 Task: Look for Airbnb options in Ma-an, Jordan from 12th November, 2023 to 15th November, 2023 for 2 adults.1  bedroom having 1 bed and 1 bathroom. Property type can be hotel. Amenities needed are: washing machine. Booking option can be shelf check-in. Look for 4 properties as per requirement.
Action: Mouse moved to (451, 96)
Screenshot: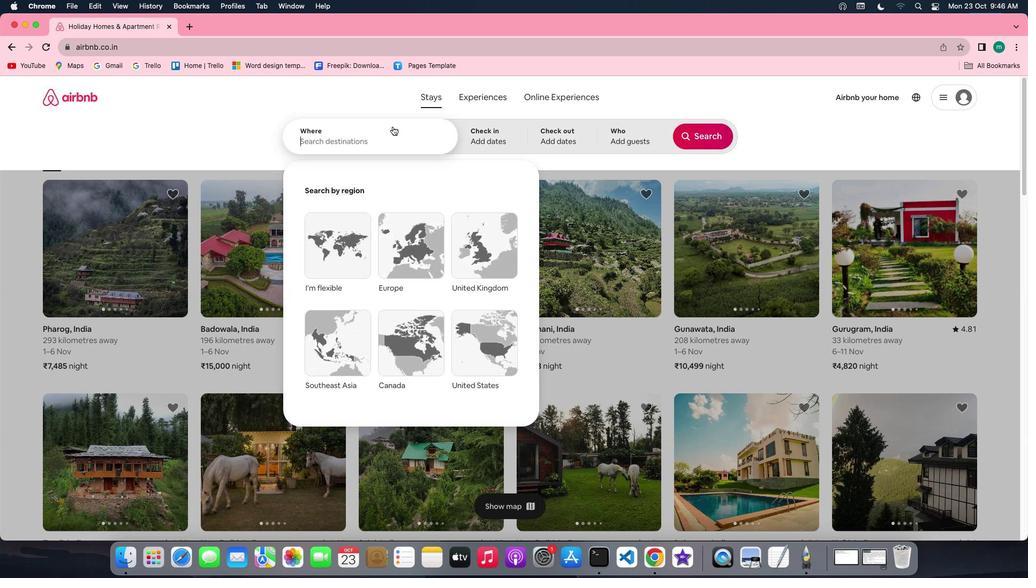 
Action: Mouse pressed left at (451, 96)
Screenshot: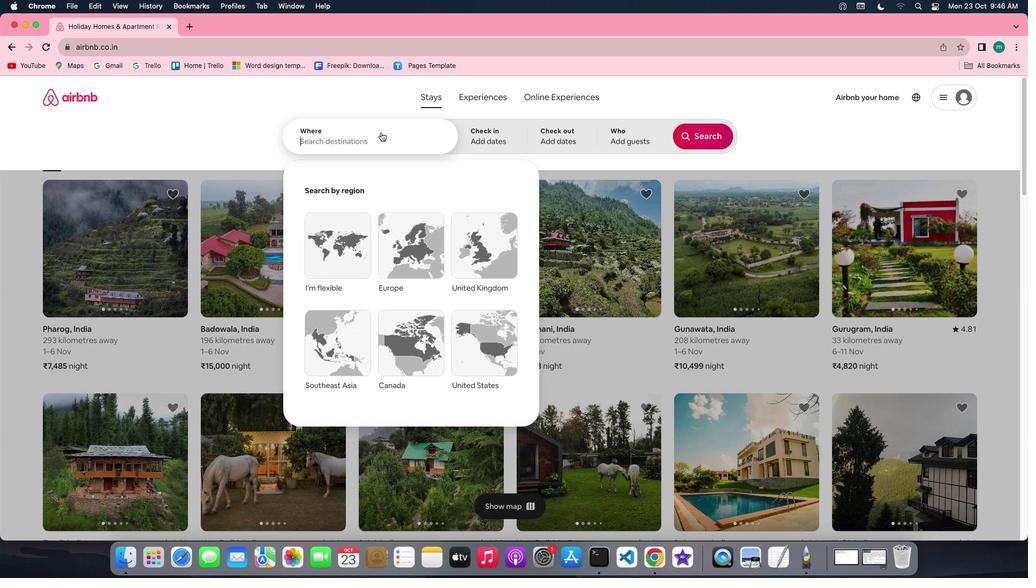 
Action: Mouse pressed left at (451, 96)
Screenshot: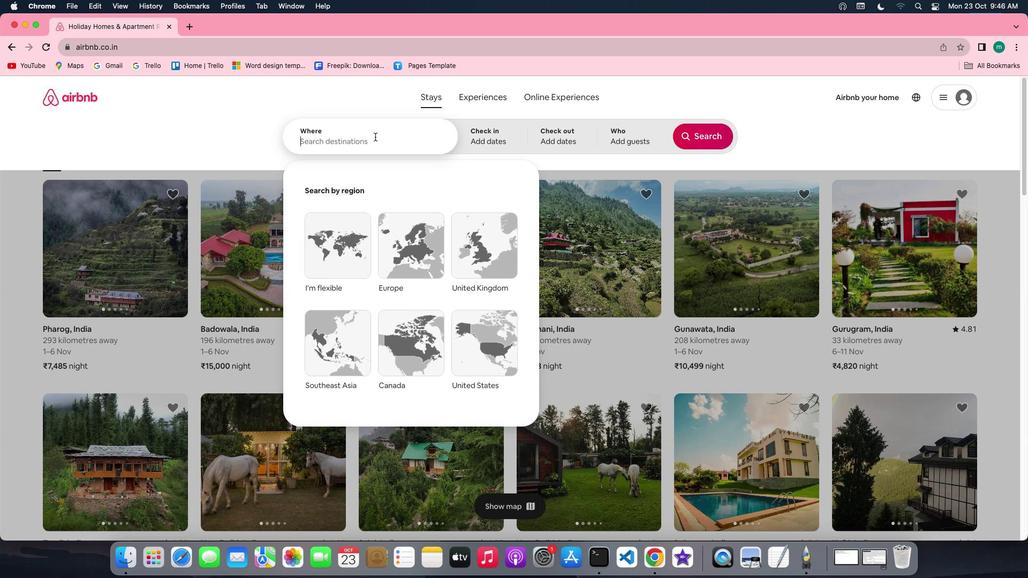 
Action: Mouse moved to (375, 136)
Screenshot: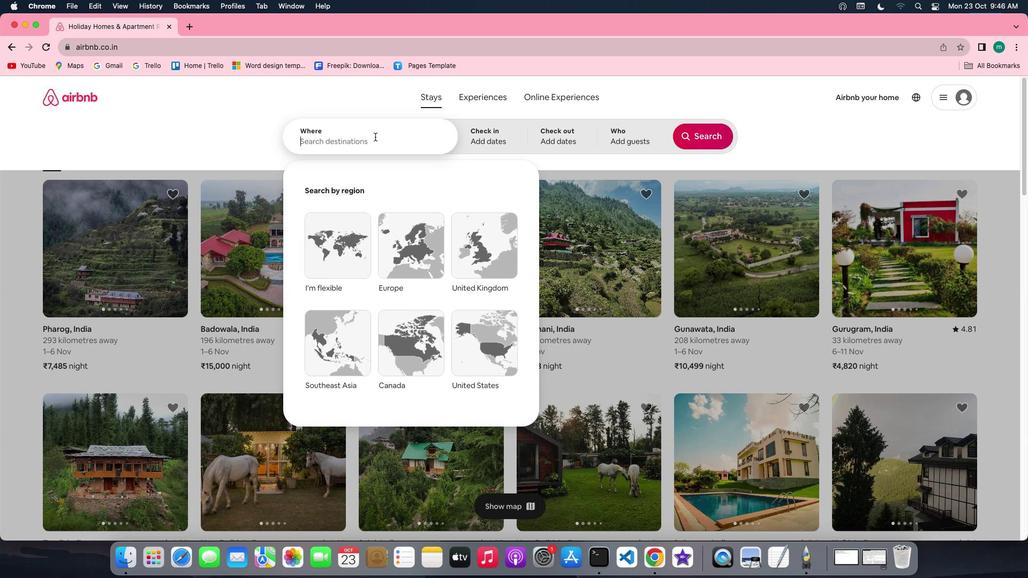 
Action: Mouse pressed left at (375, 136)
Screenshot: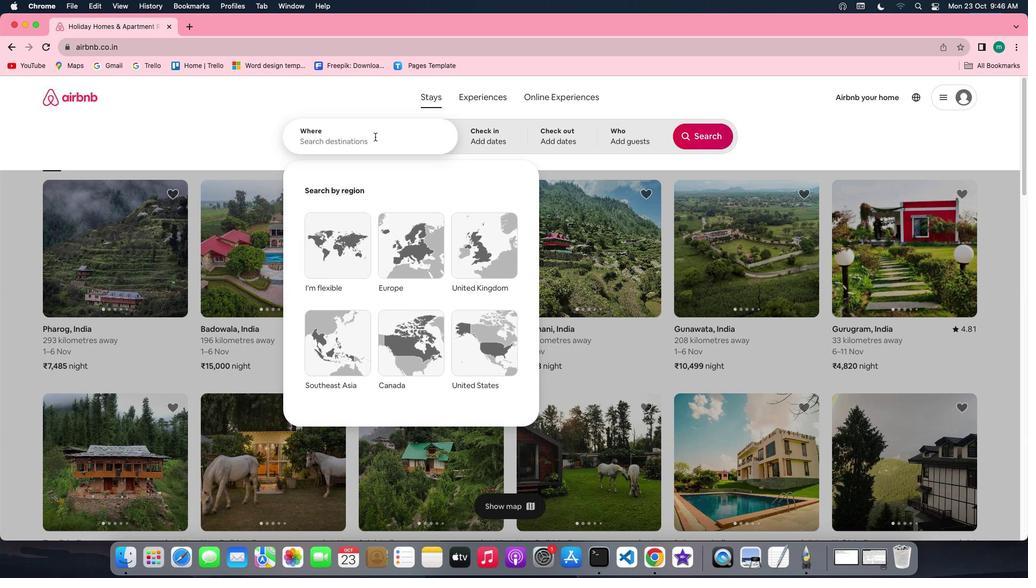 
Action: Key pressed Key.shift'M''a''-''a''n'Key.space','Key.spaceKey.shift'L''o''r''d''a''n'
Screenshot: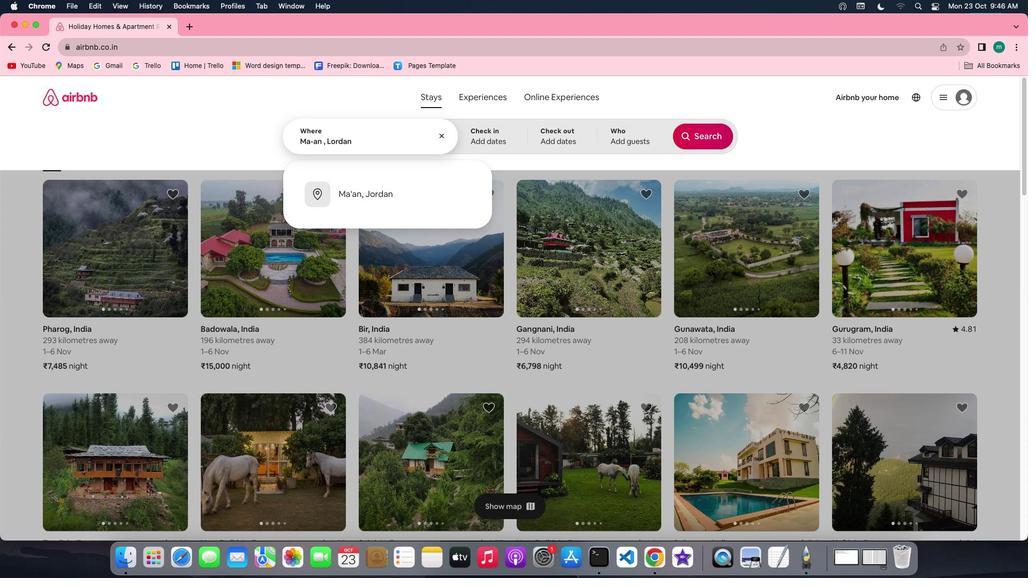 
Action: Mouse moved to (387, 191)
Screenshot: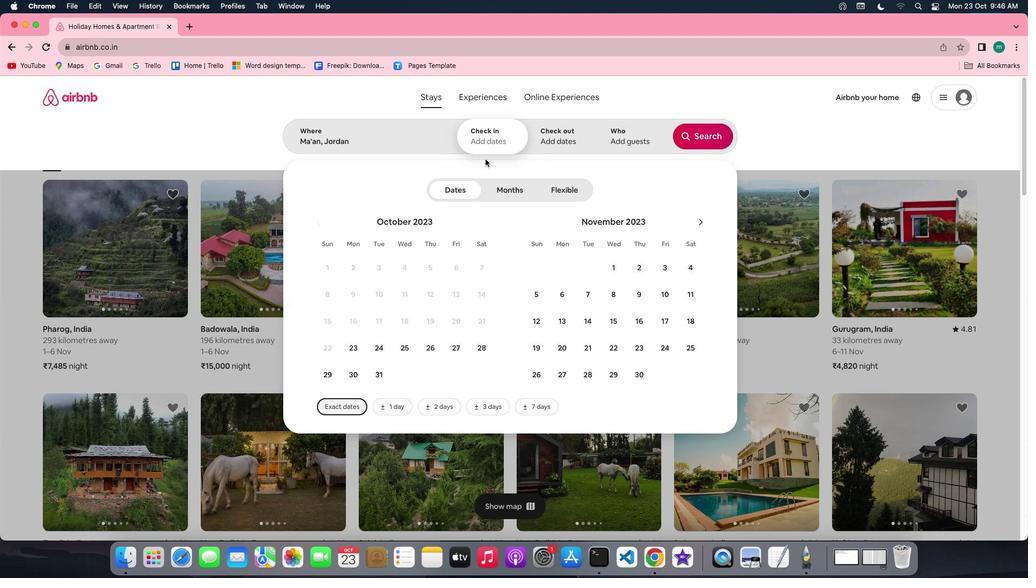 
Action: Mouse pressed left at (387, 191)
Screenshot: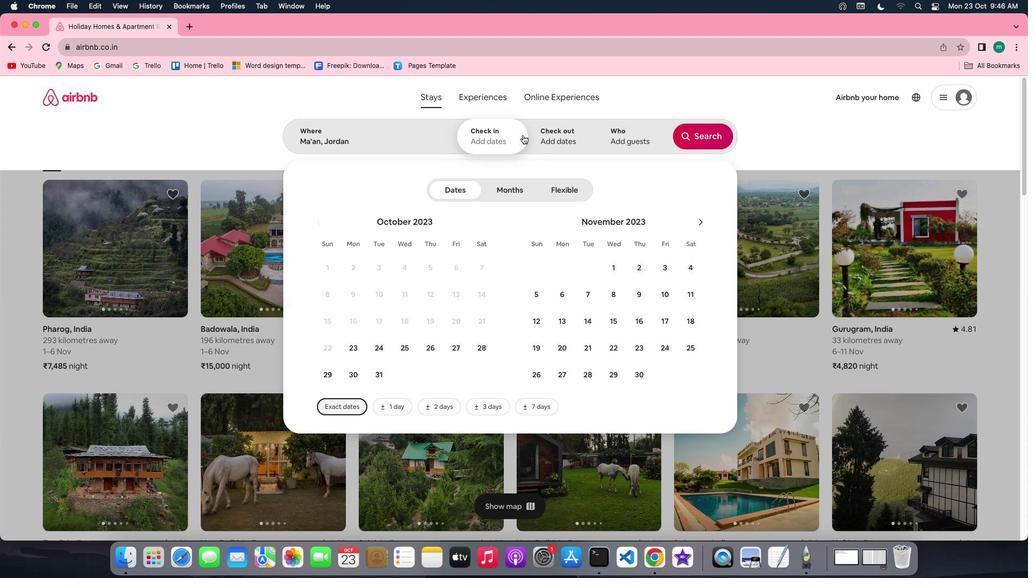 
Action: Mouse moved to (537, 324)
Screenshot: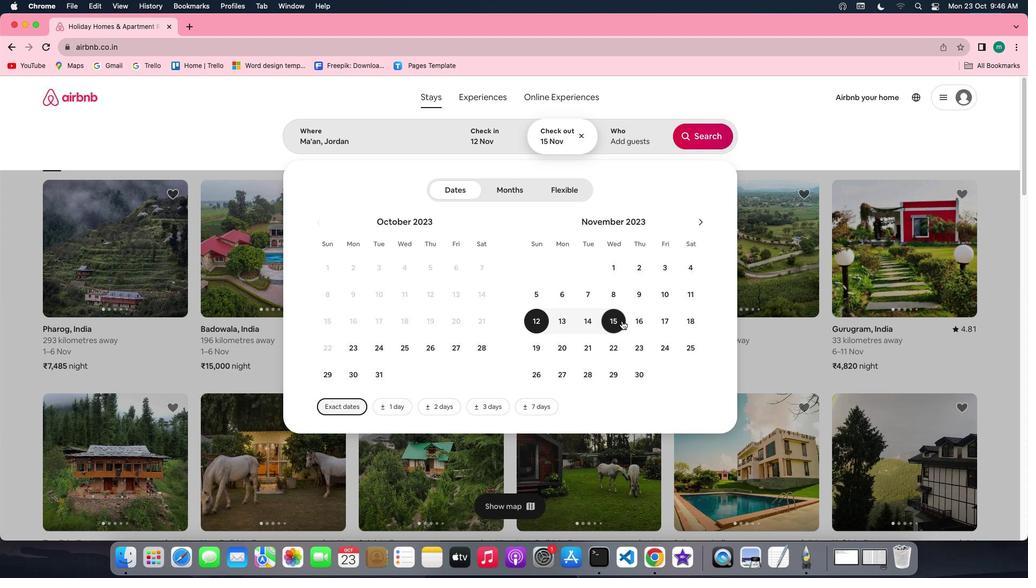 
Action: Mouse pressed left at (537, 324)
Screenshot: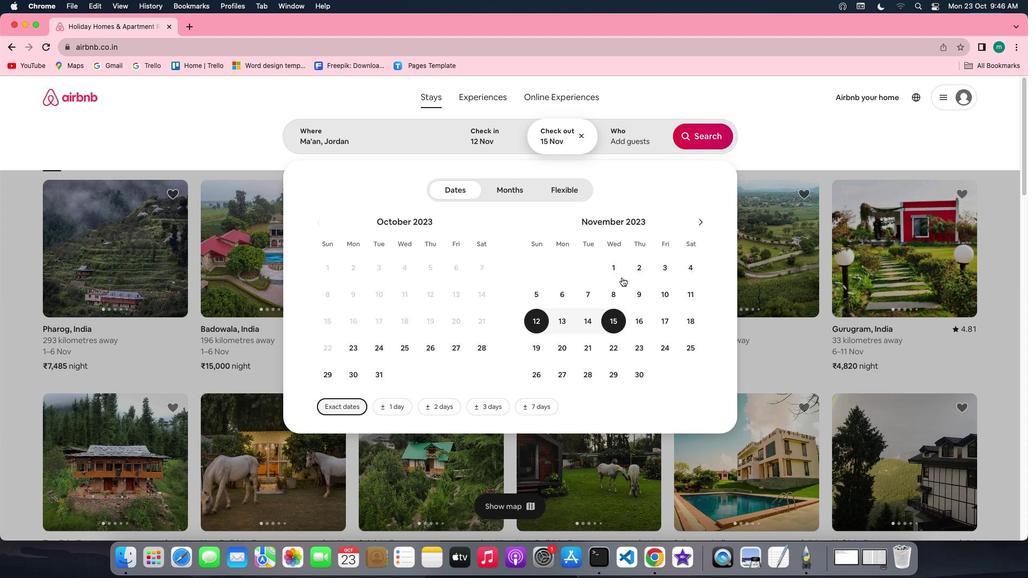 
Action: Mouse moved to (622, 320)
Screenshot: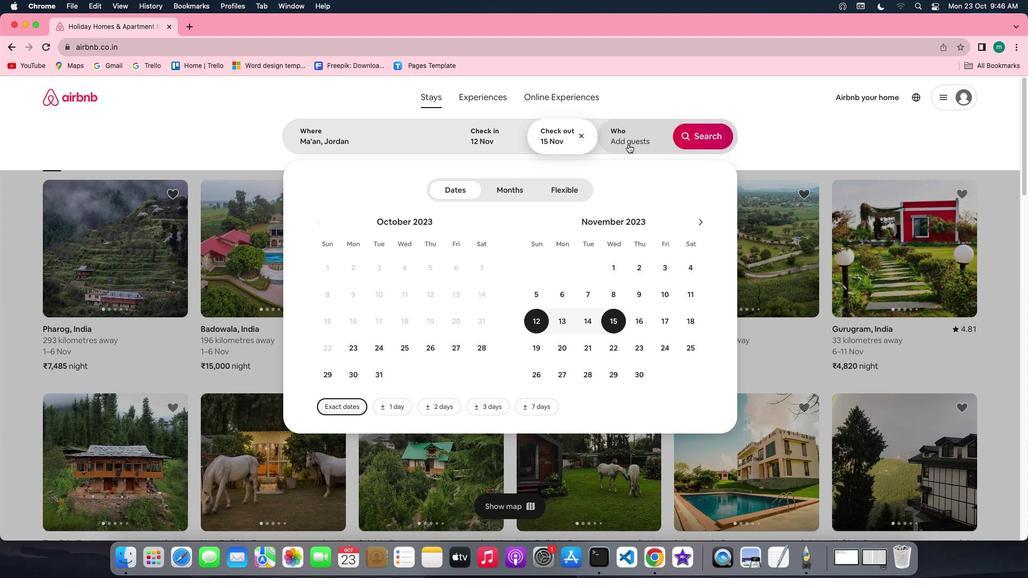 
Action: Mouse pressed left at (622, 320)
Screenshot: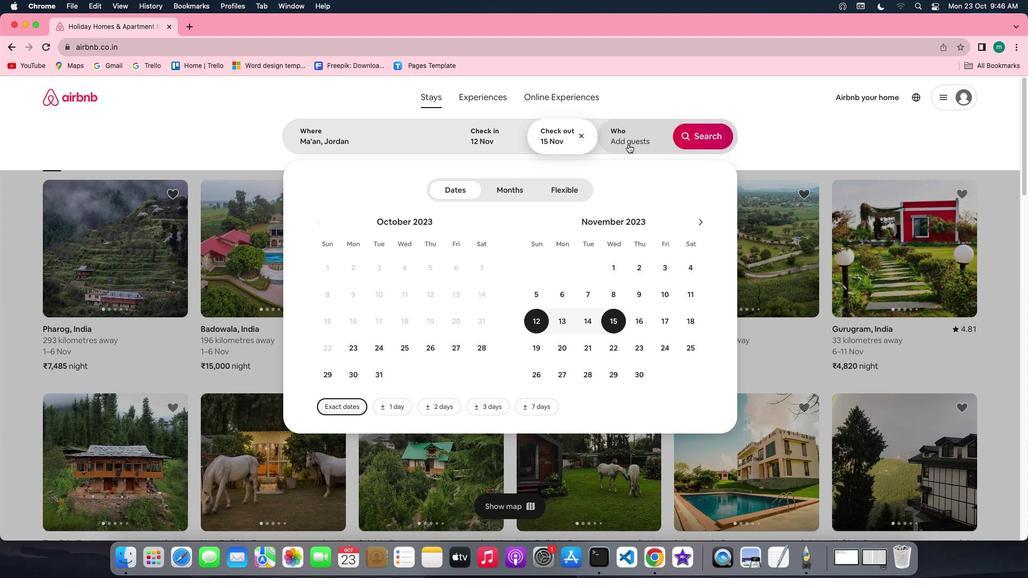 
Action: Mouse moved to (628, 144)
Screenshot: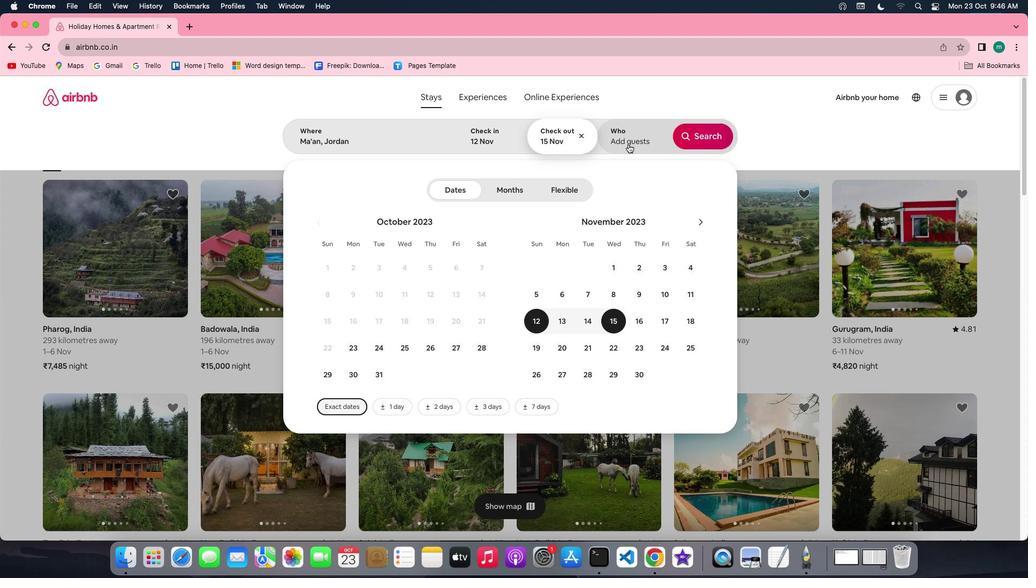 
Action: Mouse pressed left at (628, 144)
Screenshot: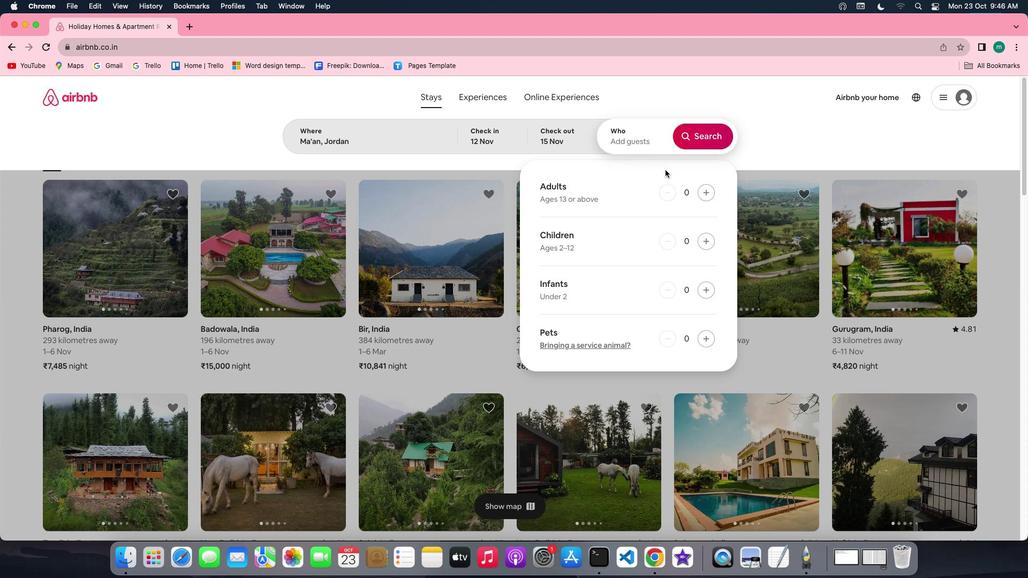 
Action: Mouse moved to (707, 198)
Screenshot: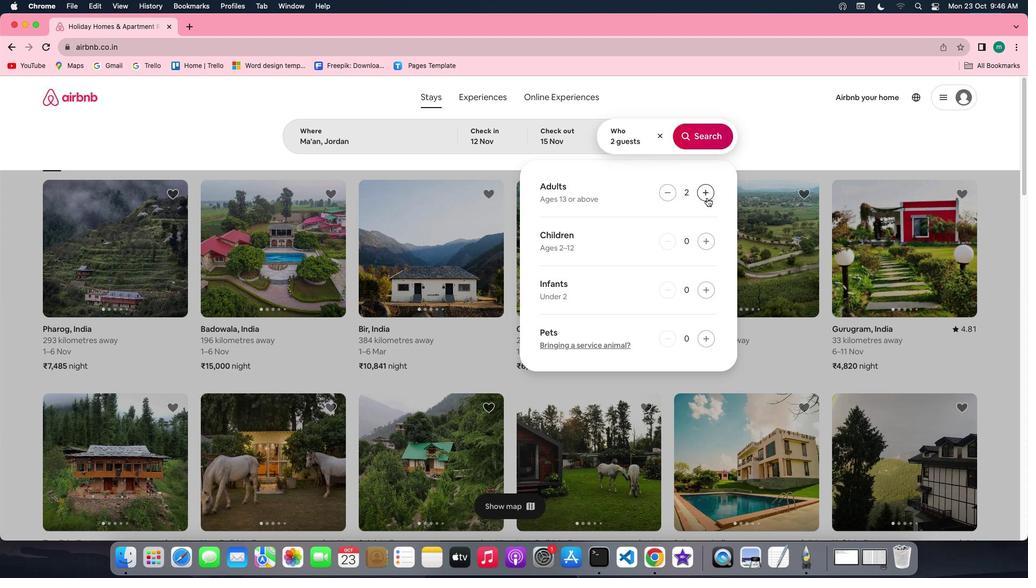 
Action: Mouse pressed left at (707, 198)
Screenshot: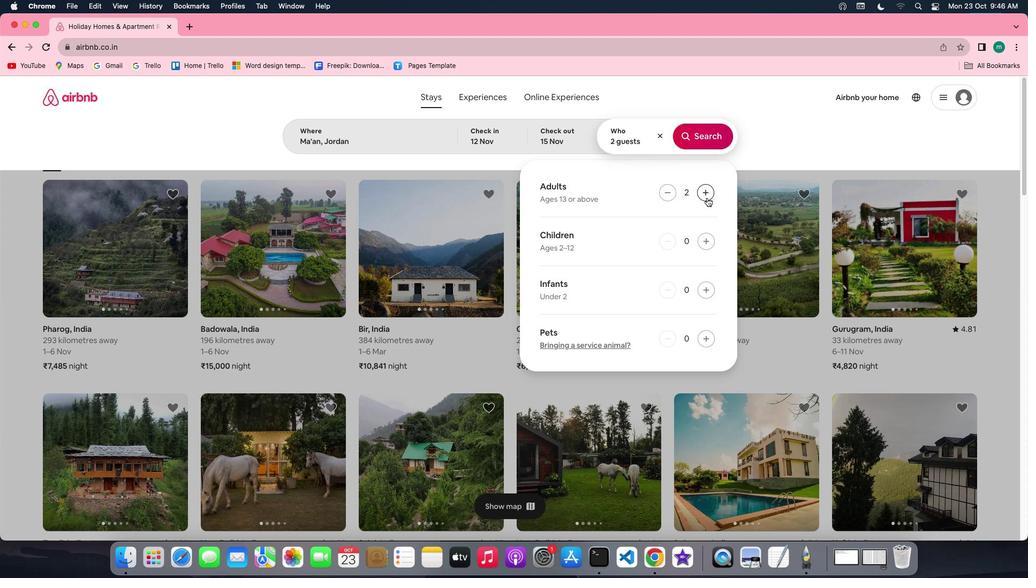 
Action: Mouse pressed left at (707, 198)
Screenshot: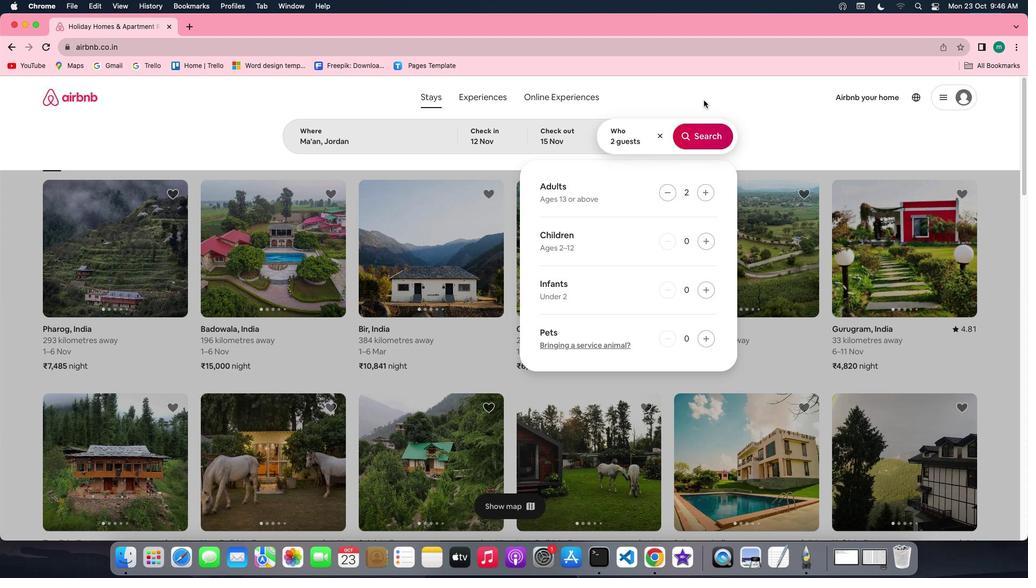 
Action: Mouse moved to (706, 132)
Screenshot: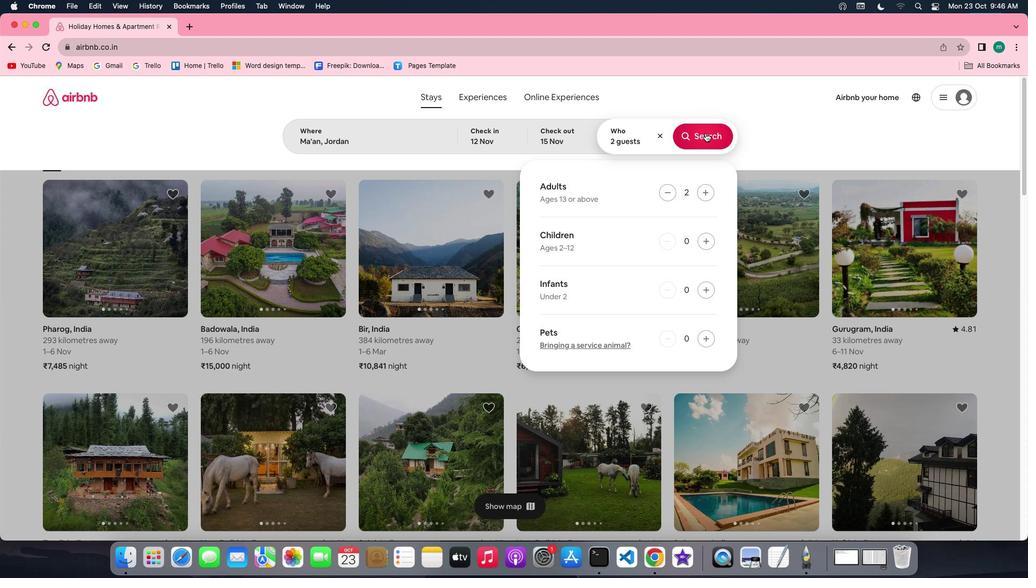 
Action: Mouse pressed left at (706, 132)
Screenshot: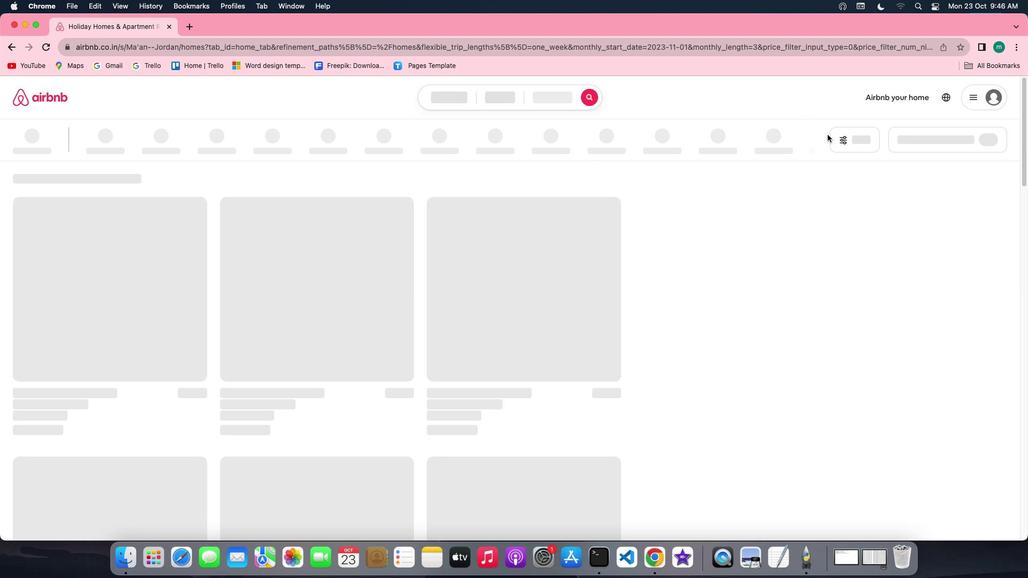
Action: Mouse moved to (858, 137)
Screenshot: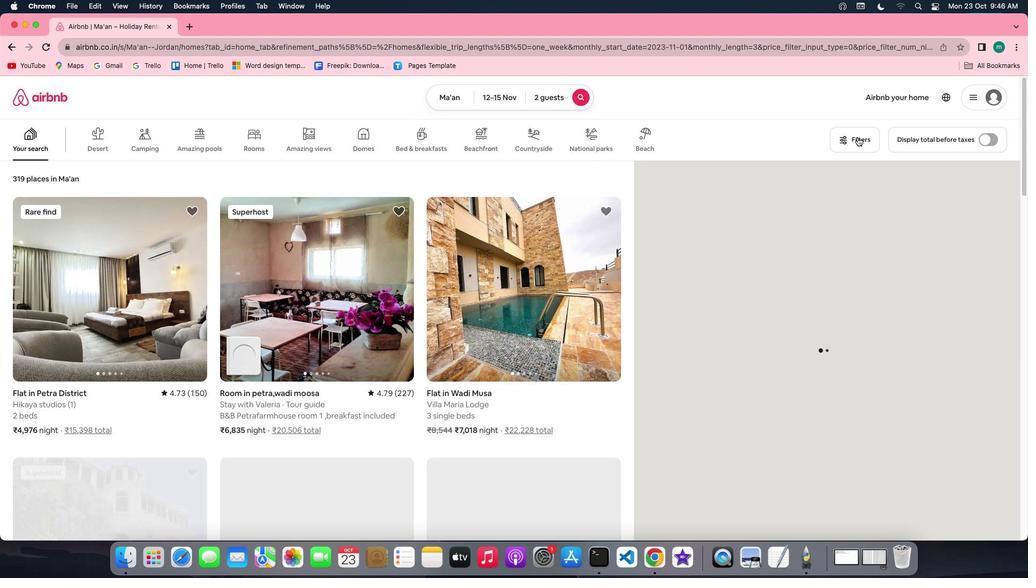 
Action: Mouse pressed left at (858, 137)
Screenshot: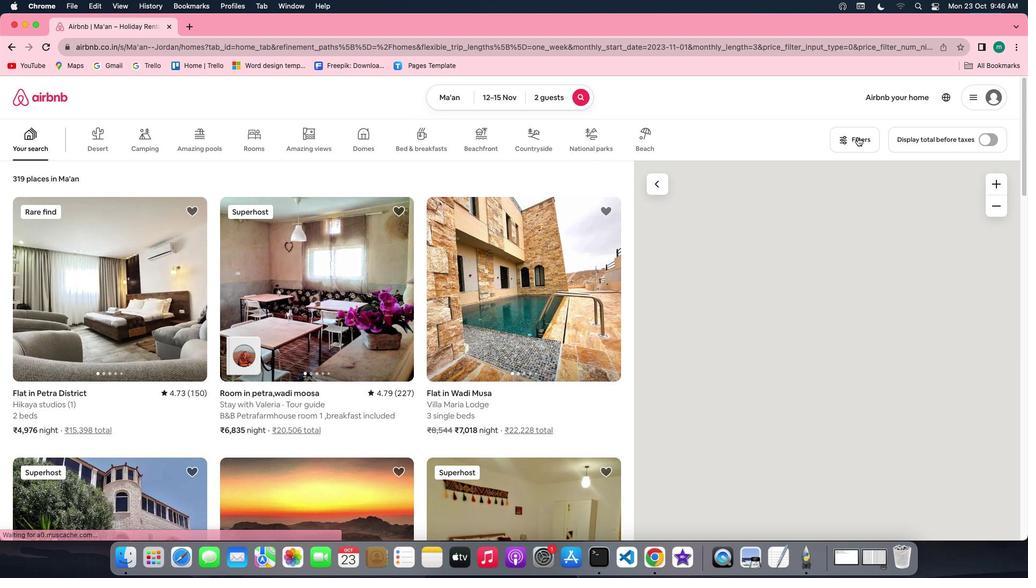 
Action: Mouse moved to (852, 140)
Screenshot: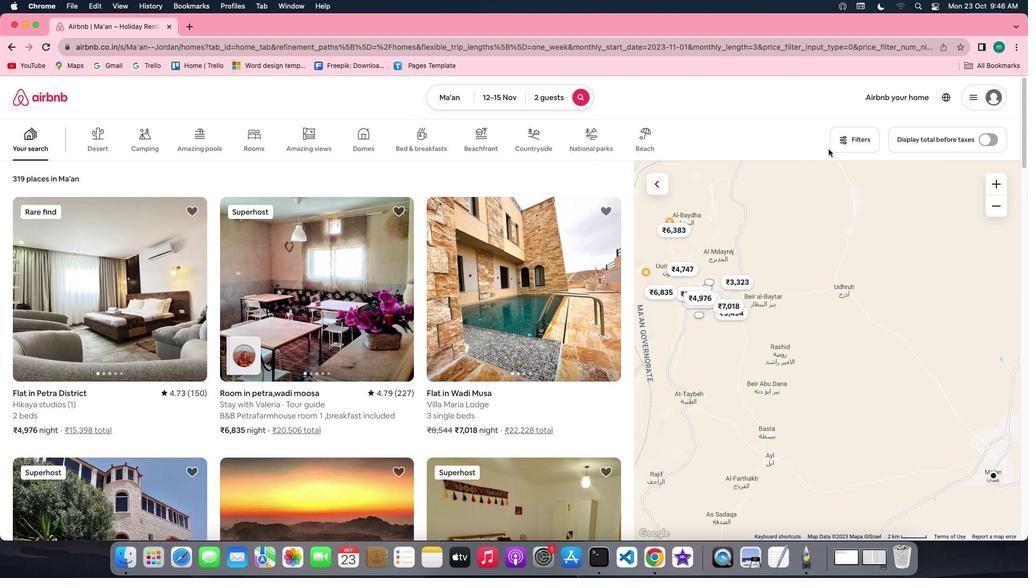 
Action: Mouse pressed left at (852, 140)
Screenshot: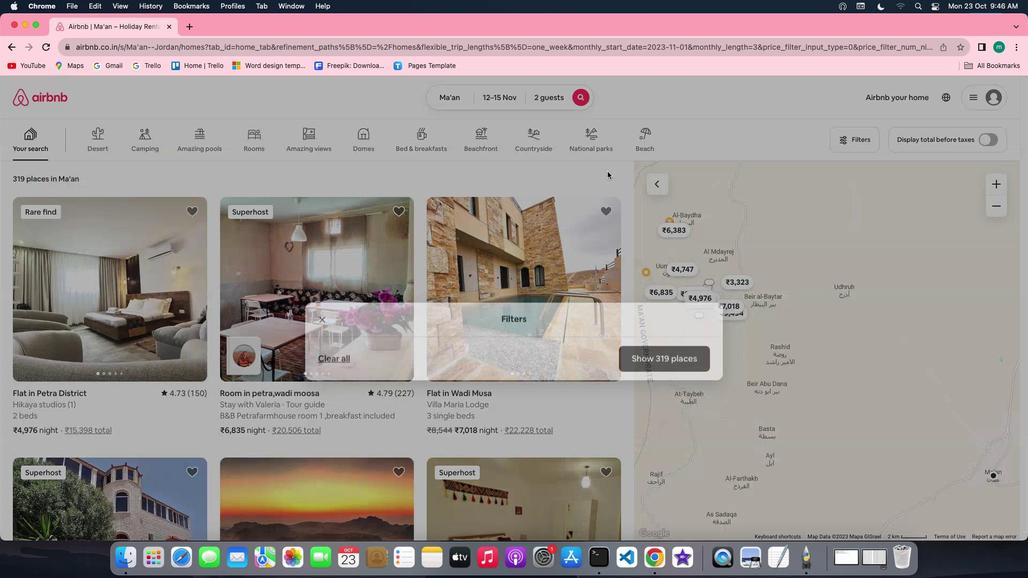
Action: Mouse moved to (465, 385)
Screenshot: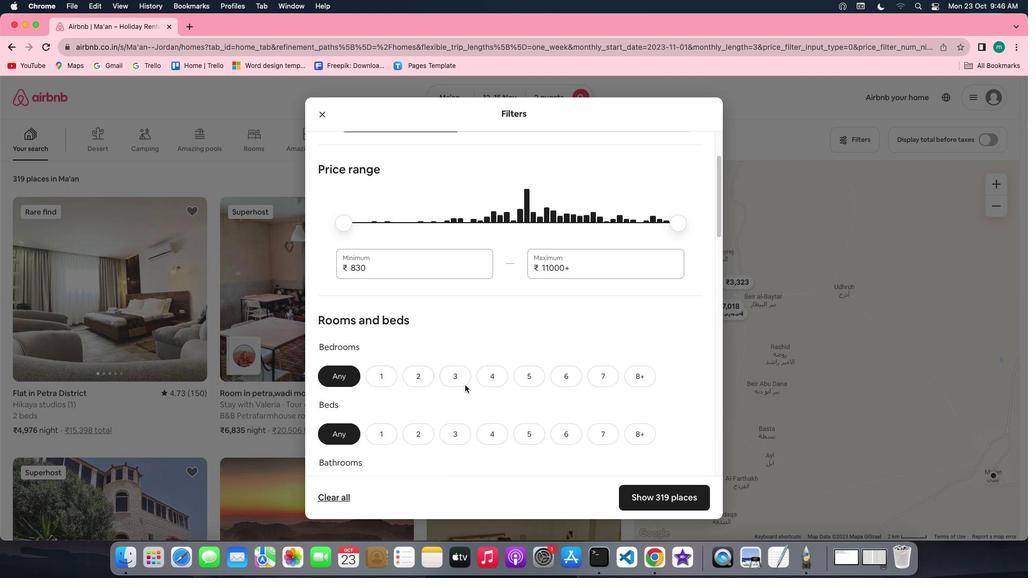 
Action: Mouse scrolled (465, 385) with delta (0, 0)
Screenshot: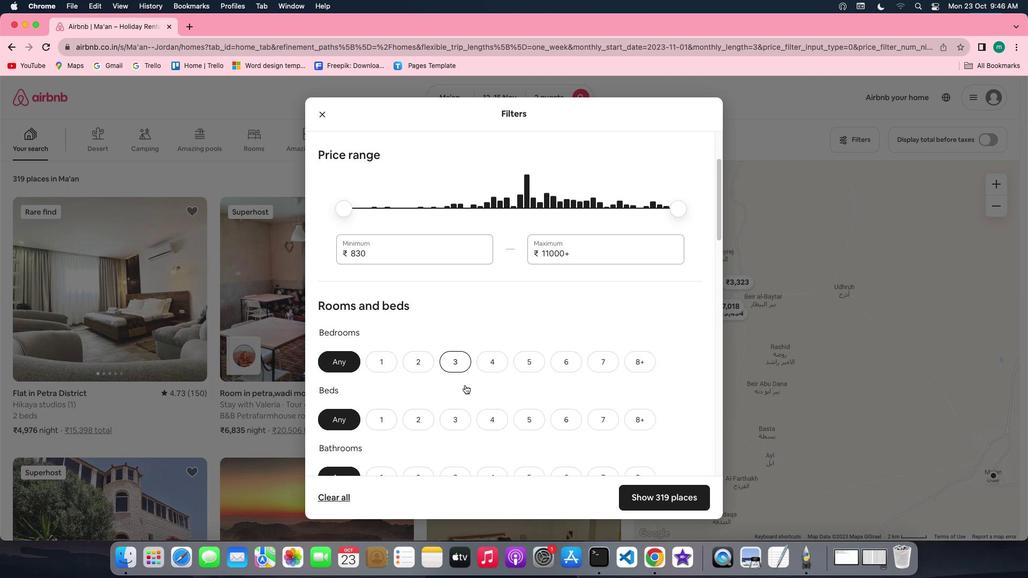 
Action: Mouse scrolled (465, 385) with delta (0, 0)
Screenshot: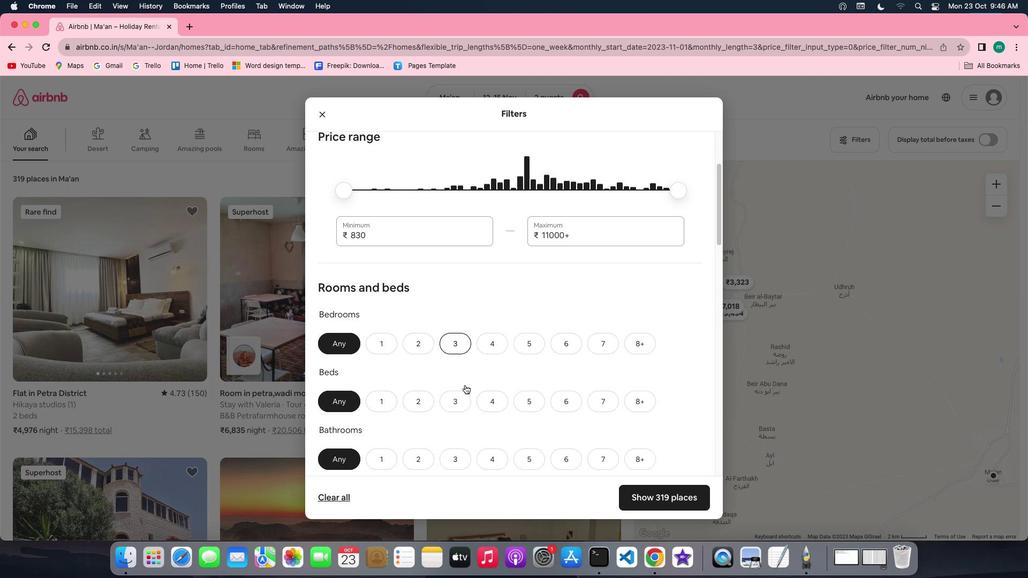 
Action: Mouse scrolled (465, 385) with delta (0, 0)
Screenshot: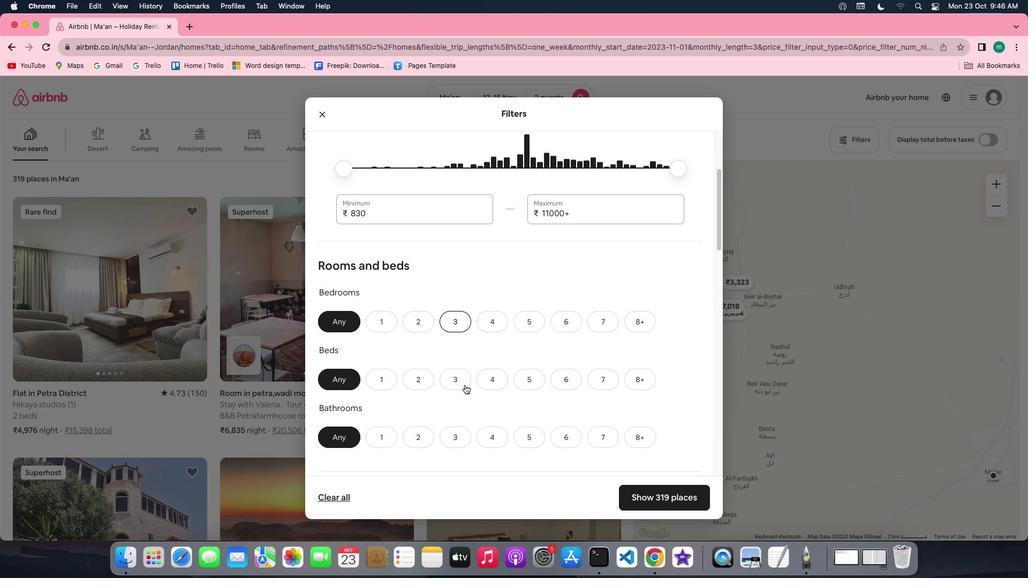 
Action: Mouse scrolled (465, 385) with delta (0, 0)
Screenshot: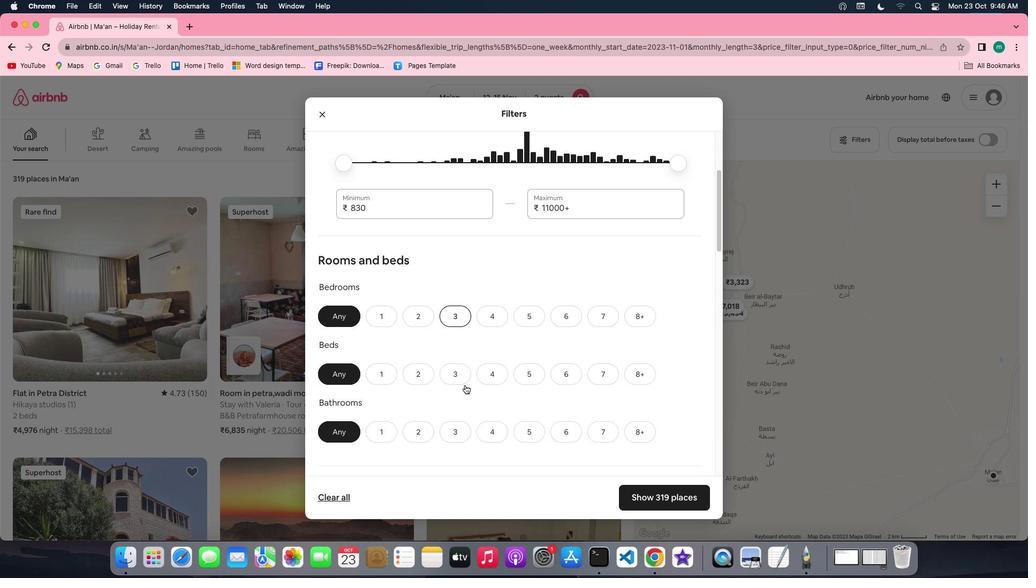 
Action: Mouse scrolled (465, 385) with delta (0, 0)
Screenshot: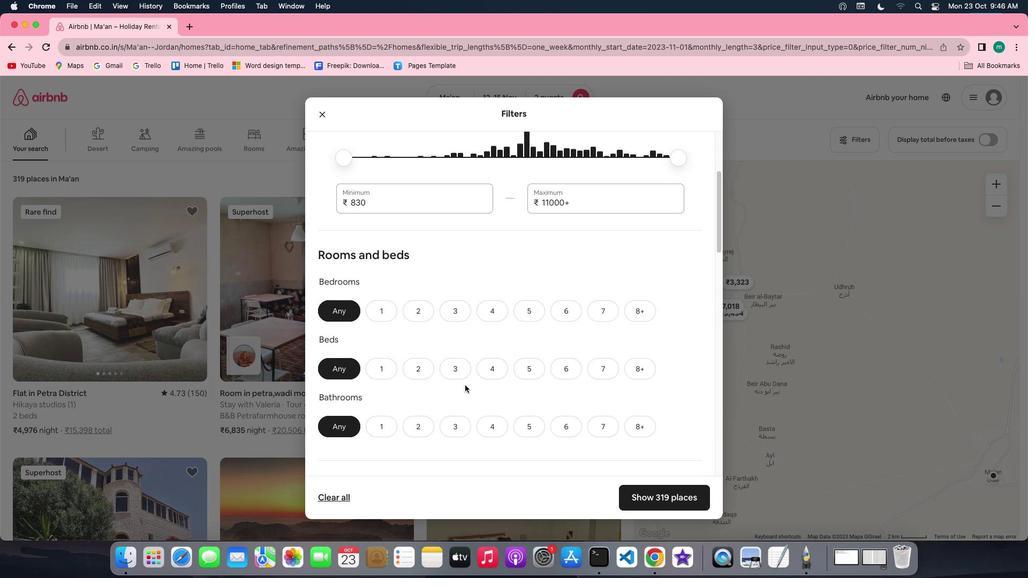 
Action: Mouse scrolled (465, 385) with delta (0, 0)
Screenshot: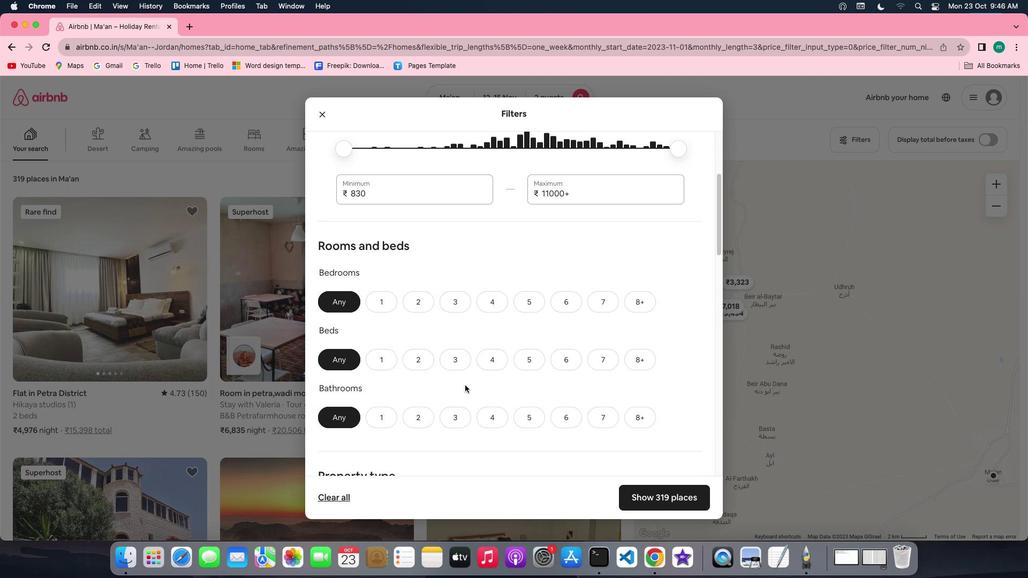 
Action: Mouse scrolled (465, 385) with delta (0, 0)
Screenshot: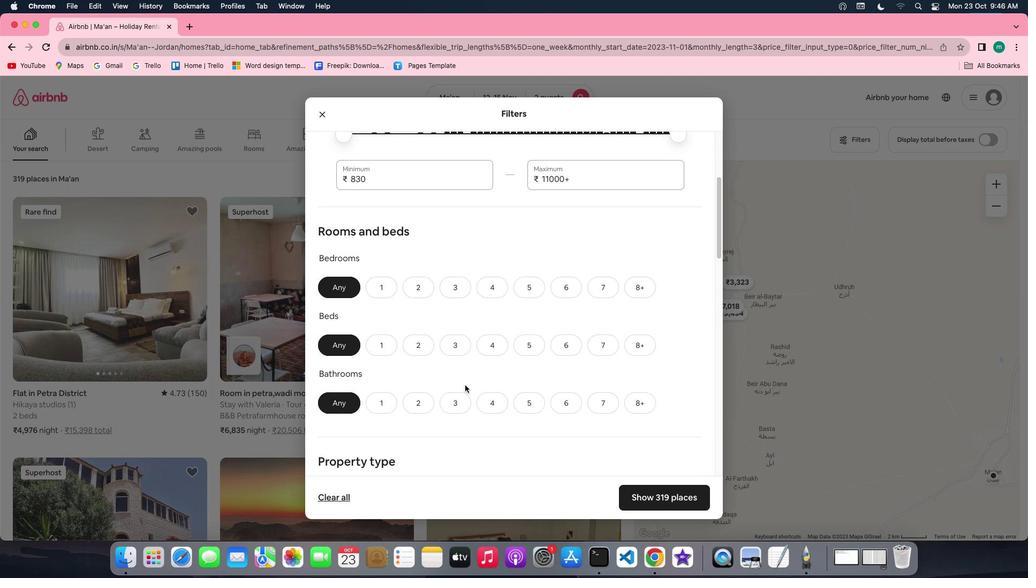 
Action: Mouse scrolled (465, 385) with delta (0, 0)
Screenshot: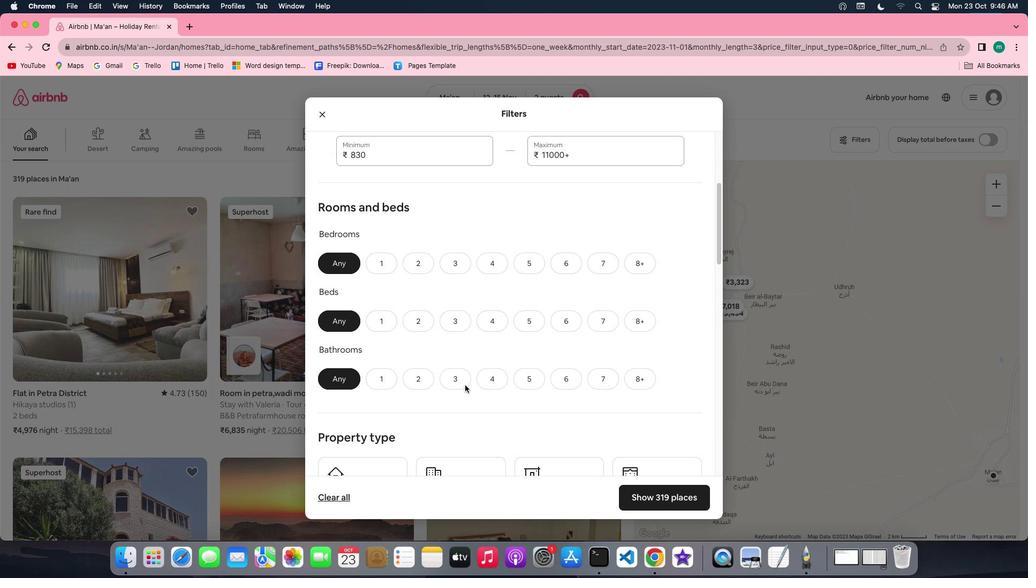 
Action: Mouse scrolled (465, 385) with delta (0, 0)
Screenshot: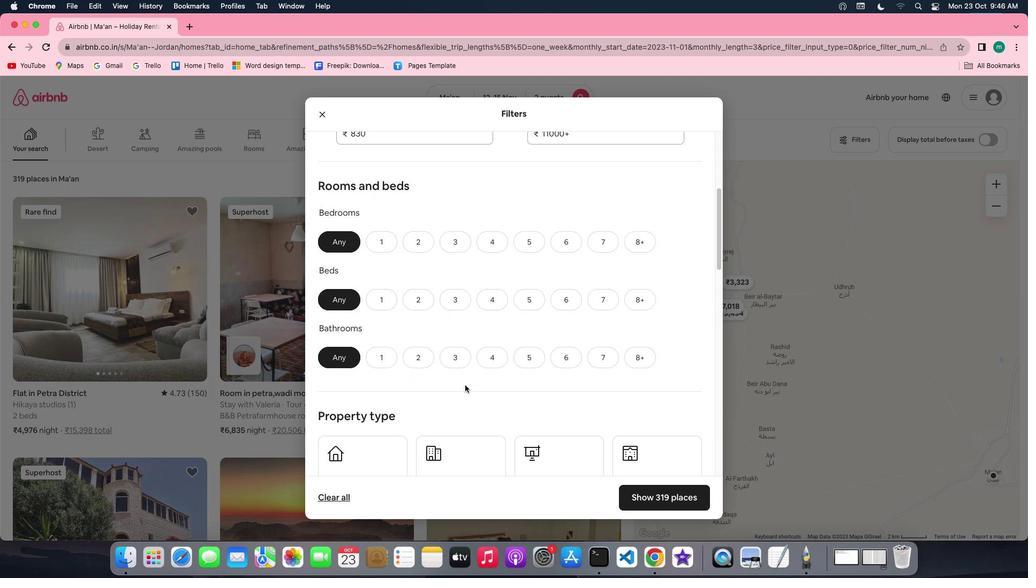 
Action: Mouse scrolled (465, 385) with delta (0, 0)
Screenshot: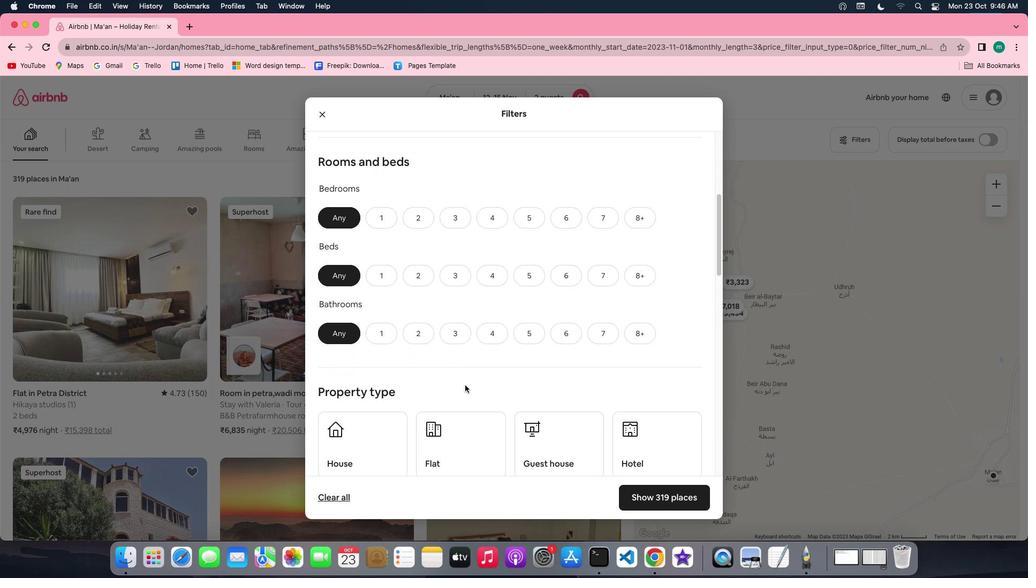 
Action: Mouse scrolled (465, 385) with delta (0, 0)
Screenshot: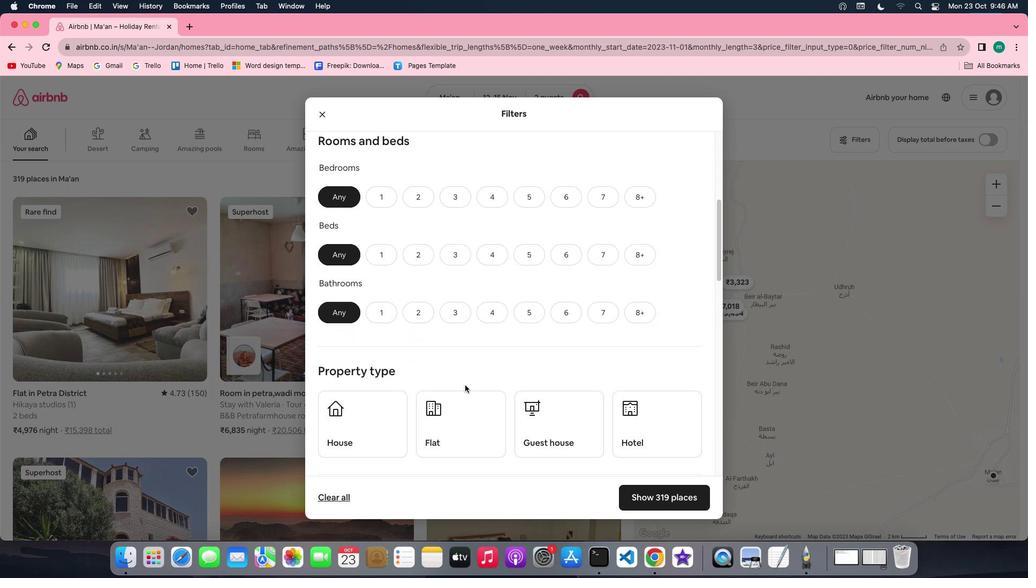 
Action: Mouse scrolled (465, 385) with delta (0, 0)
Screenshot: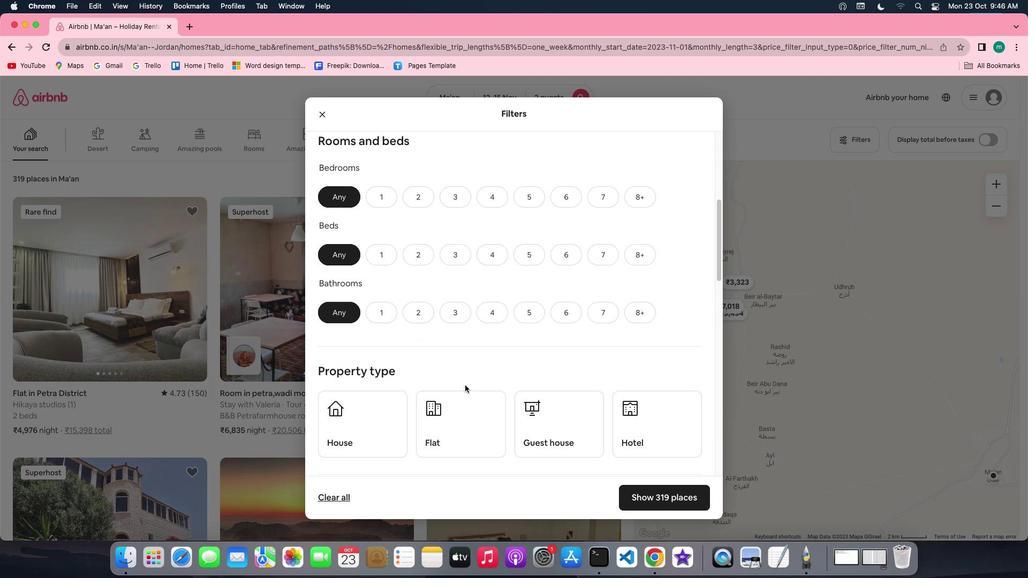 
Action: Mouse scrolled (465, 385) with delta (0, 0)
Screenshot: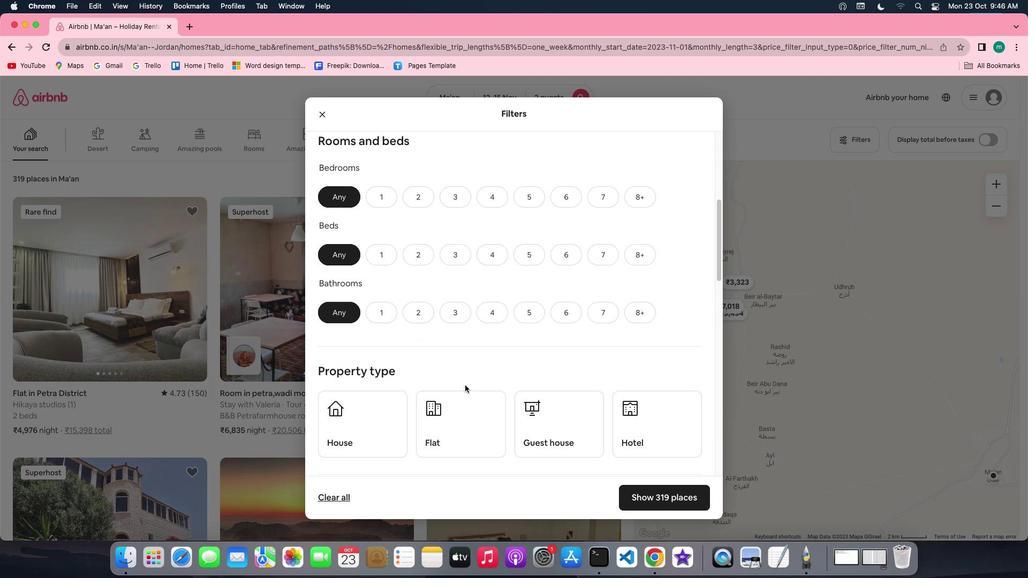 
Action: Mouse scrolled (465, 385) with delta (0, 0)
Screenshot: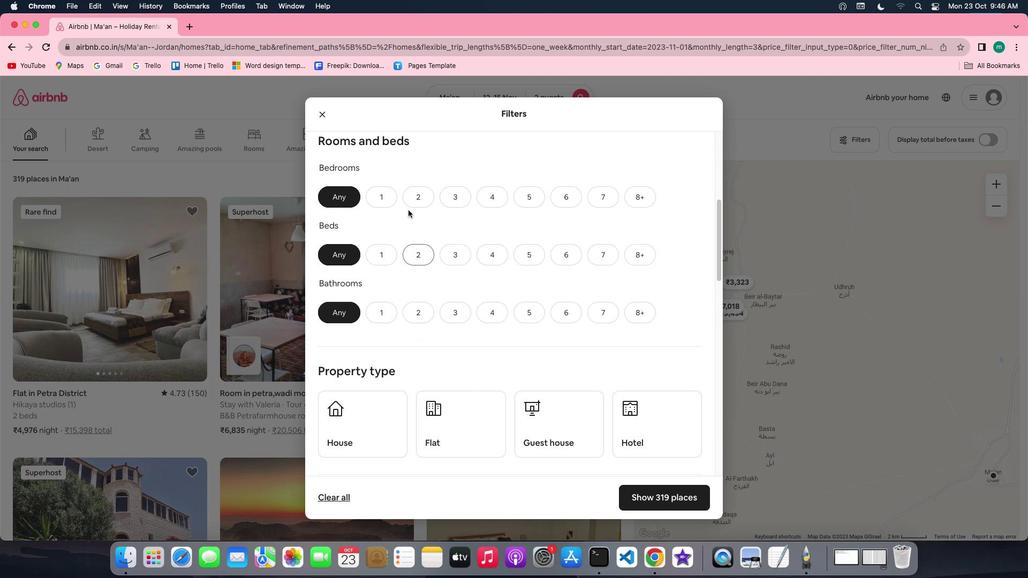 
Action: Mouse scrolled (465, 385) with delta (0, 0)
Screenshot: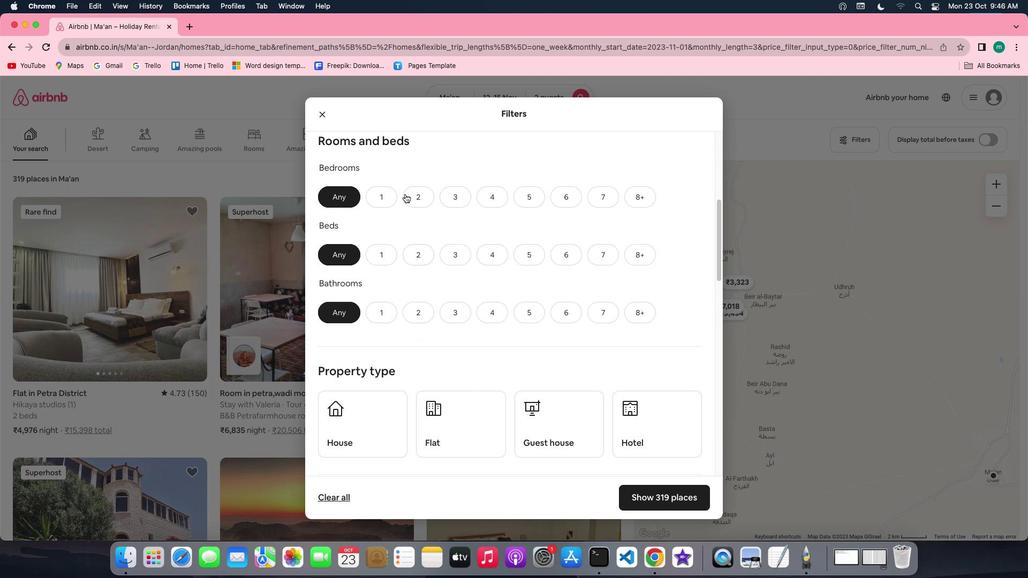
Action: Mouse scrolled (465, 385) with delta (0, 0)
Screenshot: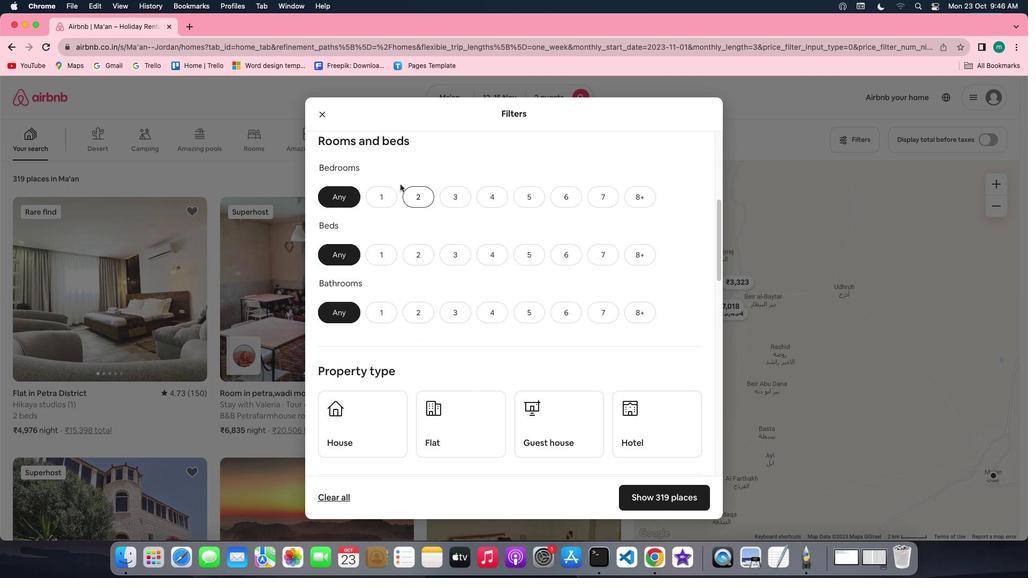 
Action: Mouse moved to (376, 201)
Screenshot: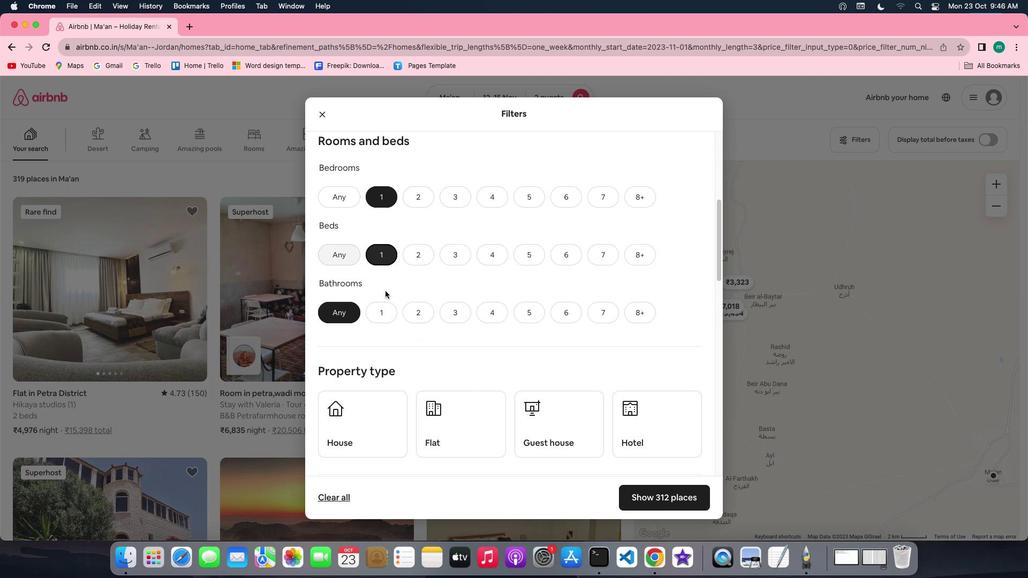 
Action: Mouse pressed left at (376, 201)
Screenshot: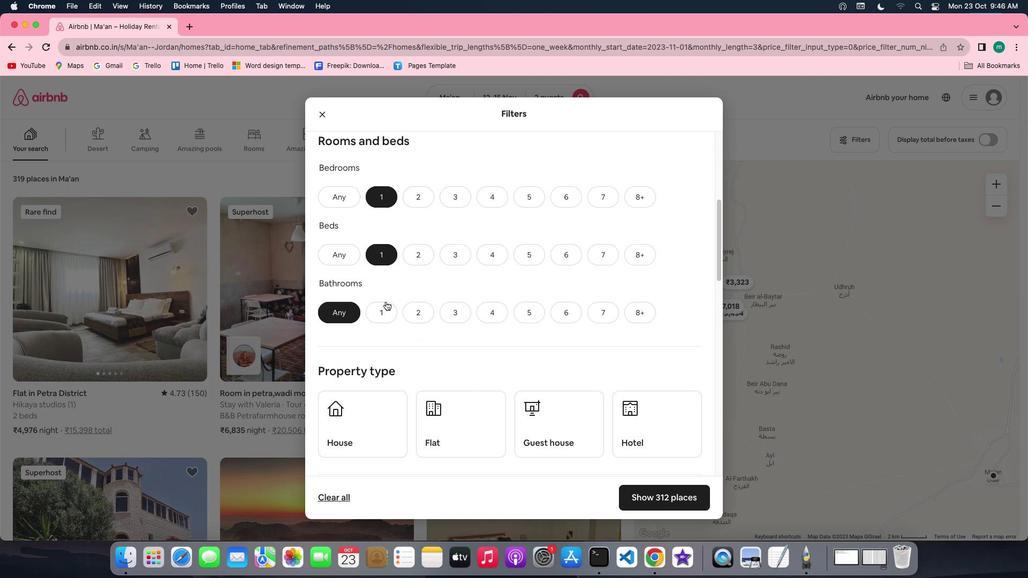 
Action: Mouse moved to (376, 252)
Screenshot: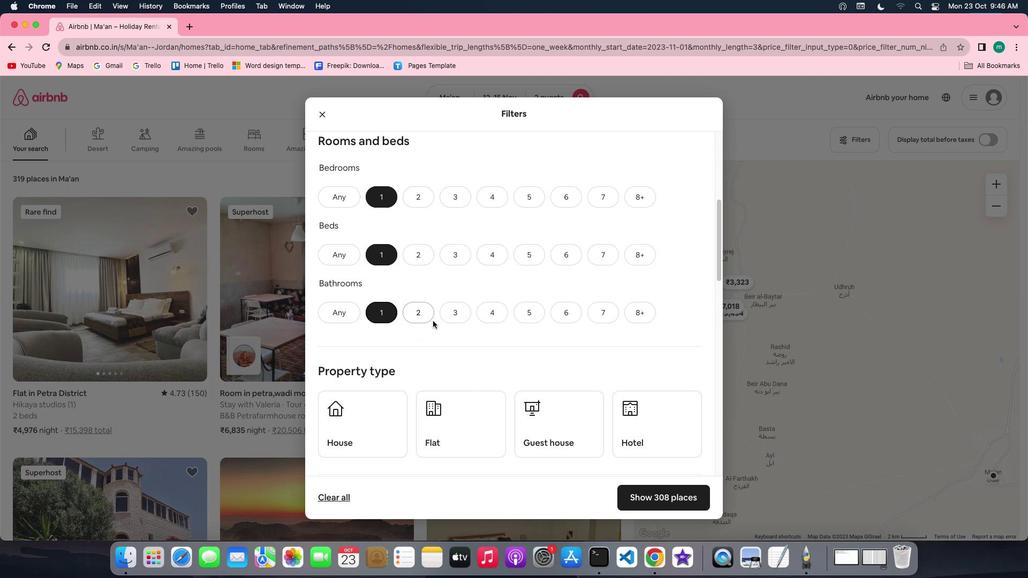 
Action: Mouse pressed left at (376, 252)
Screenshot: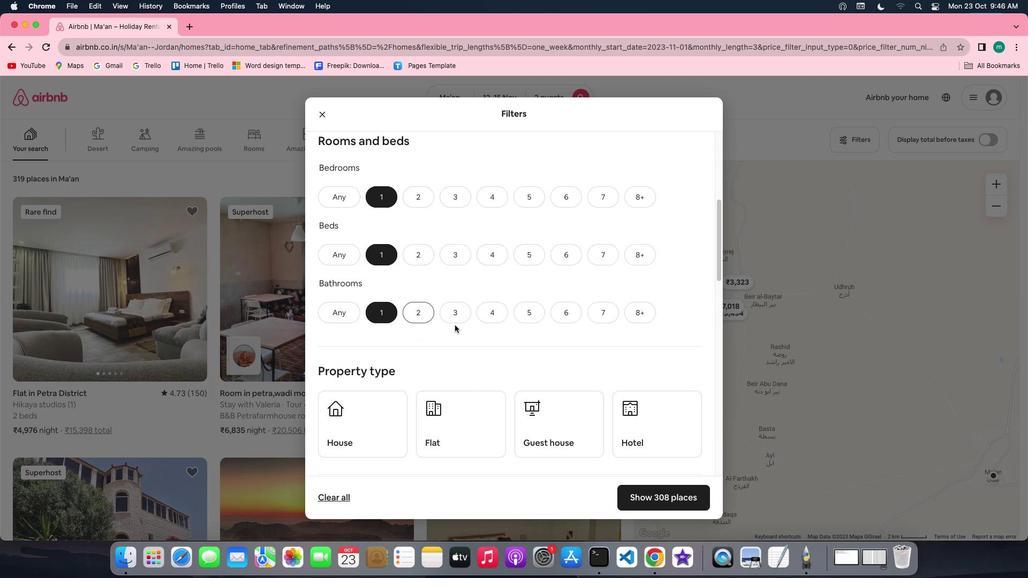 
Action: Mouse moved to (383, 318)
Screenshot: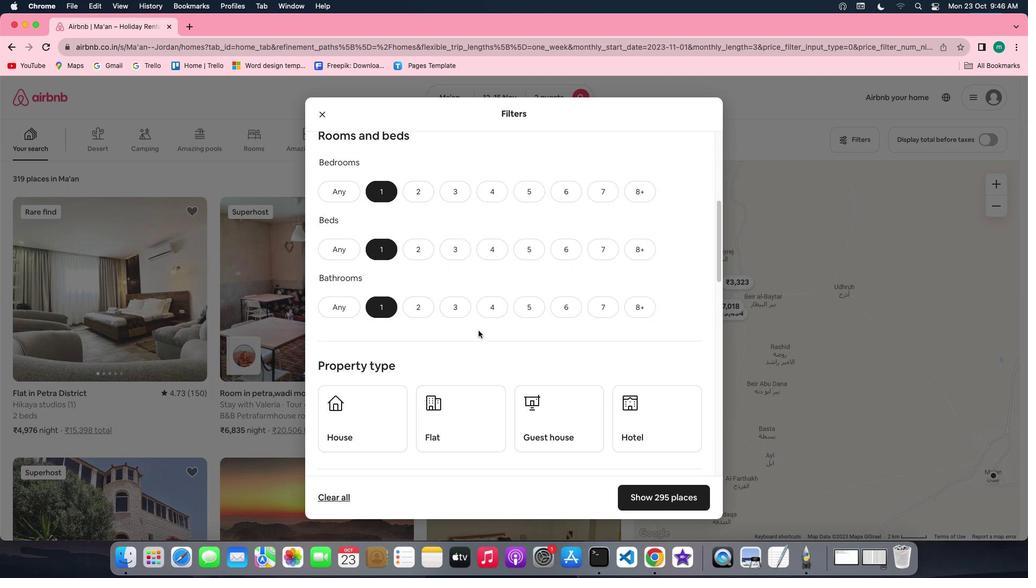 
Action: Mouse pressed left at (383, 318)
Screenshot: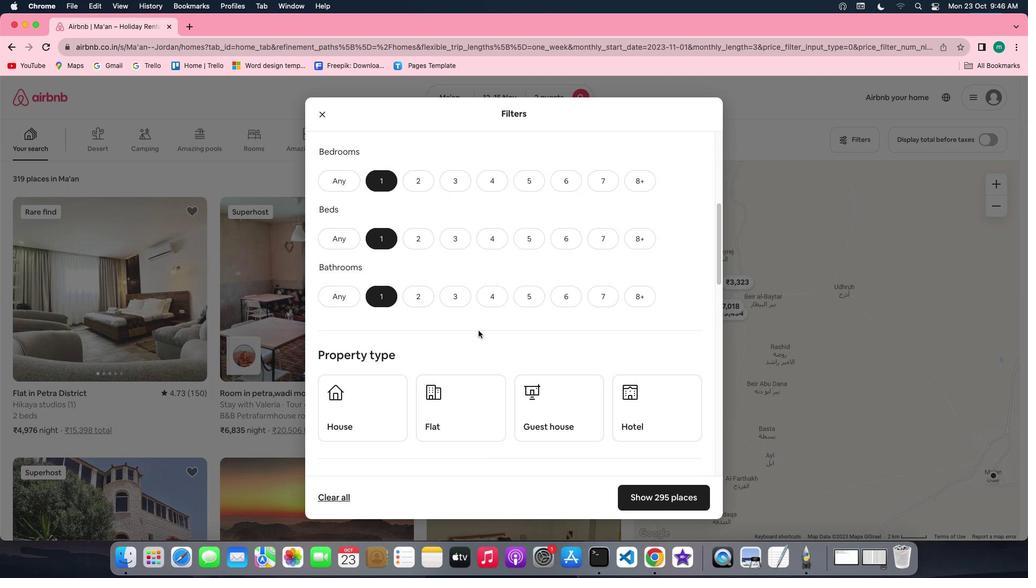 
Action: Mouse moved to (478, 330)
Screenshot: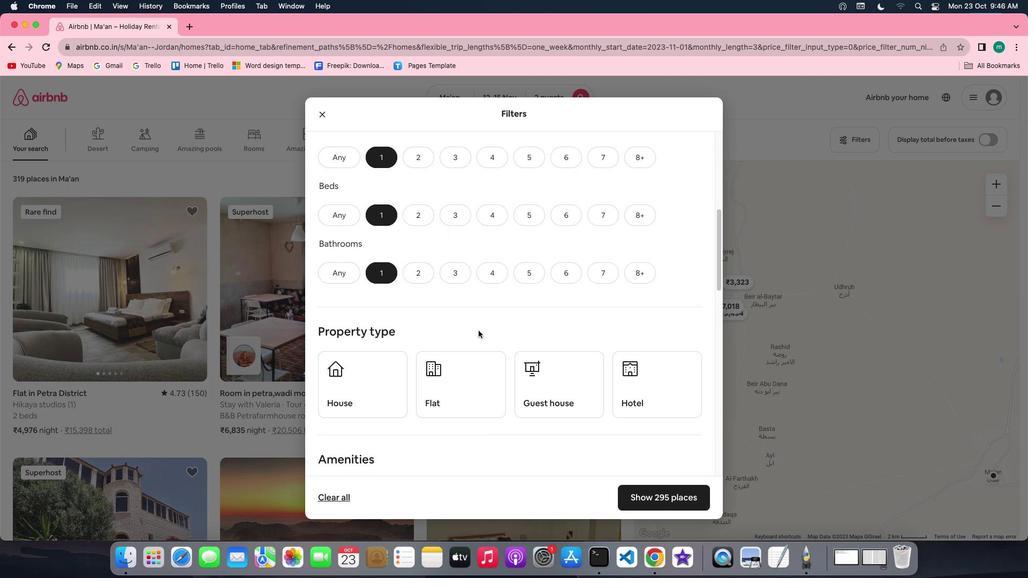 
Action: Mouse scrolled (478, 330) with delta (0, 0)
Screenshot: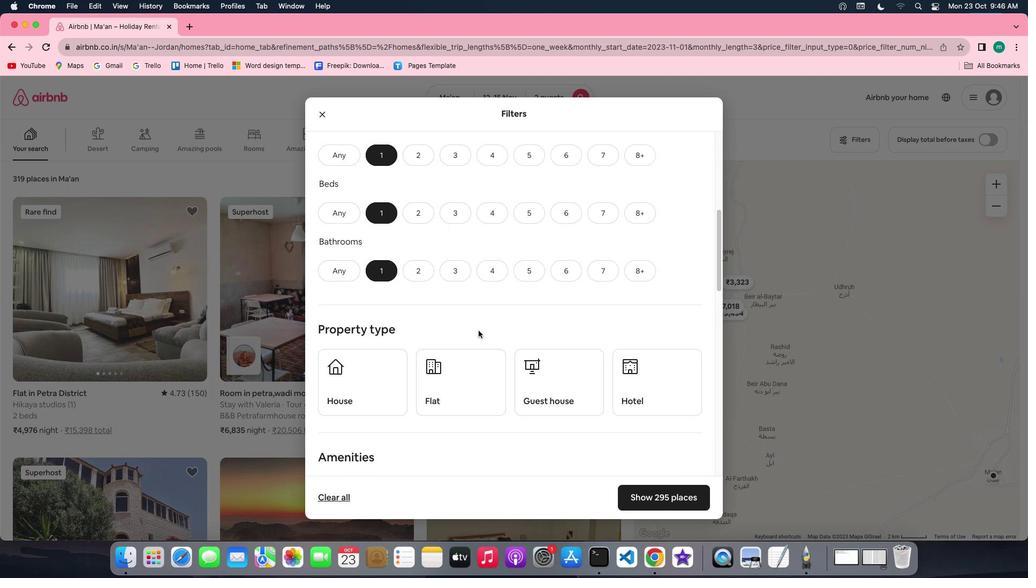 
Action: Mouse scrolled (478, 330) with delta (0, 0)
Screenshot: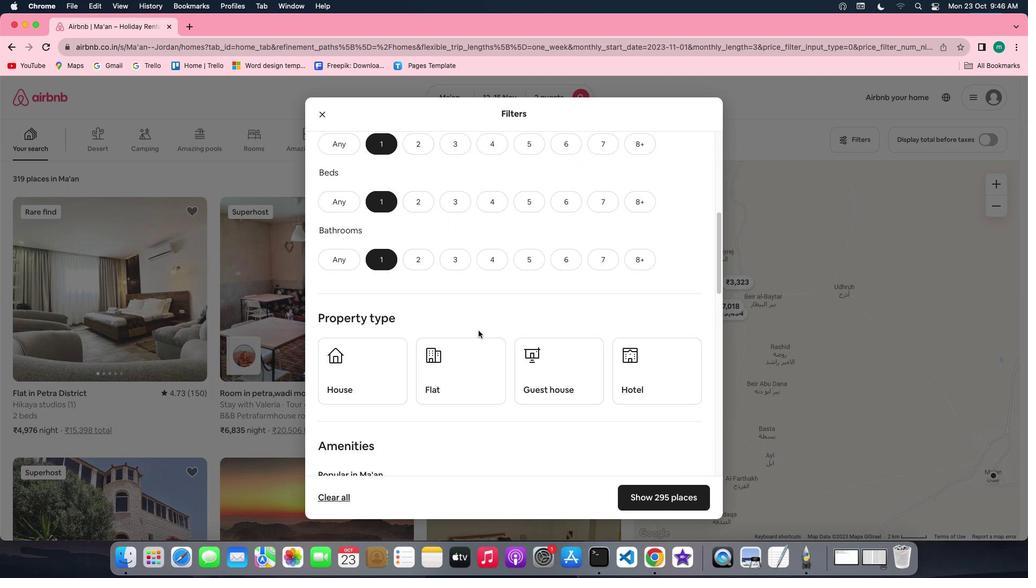 
Action: Mouse scrolled (478, 330) with delta (0, 0)
Screenshot: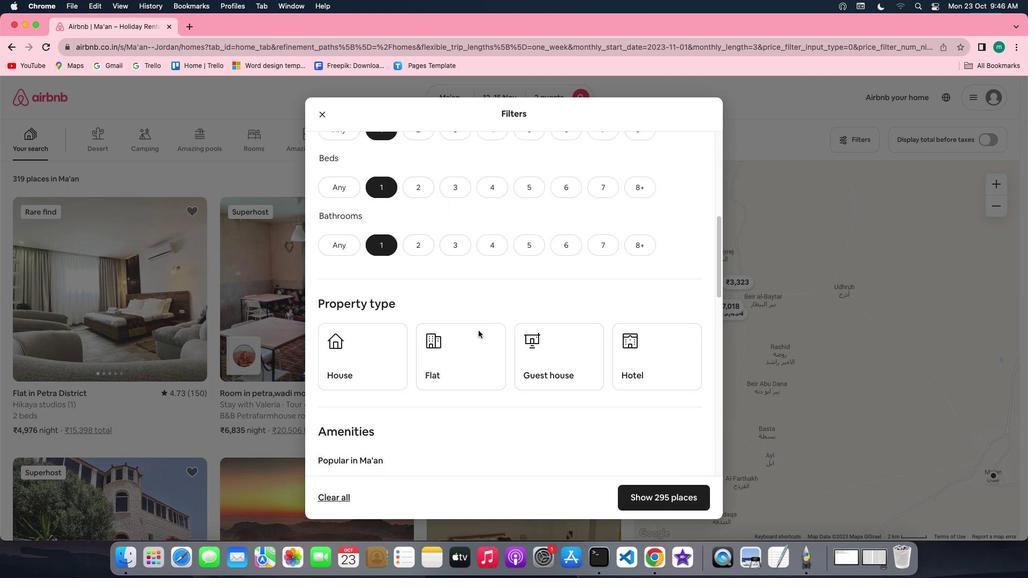 
Action: Mouse scrolled (478, 330) with delta (0, 0)
Screenshot: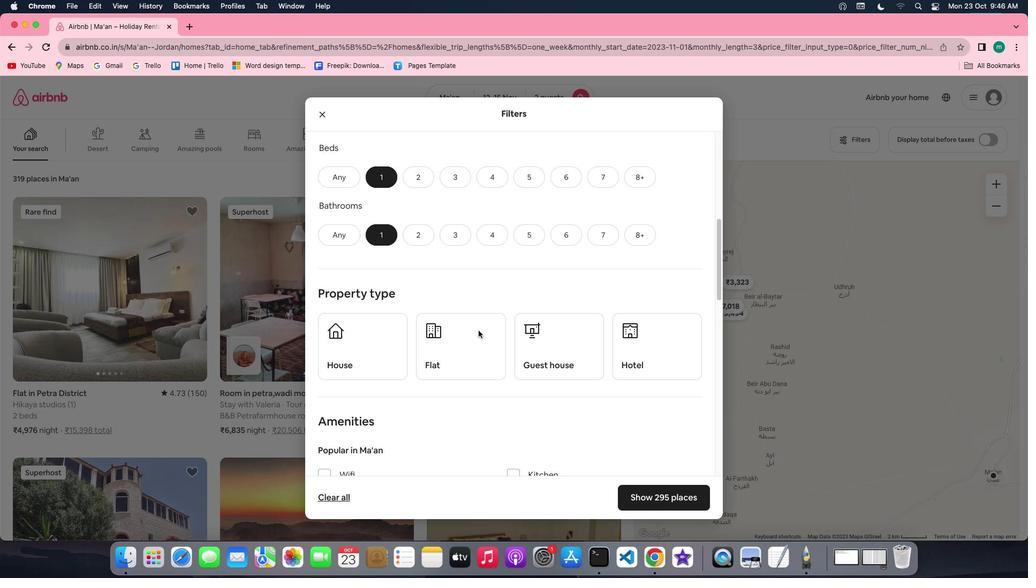 
Action: Mouse scrolled (478, 330) with delta (0, 0)
Screenshot: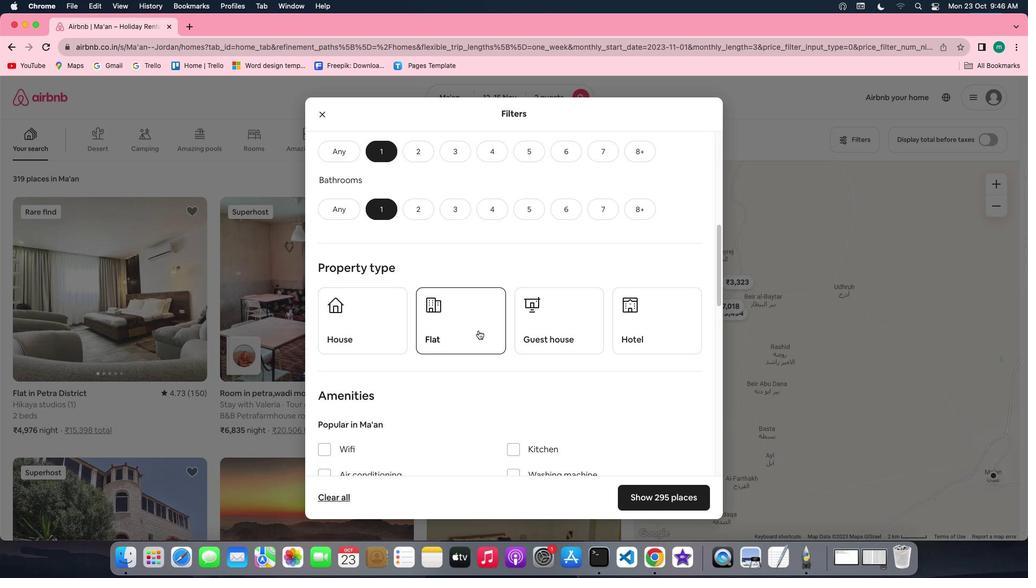 
Action: Mouse scrolled (478, 330) with delta (0, 0)
Screenshot: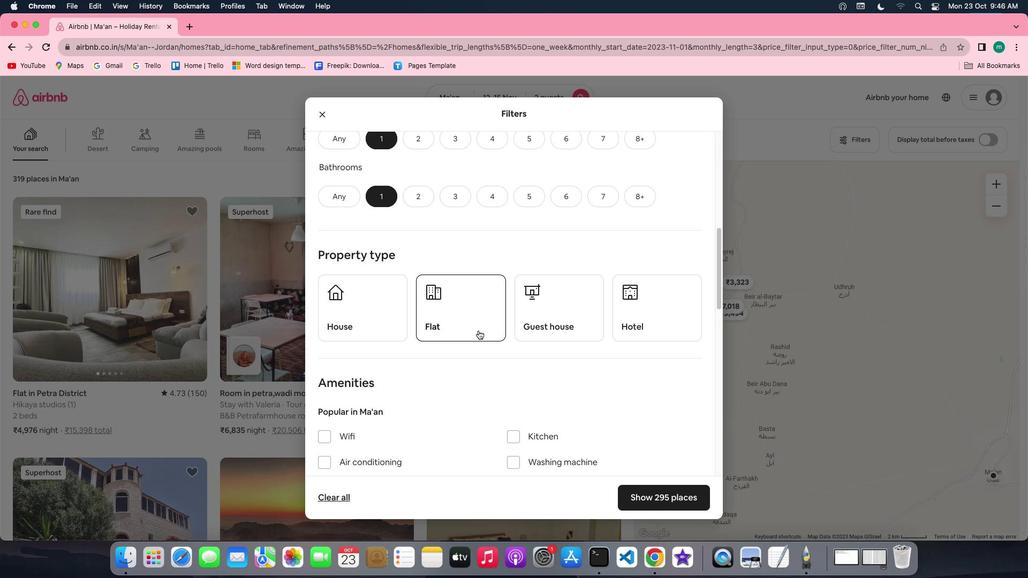
Action: Mouse scrolled (478, 330) with delta (0, 0)
Screenshot: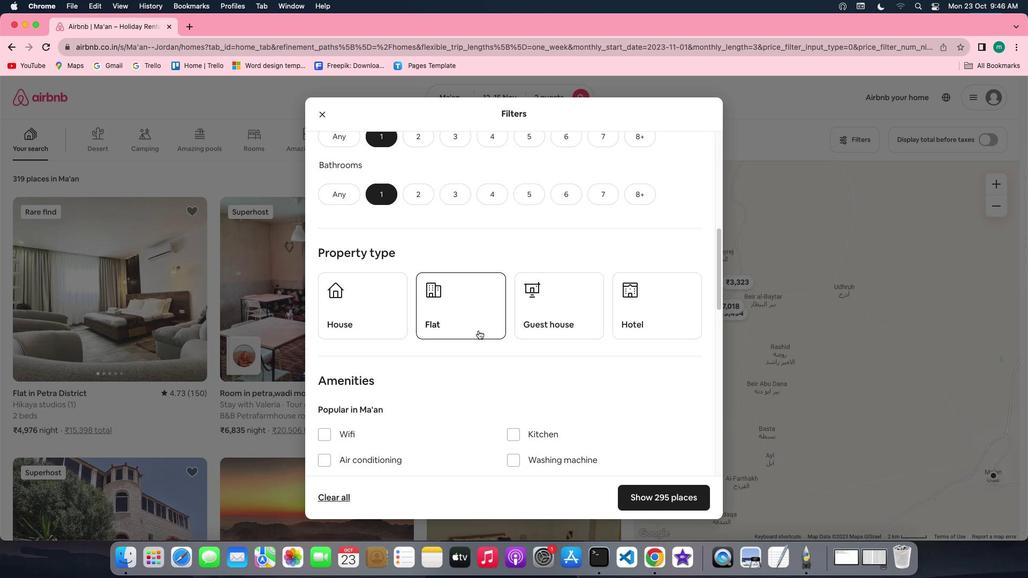 
Action: Mouse scrolled (478, 330) with delta (0, 0)
Screenshot: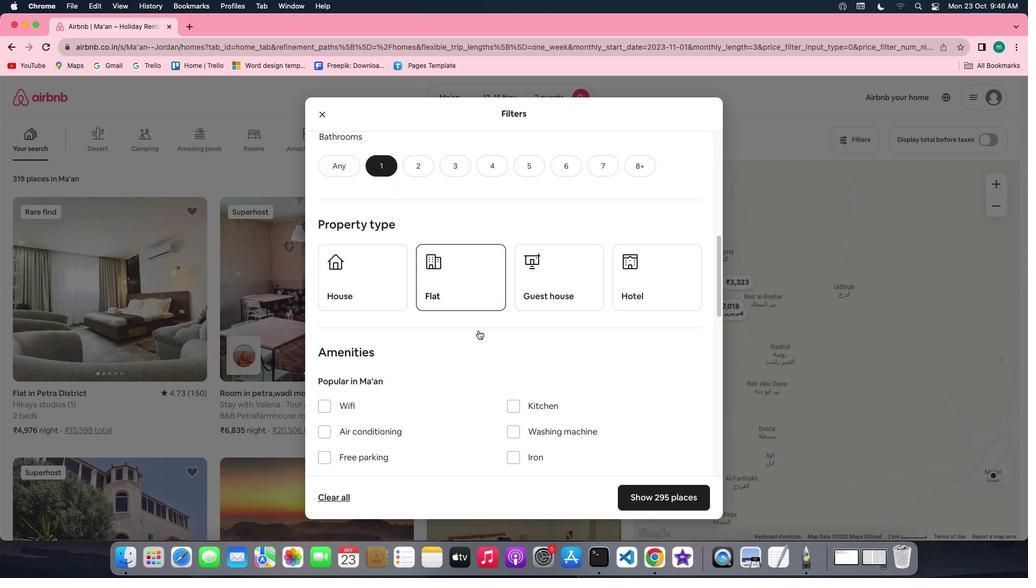 
Action: Mouse scrolled (478, 330) with delta (0, 0)
Screenshot: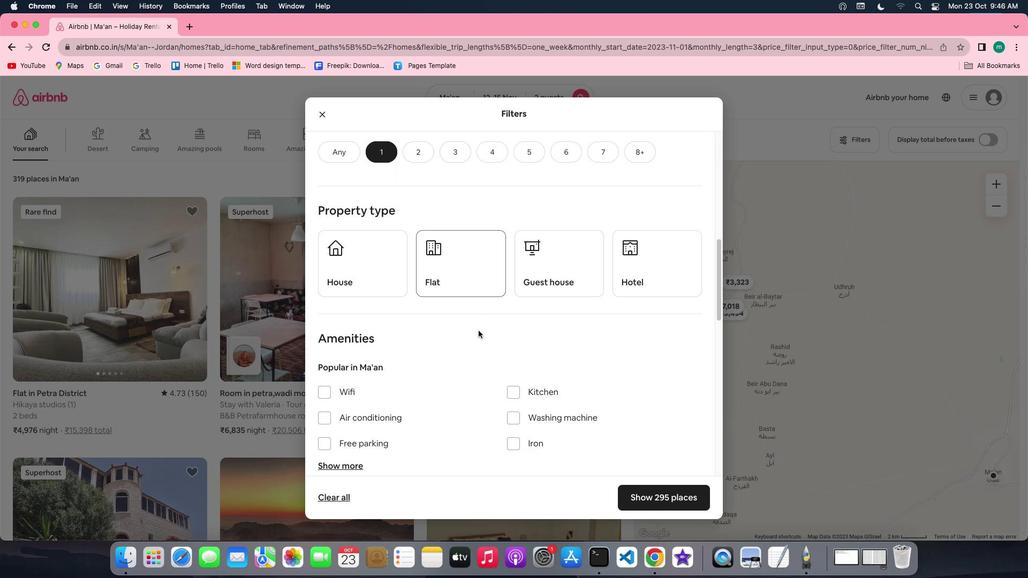 
Action: Mouse scrolled (478, 330) with delta (0, 0)
Screenshot: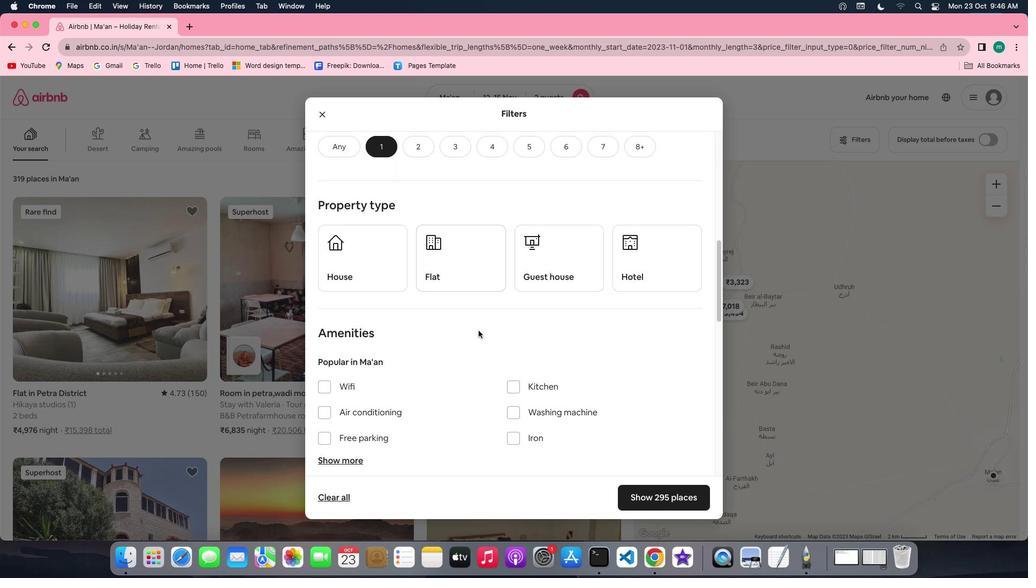 
Action: Mouse scrolled (478, 330) with delta (0, 0)
Screenshot: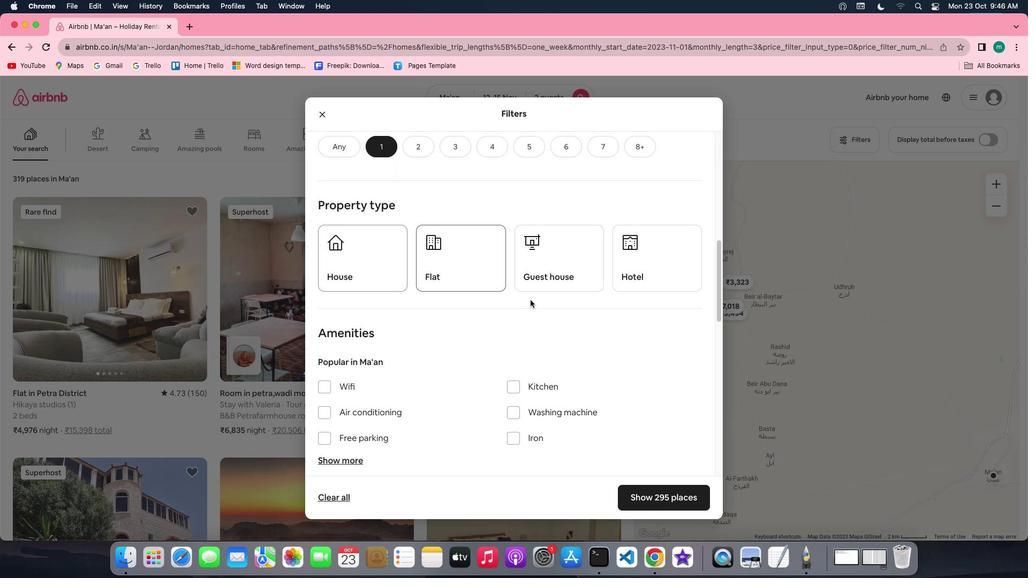 
Action: Mouse scrolled (478, 330) with delta (0, 0)
Screenshot: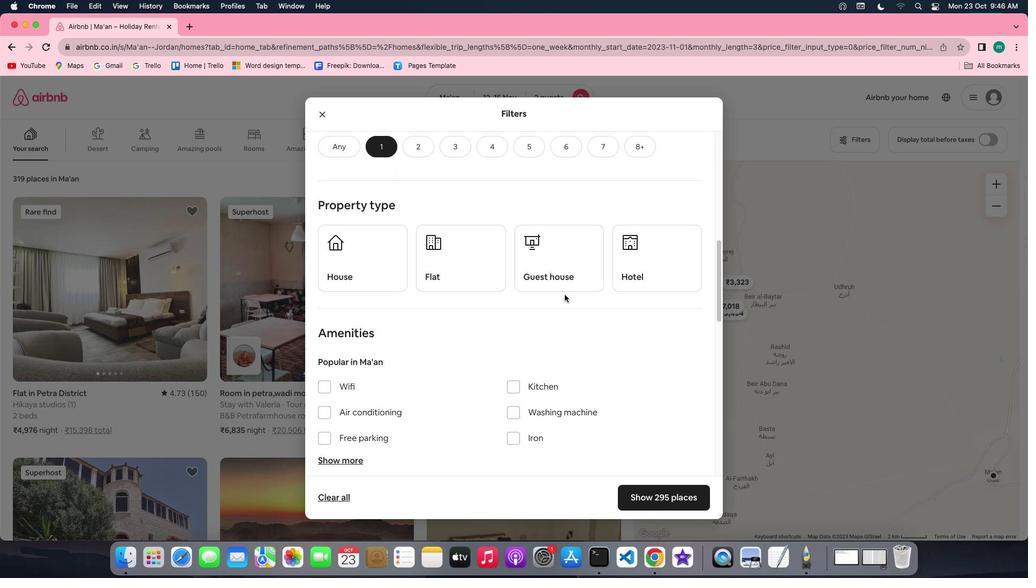 
Action: Mouse scrolled (478, 330) with delta (0, 0)
Screenshot: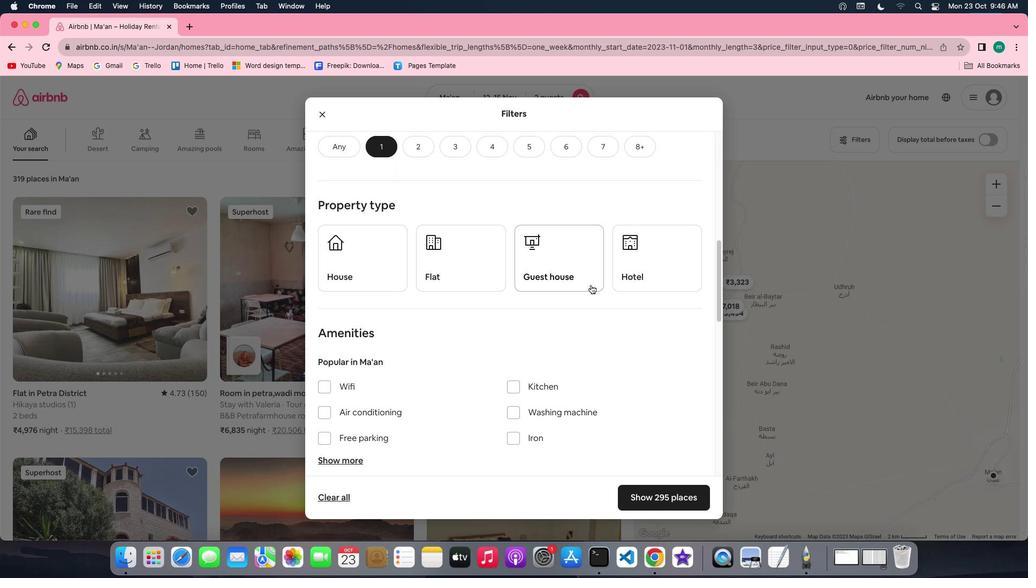 
Action: Mouse scrolled (478, 330) with delta (0, 0)
Screenshot: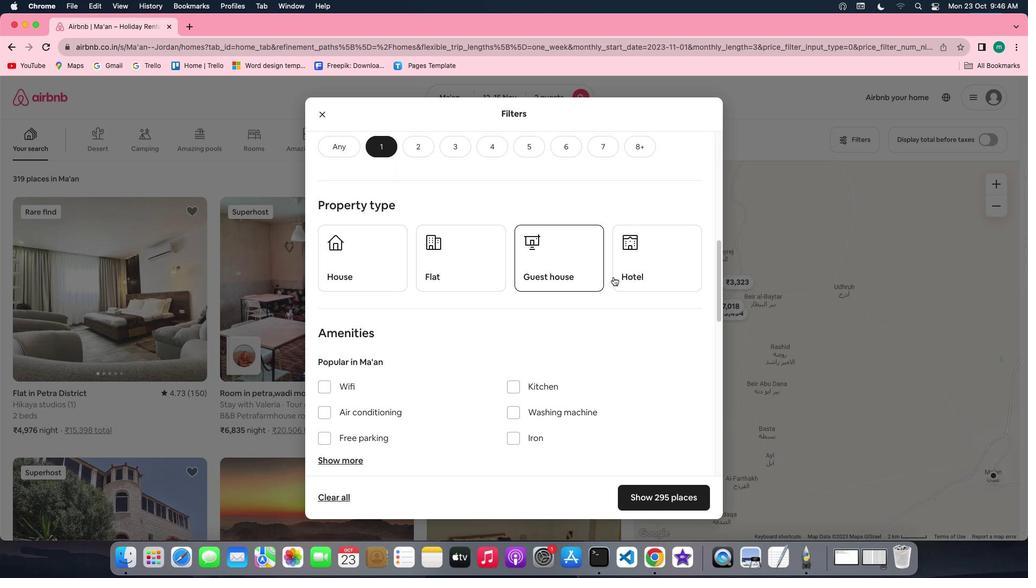 
Action: Mouse moved to (617, 275)
Screenshot: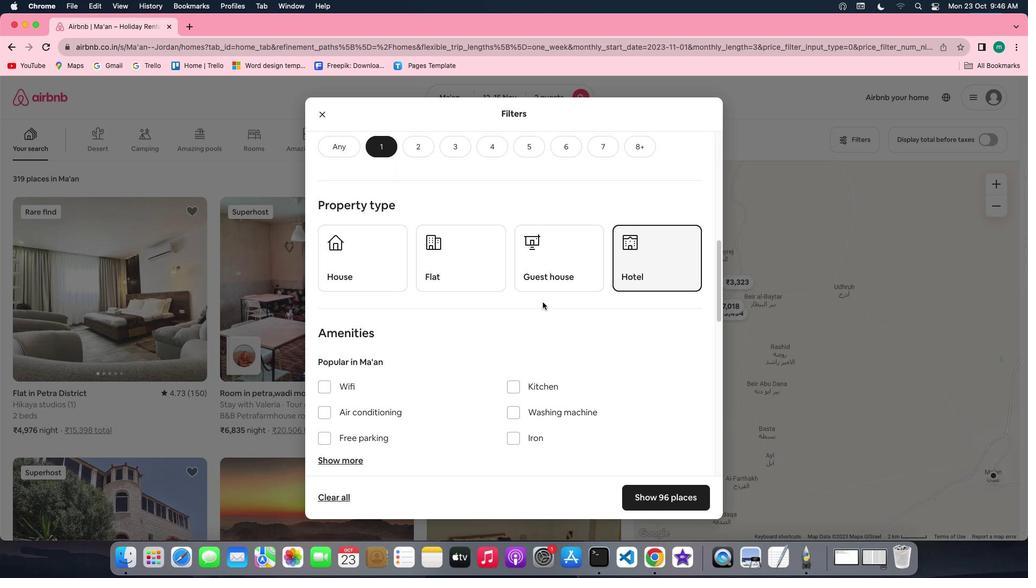 
Action: Mouse pressed left at (617, 275)
Screenshot: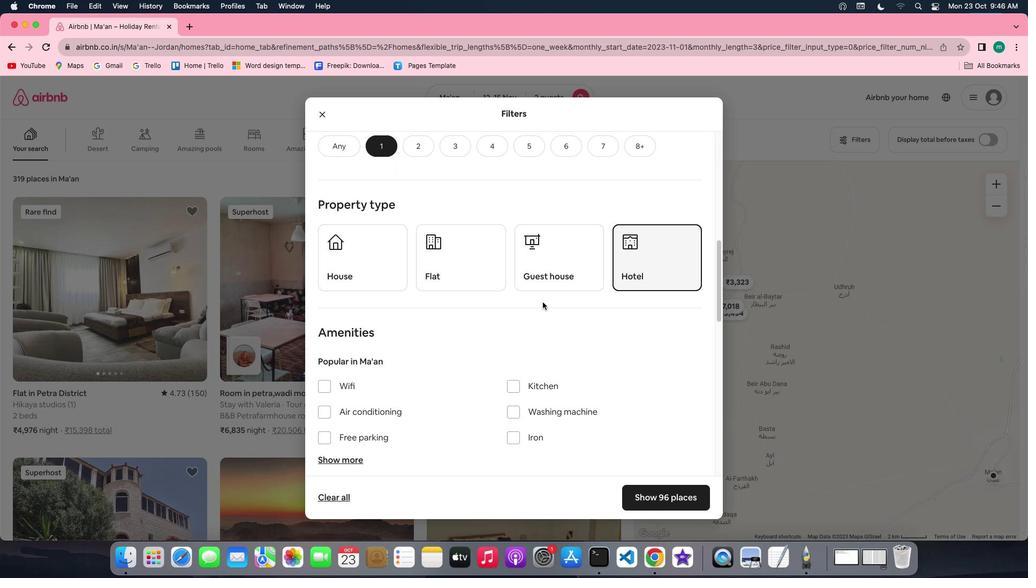 
Action: Mouse moved to (543, 302)
Screenshot: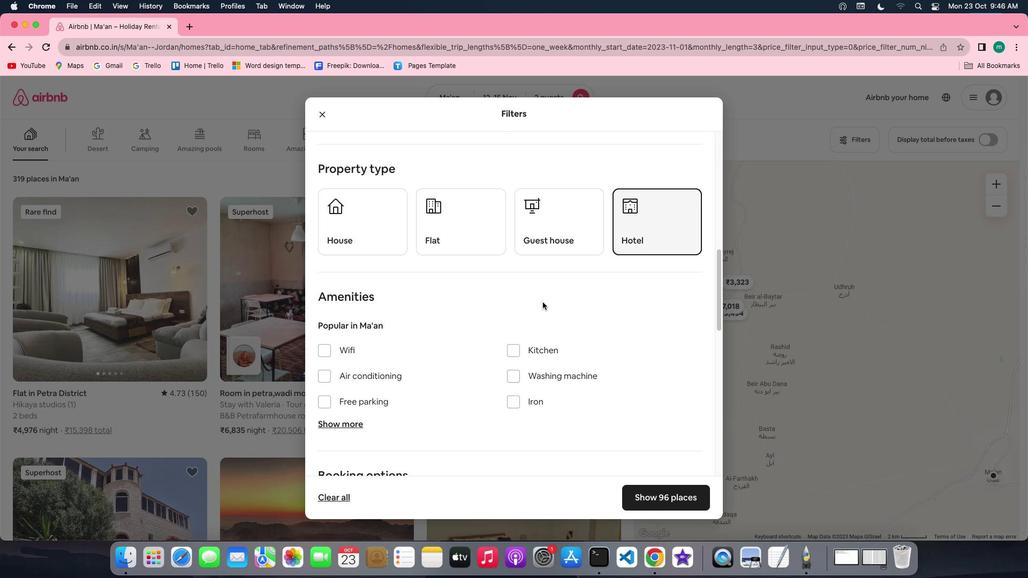 
Action: Mouse scrolled (543, 302) with delta (0, 0)
Screenshot: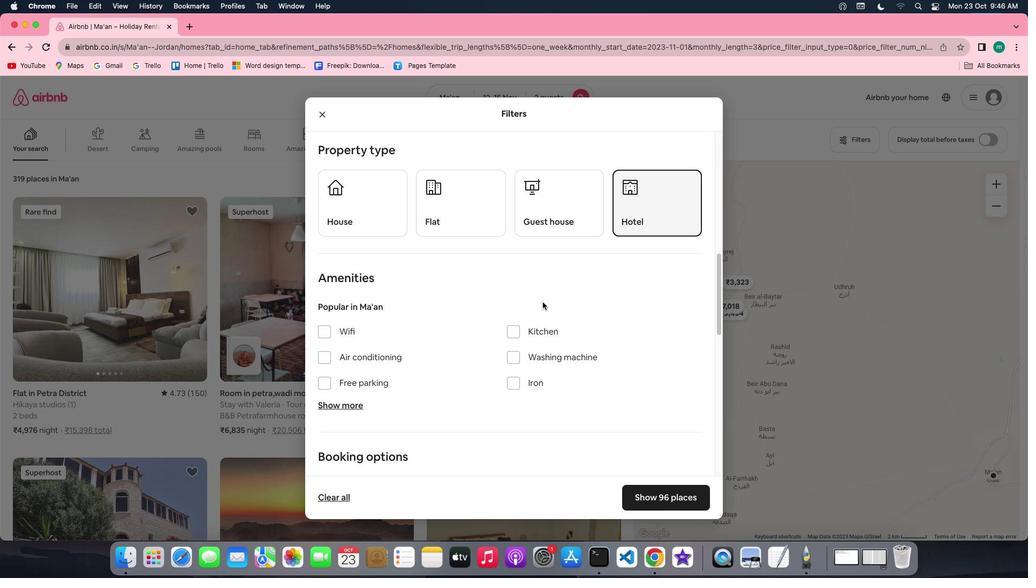 
Action: Mouse scrolled (543, 302) with delta (0, 0)
Screenshot: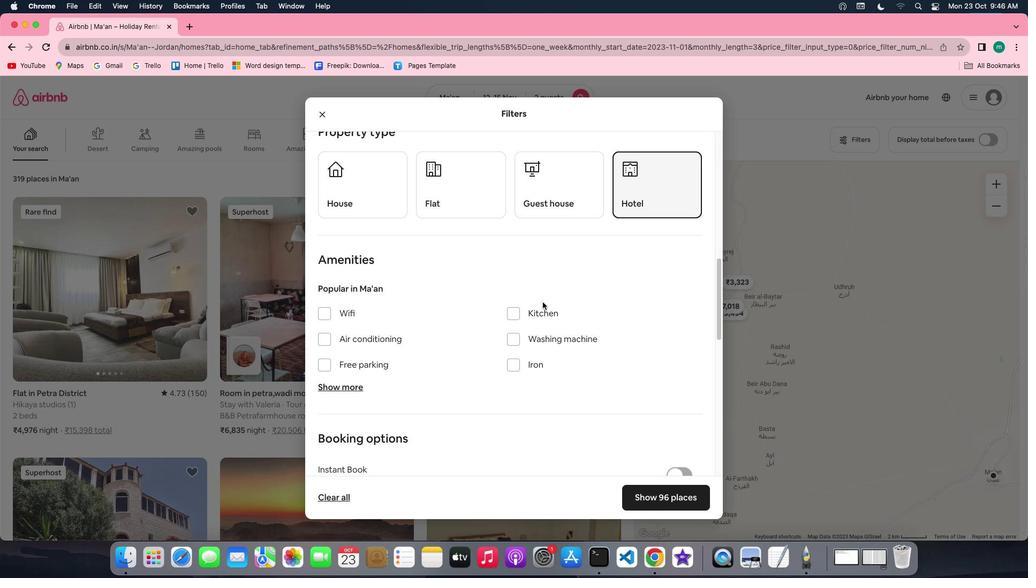 
Action: Mouse scrolled (543, 302) with delta (0, 0)
Screenshot: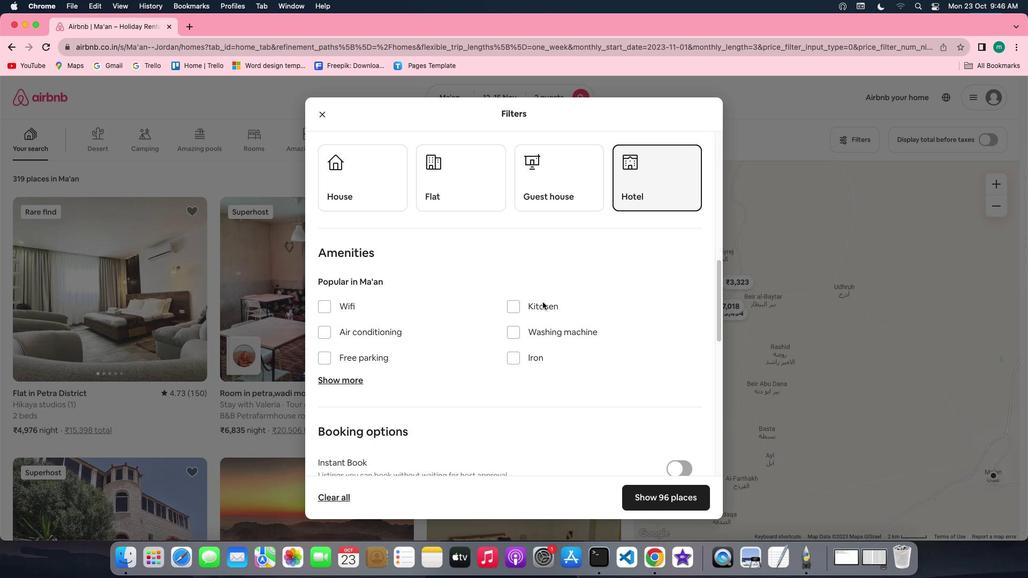 
Action: Mouse scrolled (543, 302) with delta (0, 0)
Screenshot: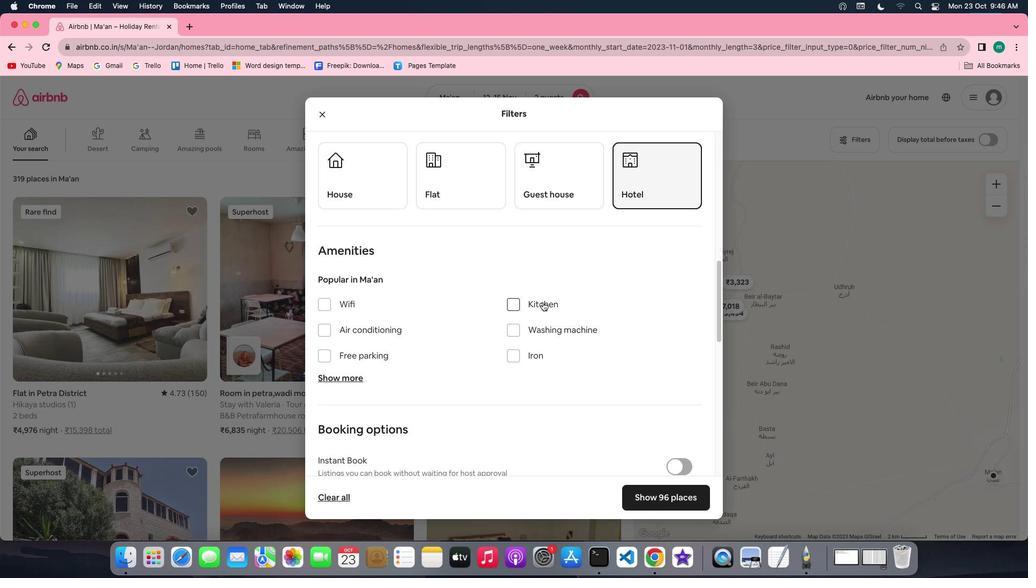 
Action: Mouse scrolled (543, 302) with delta (0, 0)
Screenshot: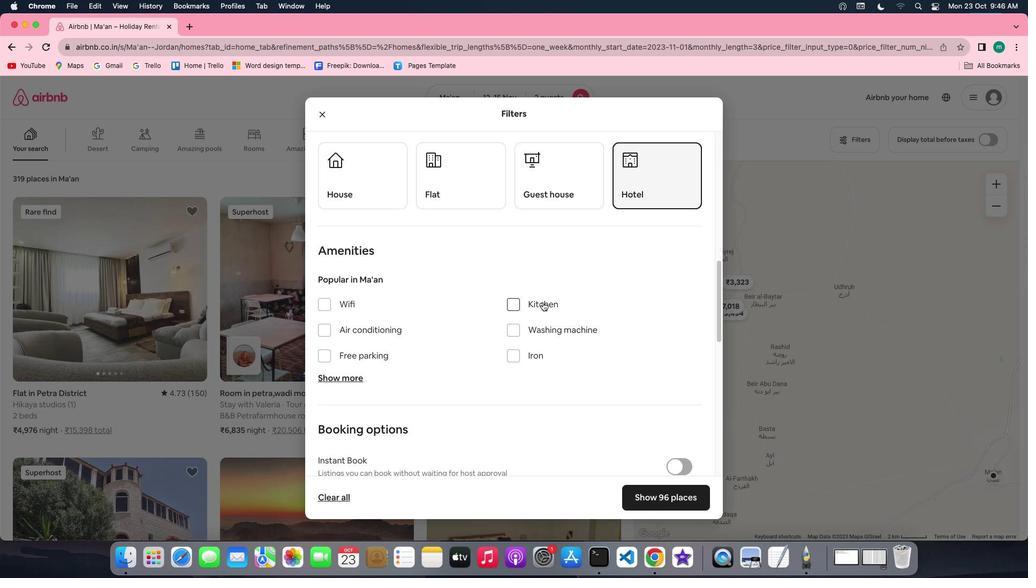 
Action: Mouse scrolled (543, 302) with delta (0, 0)
Screenshot: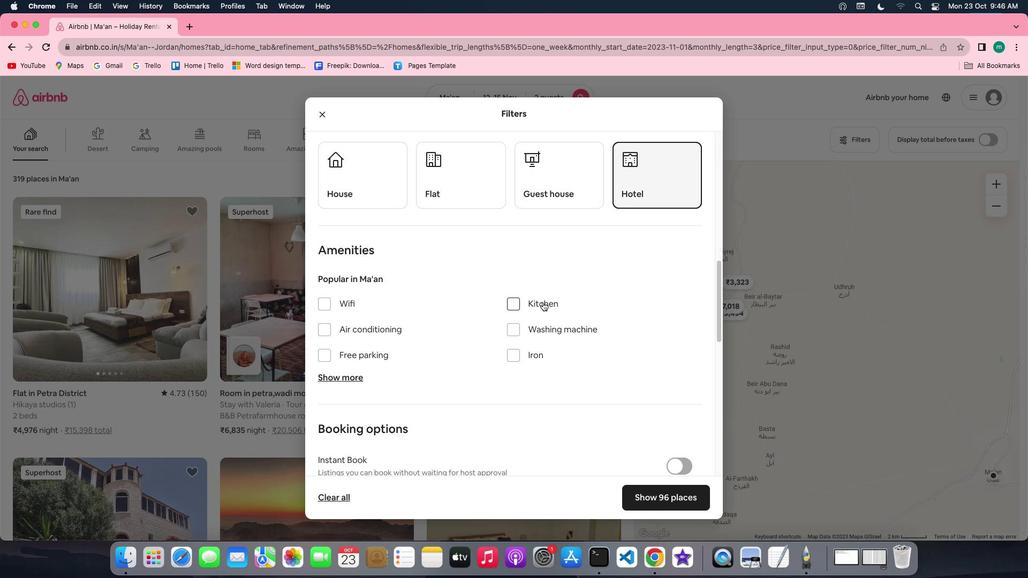 
Action: Mouse scrolled (543, 302) with delta (0, 0)
Screenshot: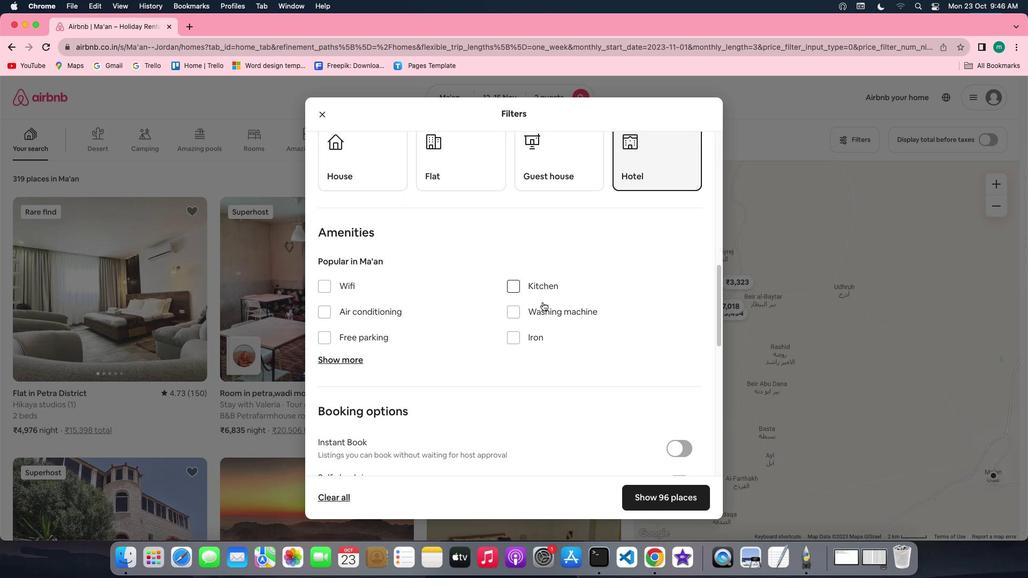 
Action: Mouse scrolled (543, 302) with delta (0, 0)
Screenshot: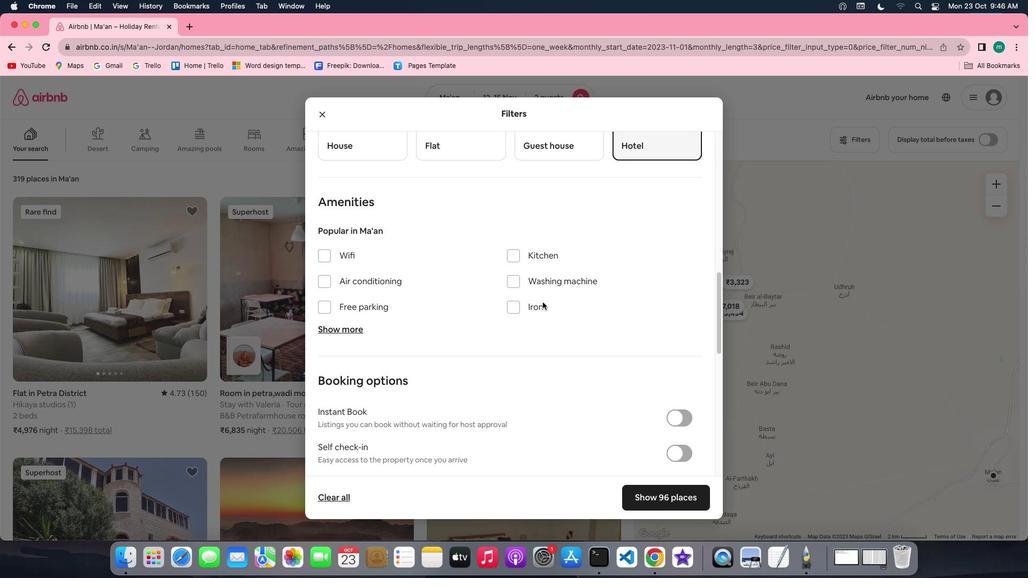 
Action: Mouse scrolled (543, 302) with delta (0, 0)
Screenshot: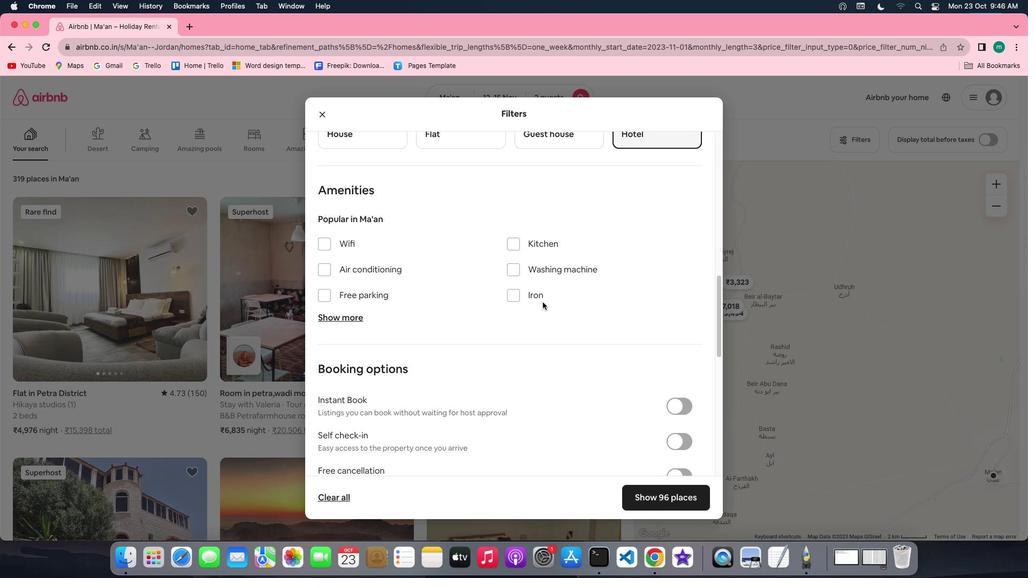 
Action: Mouse scrolled (543, 302) with delta (0, 0)
Screenshot: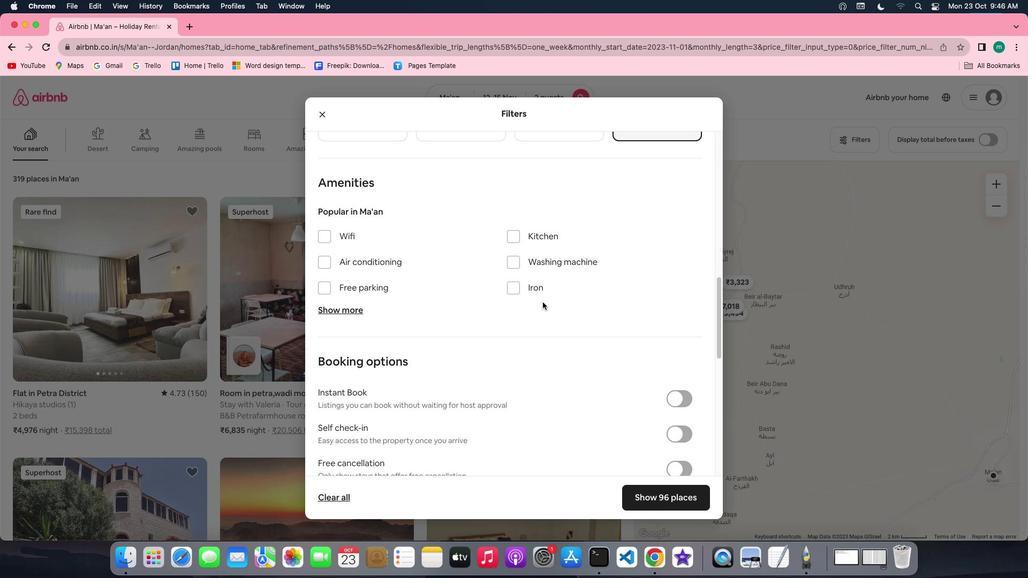 
Action: Mouse scrolled (543, 302) with delta (0, 0)
Screenshot: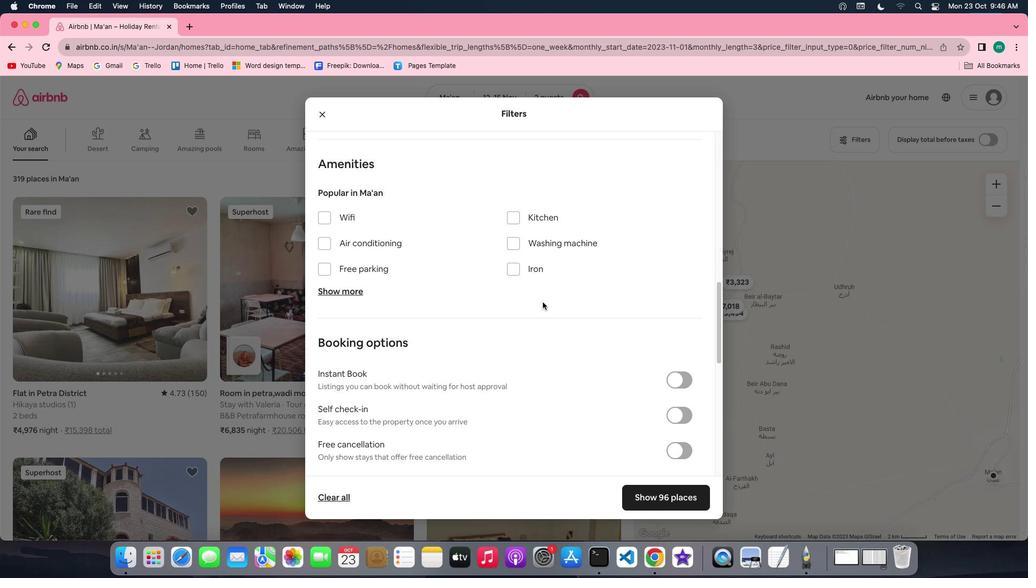 
Action: Mouse scrolled (543, 302) with delta (0, 0)
Screenshot: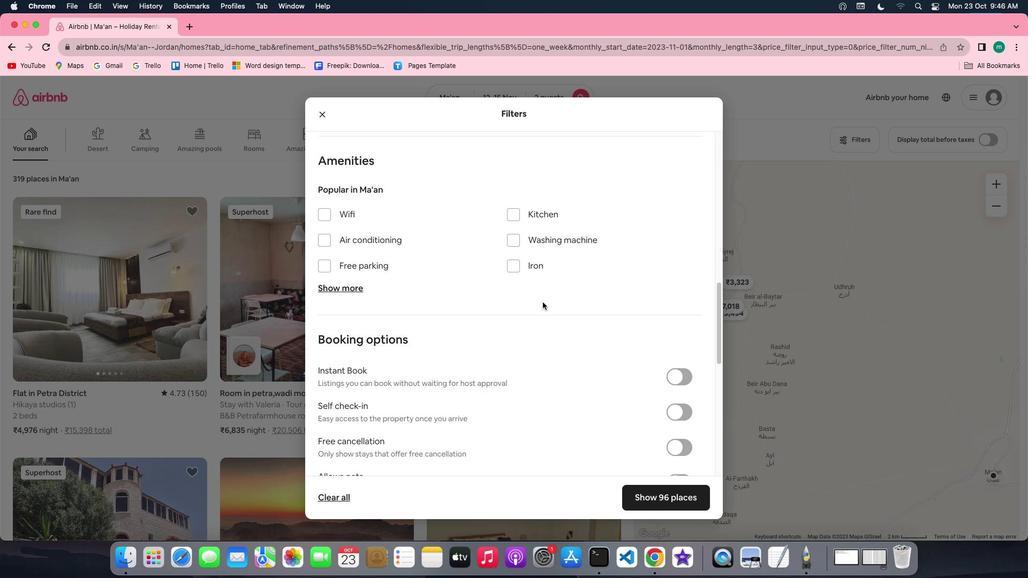 
Action: Mouse scrolled (543, 302) with delta (0, 0)
Screenshot: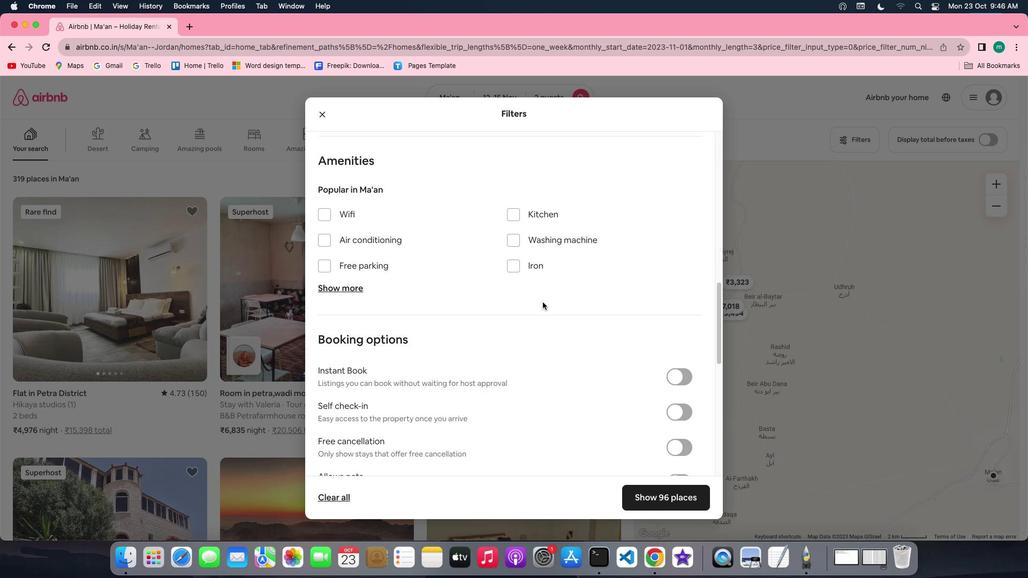 
Action: Mouse scrolled (543, 302) with delta (0, 0)
Screenshot: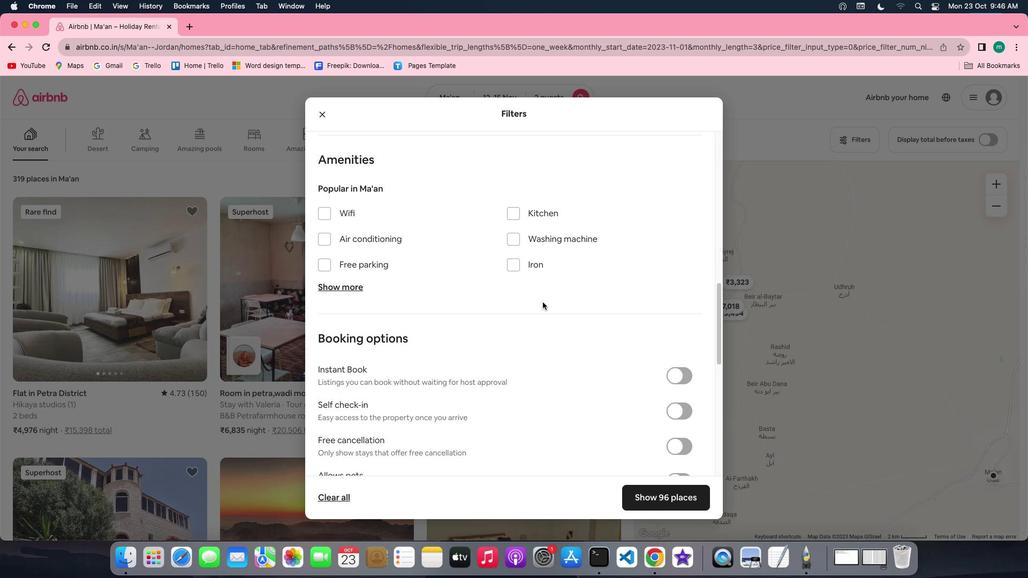 
Action: Mouse scrolled (543, 302) with delta (0, 0)
Screenshot: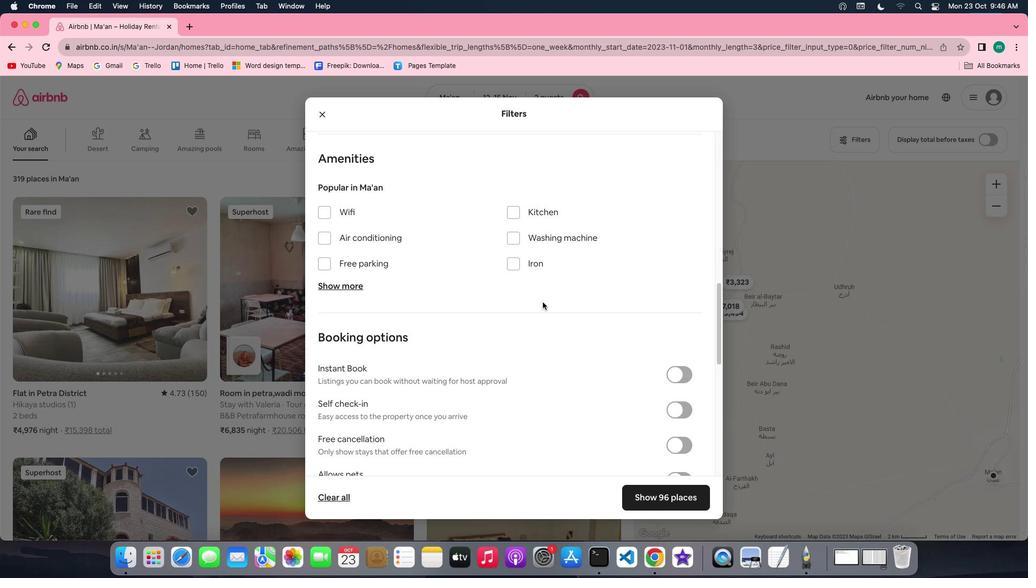 
Action: Mouse scrolled (543, 302) with delta (0, 0)
Screenshot: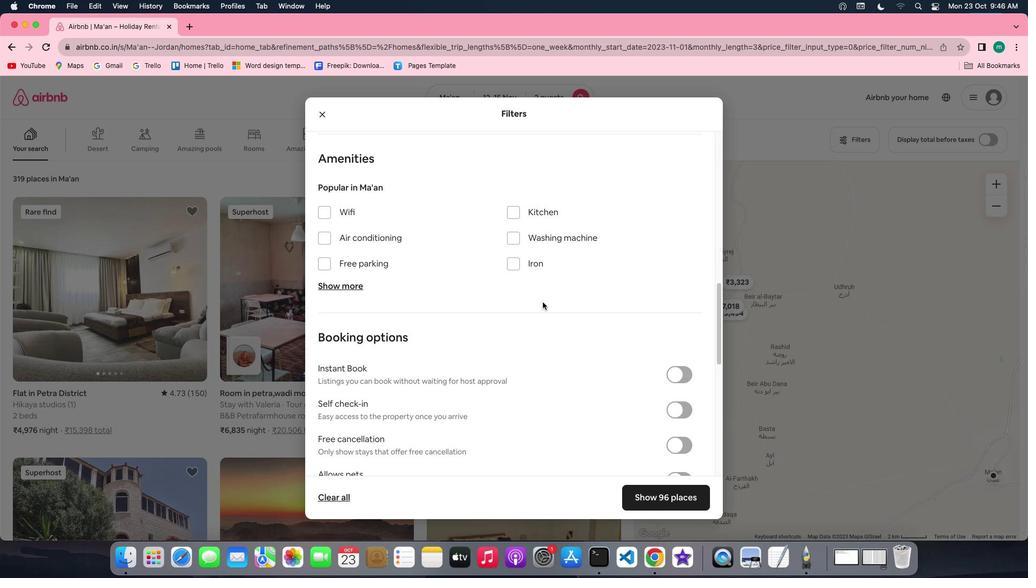 
Action: Mouse scrolled (543, 302) with delta (0, 0)
Screenshot: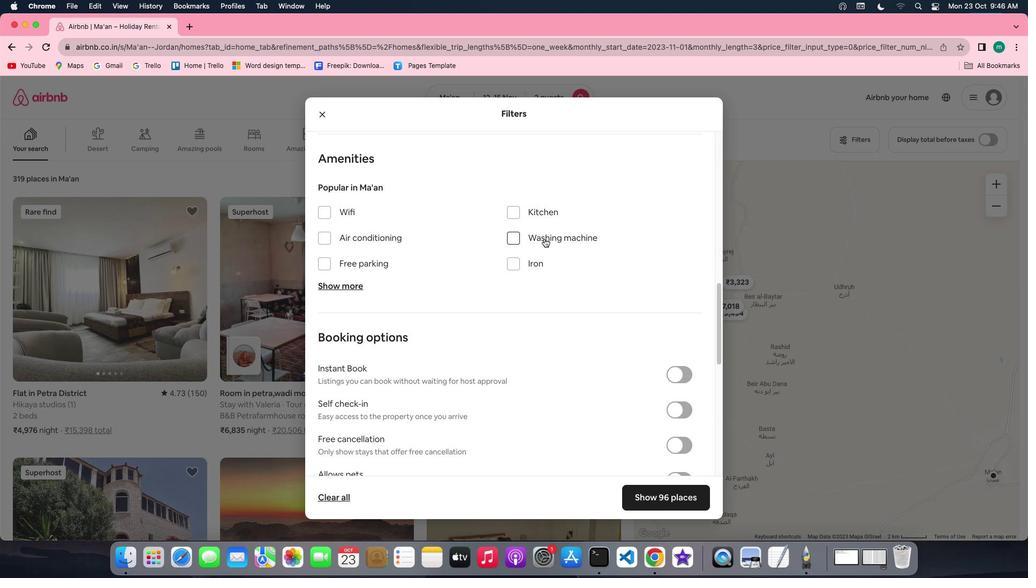 
Action: Mouse moved to (544, 238)
Screenshot: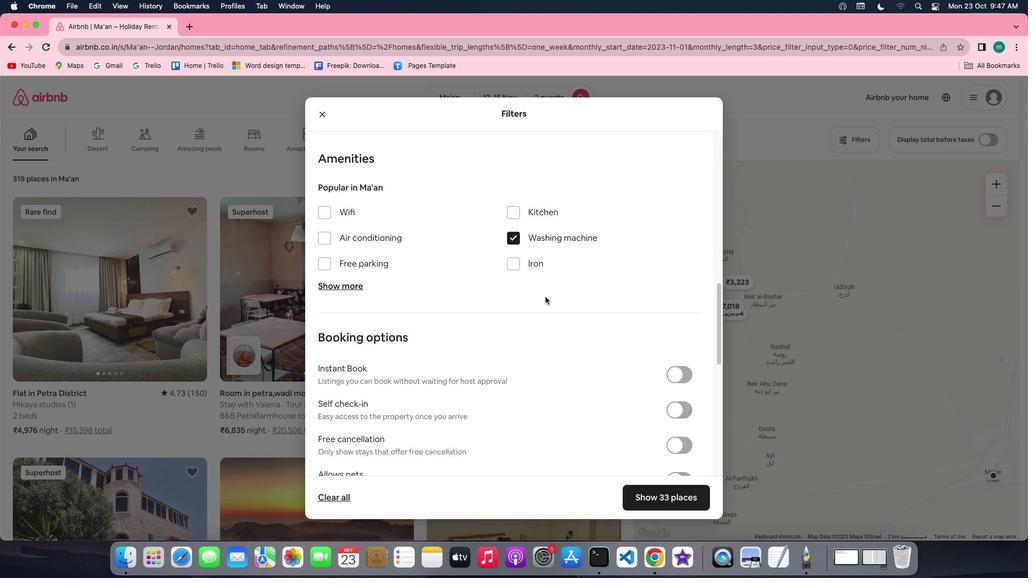 
Action: Mouse pressed left at (544, 238)
Screenshot: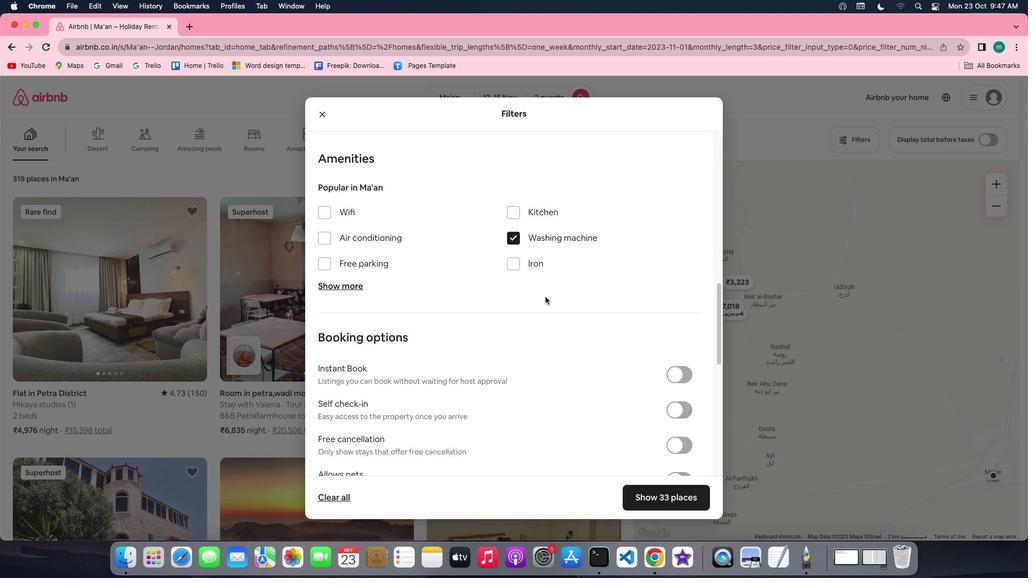
Action: Mouse moved to (545, 296)
Screenshot: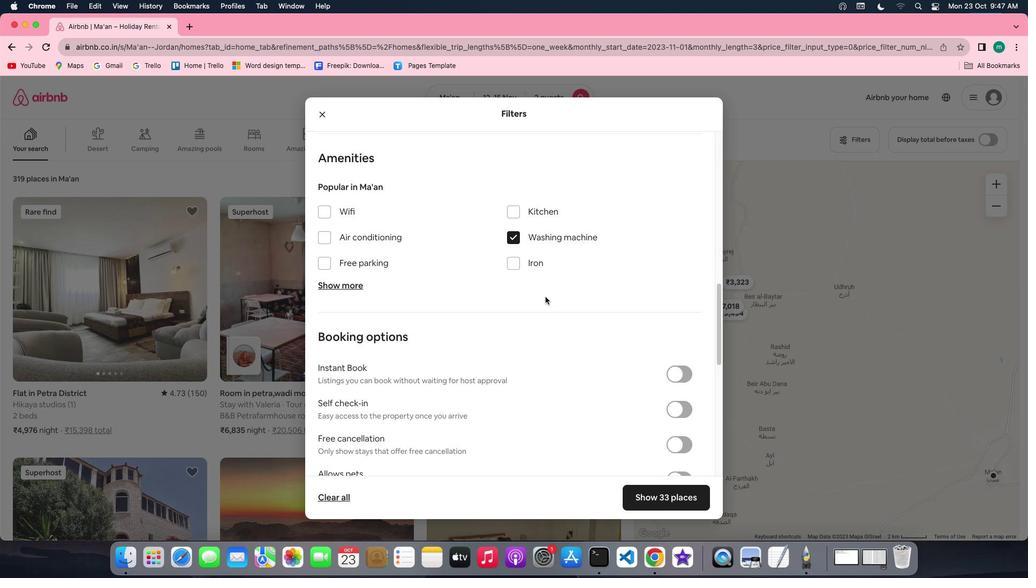 
Action: Mouse scrolled (545, 296) with delta (0, 0)
Screenshot: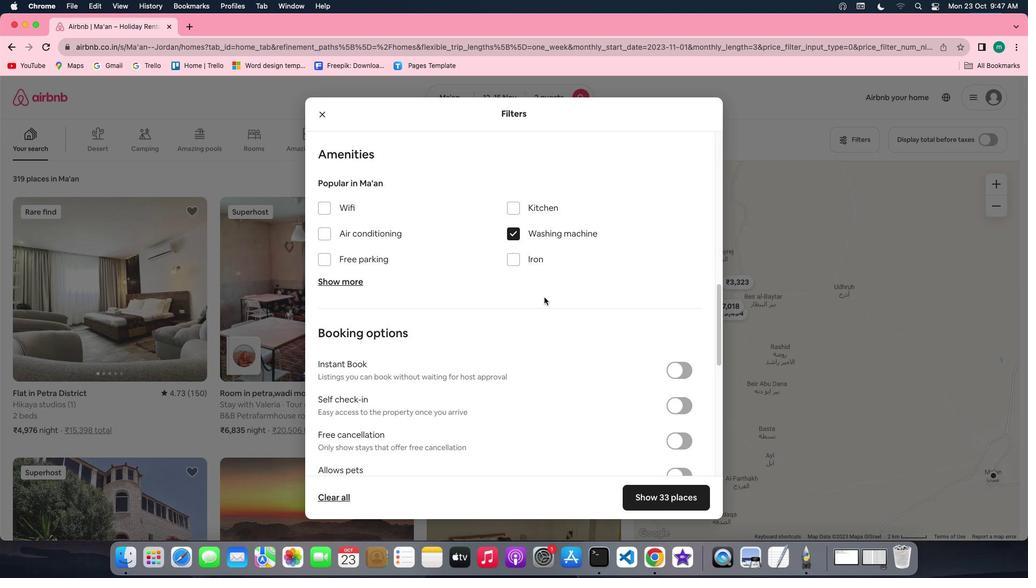 
Action: Mouse moved to (544, 297)
Screenshot: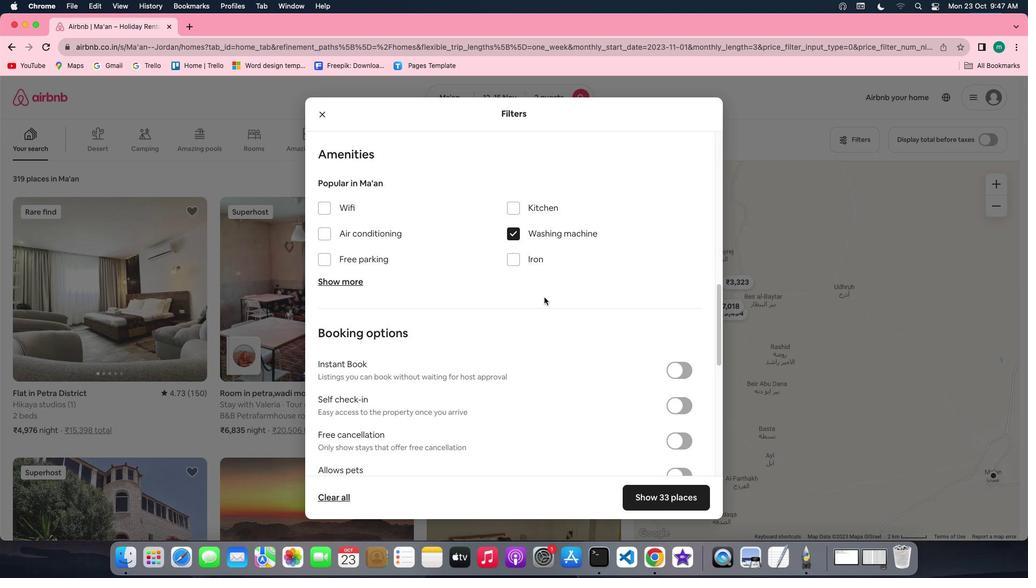 
Action: Mouse scrolled (544, 297) with delta (0, 0)
Screenshot: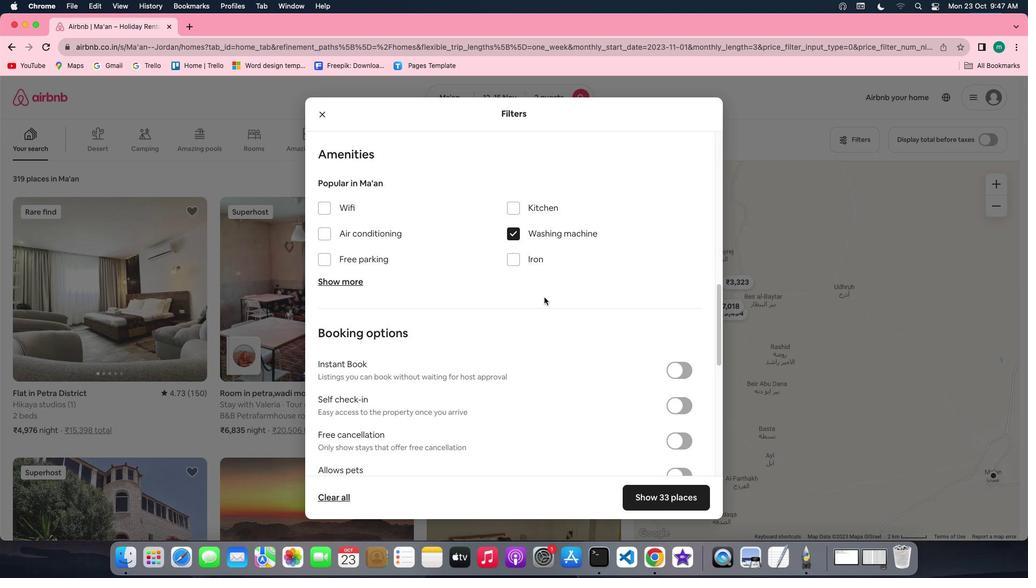 
Action: Mouse scrolled (544, 297) with delta (0, 0)
Screenshot: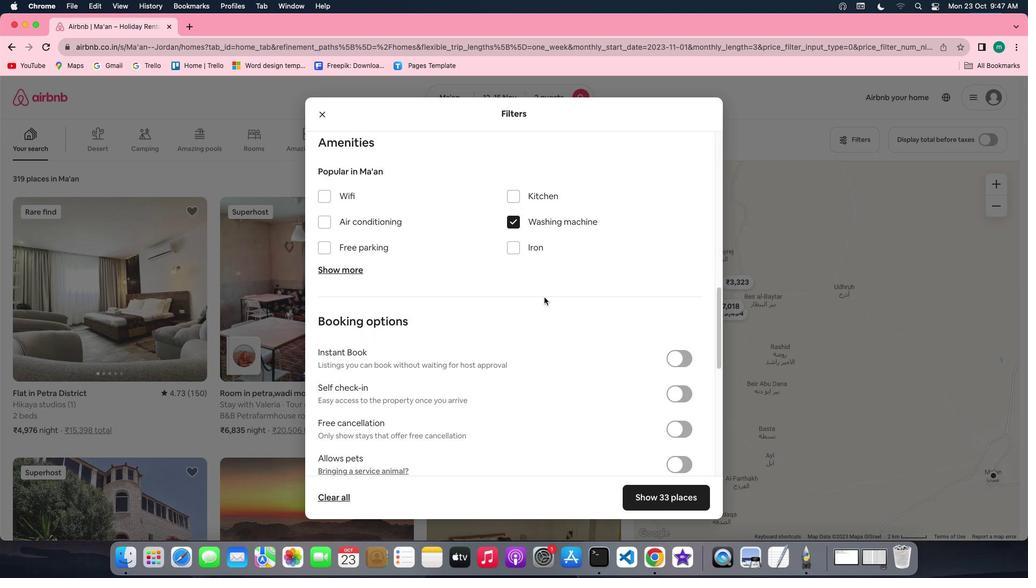 
Action: Mouse scrolled (544, 297) with delta (0, 0)
Screenshot: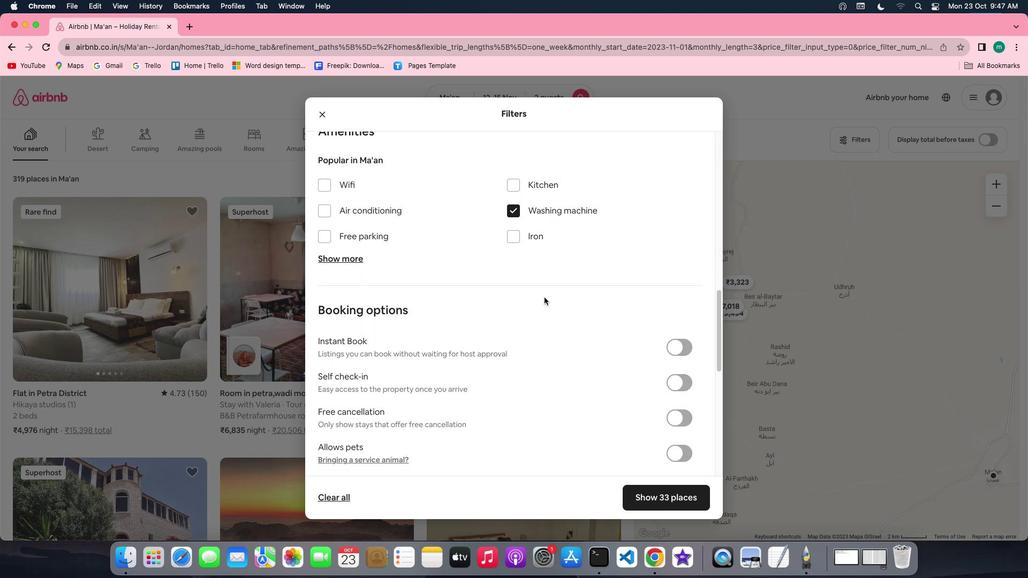 
Action: Mouse scrolled (544, 297) with delta (0, 0)
Screenshot: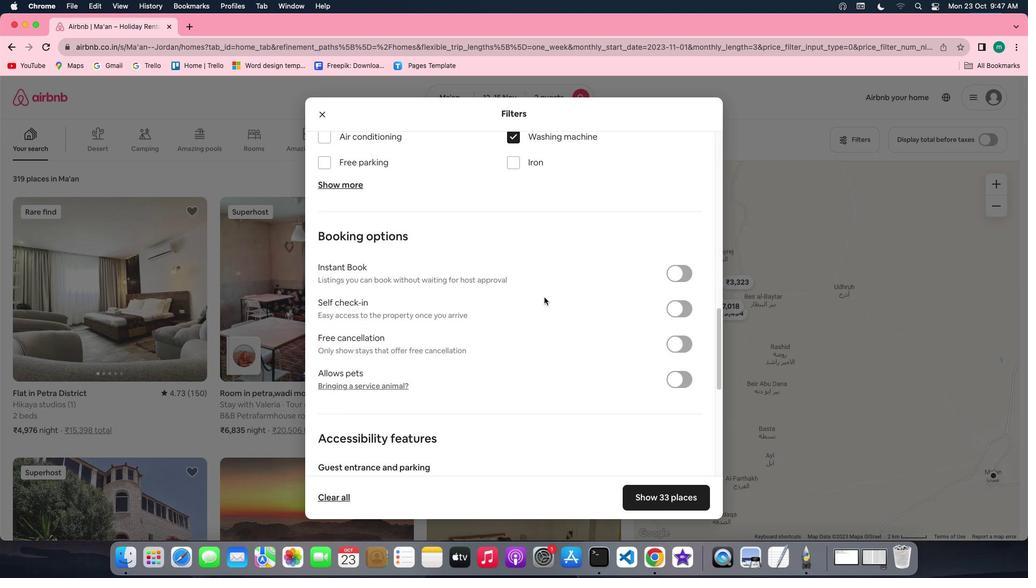 
Action: Mouse scrolled (544, 297) with delta (0, 0)
Screenshot: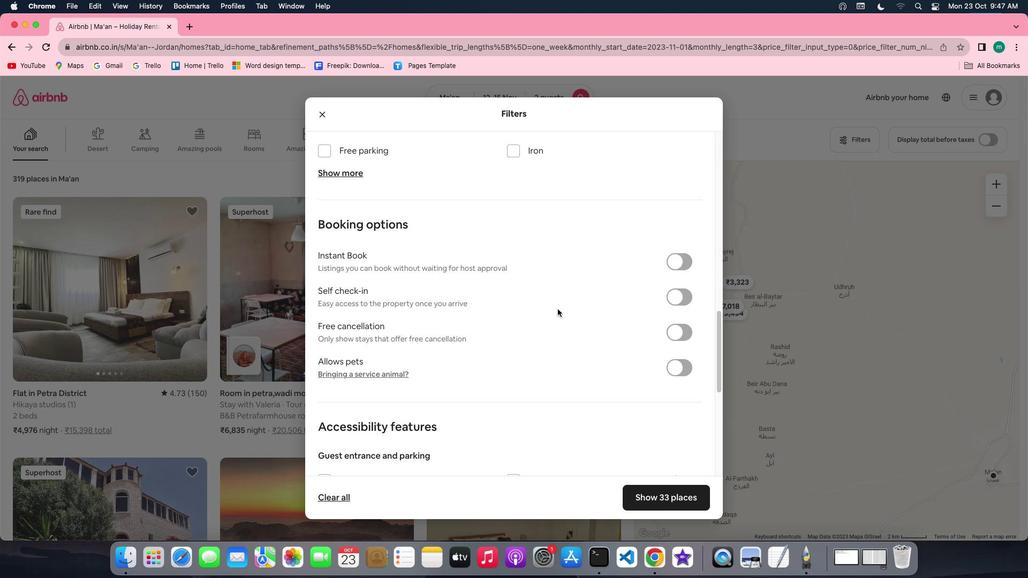 
Action: Mouse scrolled (544, 297) with delta (0, 0)
Screenshot: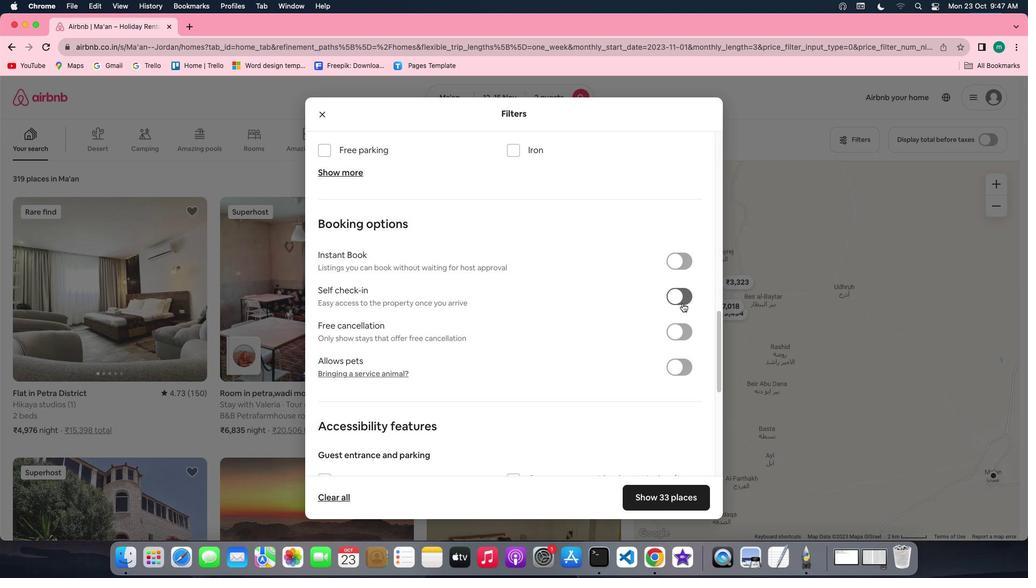 
Action: Mouse scrolled (544, 297) with delta (0, 0)
Screenshot: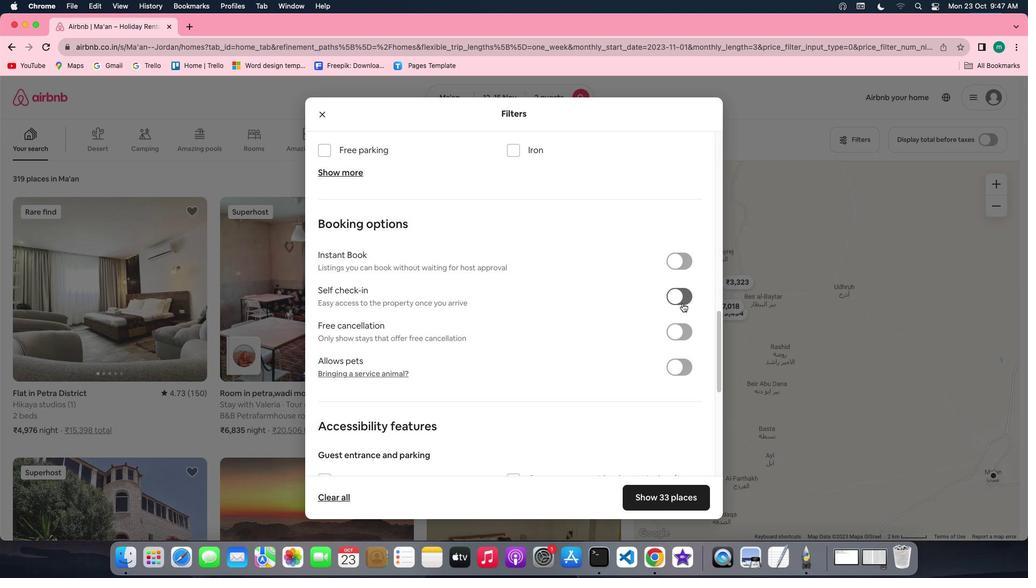
Action: Mouse scrolled (544, 297) with delta (0, 0)
Screenshot: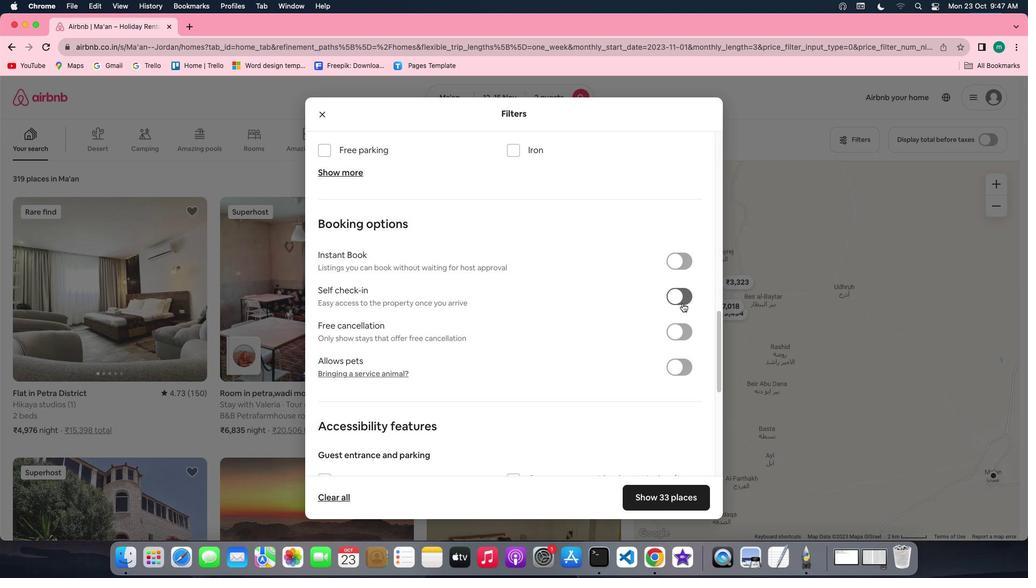 
Action: Mouse scrolled (544, 297) with delta (0, -1)
Screenshot: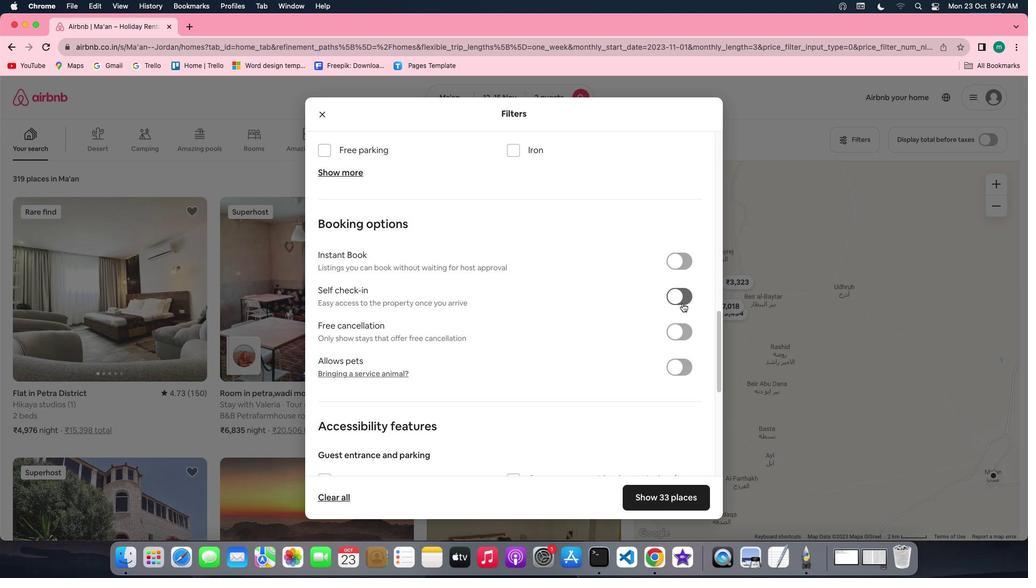 
Action: Mouse moved to (682, 303)
Screenshot: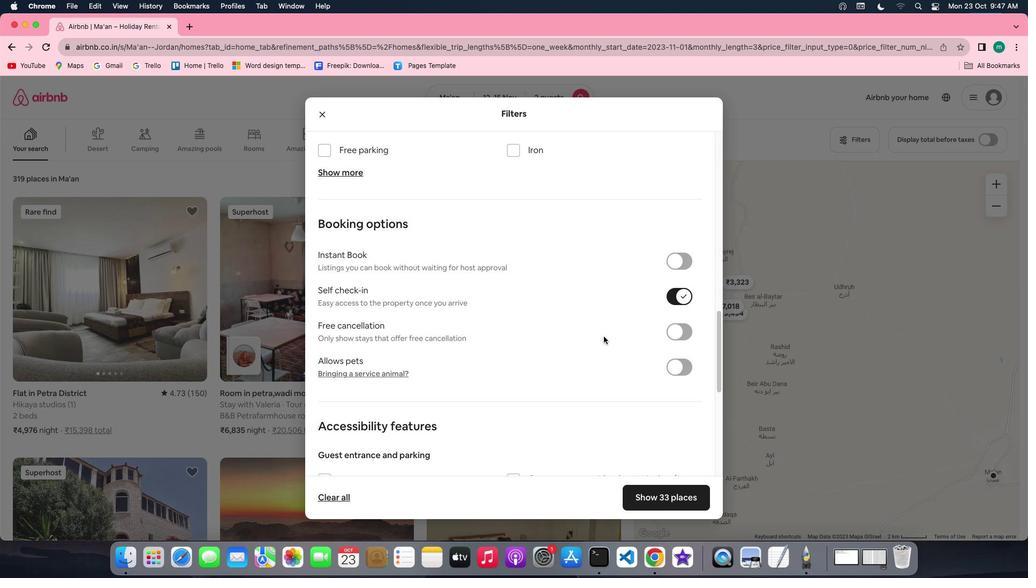 
Action: Mouse pressed left at (682, 303)
Screenshot: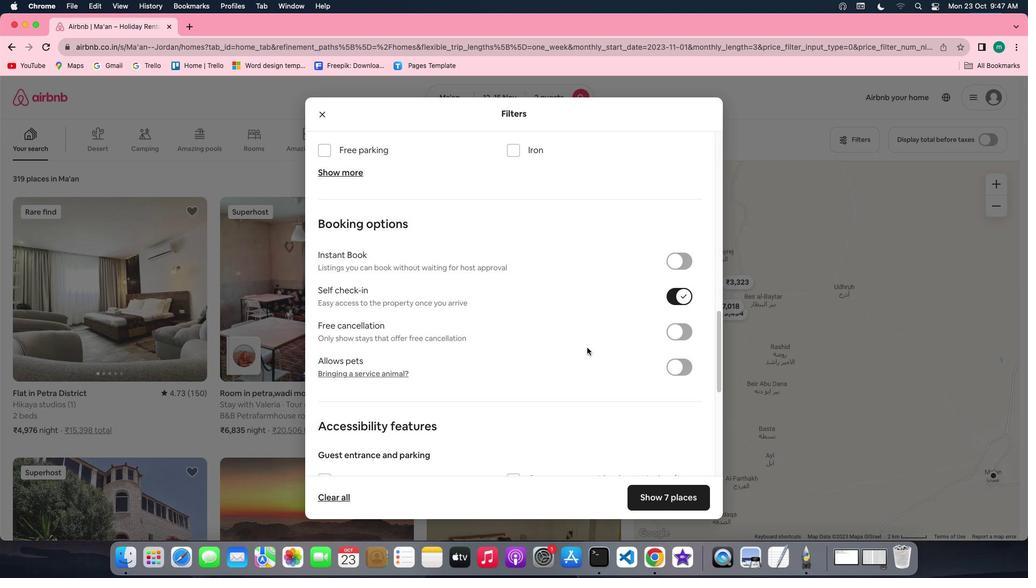
Action: Mouse moved to (587, 347)
Screenshot: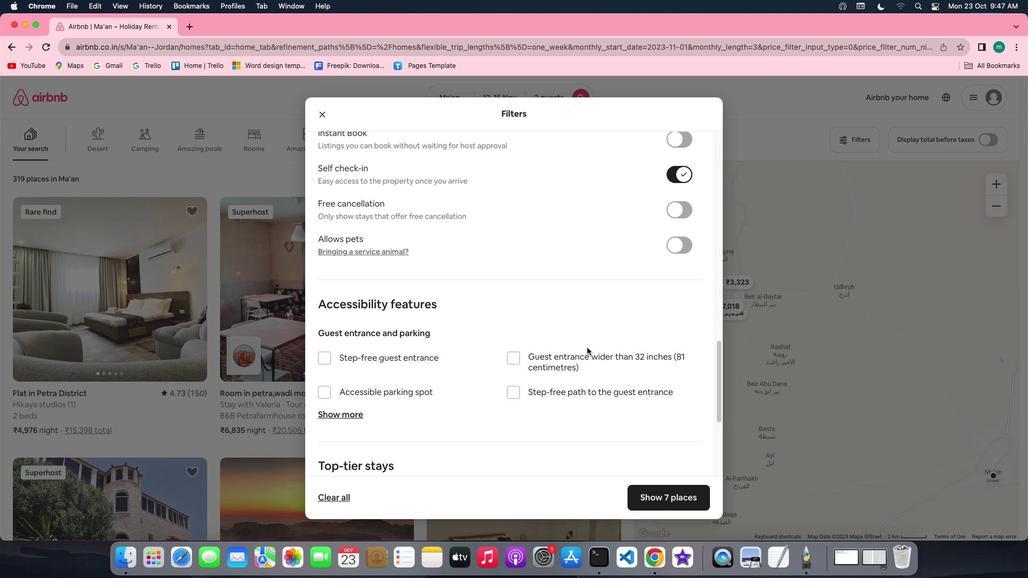 
Action: Mouse scrolled (587, 347) with delta (0, 0)
Screenshot: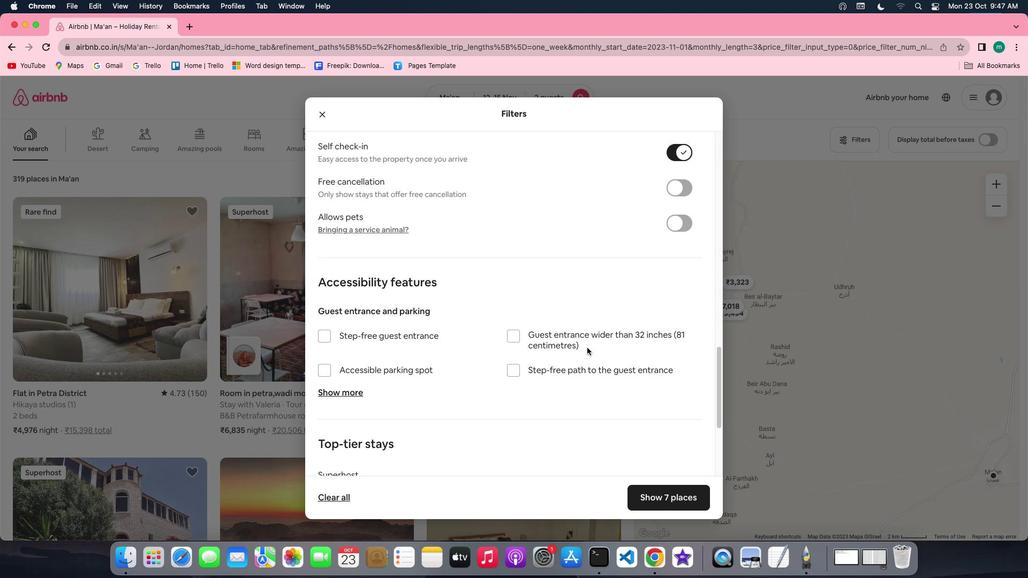
Action: Mouse scrolled (587, 347) with delta (0, 0)
Screenshot: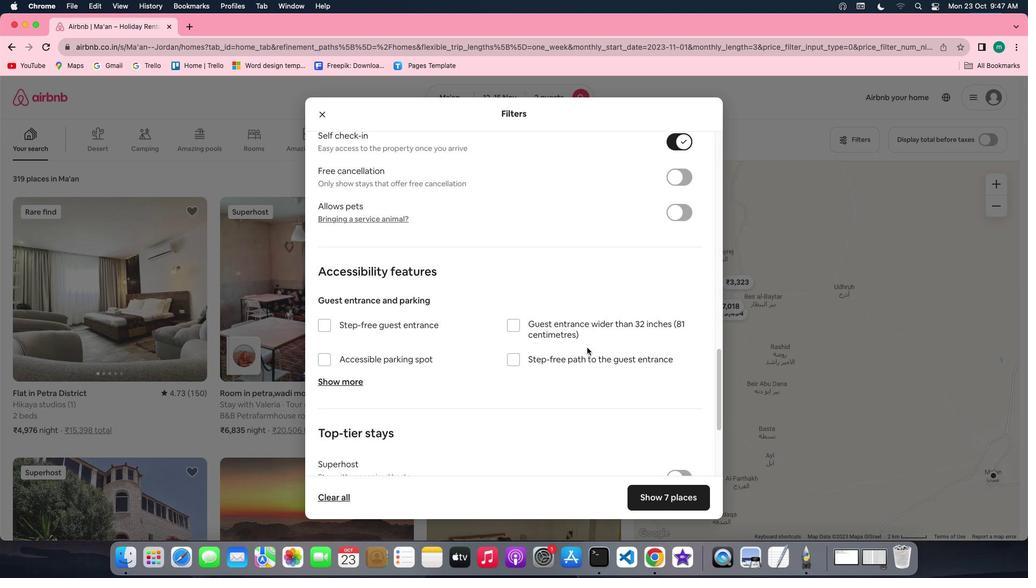
Action: Mouse scrolled (587, 347) with delta (0, -1)
Screenshot: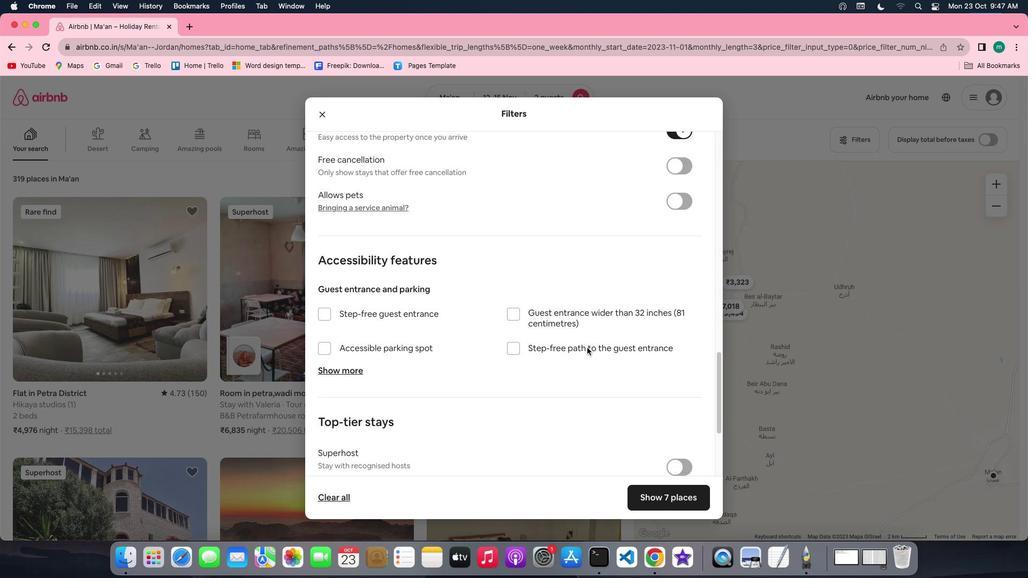 
Action: Mouse scrolled (587, 347) with delta (0, -1)
Screenshot: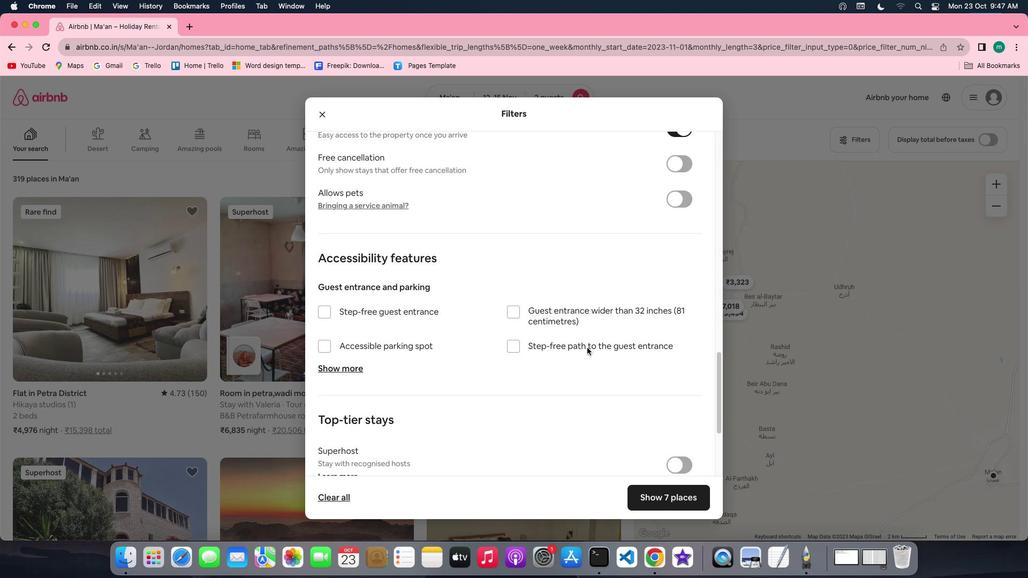 
Action: Mouse scrolled (587, 347) with delta (0, 0)
Screenshot: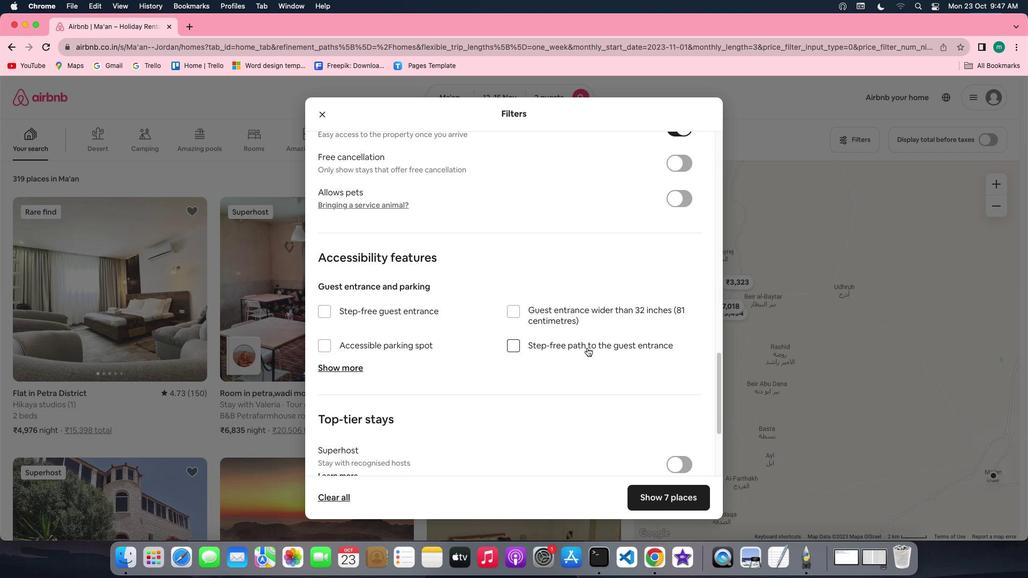 
Action: Mouse scrolled (587, 347) with delta (0, 0)
Screenshot: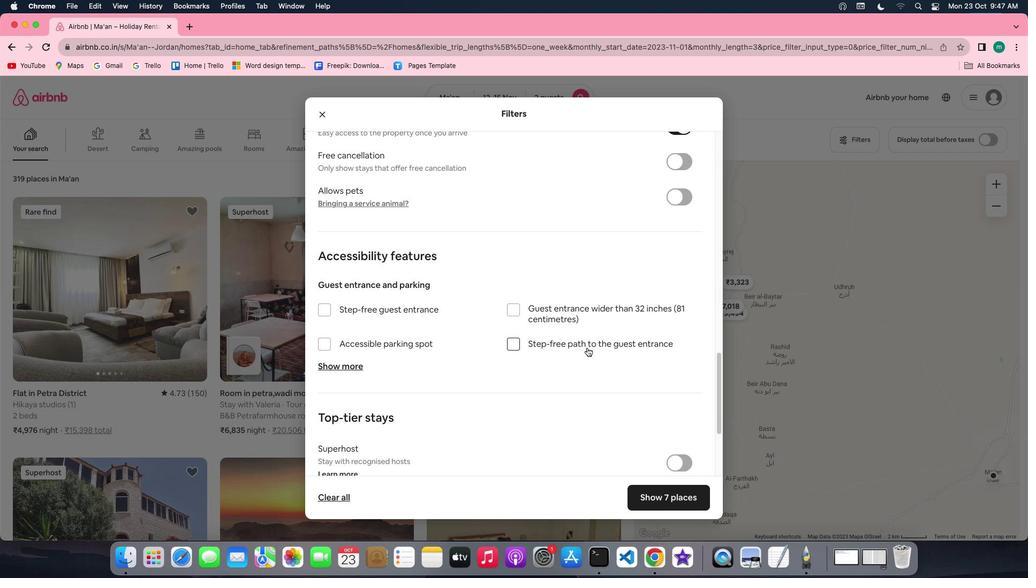 
Action: Mouse scrolled (587, 347) with delta (0, 0)
Screenshot: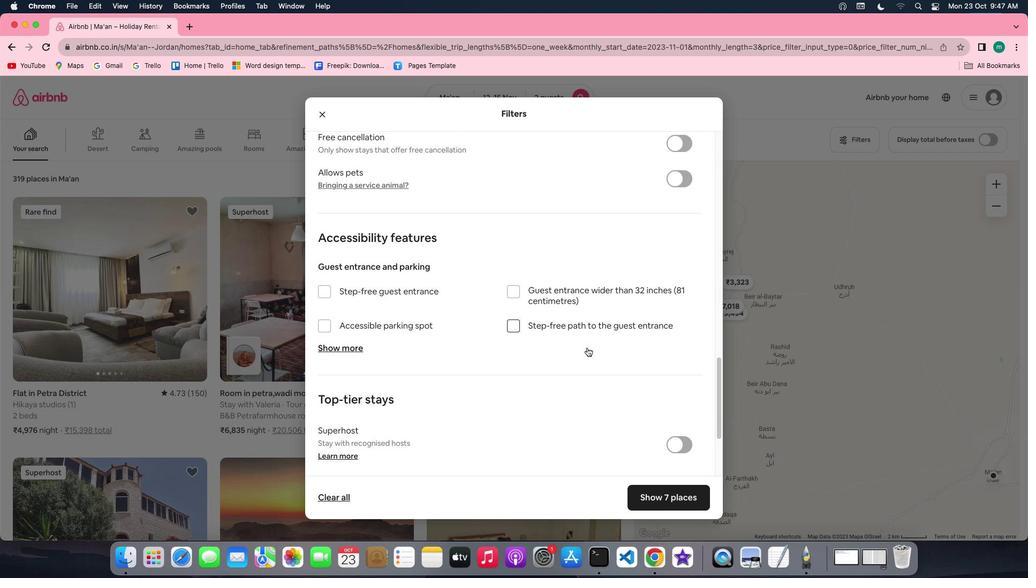 
Action: Mouse scrolled (587, 347) with delta (0, 0)
Screenshot: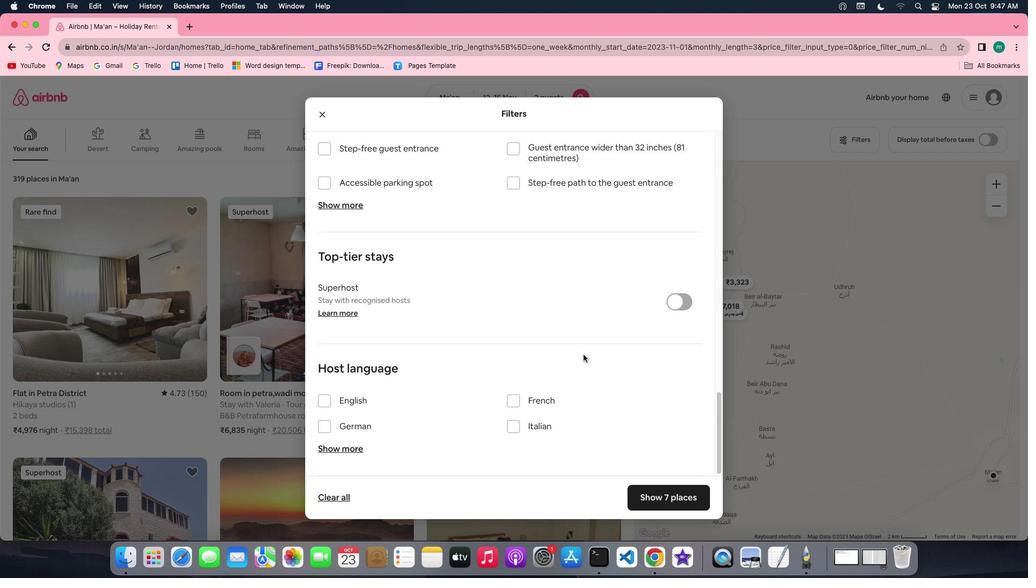 
Action: Mouse scrolled (587, 347) with delta (0, 0)
Screenshot: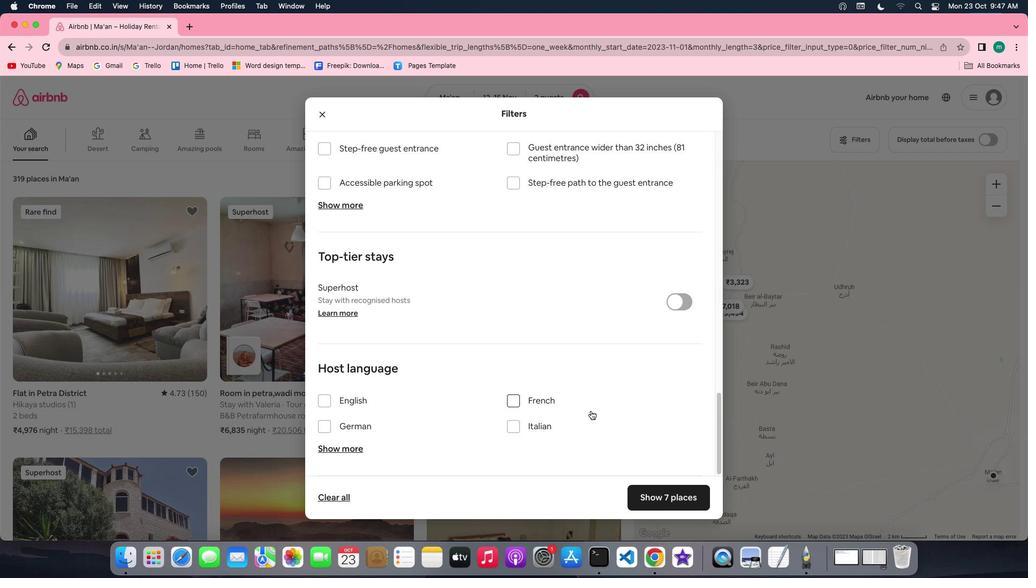 
Action: Mouse scrolled (587, 347) with delta (0, 0)
Screenshot: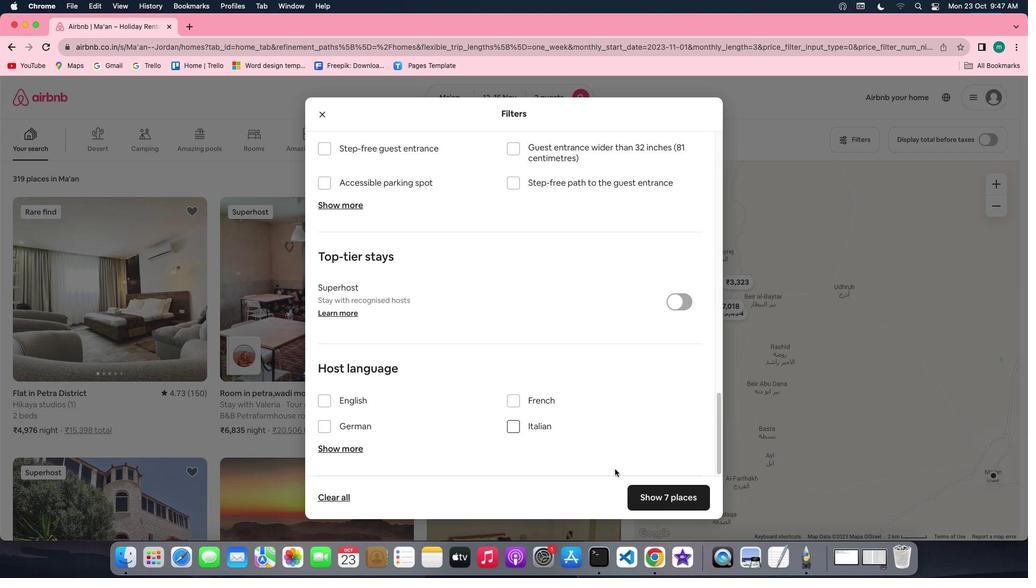 
Action: Mouse scrolled (587, 347) with delta (0, -1)
Screenshot: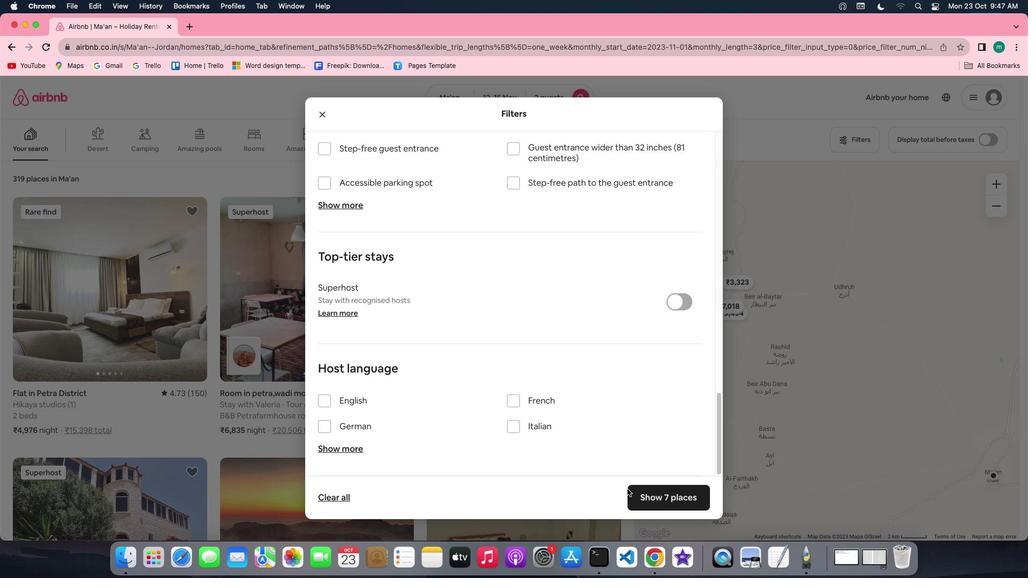 
Action: Mouse scrolled (587, 347) with delta (0, -2)
Screenshot: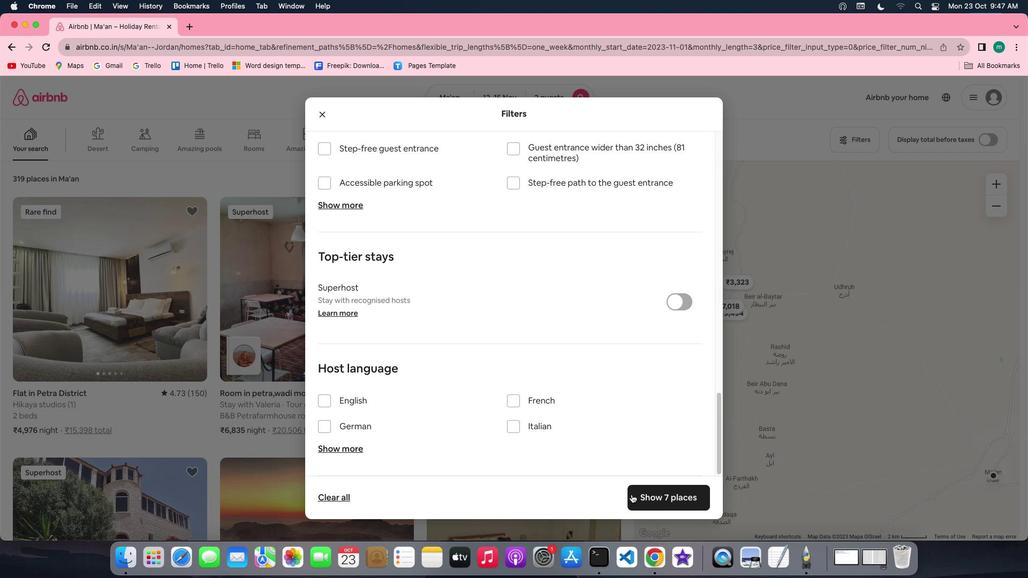 
Action: Mouse scrolled (587, 347) with delta (0, -2)
Screenshot: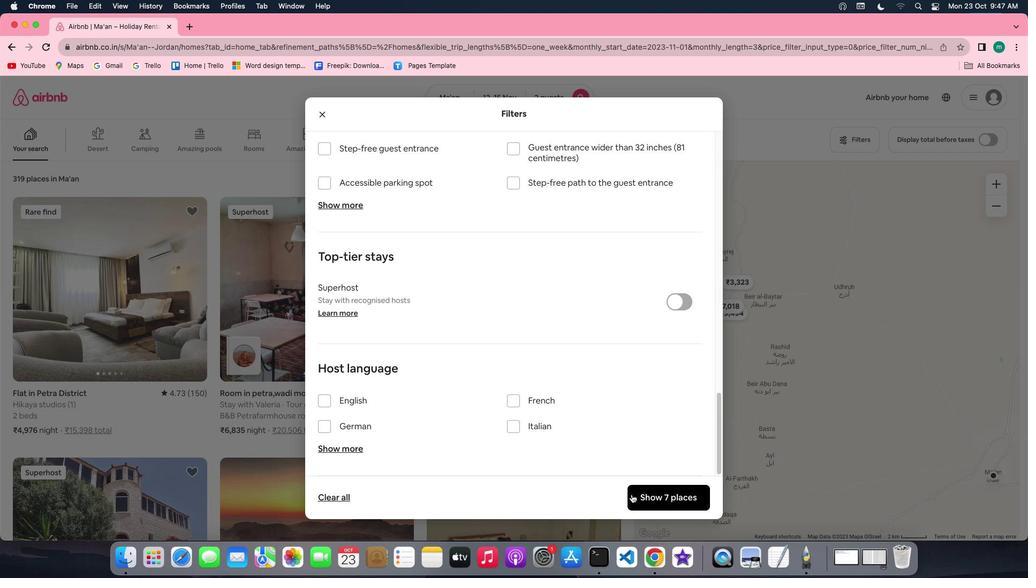 
Action: Mouse moved to (584, 355)
Screenshot: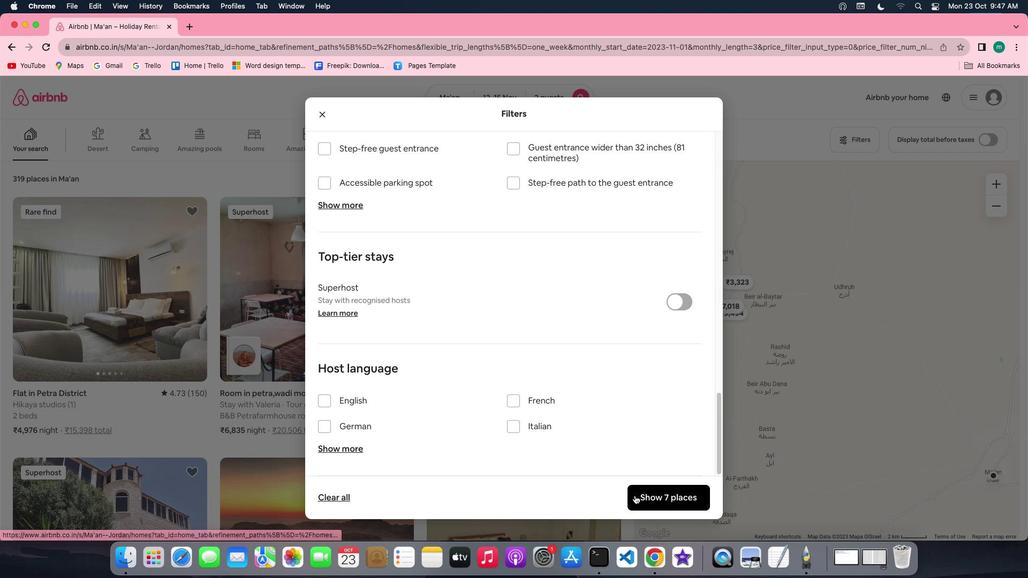 
Action: Mouse scrolled (584, 355) with delta (0, 0)
Screenshot: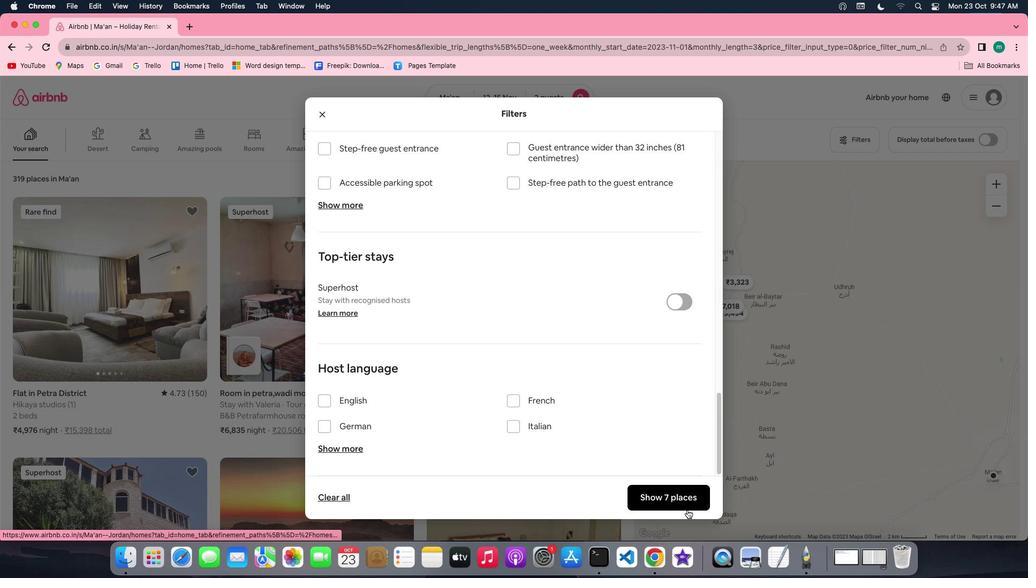 
Action: Mouse scrolled (584, 355) with delta (0, 0)
Screenshot: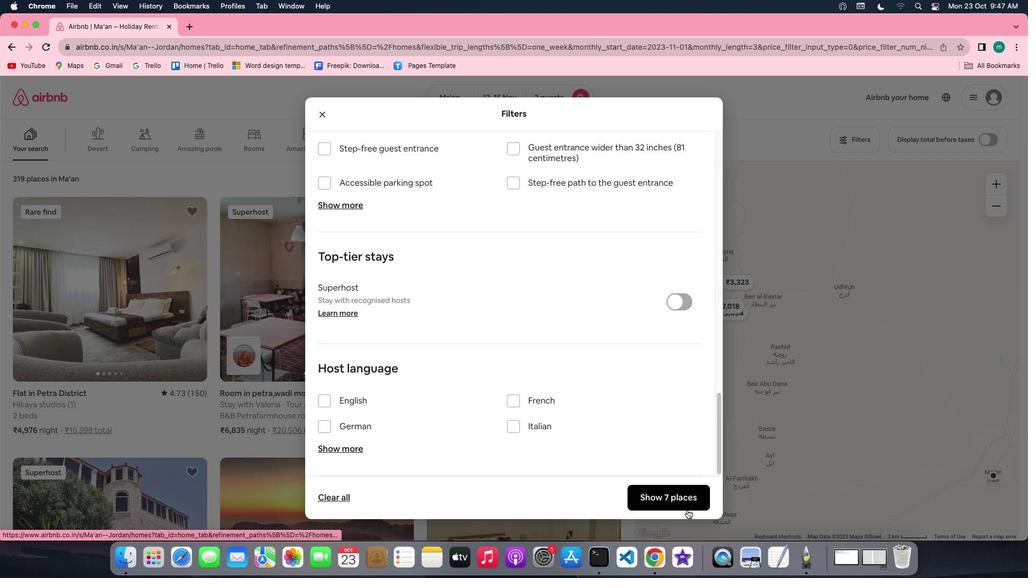 
Action: Mouse scrolled (584, 355) with delta (0, -1)
Screenshot: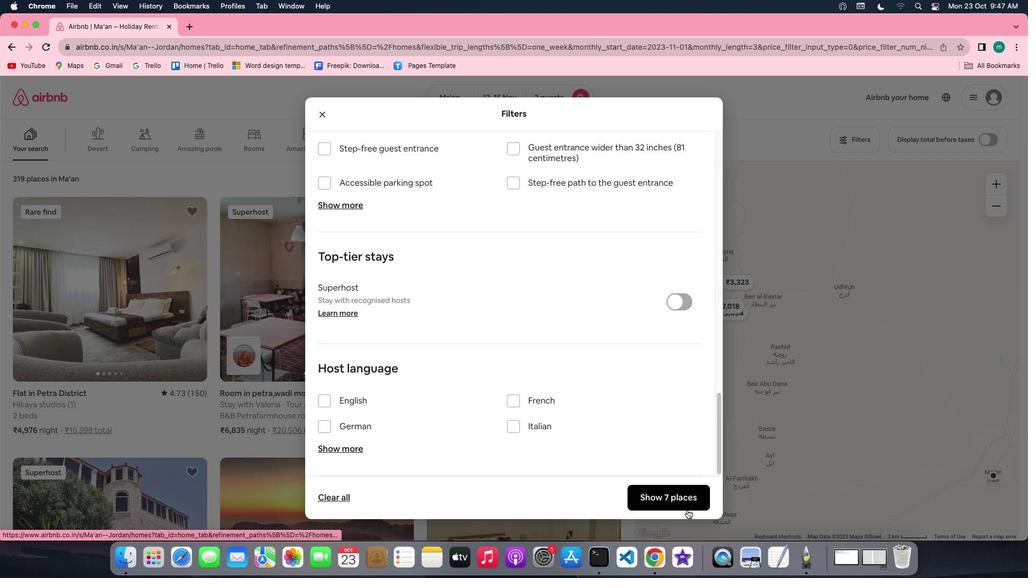 
Action: Mouse scrolled (584, 355) with delta (0, -2)
Screenshot: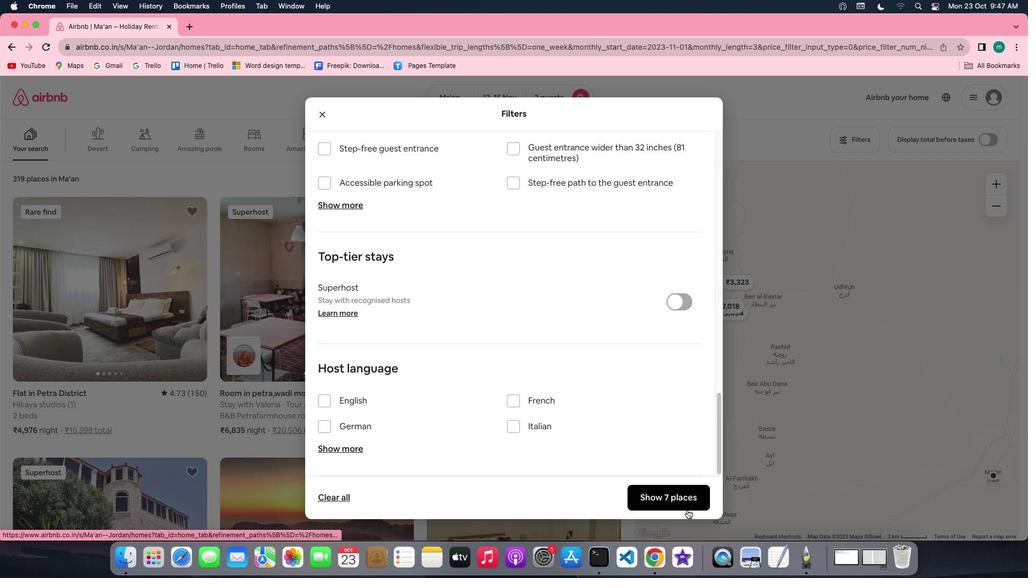 
Action: Mouse scrolled (584, 355) with delta (0, -3)
Screenshot: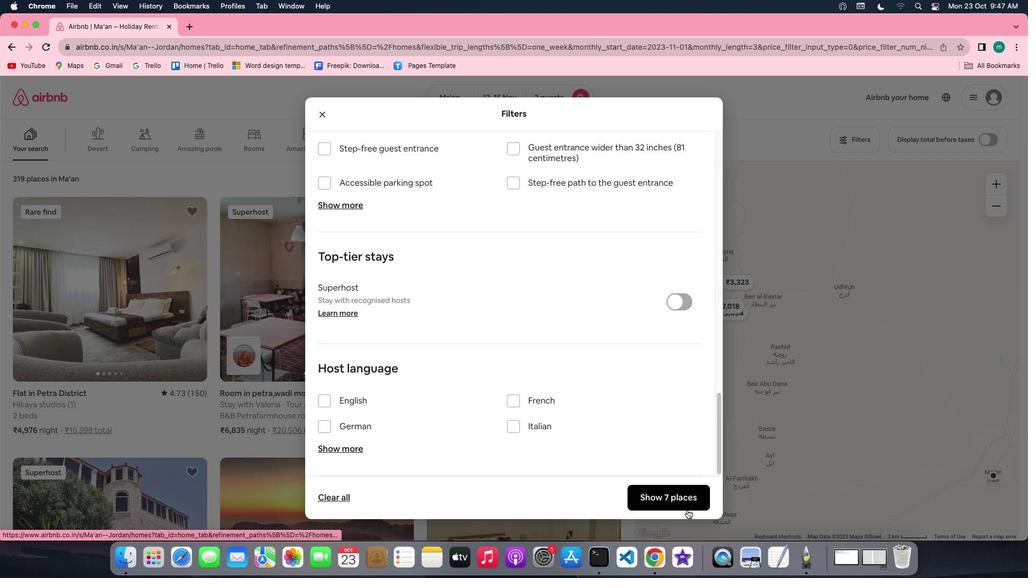 
Action: Mouse scrolled (584, 355) with delta (0, -3)
Screenshot: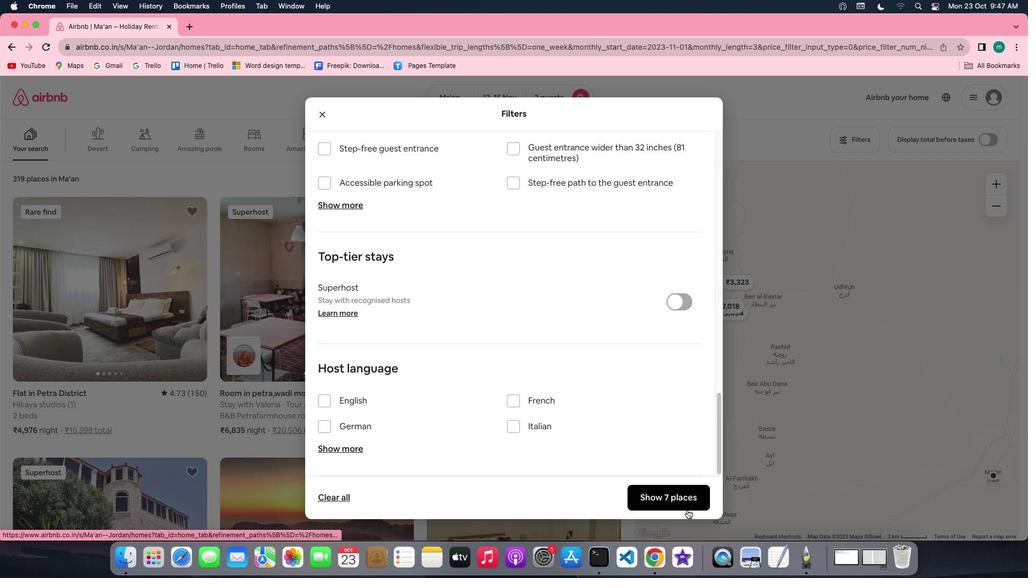 
Action: Mouse moved to (688, 504)
Screenshot: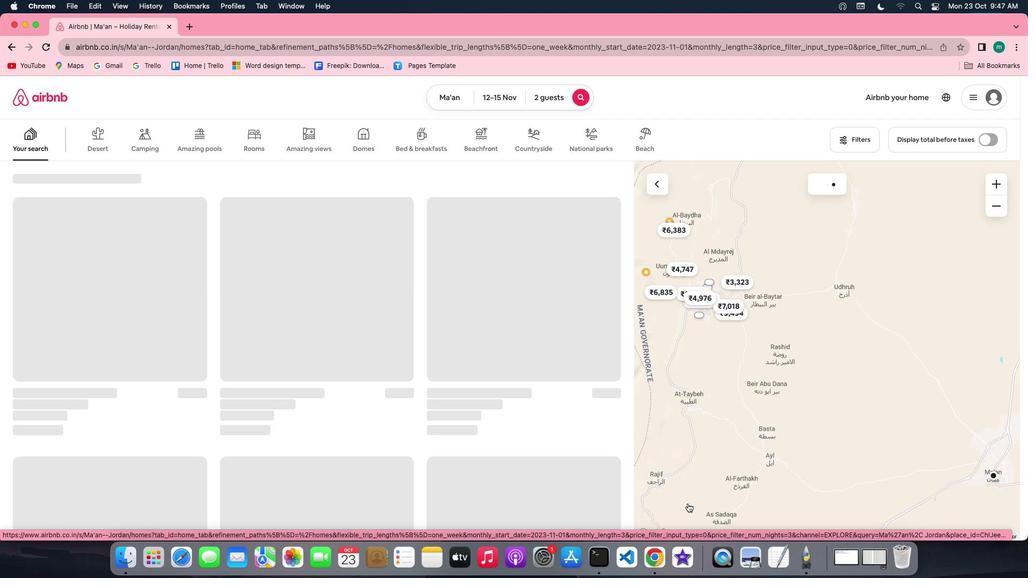 
Action: Mouse pressed left at (688, 504)
Screenshot: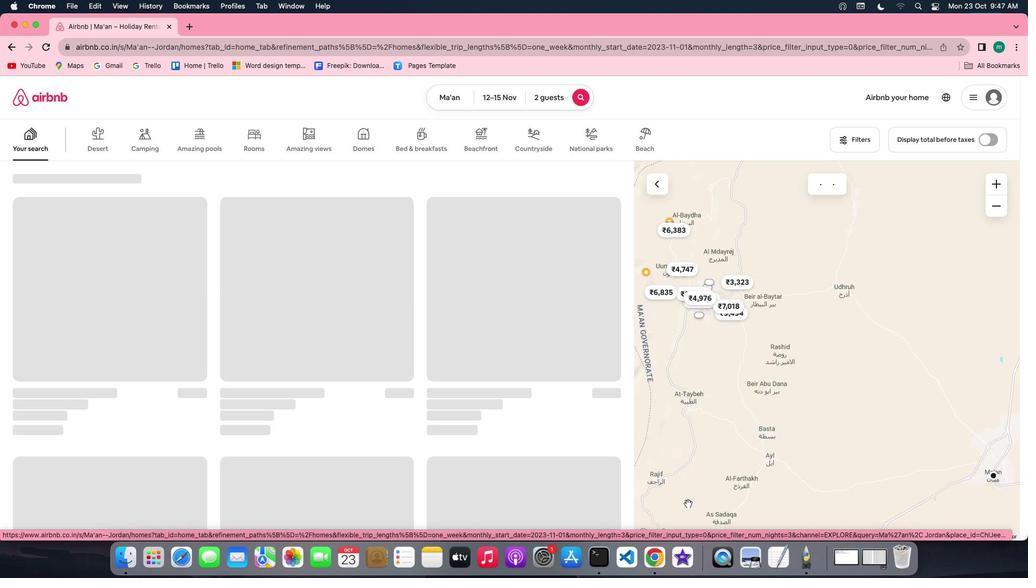 
Action: Mouse moved to (133, 302)
Screenshot: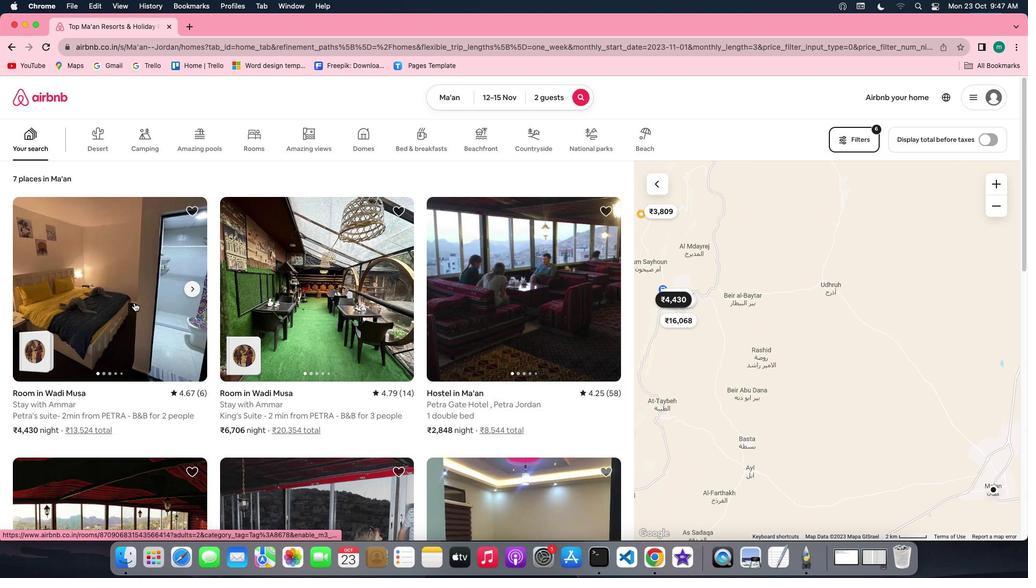
Action: Mouse pressed left at (133, 302)
Screenshot: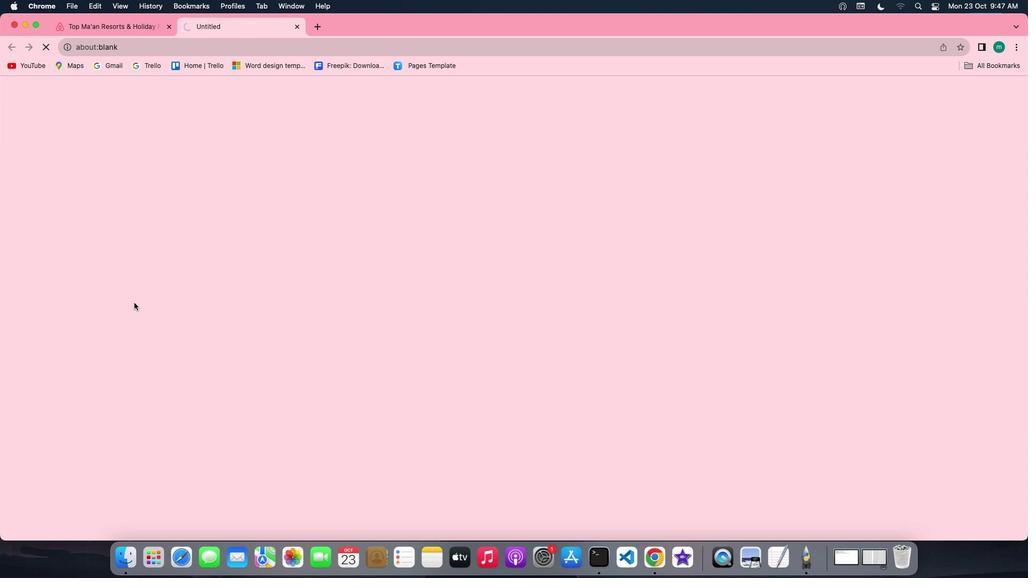 
Action: Mouse moved to (779, 380)
Screenshot: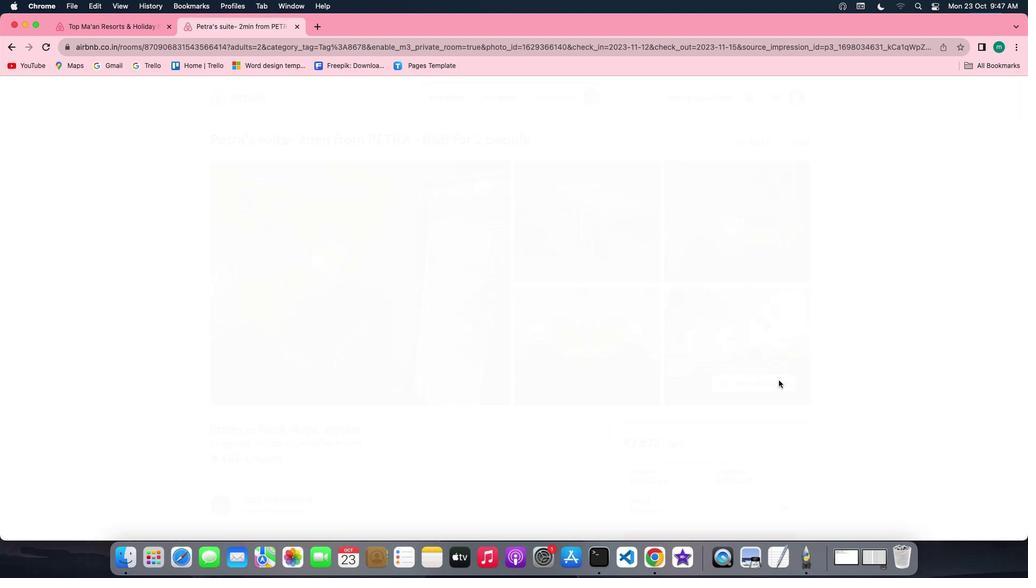 
Action: Mouse pressed left at (779, 380)
Screenshot: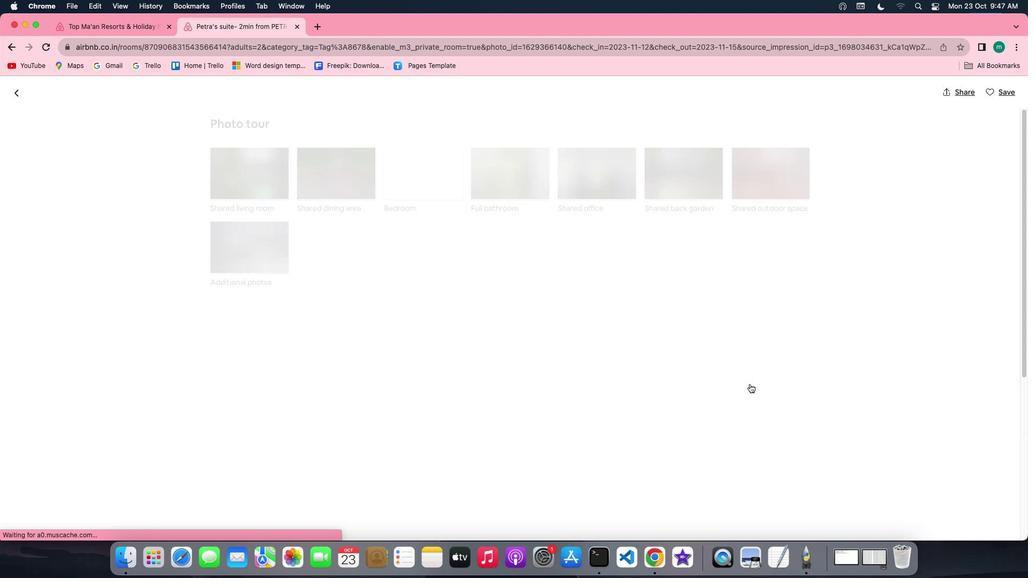 
Action: Mouse moved to (551, 441)
Screenshot: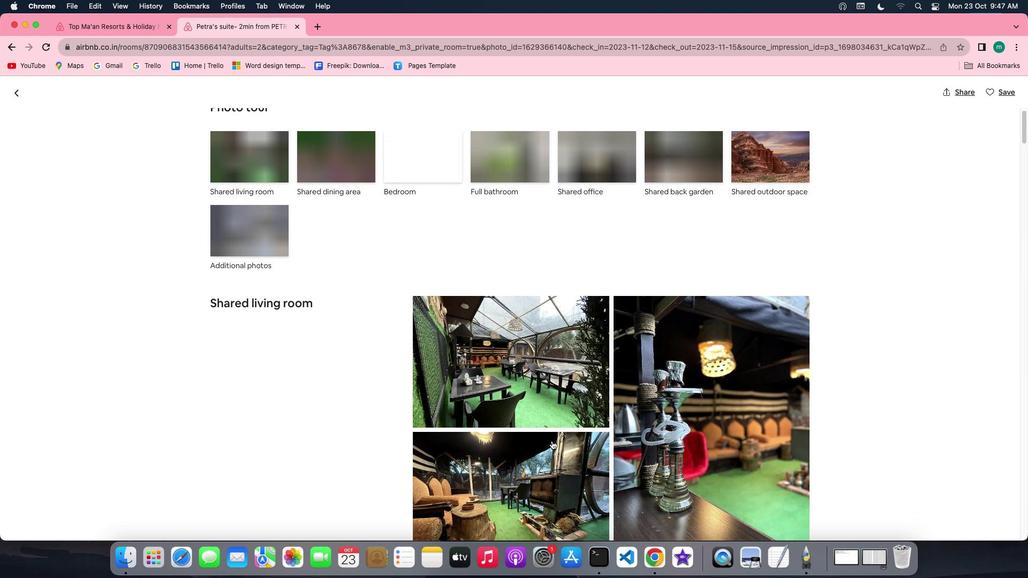 
Action: Mouse scrolled (551, 441) with delta (0, 0)
Screenshot: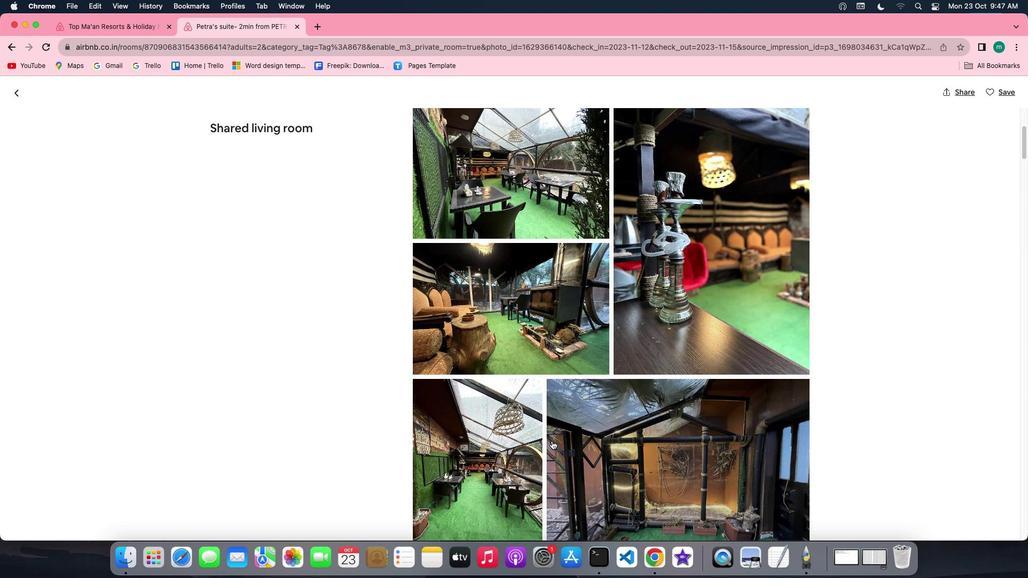 
Action: Mouse scrolled (551, 441) with delta (0, 0)
Screenshot: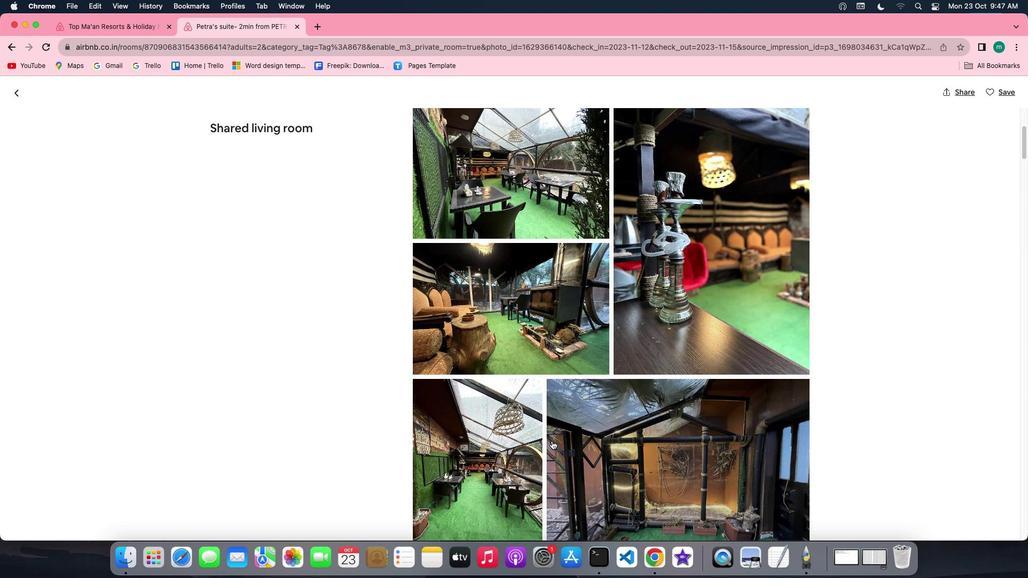 
Action: Mouse scrolled (551, 441) with delta (0, -1)
Screenshot: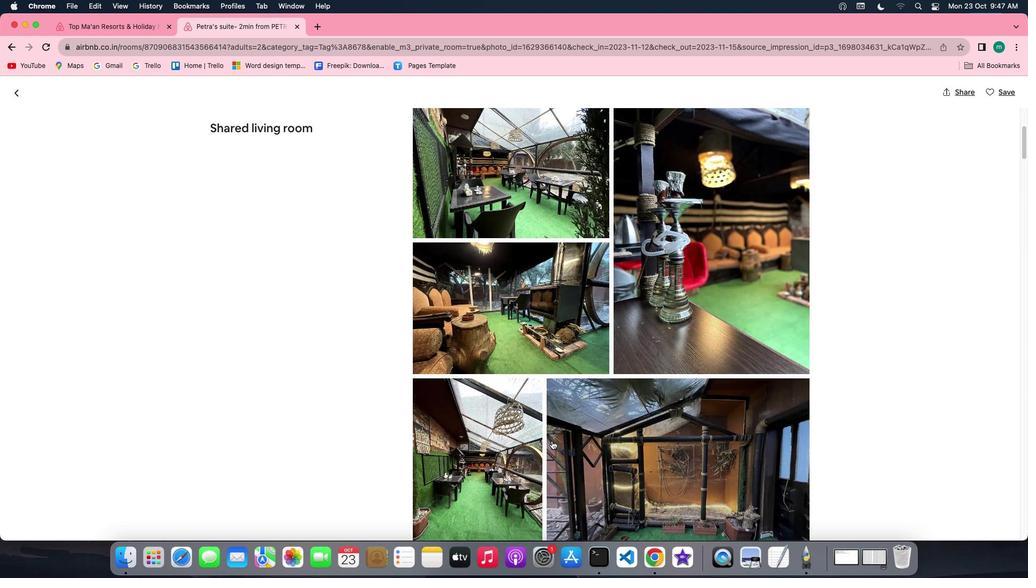 
Action: Mouse scrolled (551, 441) with delta (0, -1)
Screenshot: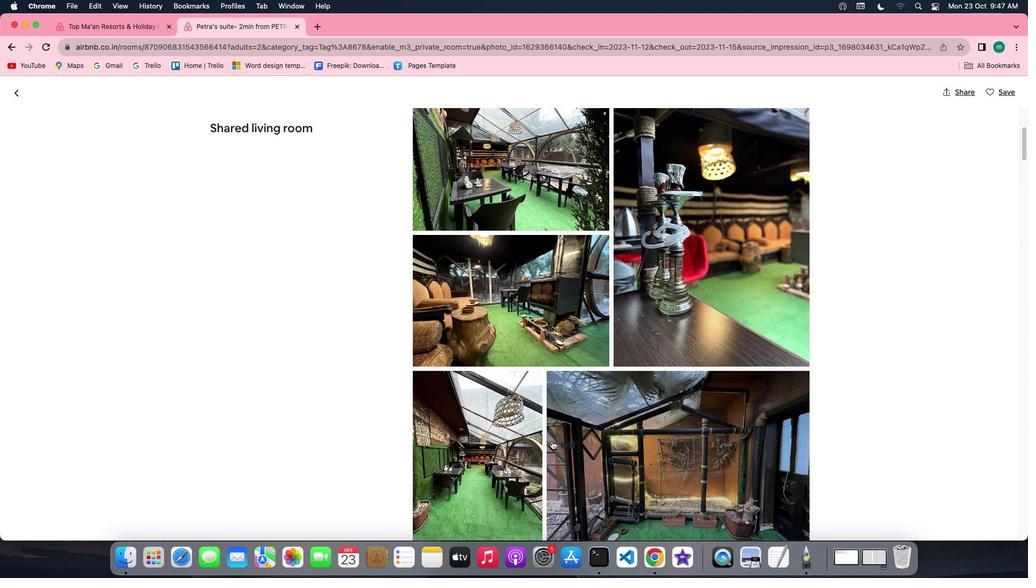 
Action: Mouse scrolled (551, 441) with delta (0, -1)
Screenshot: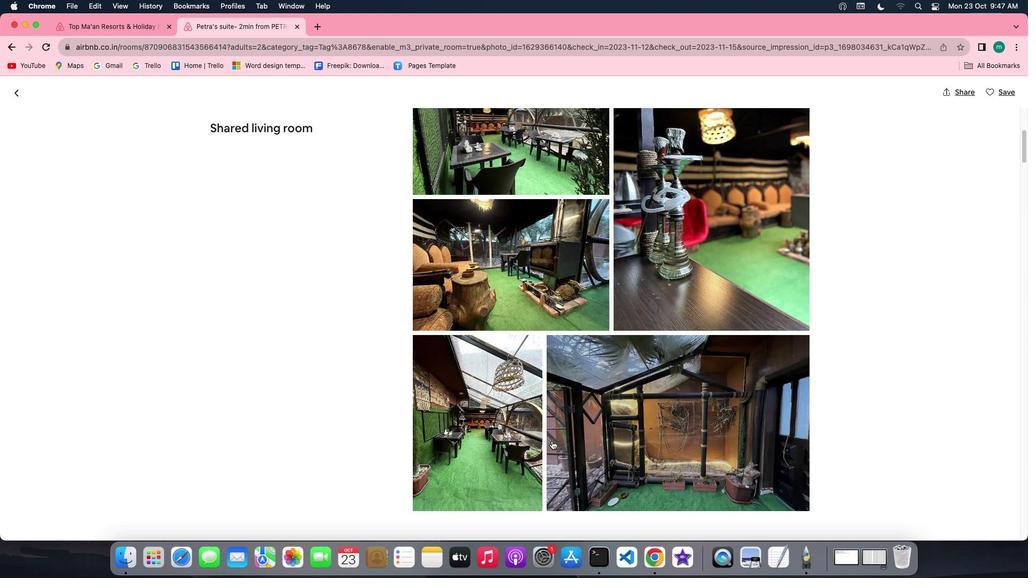 
Action: Mouse scrolled (551, 441) with delta (0, 0)
Screenshot: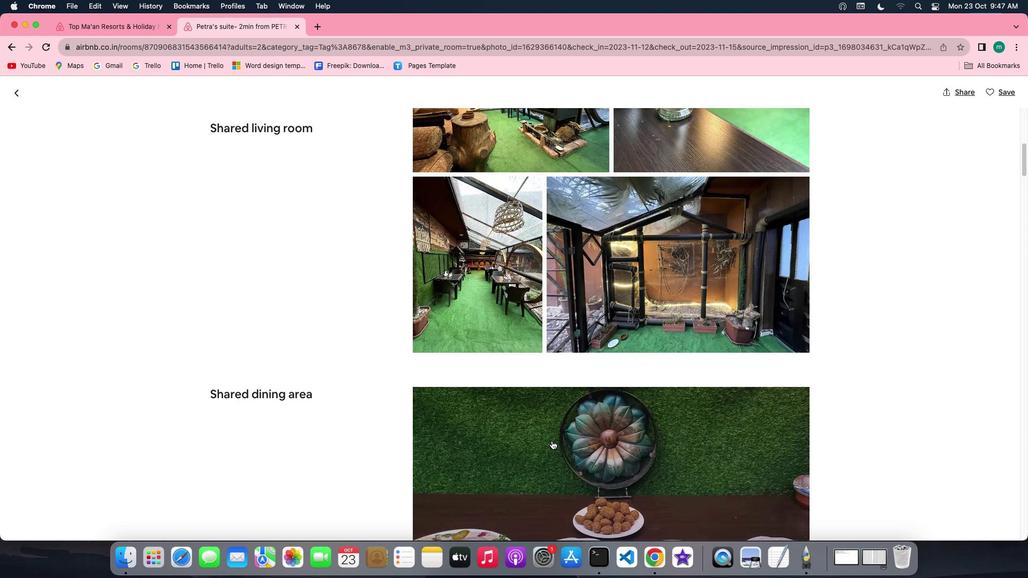 
Action: Mouse scrolled (551, 441) with delta (0, 0)
Screenshot: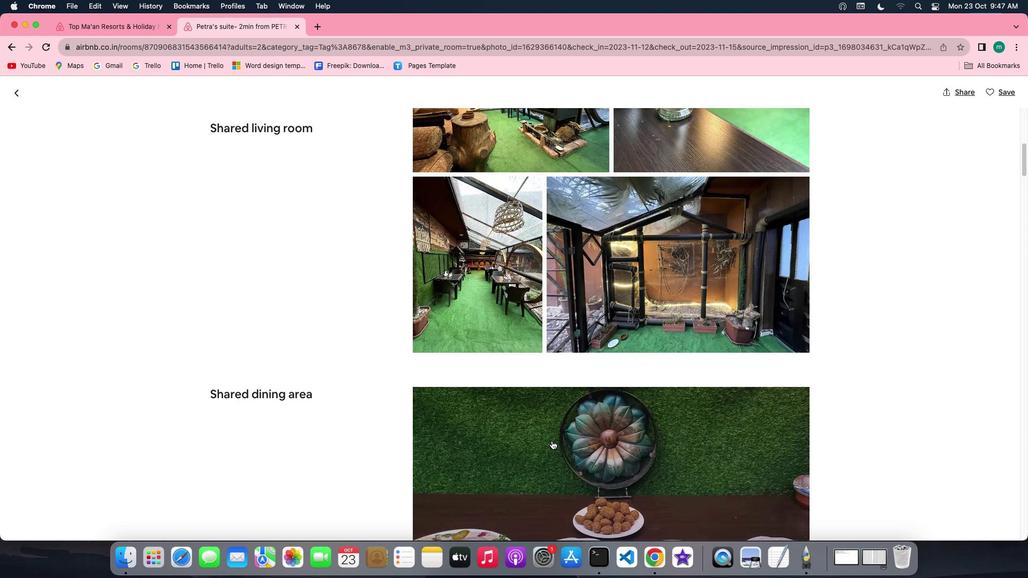 
Action: Mouse scrolled (551, 441) with delta (0, -1)
Screenshot: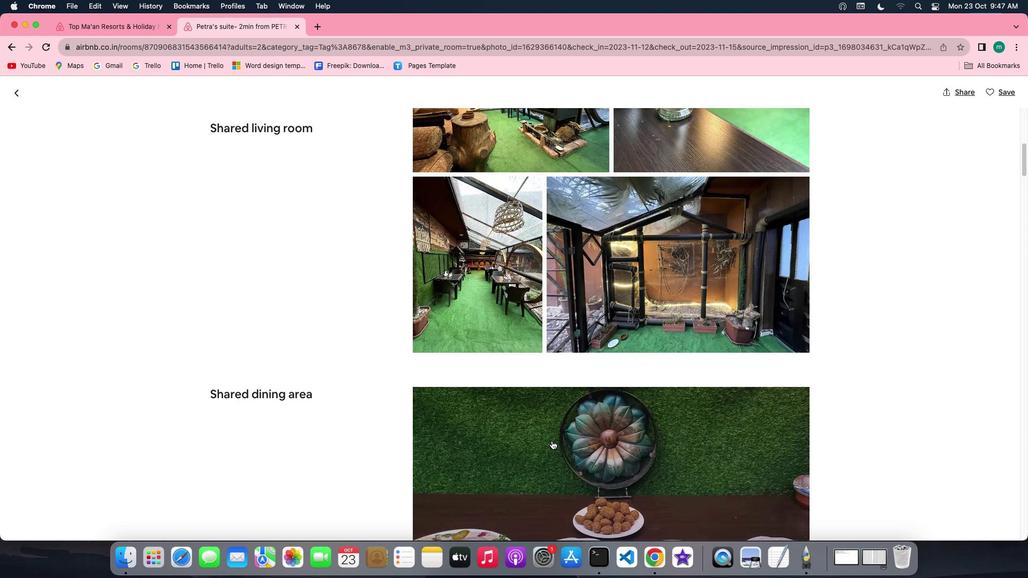 
Action: Mouse scrolled (551, 441) with delta (0, -1)
Screenshot: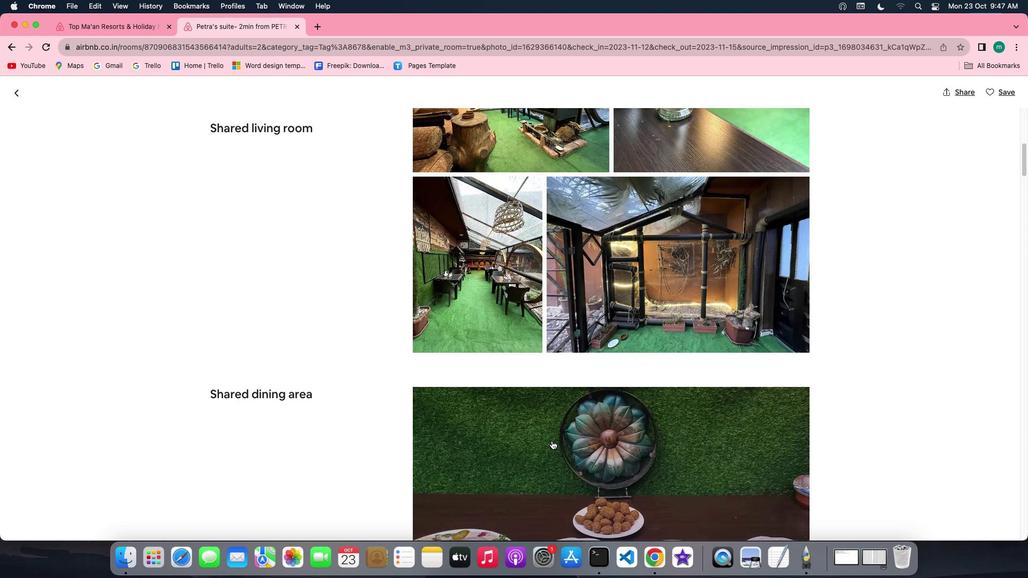 
Action: Mouse scrolled (551, 441) with delta (0, -1)
Screenshot: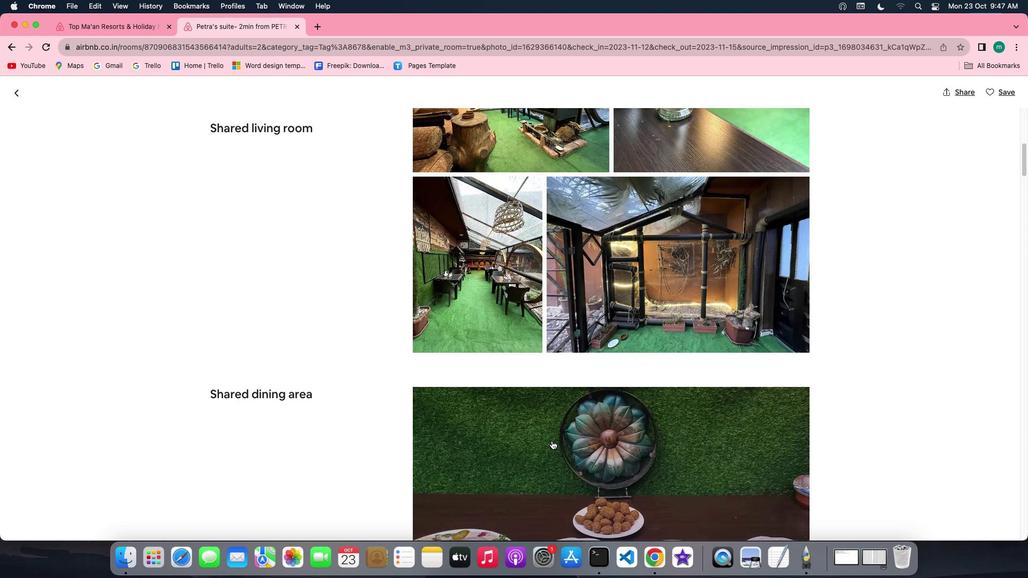 
Action: Mouse scrolled (551, 441) with delta (0, 0)
Screenshot: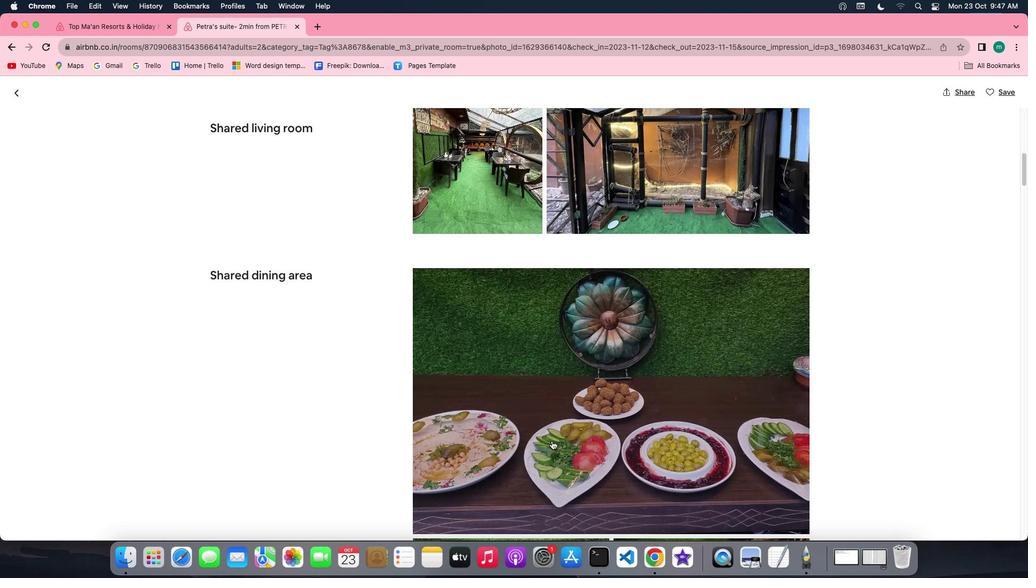 
Action: Mouse scrolled (551, 441) with delta (0, 0)
Screenshot: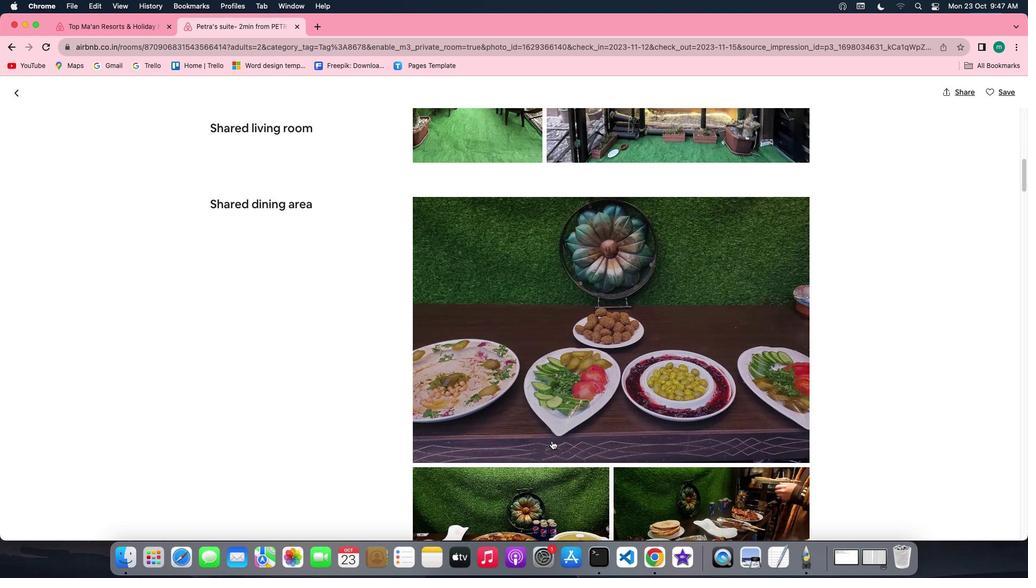 
Action: Mouse scrolled (551, 441) with delta (0, 0)
Screenshot: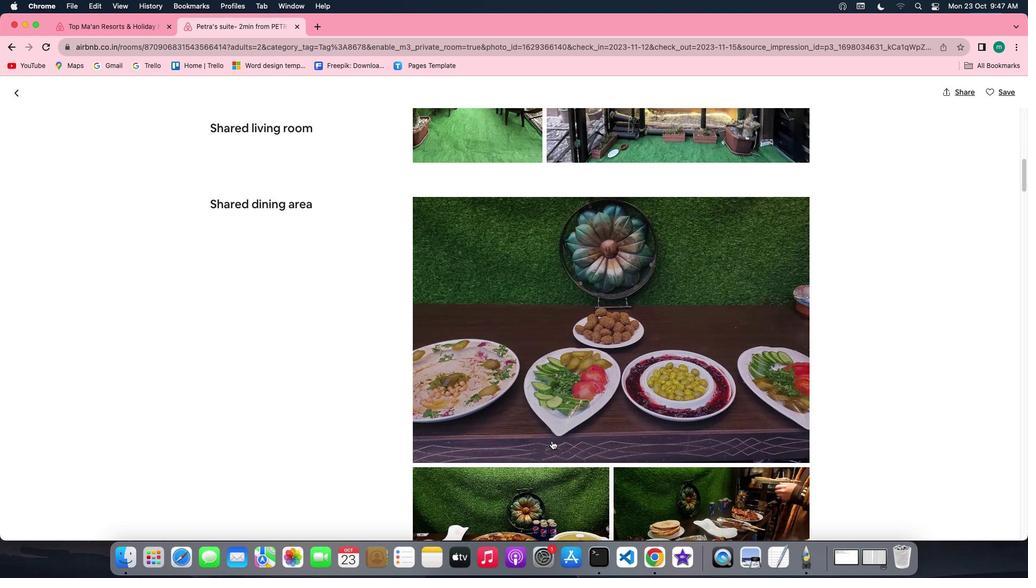 
Action: Mouse scrolled (551, 441) with delta (0, -1)
Screenshot: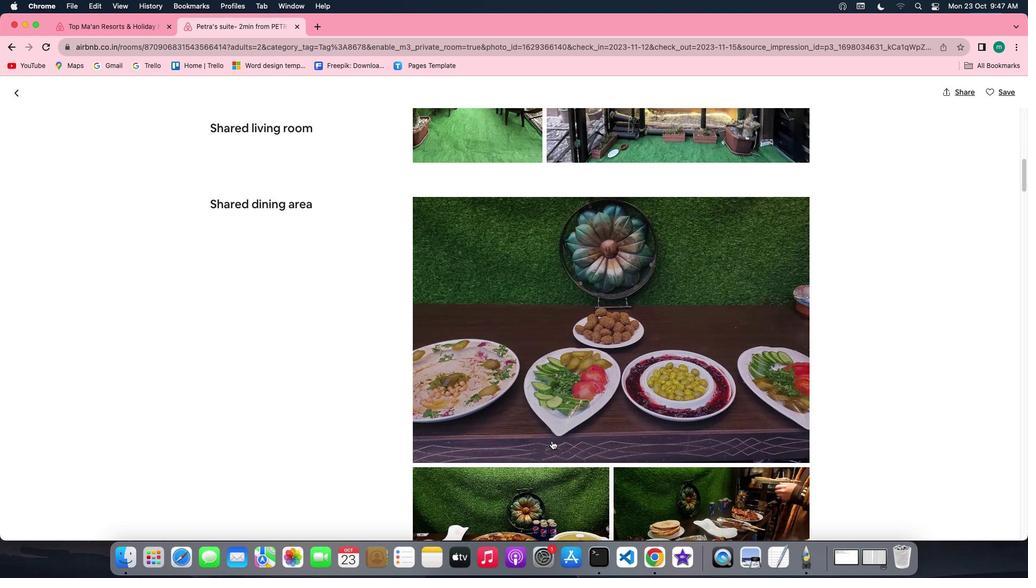 
Action: Mouse scrolled (551, 441) with delta (0, -1)
Screenshot: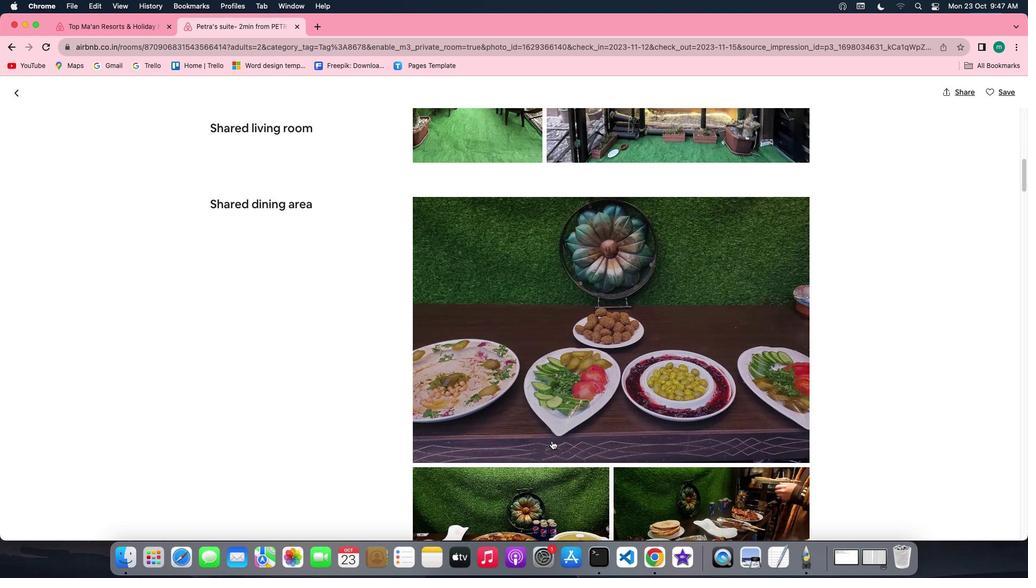 
Action: Mouse scrolled (551, 441) with delta (0, -1)
Screenshot: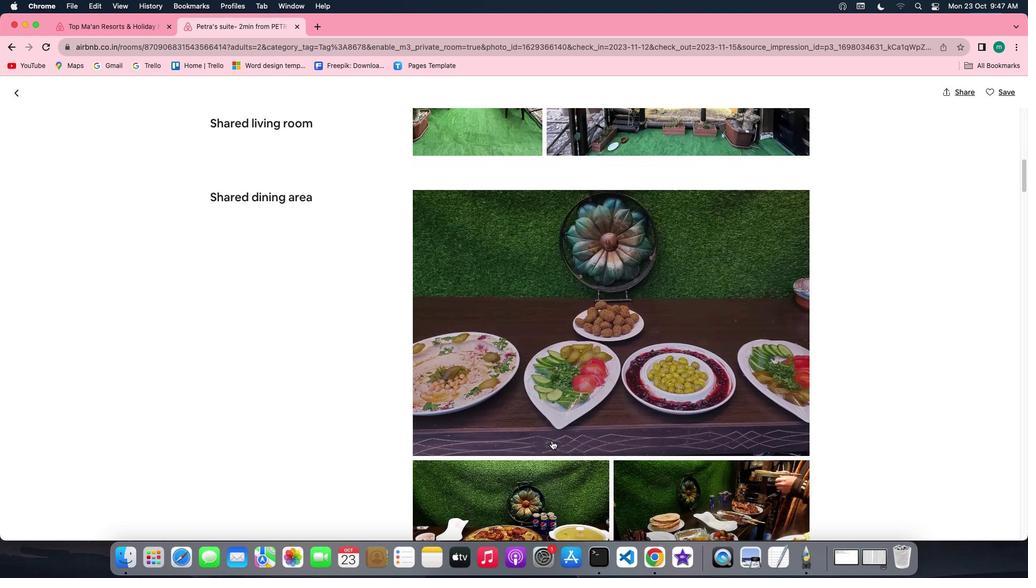 
Action: Mouse scrolled (551, 441) with delta (0, 0)
Screenshot: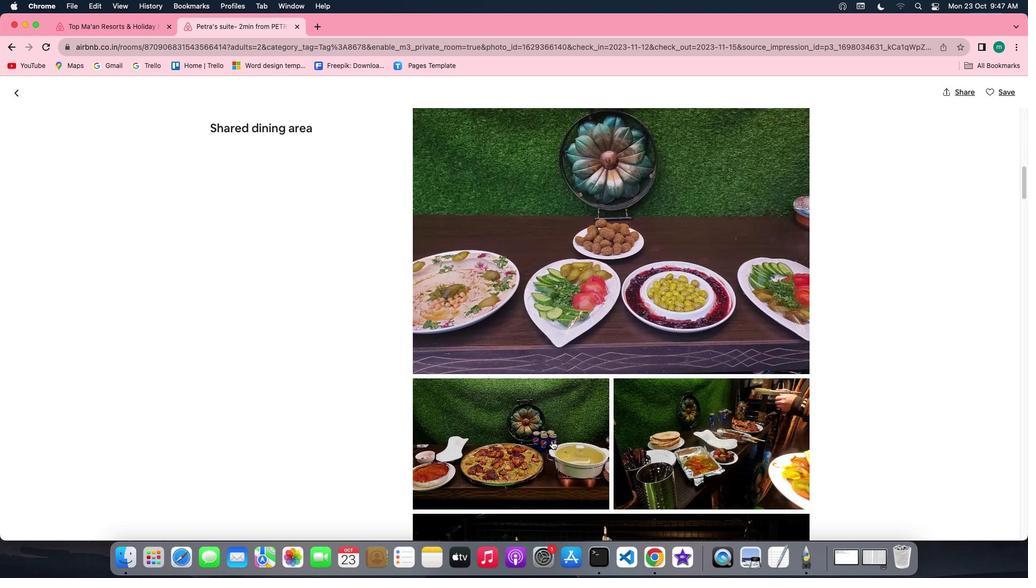 
Action: Mouse scrolled (551, 441) with delta (0, 0)
Screenshot: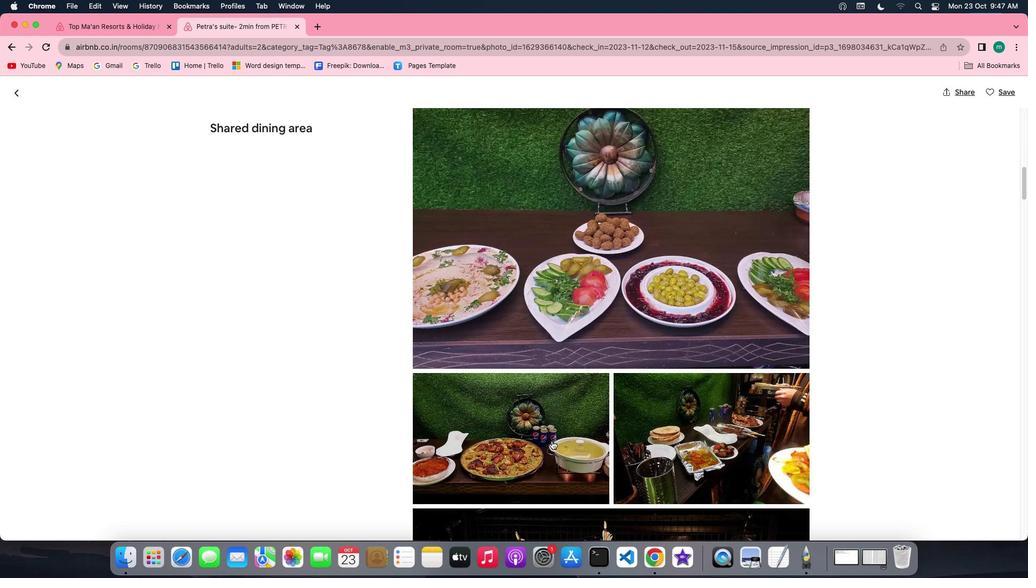 
Action: Mouse scrolled (551, 441) with delta (0, 0)
Screenshot: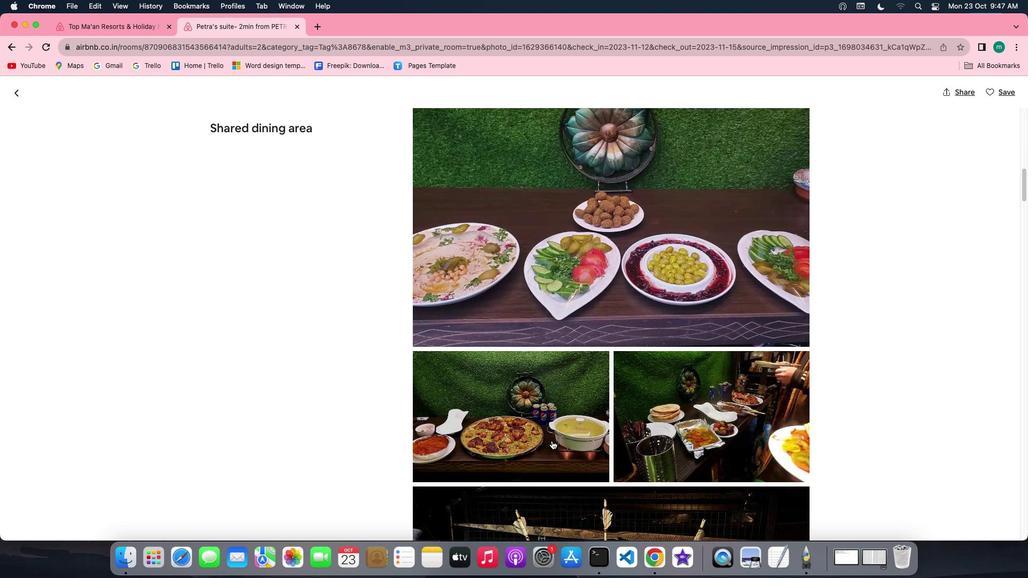 
Action: Mouse scrolled (551, 441) with delta (0, 0)
Screenshot: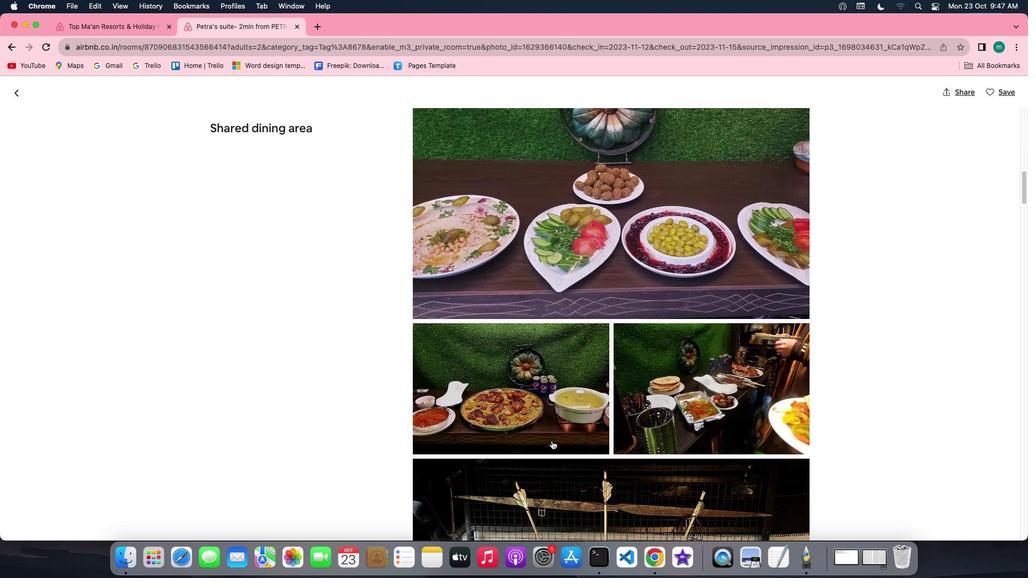 
Action: Mouse scrolled (551, 441) with delta (0, 0)
Screenshot: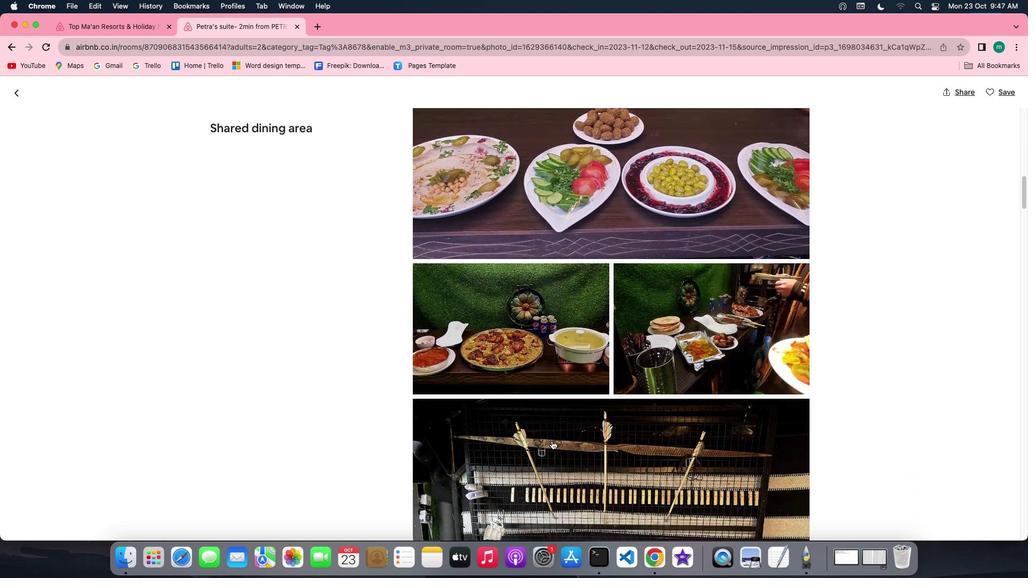 
Action: Mouse scrolled (551, 441) with delta (0, 0)
Screenshot: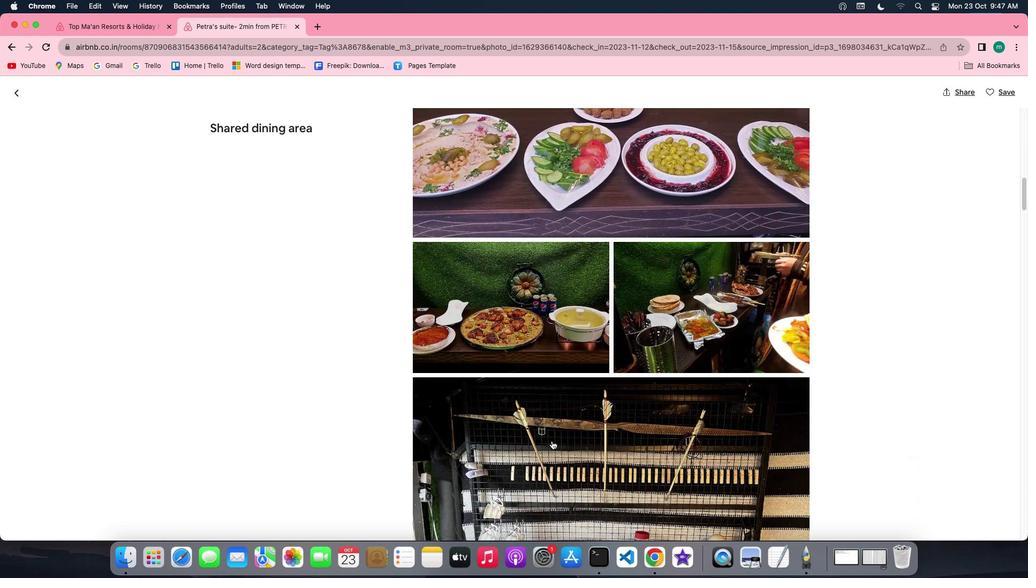 
Action: Mouse scrolled (551, 441) with delta (0, 0)
Screenshot: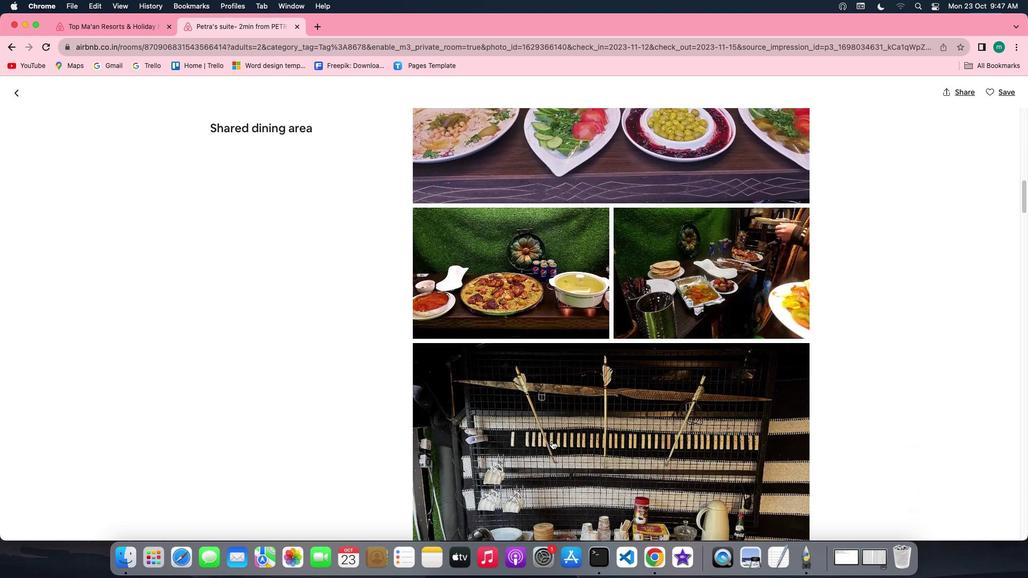 
Action: Mouse scrolled (551, 441) with delta (0, 0)
Screenshot: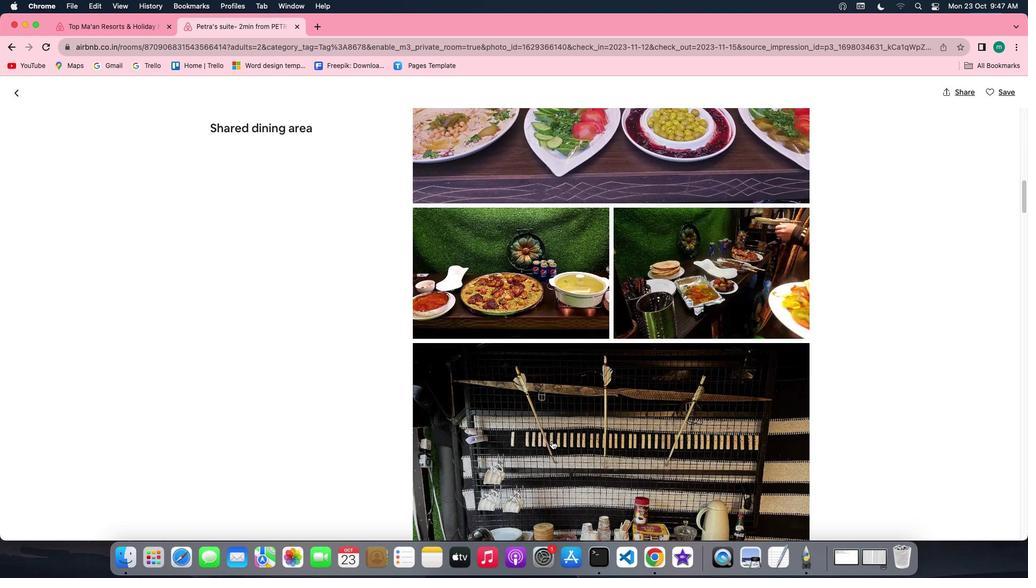 
Action: Mouse scrolled (551, 441) with delta (0, 0)
Screenshot: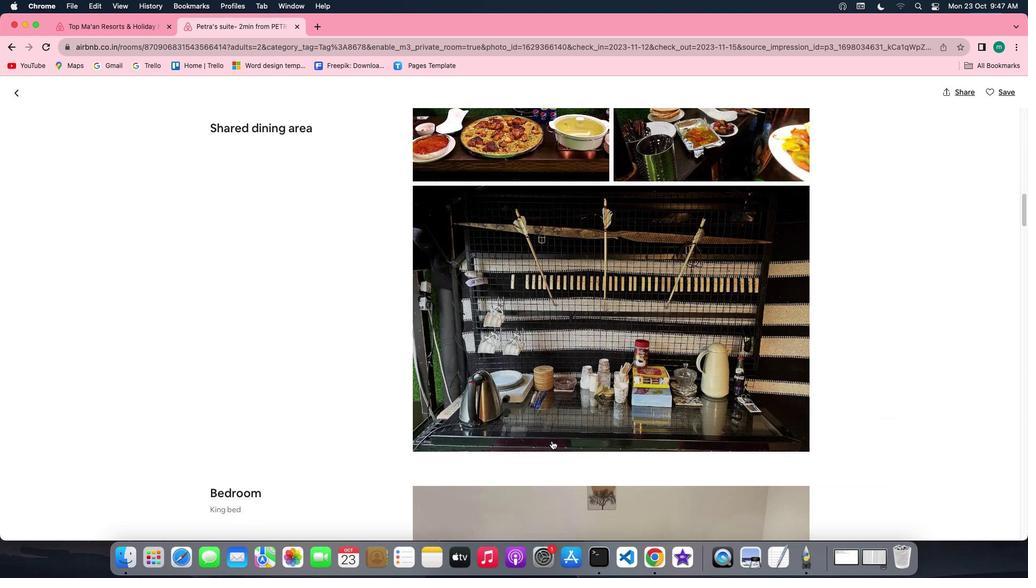 
Action: Mouse scrolled (551, 441) with delta (0, 0)
Screenshot: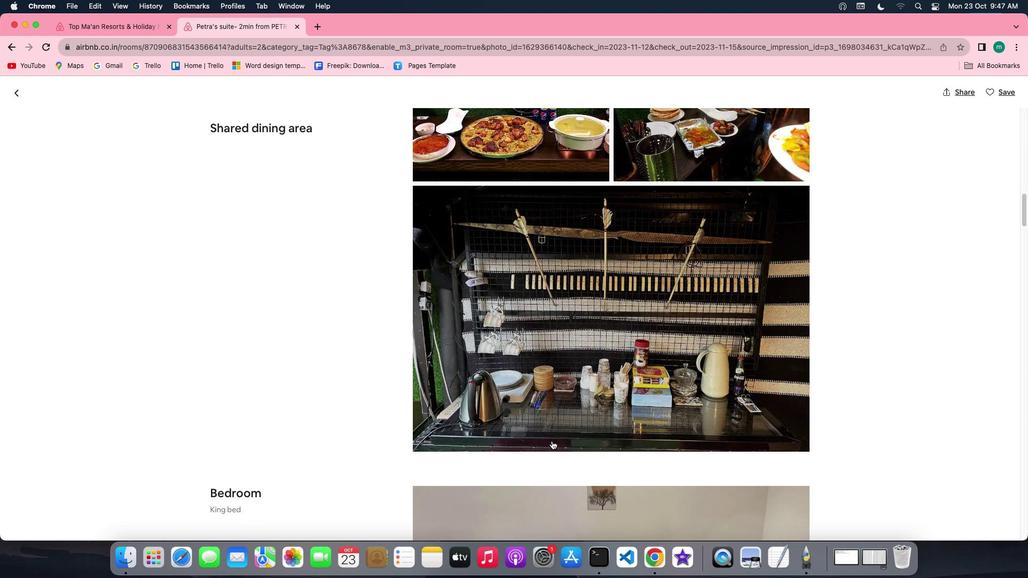 
Action: Mouse scrolled (551, 441) with delta (0, -1)
Screenshot: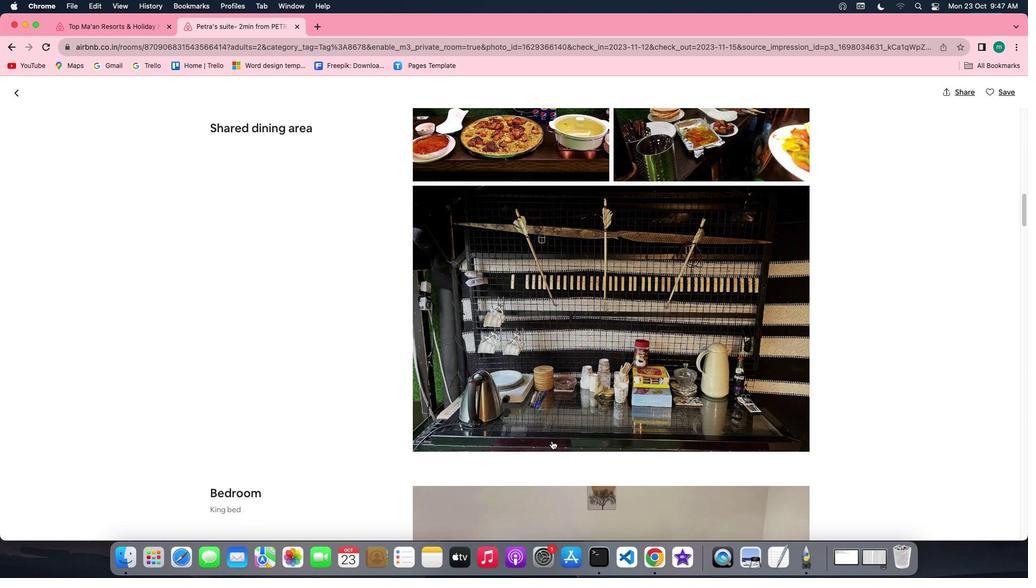 
Action: Mouse scrolled (551, 441) with delta (0, -1)
Screenshot: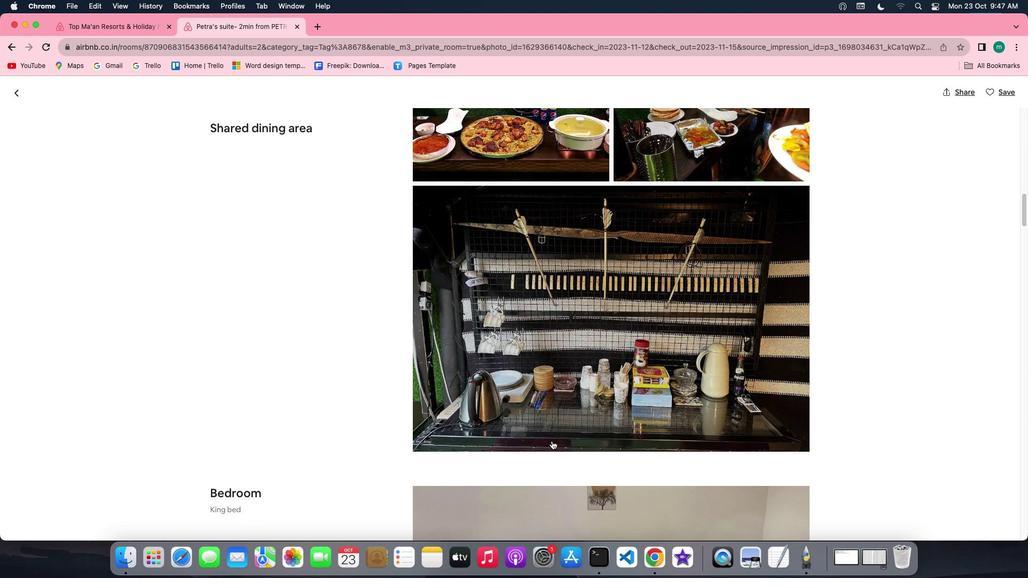 
Action: Mouse scrolled (551, 441) with delta (0, 0)
Screenshot: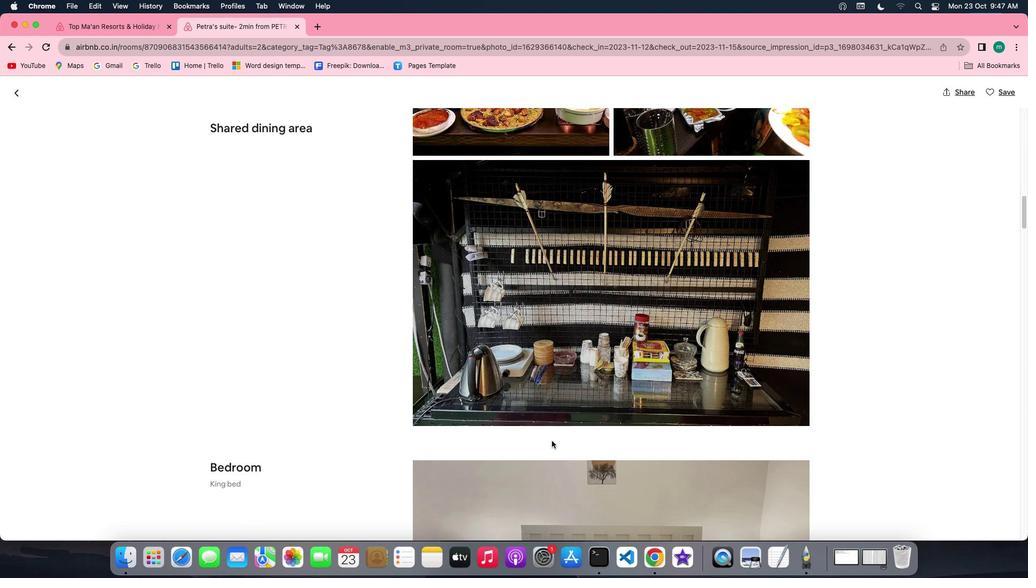 
Action: Mouse scrolled (551, 441) with delta (0, 0)
Screenshot: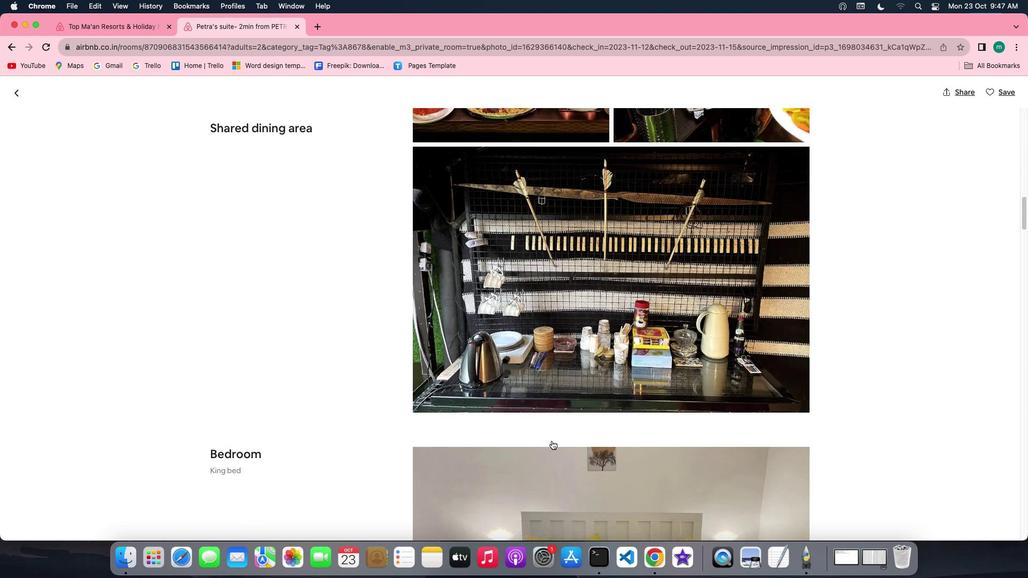 
Action: Mouse scrolled (551, 441) with delta (0, -1)
Screenshot: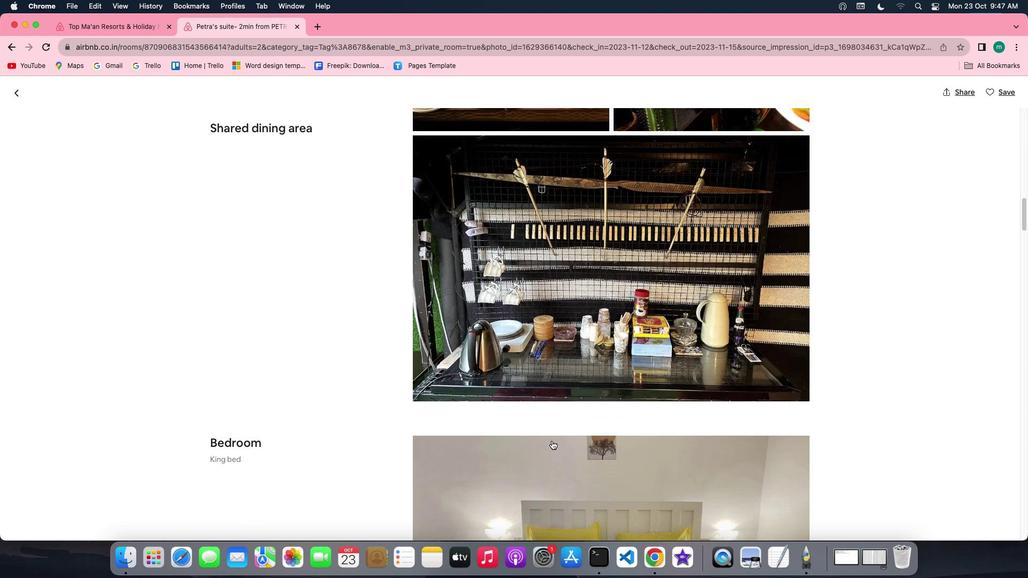 
Action: Mouse scrolled (551, 441) with delta (0, -1)
Screenshot: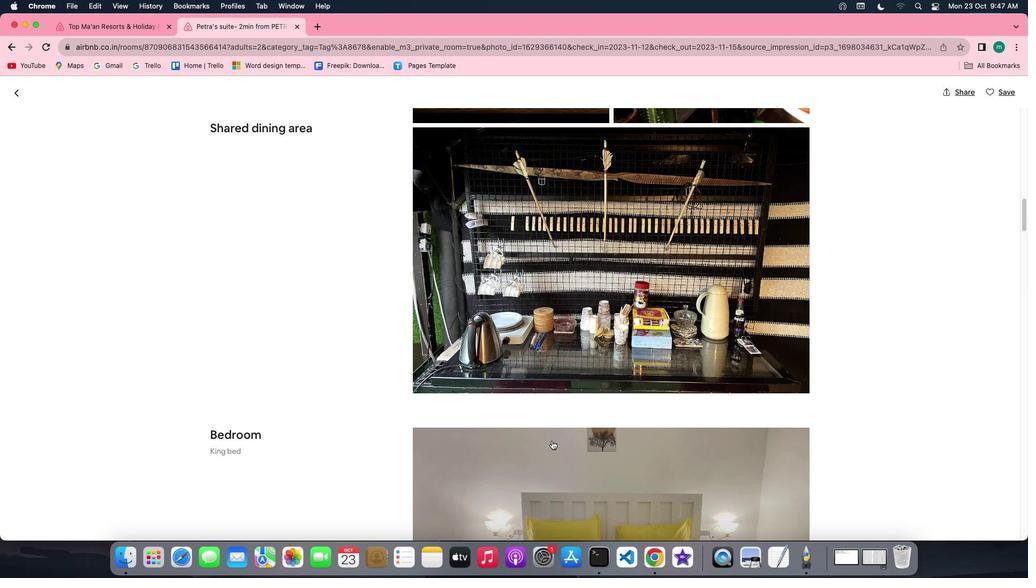 
Action: Mouse scrolled (551, 441) with delta (0, 0)
Screenshot: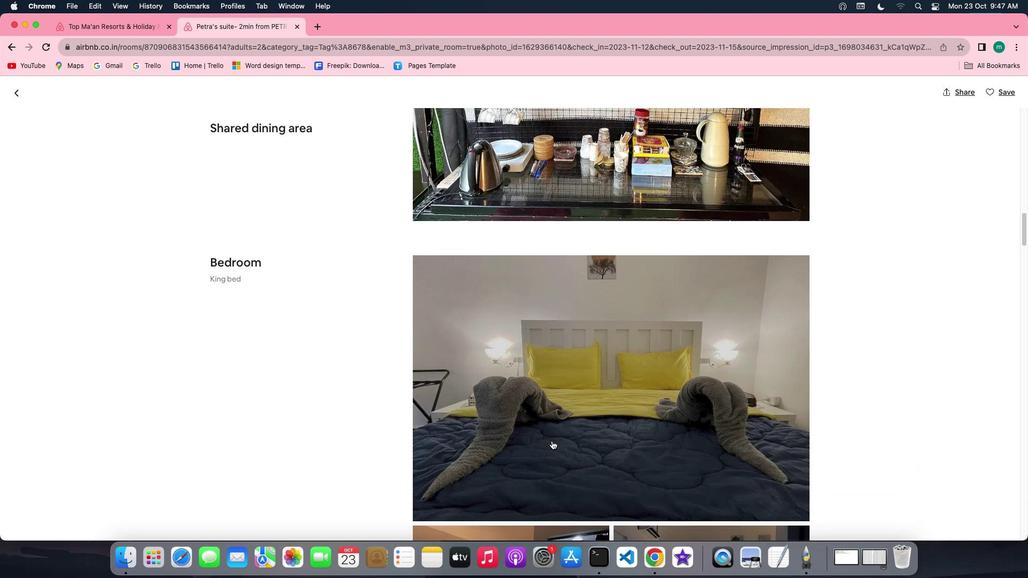 
Action: Mouse scrolled (551, 441) with delta (0, 0)
Screenshot: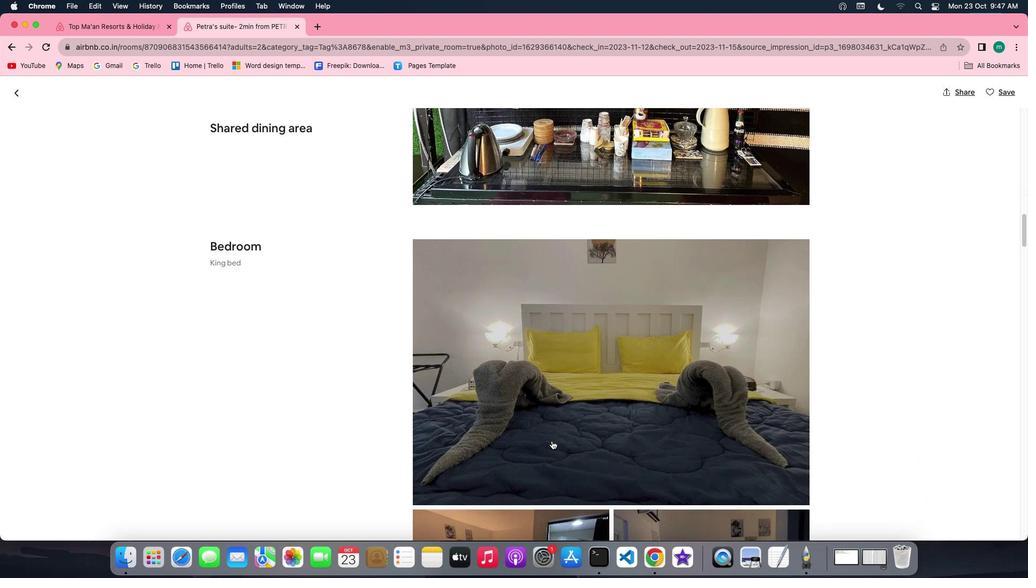 
Action: Mouse scrolled (551, 441) with delta (0, 0)
Screenshot: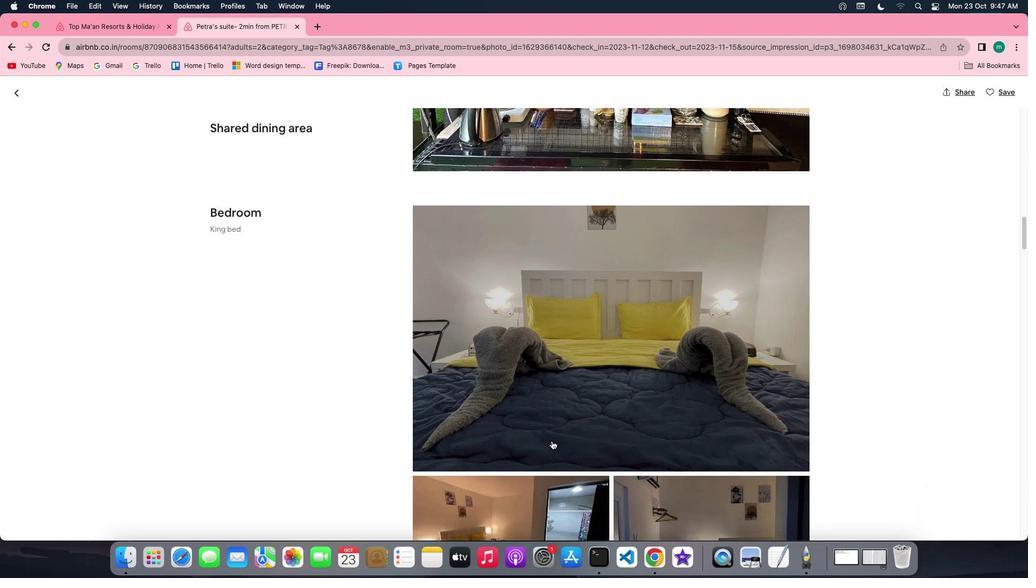 
Action: Mouse scrolled (551, 441) with delta (0, 0)
Screenshot: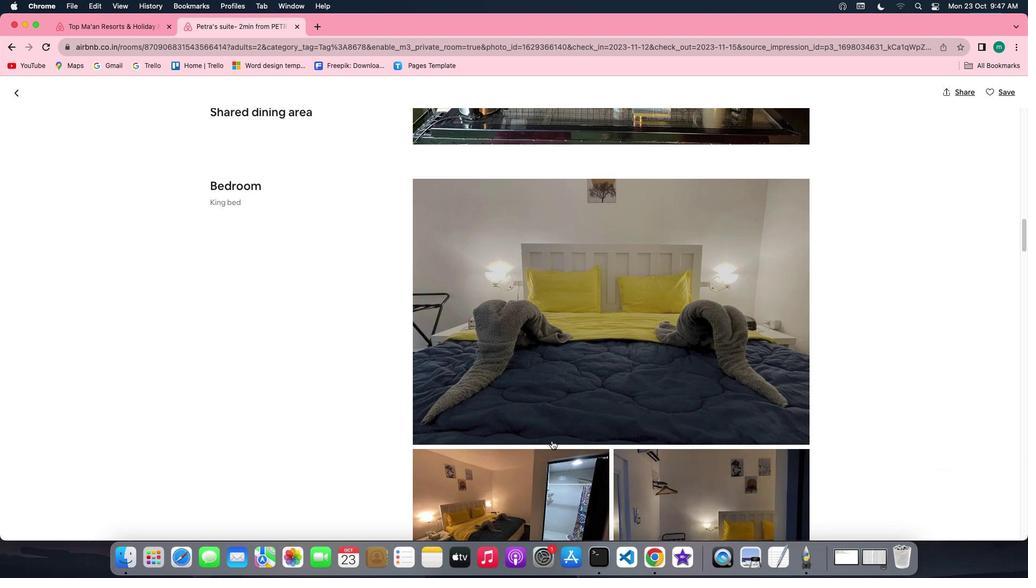 
Action: Mouse scrolled (551, 441) with delta (0, 0)
Screenshot: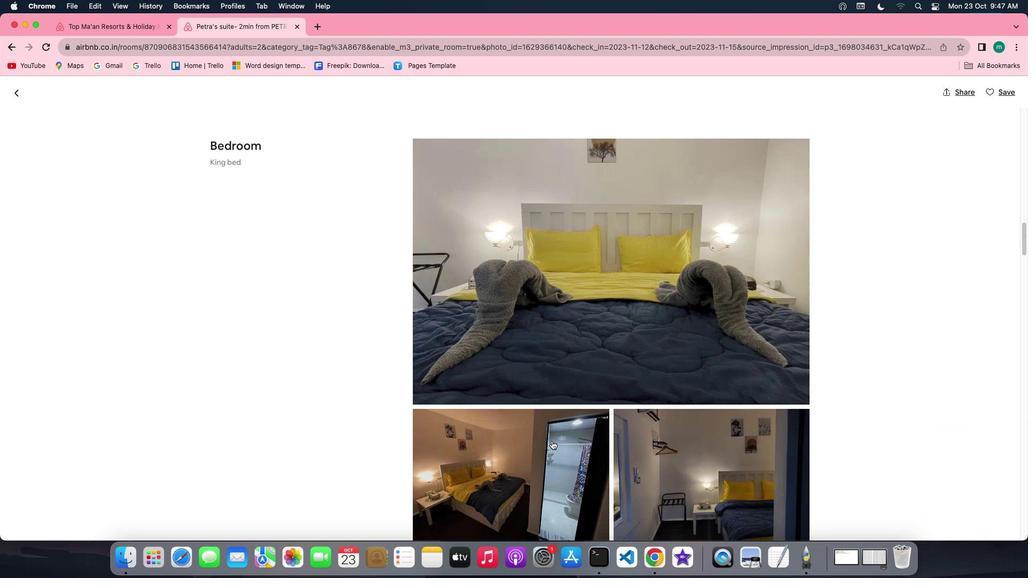 
Action: Mouse scrolled (551, 441) with delta (0, 0)
Screenshot: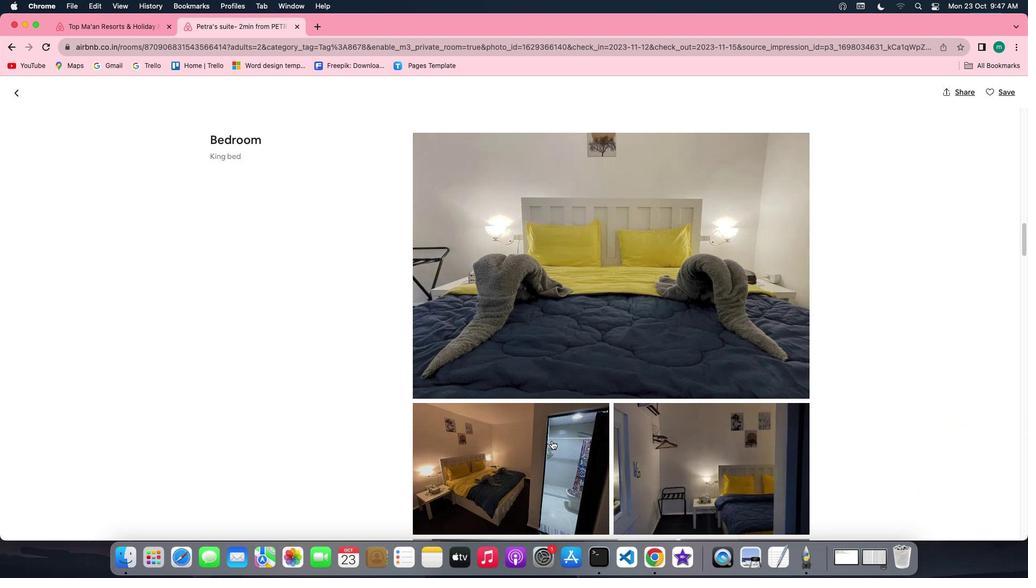 
Action: Mouse scrolled (551, 441) with delta (0, -1)
Screenshot: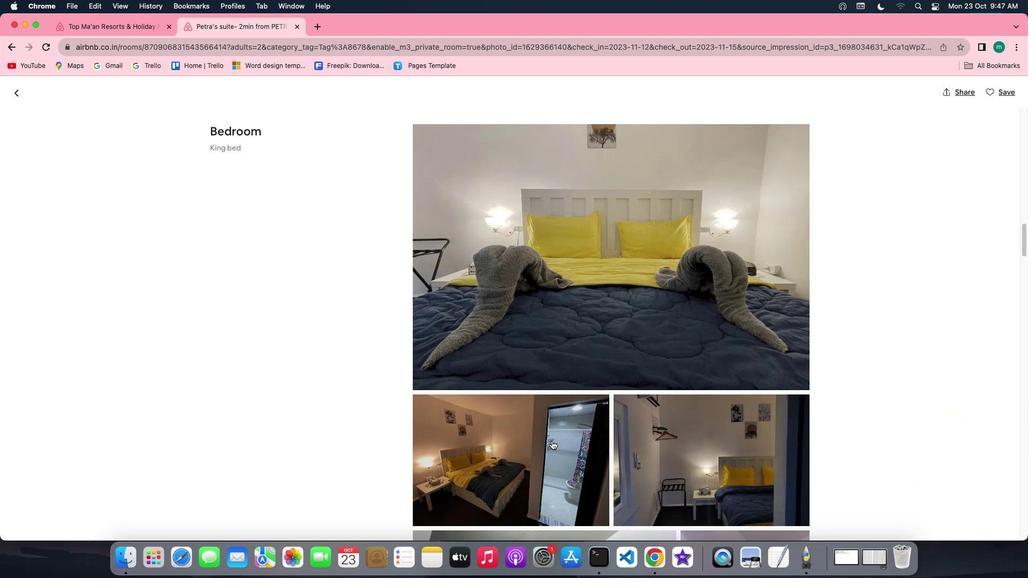 
Action: Mouse scrolled (551, 441) with delta (0, -2)
Screenshot: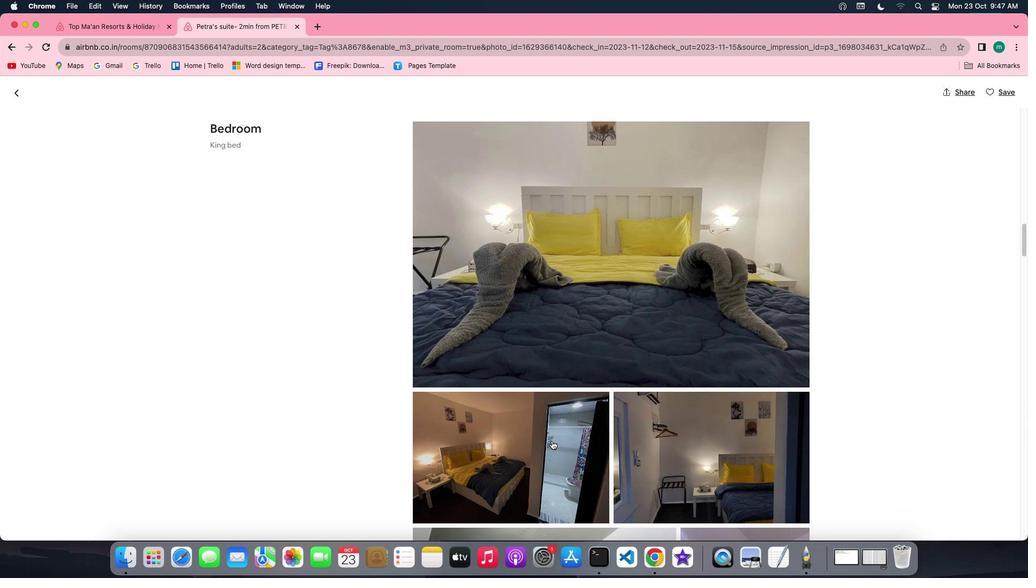 
Action: Mouse scrolled (551, 441) with delta (0, -1)
Screenshot: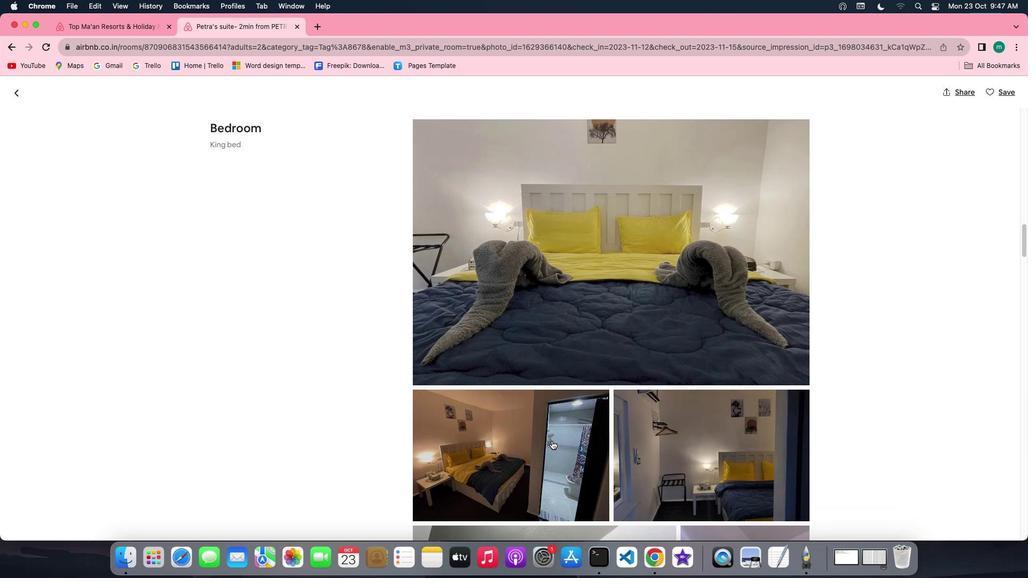 
Action: Mouse scrolled (551, 441) with delta (0, 0)
Screenshot: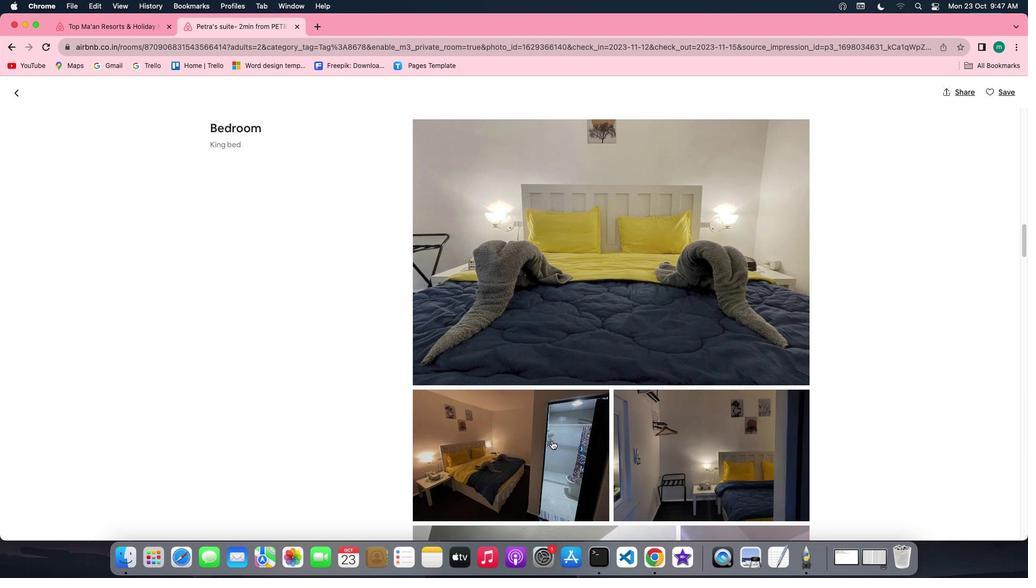 
Action: Mouse scrolled (551, 441) with delta (0, 0)
Screenshot: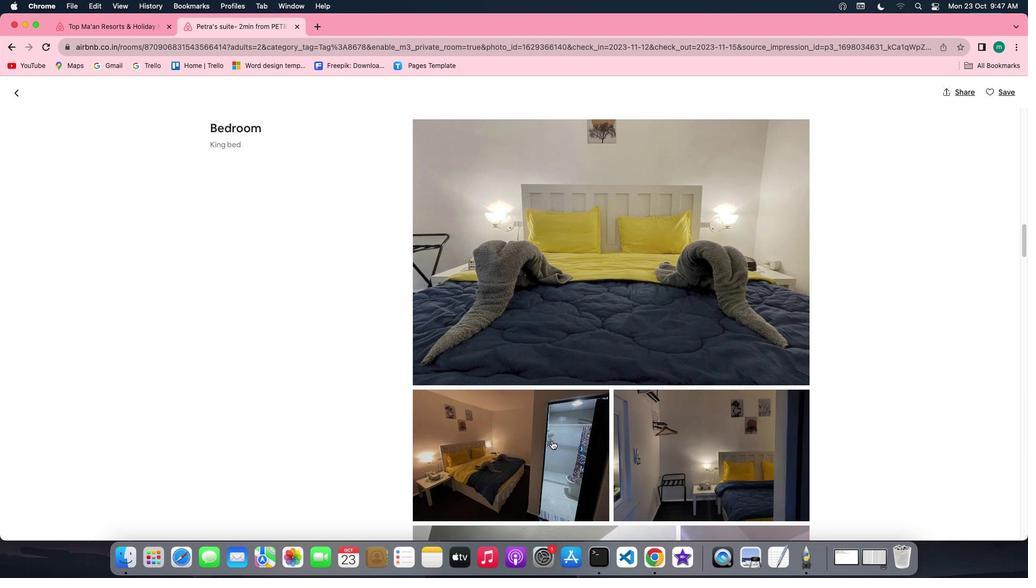 
Action: Mouse scrolled (551, 441) with delta (0, 0)
Screenshot: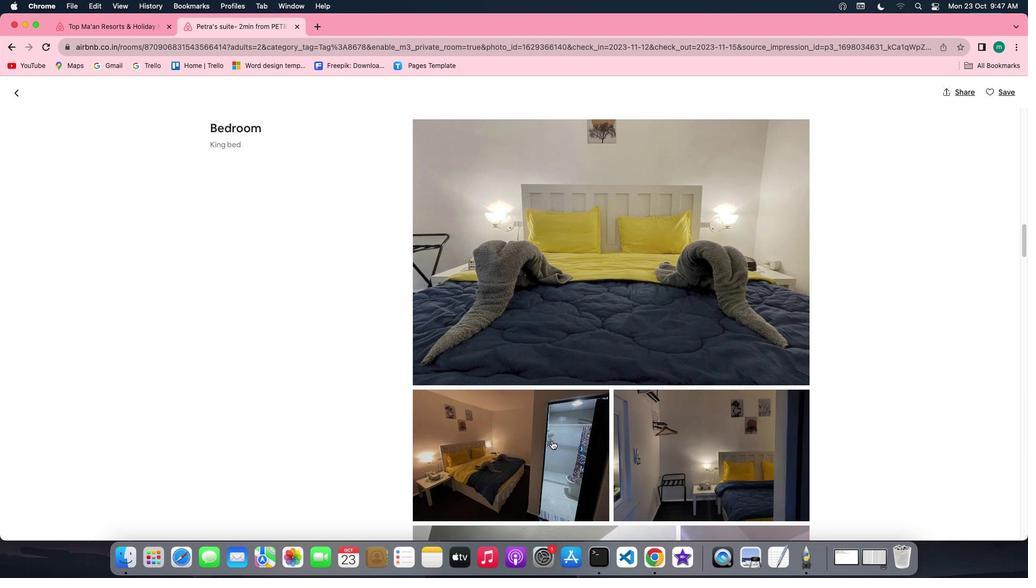 
Action: Mouse moved to (551, 441)
Screenshot: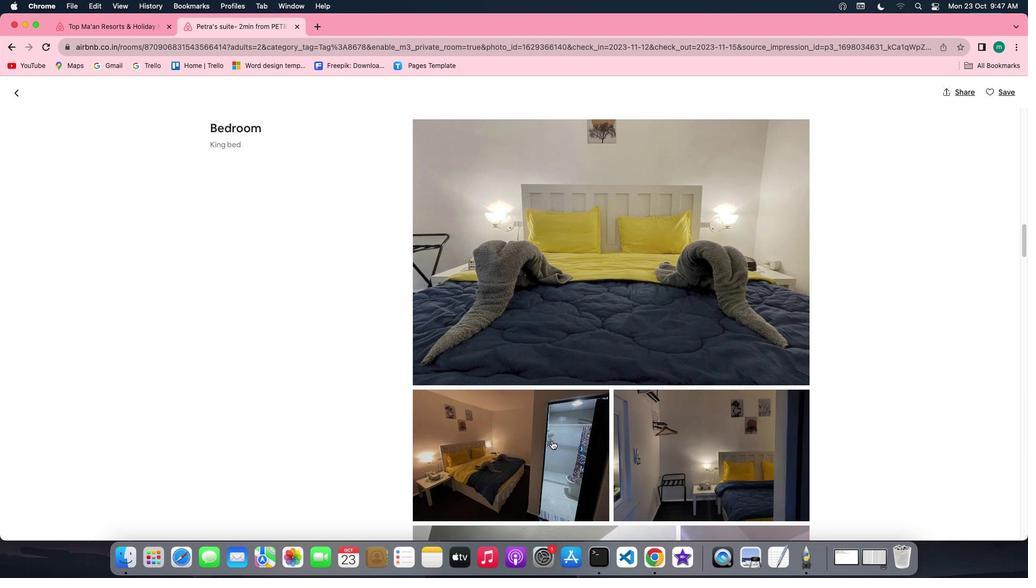 
Action: Mouse scrolled (551, 441) with delta (0, 0)
Screenshot: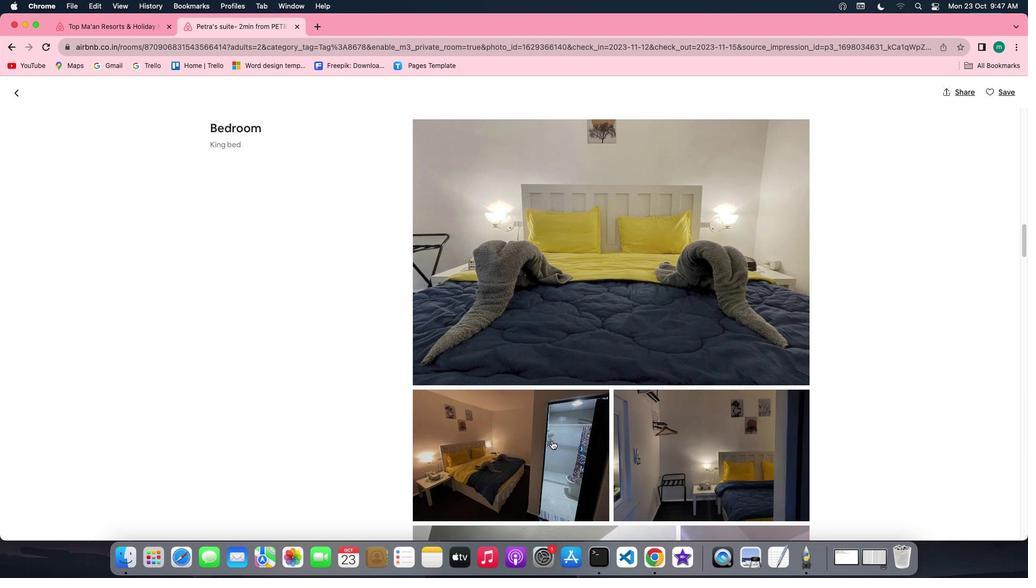 
Action: Mouse scrolled (551, 441) with delta (0, 0)
Screenshot: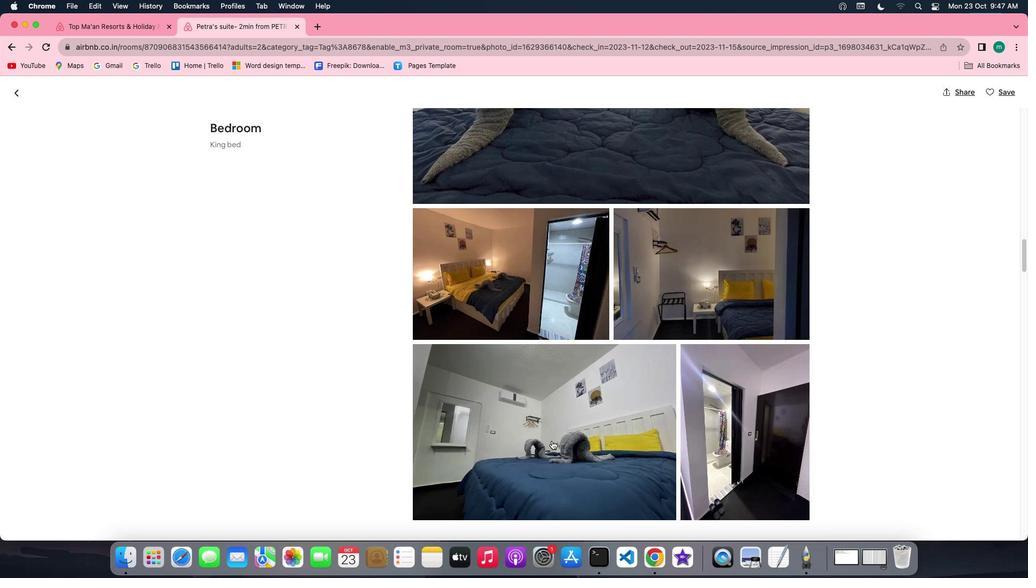 
Action: Mouse scrolled (551, 441) with delta (0, 0)
Screenshot: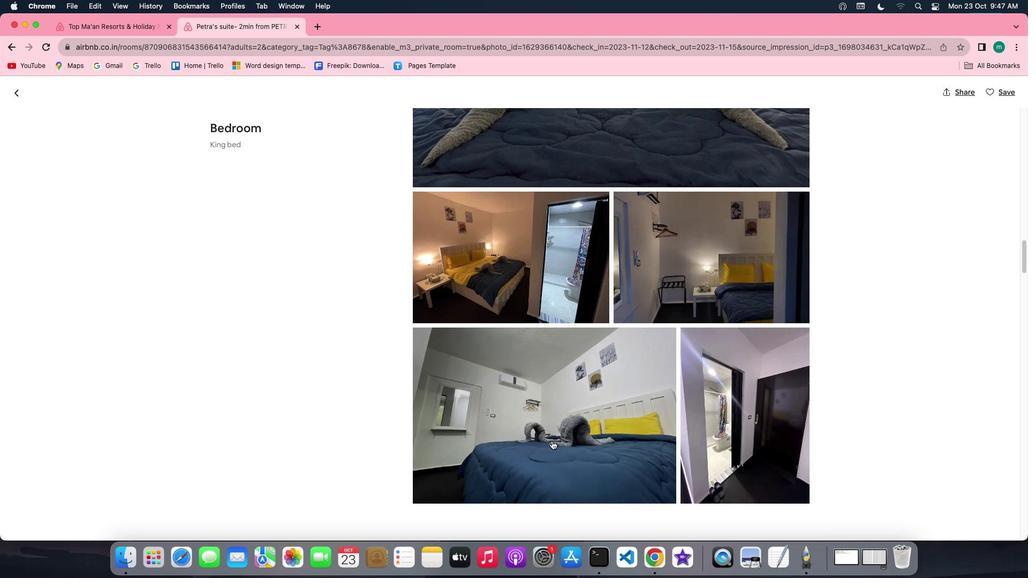 
Action: Mouse scrolled (551, 441) with delta (0, 0)
Screenshot: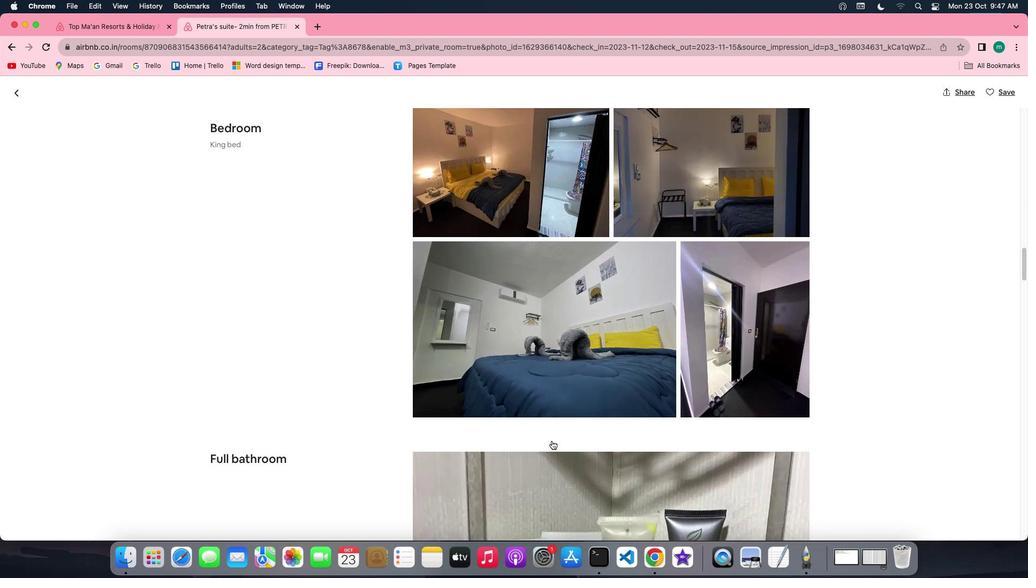 
Action: Mouse scrolled (551, 441) with delta (0, -1)
Screenshot: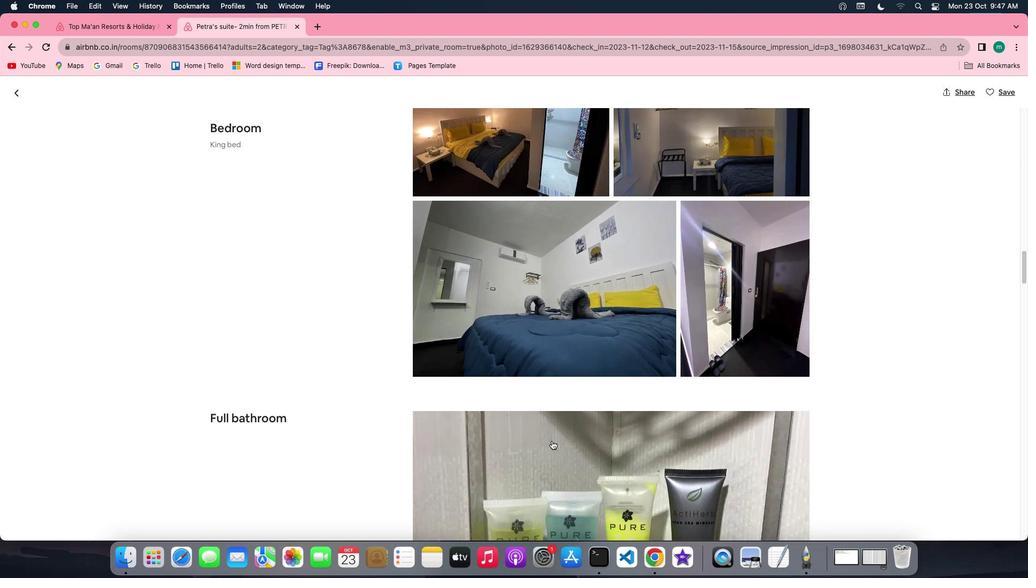 
Action: Mouse scrolled (551, 441) with delta (0, -1)
Screenshot: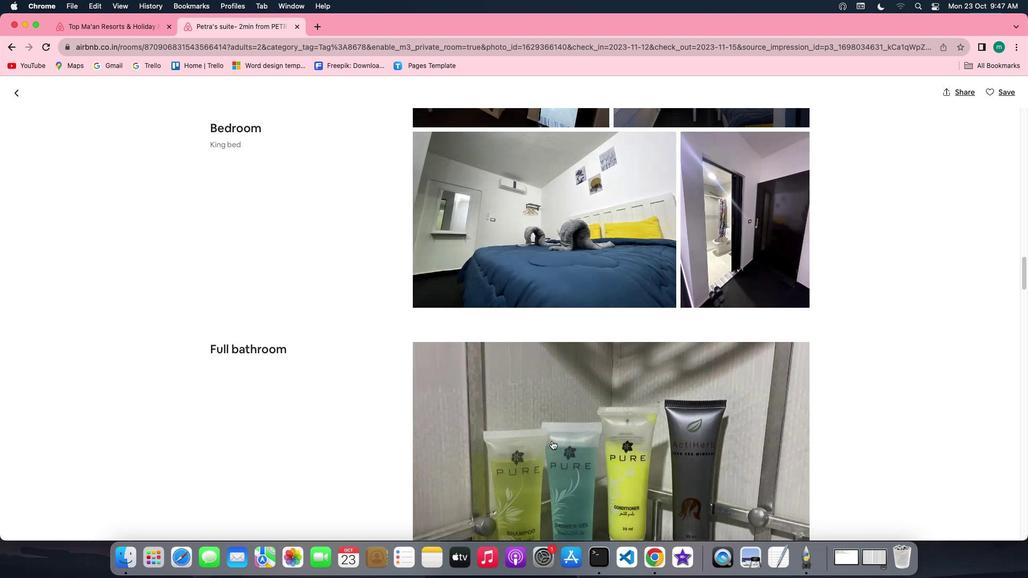
Action: Mouse scrolled (551, 441) with delta (0, 0)
Screenshot: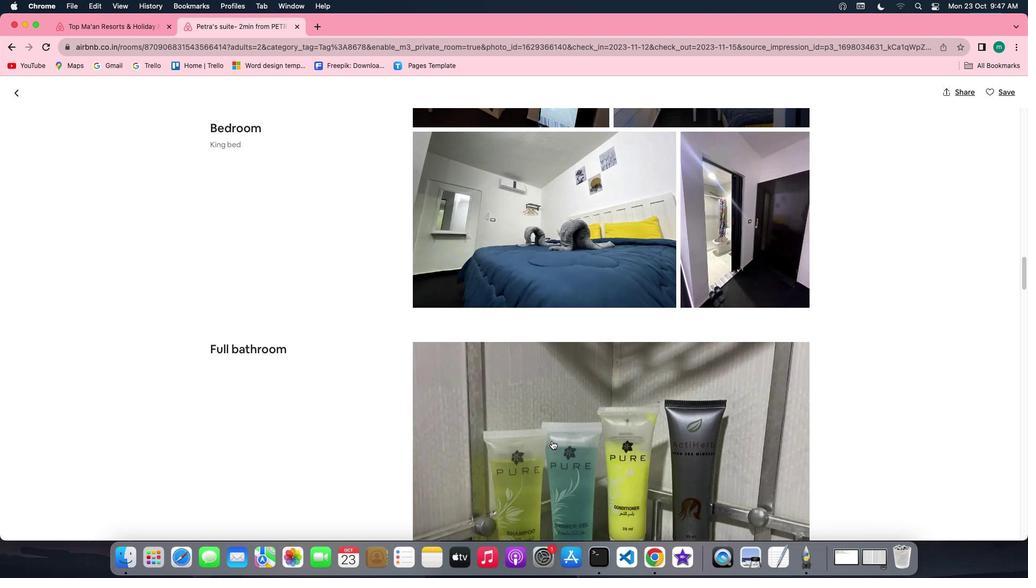 
Action: Mouse scrolled (551, 441) with delta (0, 0)
Screenshot: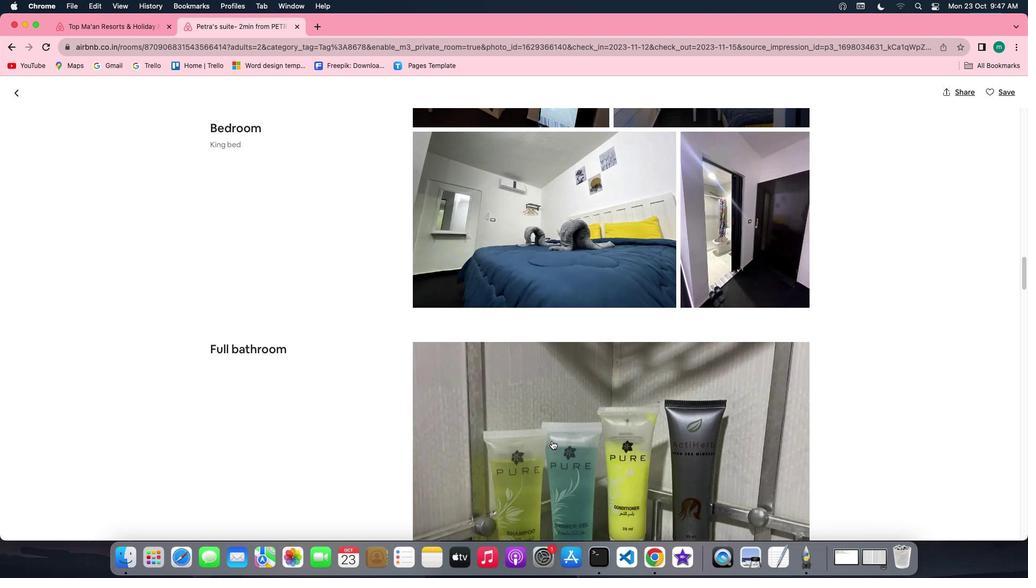 
Action: Mouse scrolled (551, 441) with delta (0, -1)
Screenshot: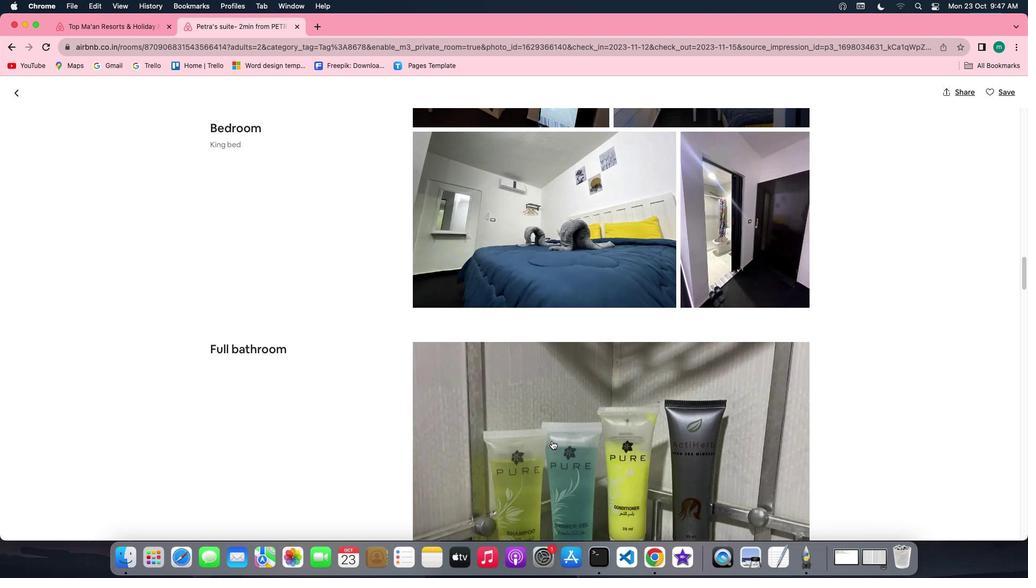 
Action: Mouse scrolled (551, 441) with delta (0, -2)
Screenshot: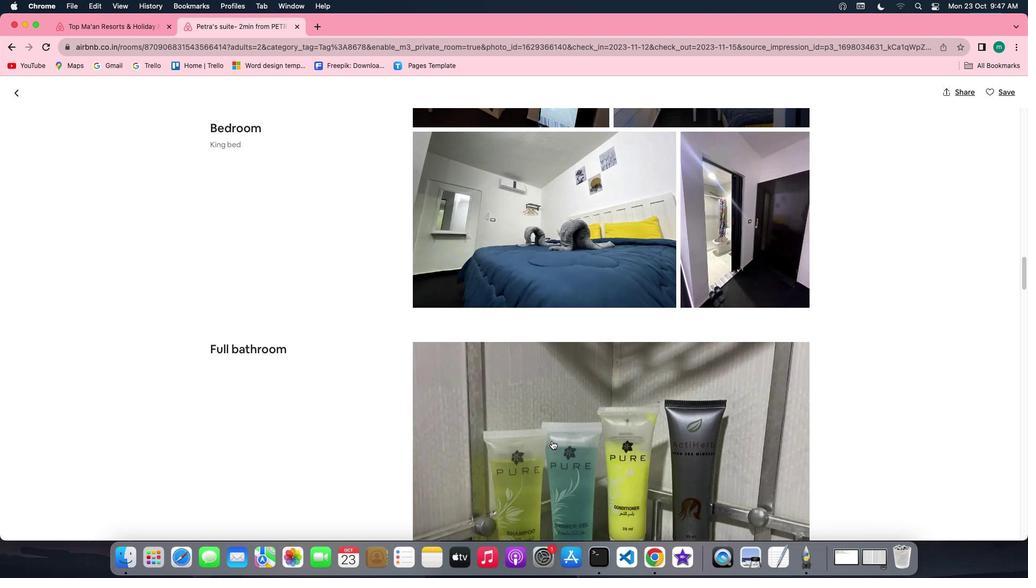 
Action: Mouse scrolled (551, 441) with delta (0, 0)
Screenshot: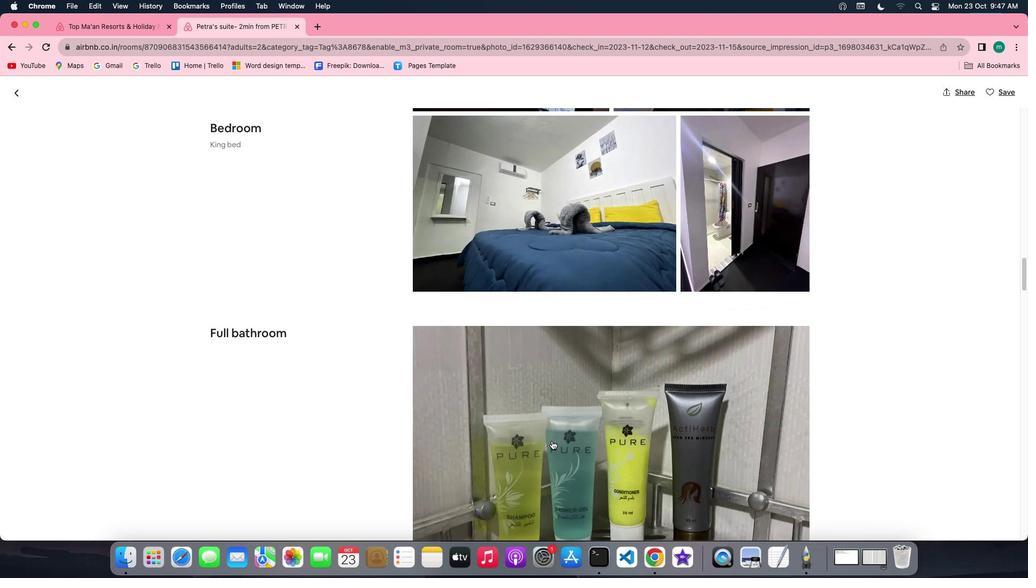 
Action: Mouse scrolled (551, 441) with delta (0, 0)
Screenshot: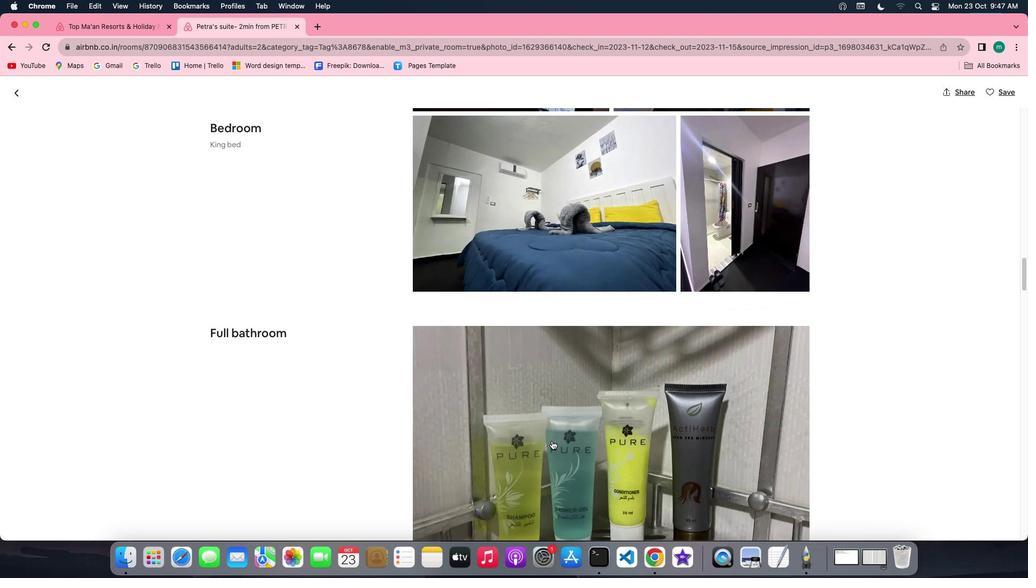 
Action: Mouse scrolled (551, 441) with delta (0, 0)
Screenshot: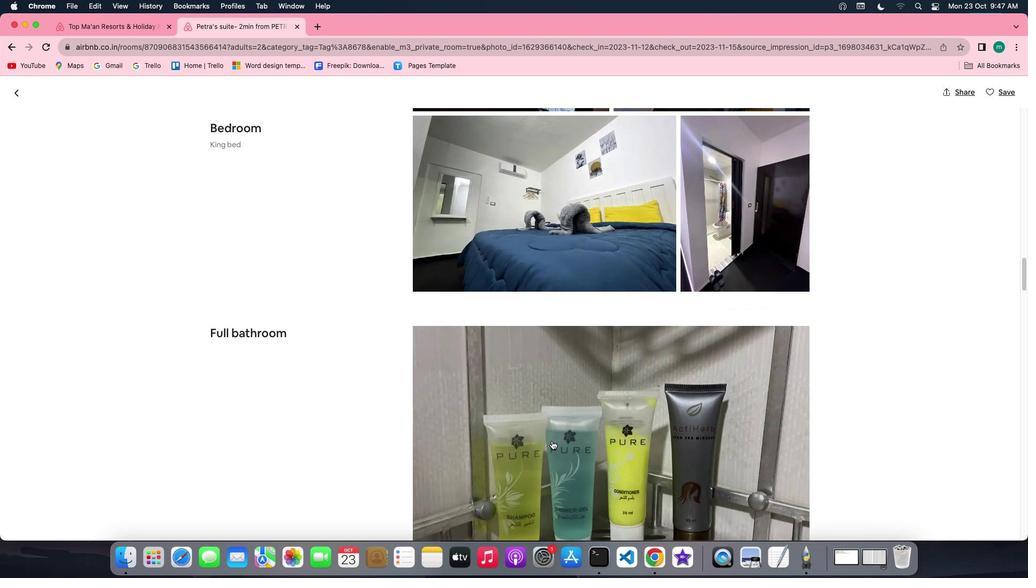 
Action: Mouse scrolled (551, 441) with delta (0, 0)
Screenshot: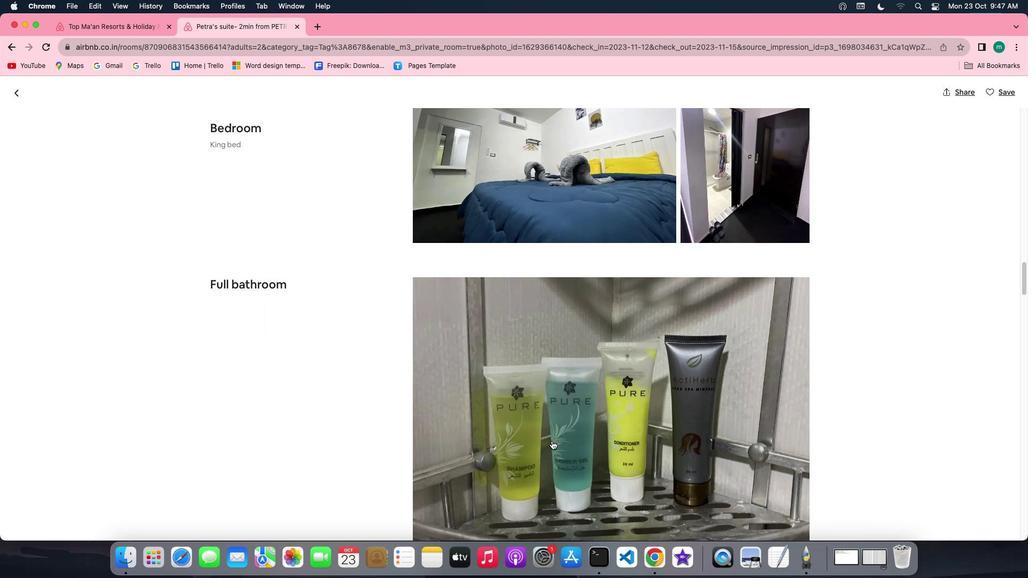 
Action: Mouse scrolled (551, 441) with delta (0, 0)
Screenshot: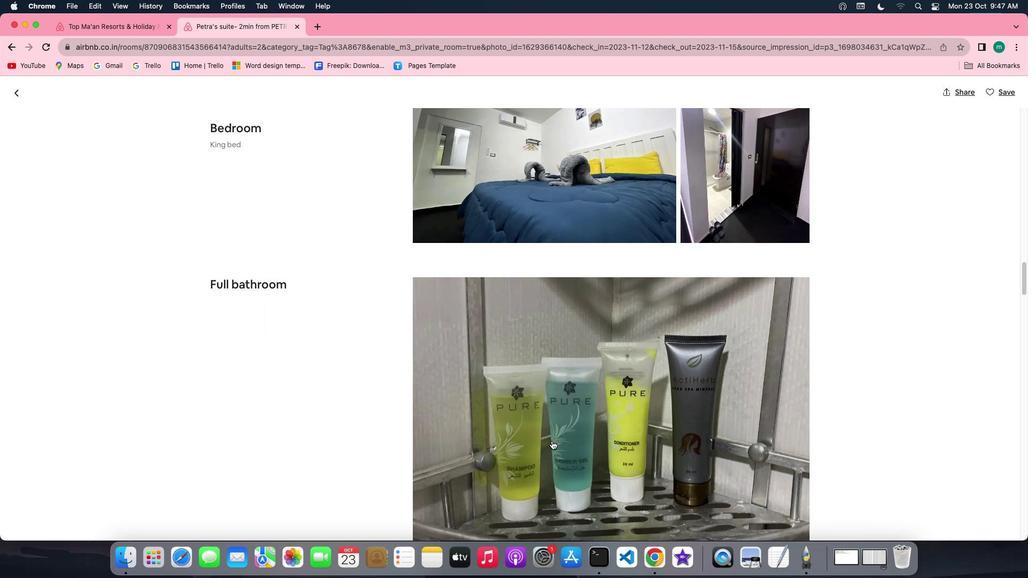 
Action: Mouse scrolled (551, 441) with delta (0, 0)
Screenshot: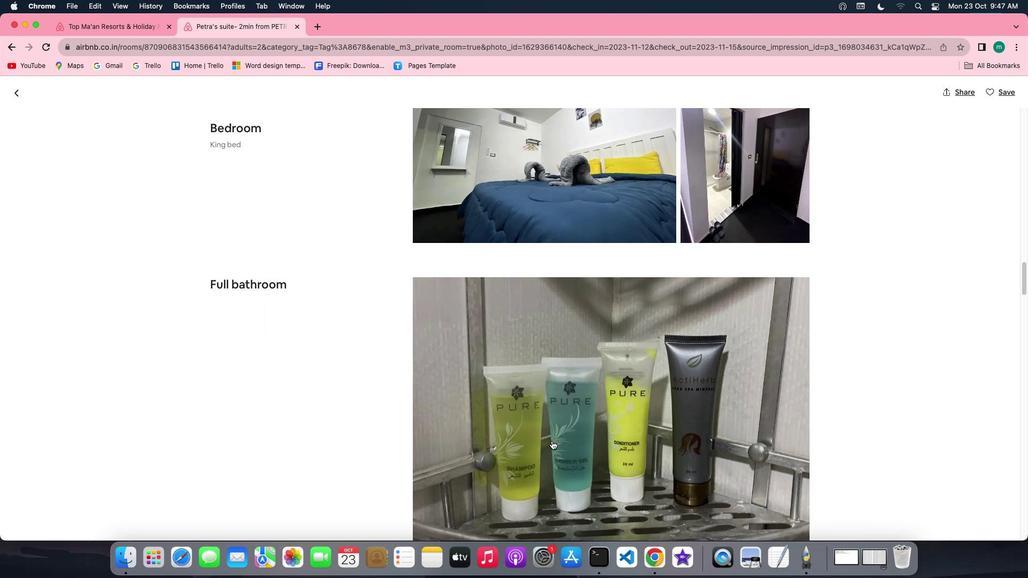
Action: Mouse scrolled (551, 441) with delta (0, 0)
Screenshot: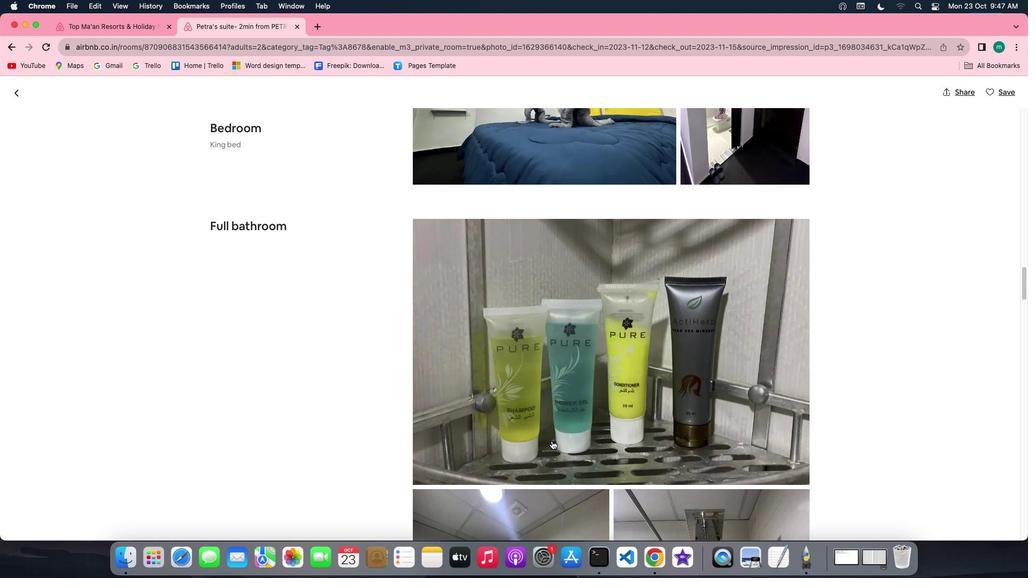
Action: Mouse scrolled (551, 441) with delta (0, 0)
Screenshot: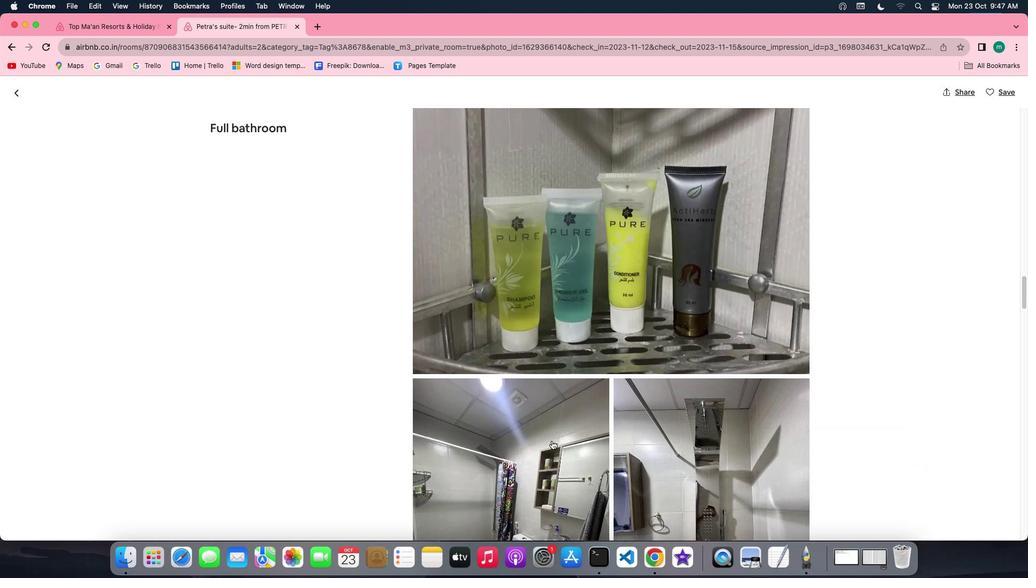 
Action: Mouse scrolled (551, 441) with delta (0, 0)
Screenshot: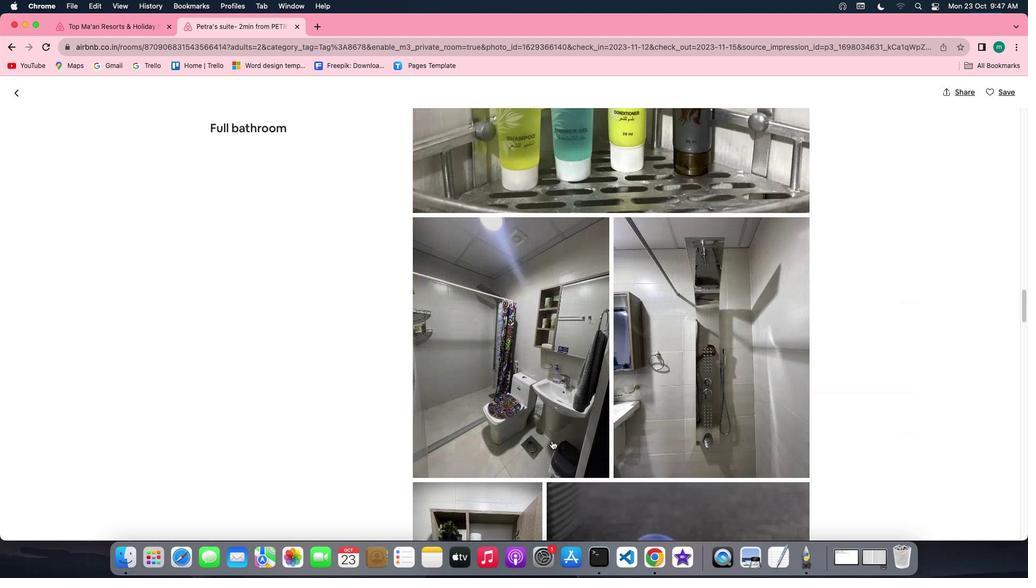 
Action: Mouse scrolled (551, 441) with delta (0, 0)
Screenshot: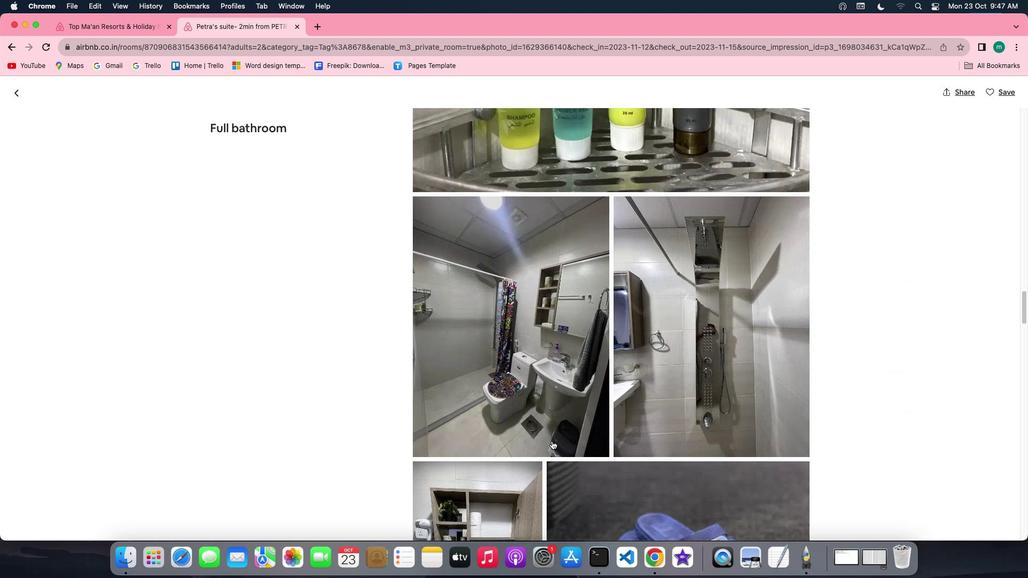
Action: Mouse scrolled (551, 441) with delta (0, 0)
Screenshot: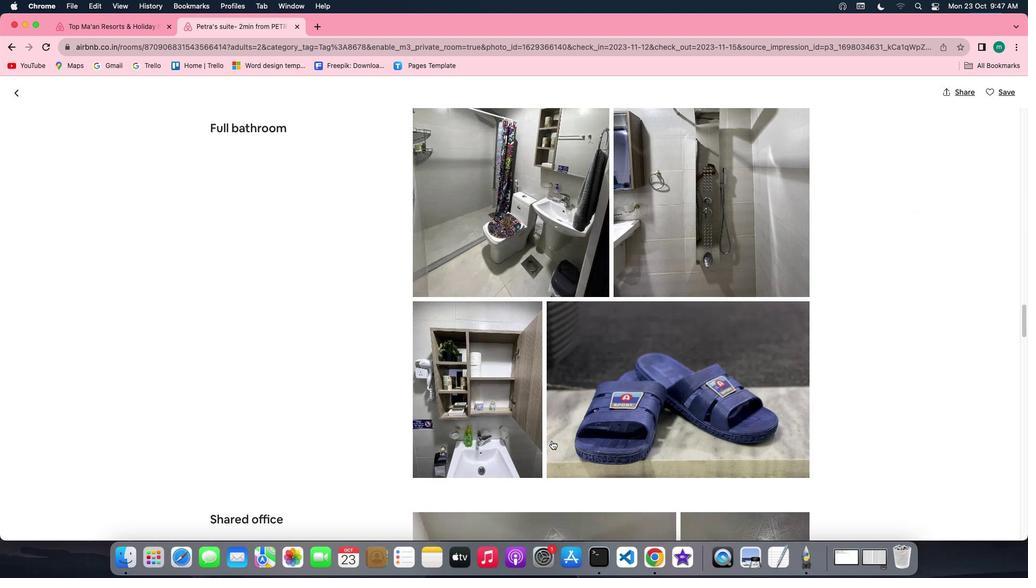 
Action: Mouse scrolled (551, 441) with delta (0, 0)
Screenshot: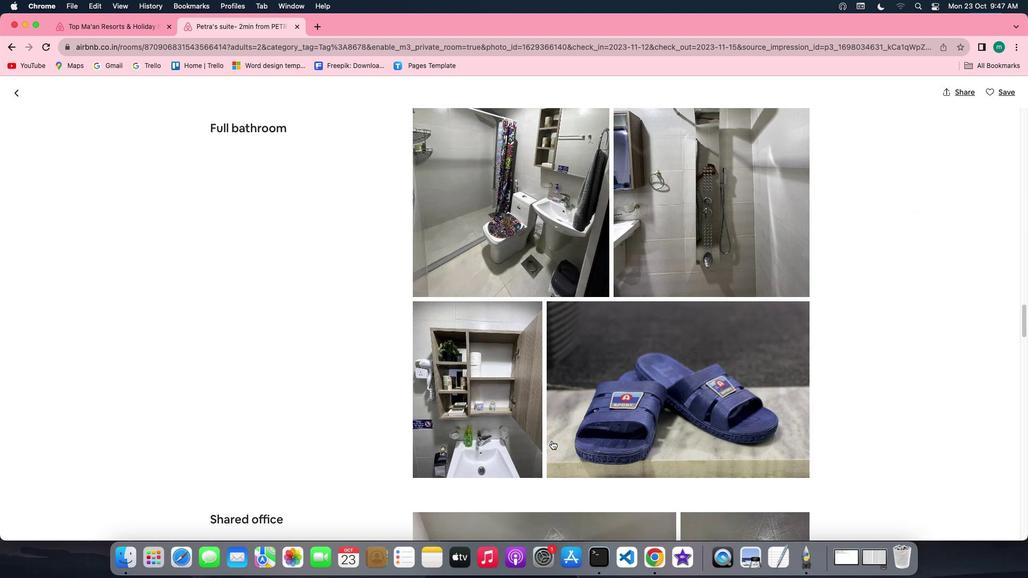 
Action: Mouse scrolled (551, 441) with delta (0, -1)
Screenshot: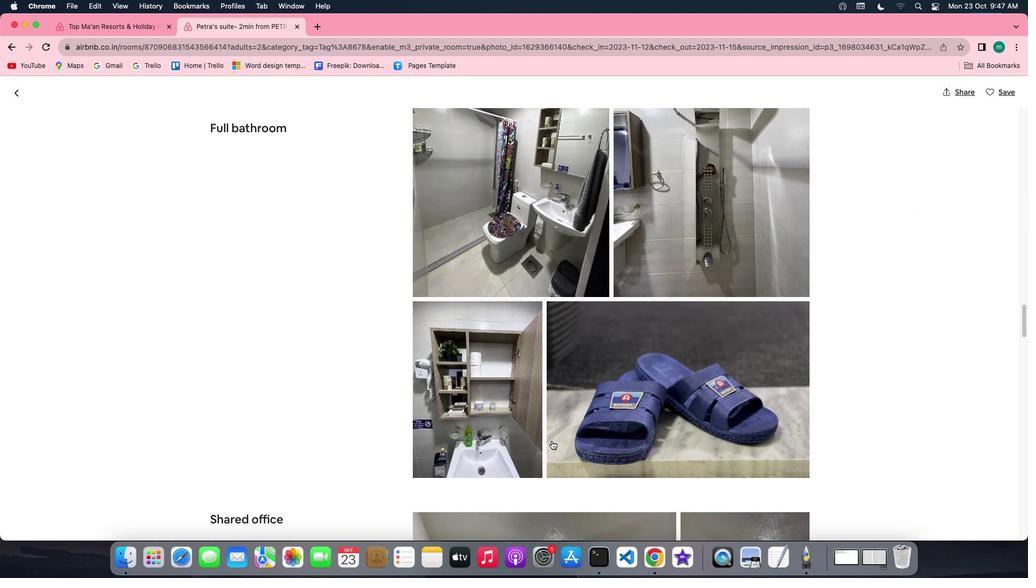 
Action: Mouse scrolled (551, 441) with delta (0, -2)
Screenshot: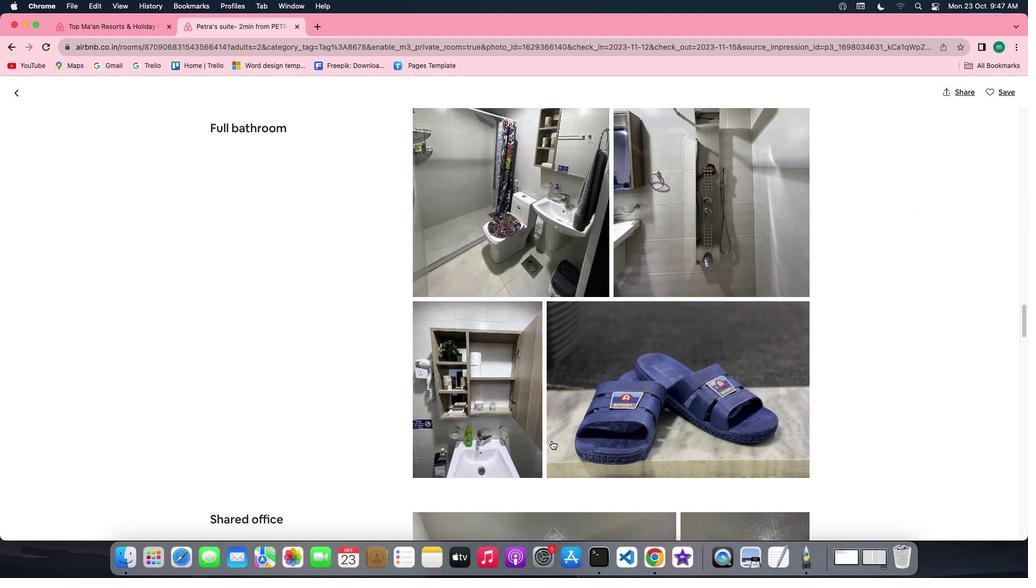
Action: Mouse scrolled (551, 441) with delta (0, -2)
Screenshot: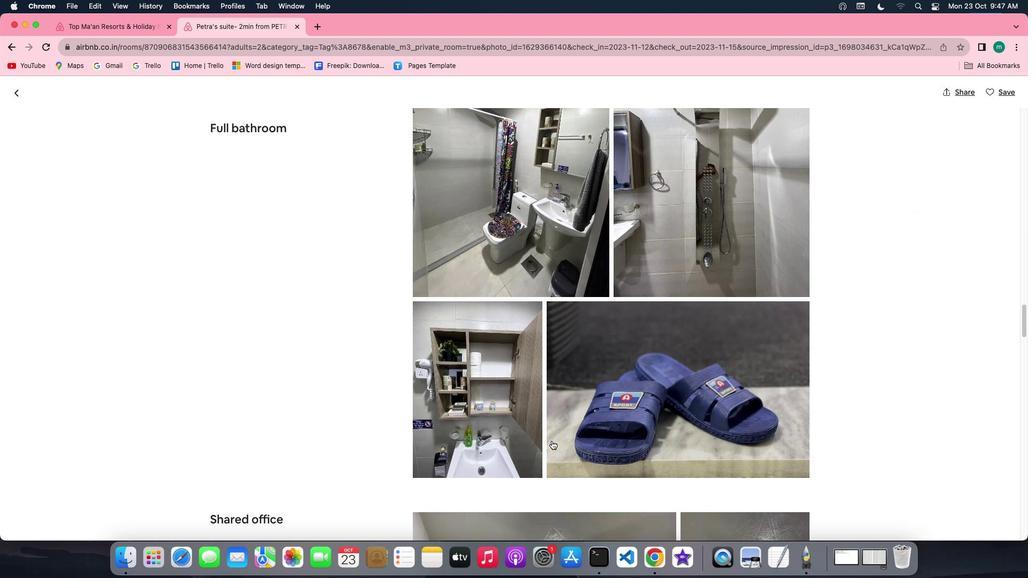 
Action: Mouse scrolled (551, 441) with delta (0, 0)
Screenshot: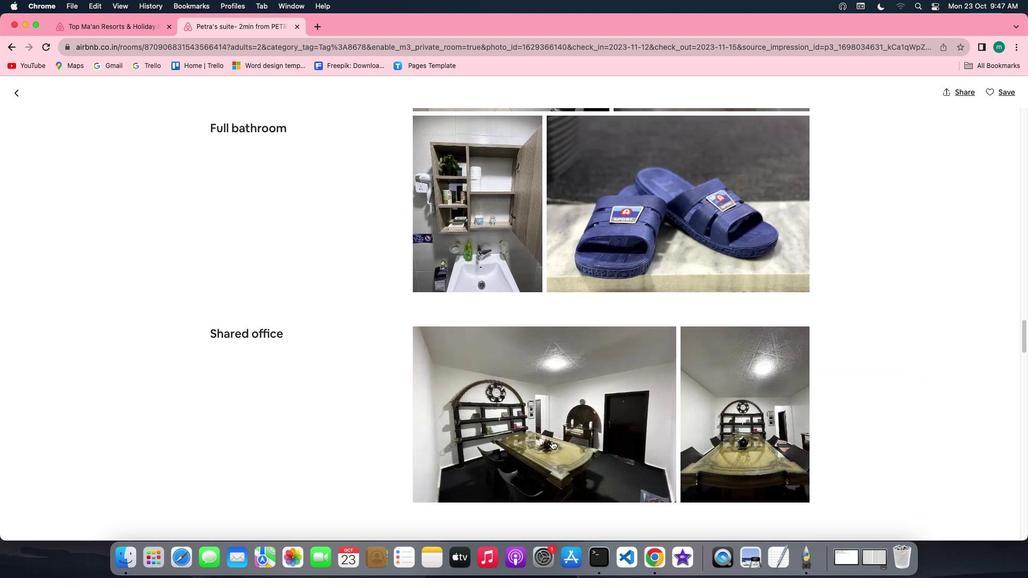 
Action: Mouse scrolled (551, 441) with delta (0, 0)
Screenshot: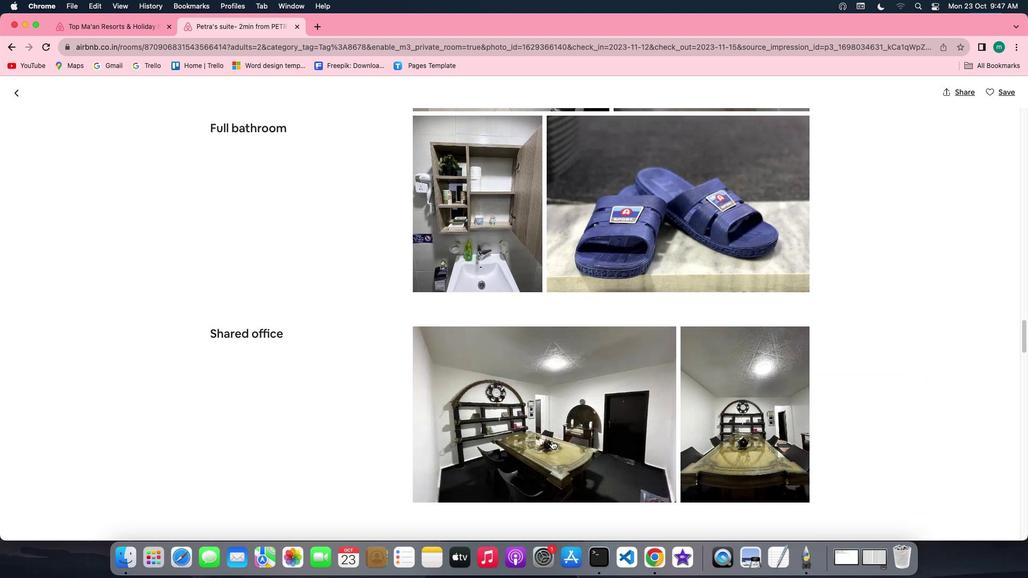 
Action: Mouse scrolled (551, 441) with delta (0, -1)
Screenshot: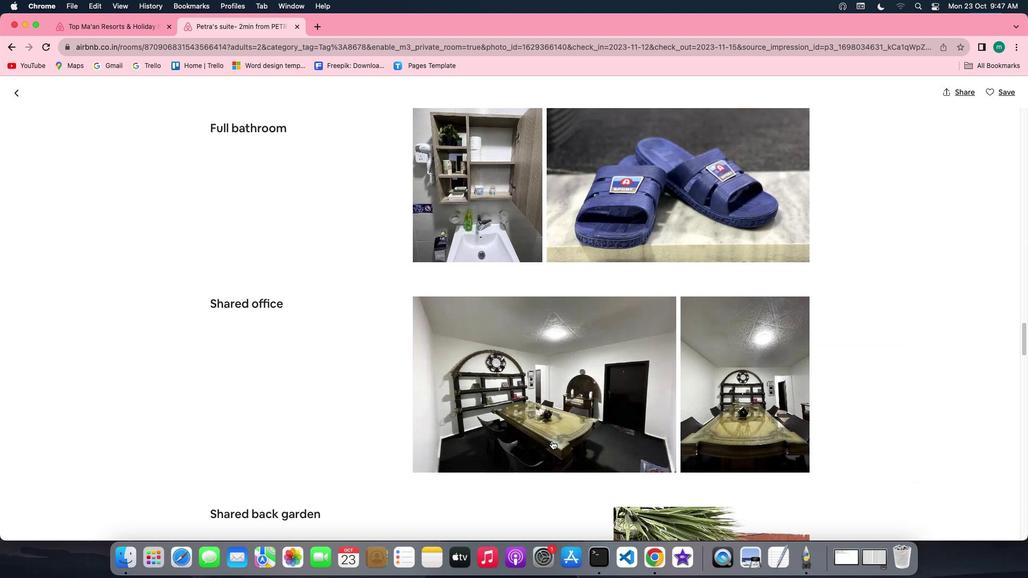 
Action: Mouse scrolled (551, 441) with delta (0, -1)
Screenshot: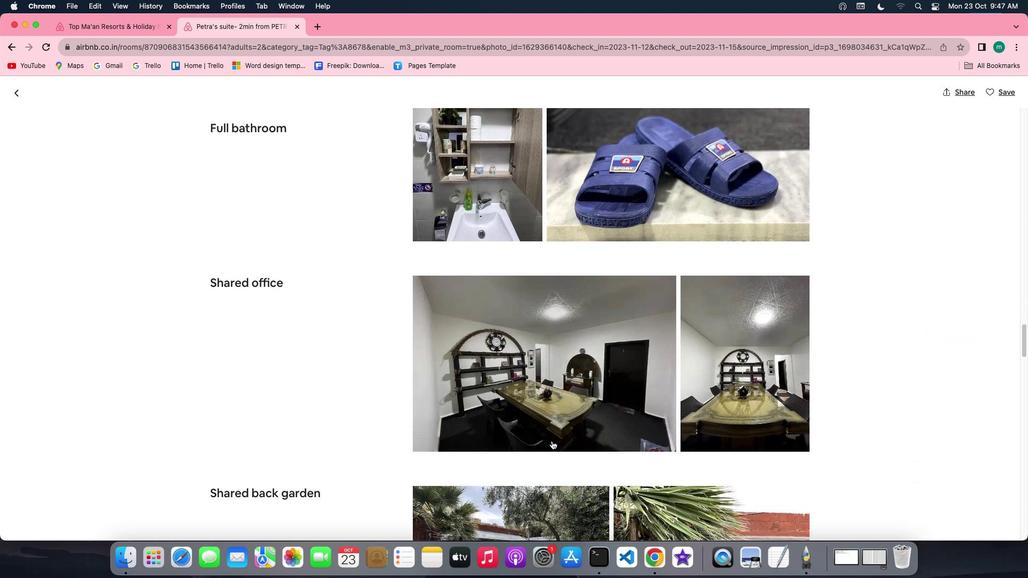 
Action: Mouse scrolled (551, 441) with delta (0, 0)
Screenshot: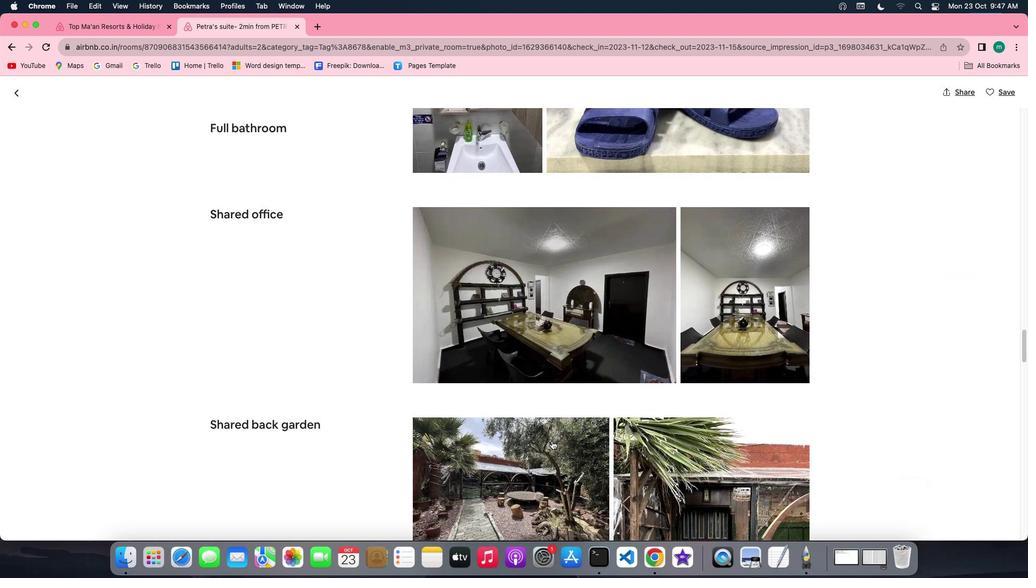 
Action: Mouse scrolled (551, 441) with delta (0, 0)
Screenshot: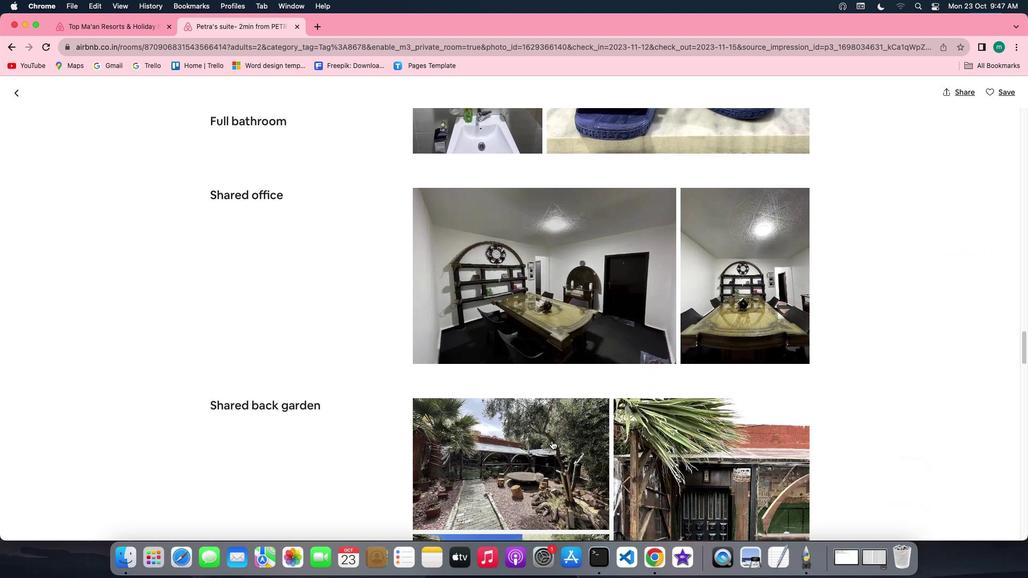 
Action: Mouse scrolled (551, 441) with delta (0, -1)
Screenshot: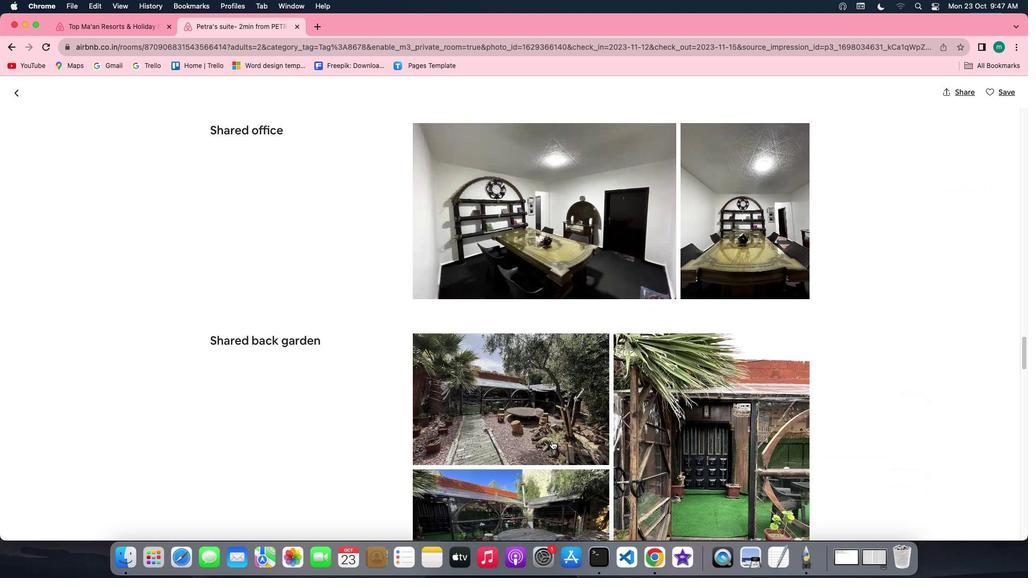 
Action: Mouse scrolled (551, 441) with delta (0, -1)
Screenshot: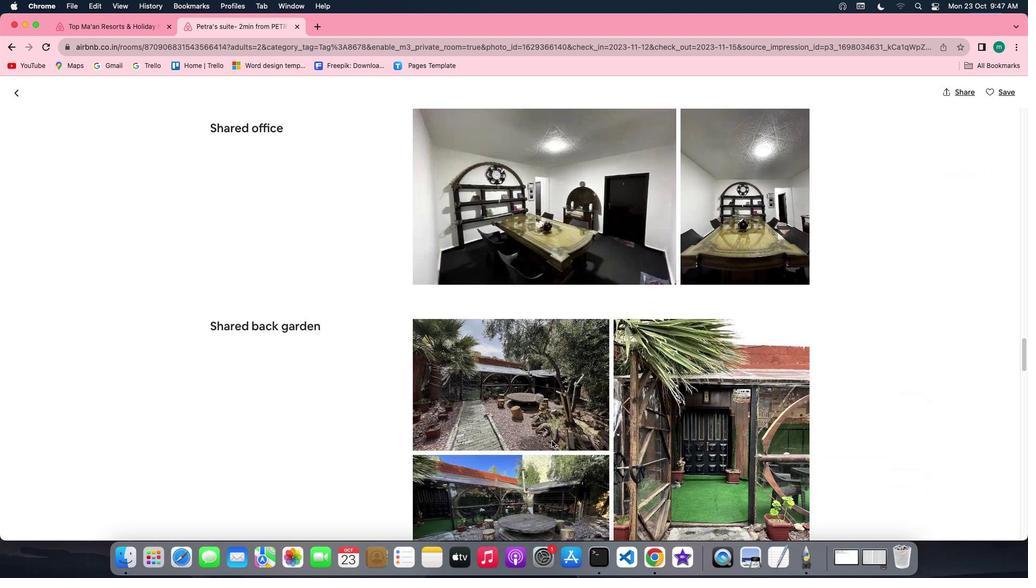 
Action: Mouse scrolled (551, 441) with delta (0, -1)
Screenshot: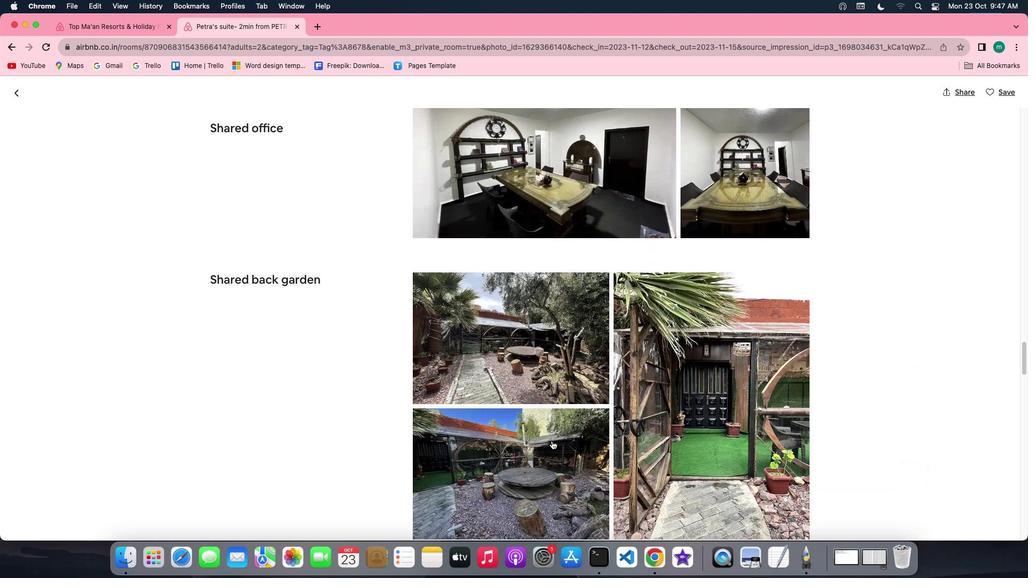 
Action: Mouse scrolled (551, 441) with delta (0, 0)
Screenshot: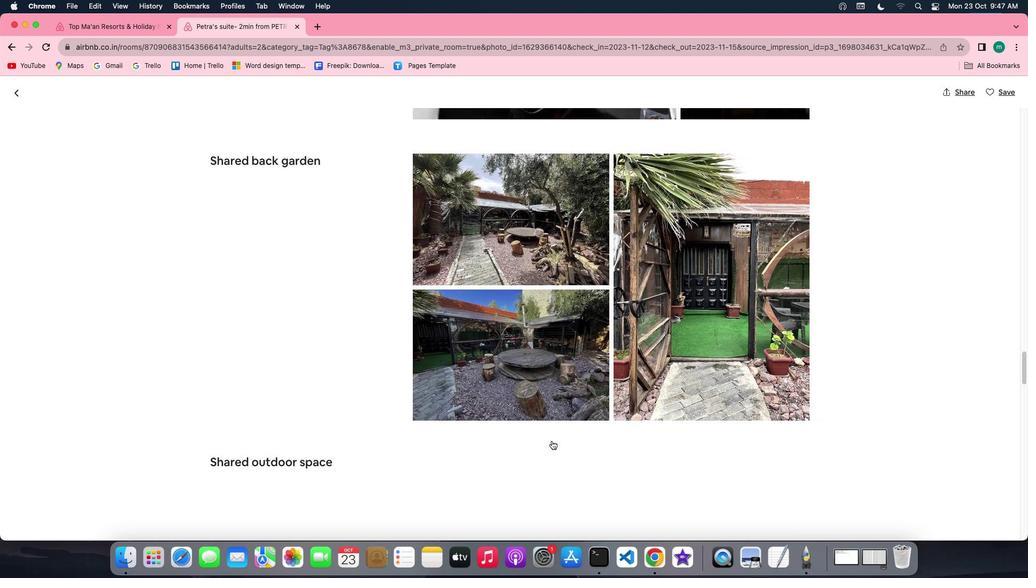 
Action: Mouse scrolled (551, 441) with delta (0, 0)
Screenshot: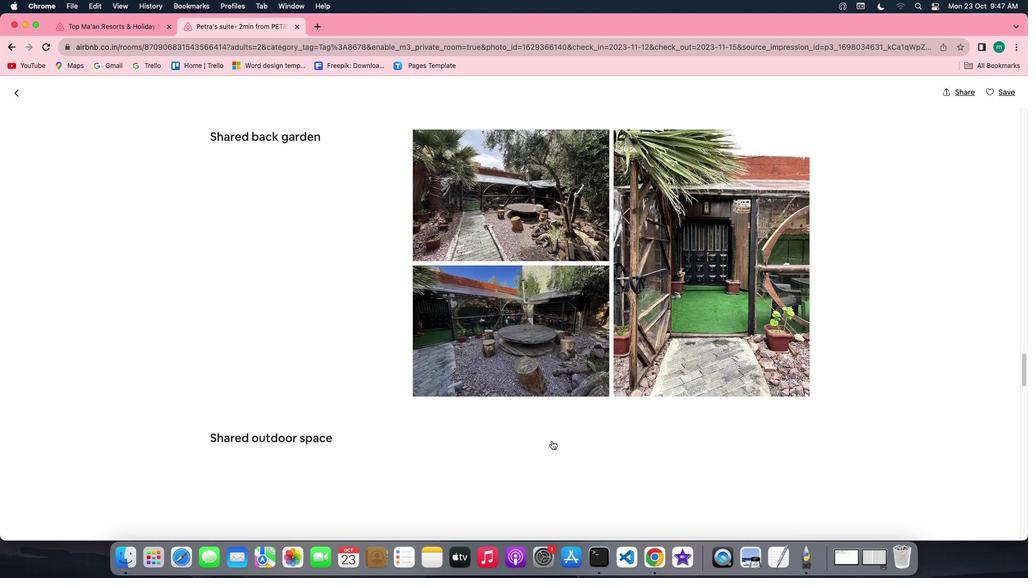 
Action: Mouse scrolled (551, 441) with delta (0, -1)
Screenshot: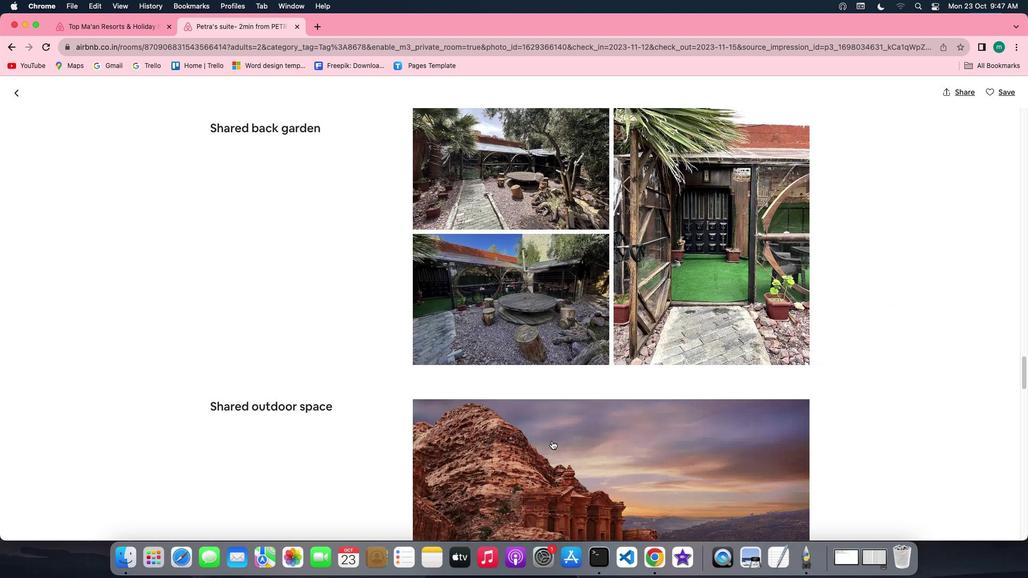 
Action: Mouse scrolled (551, 441) with delta (0, -1)
Screenshot: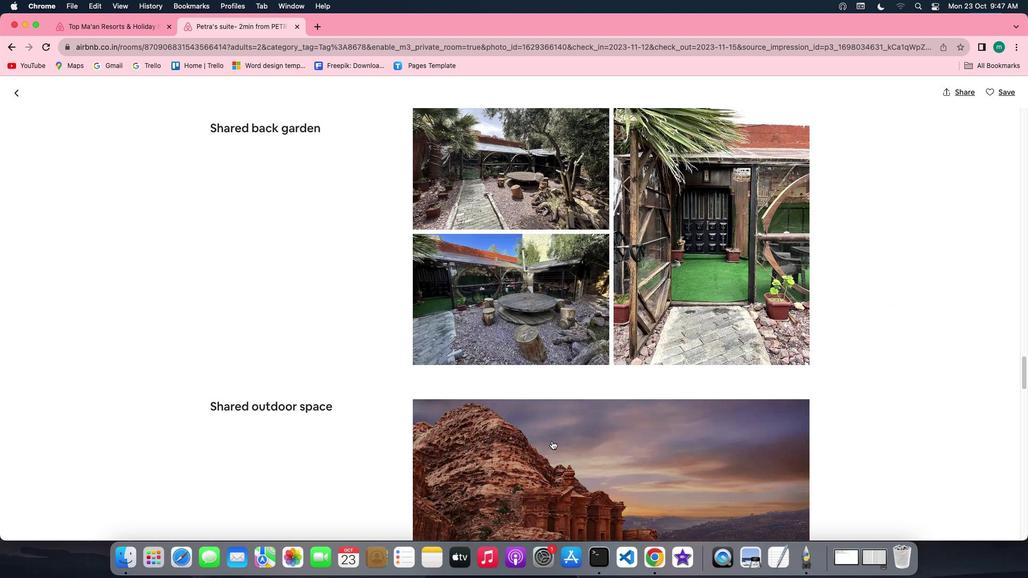 
Action: Mouse scrolled (551, 441) with delta (0, -1)
Screenshot: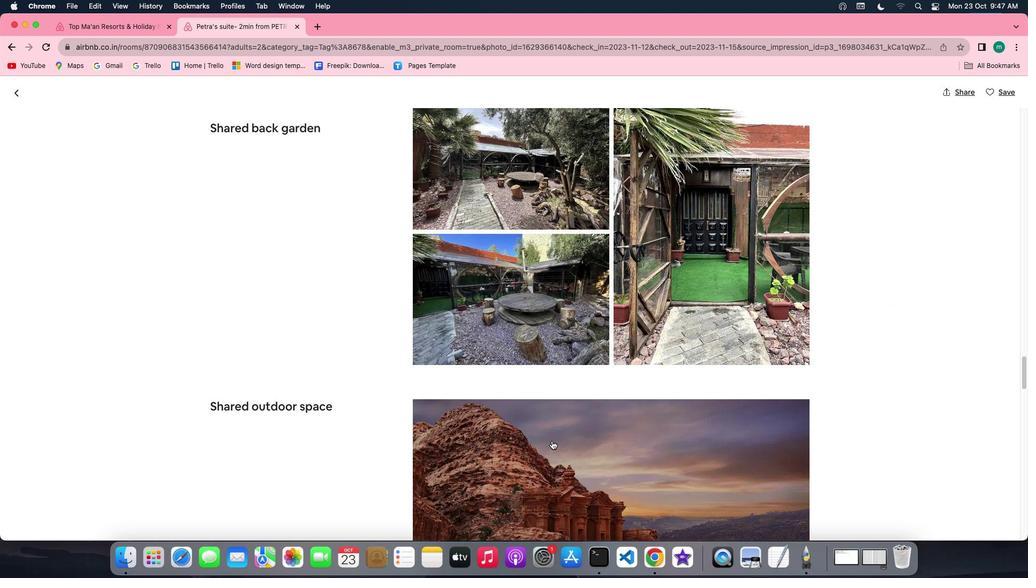 
Action: Mouse scrolled (551, 441) with delta (0, 0)
Screenshot: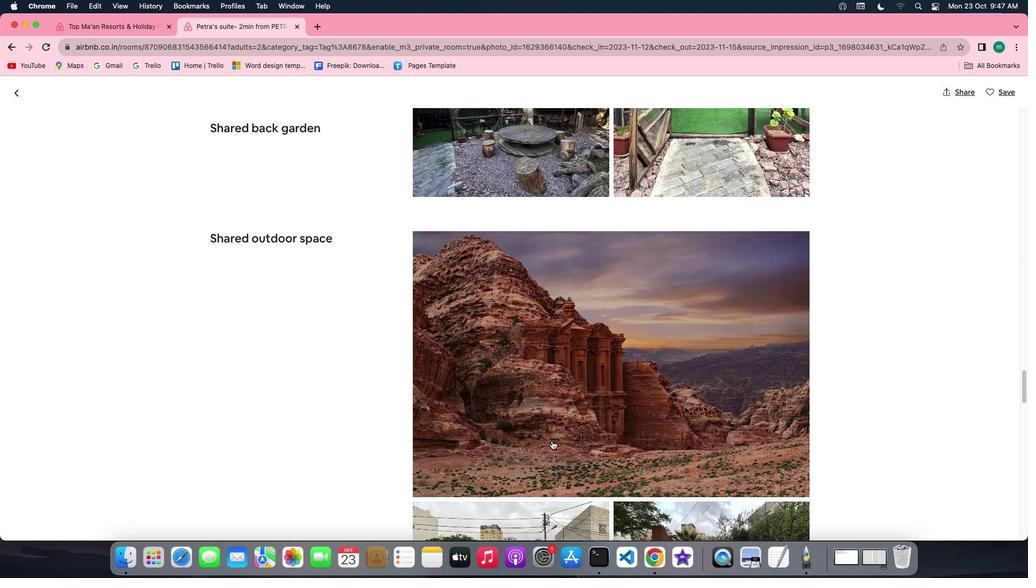 
Action: Mouse scrolled (551, 441) with delta (0, 0)
Screenshot: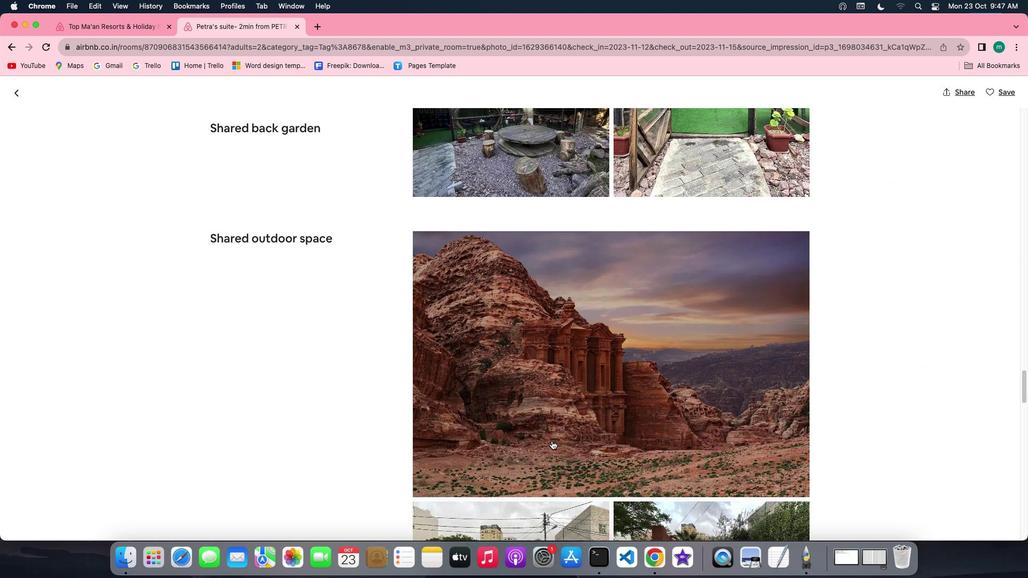 
Action: Mouse scrolled (551, 441) with delta (0, -1)
Screenshot: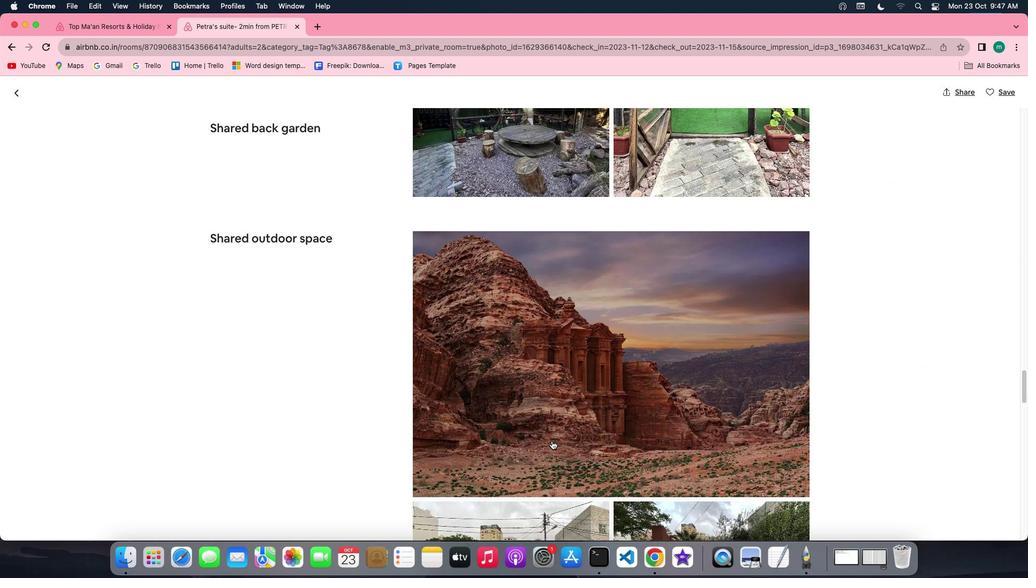
Action: Mouse scrolled (551, 441) with delta (0, -2)
Screenshot: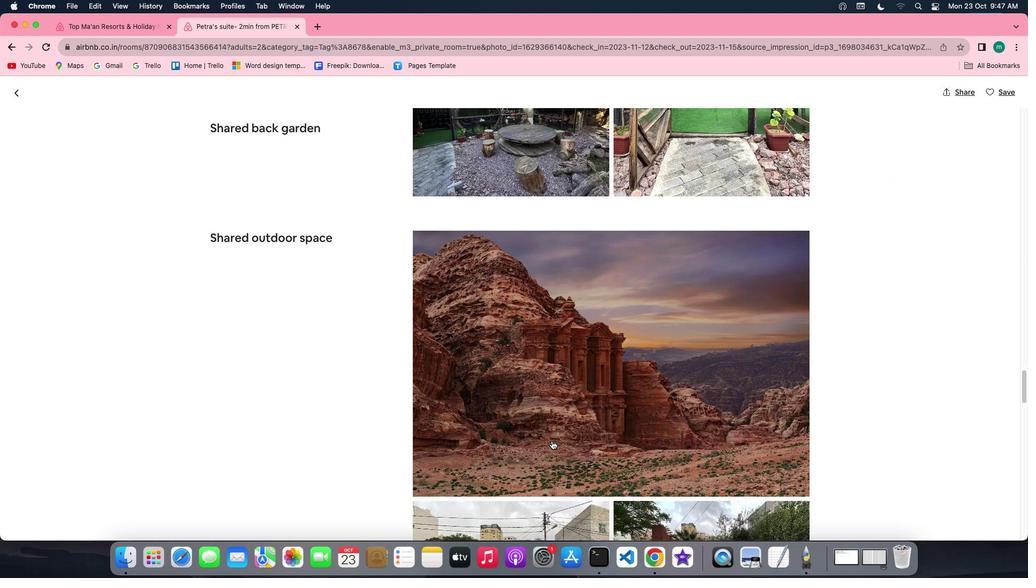 
Action: Mouse scrolled (551, 441) with delta (0, 0)
Screenshot: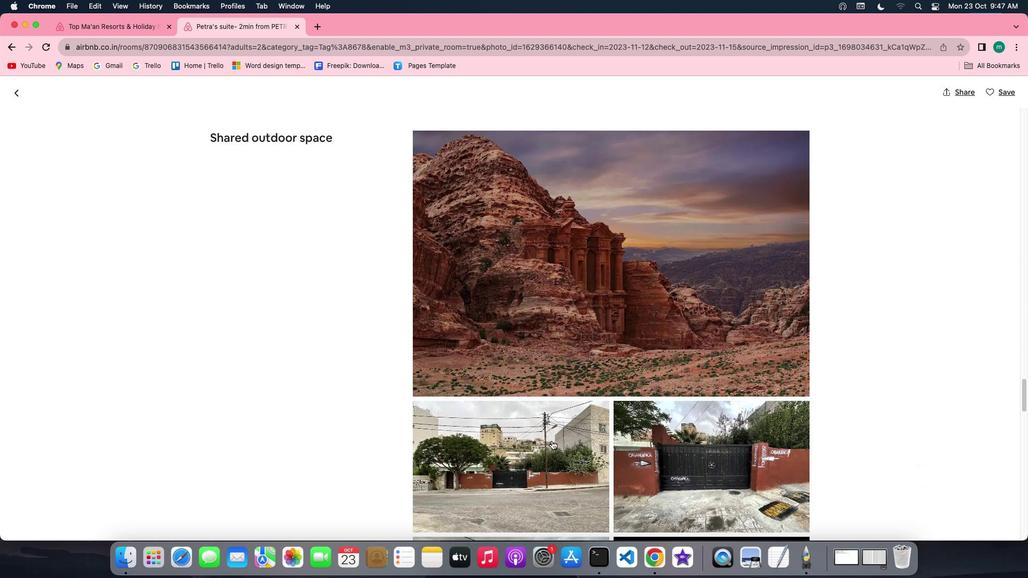 
Action: Mouse scrolled (551, 441) with delta (0, 0)
Screenshot: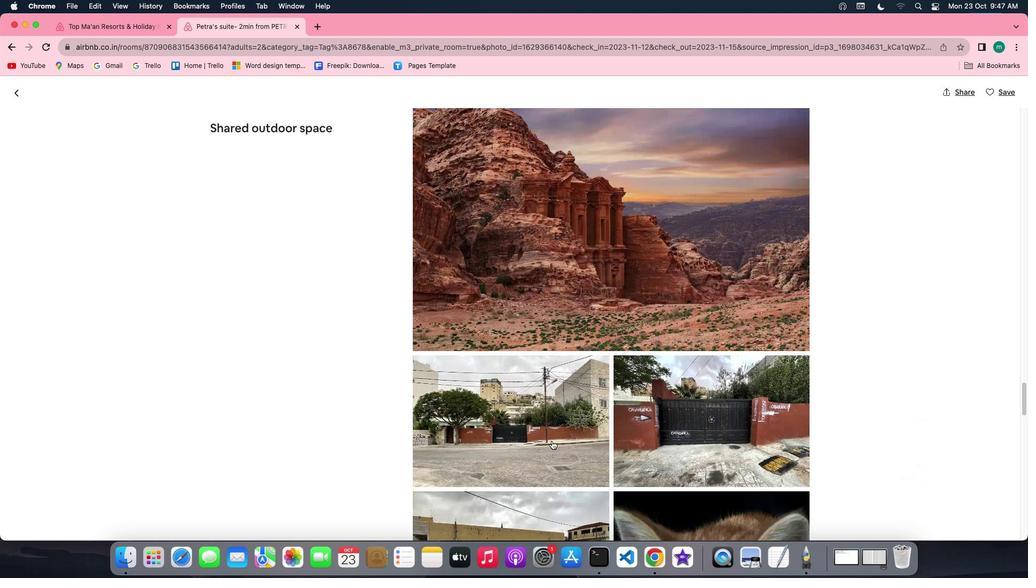 
Action: Mouse scrolled (551, 441) with delta (0, -1)
Screenshot: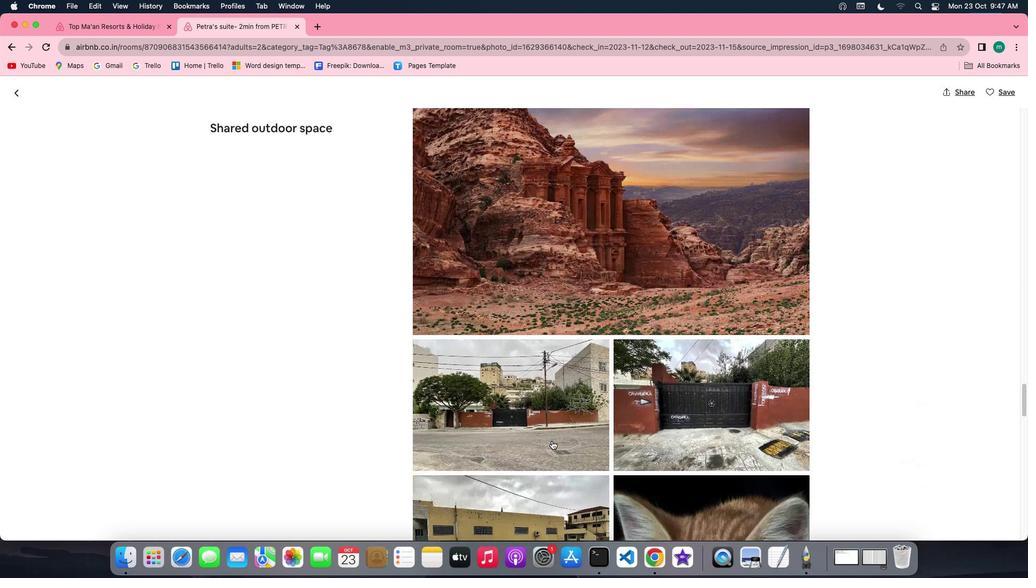 
Action: Mouse scrolled (551, 441) with delta (0, -2)
Screenshot: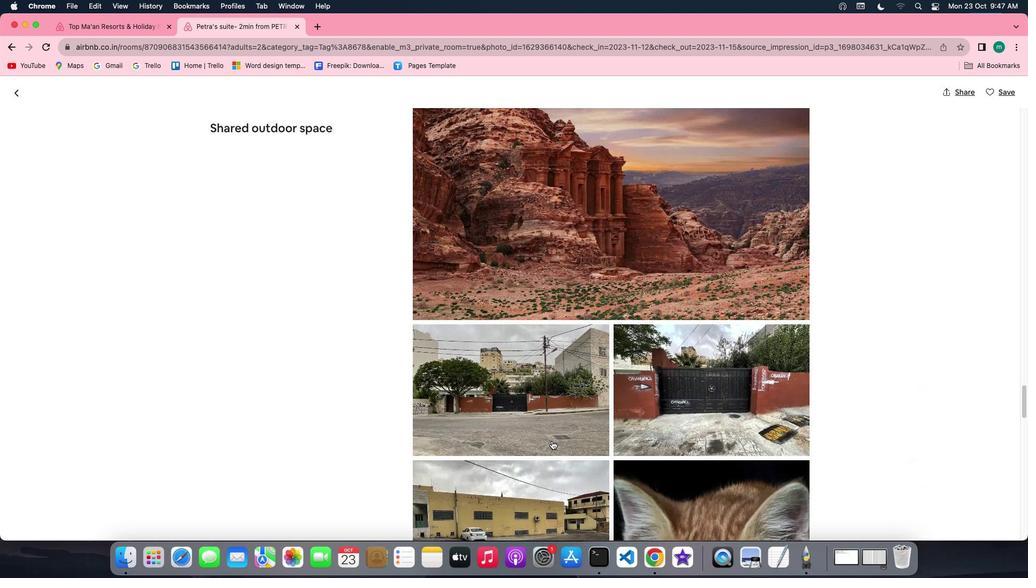 
Action: Mouse scrolled (551, 441) with delta (0, 0)
Screenshot: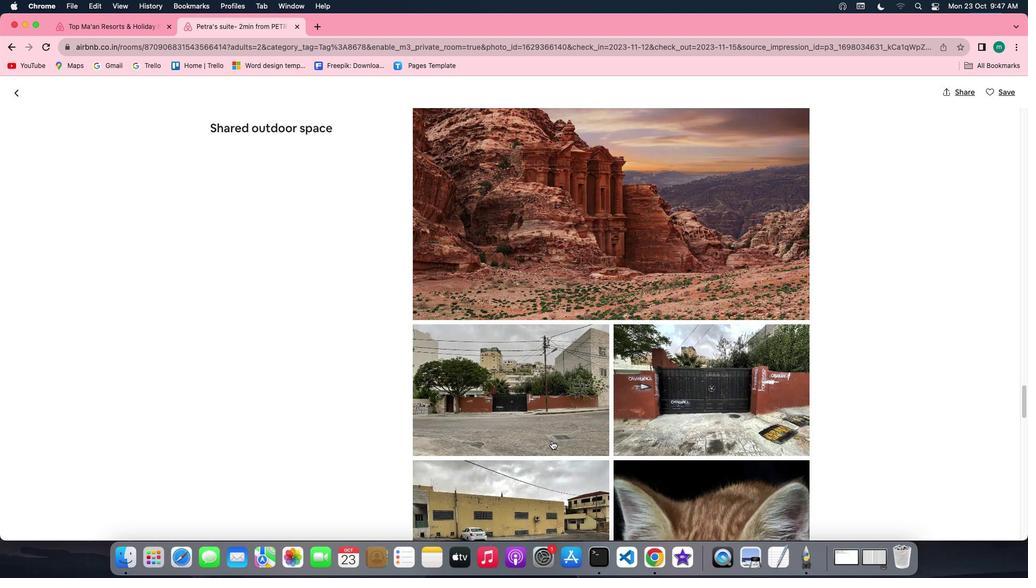 
Action: Mouse scrolled (551, 441) with delta (0, 0)
Screenshot: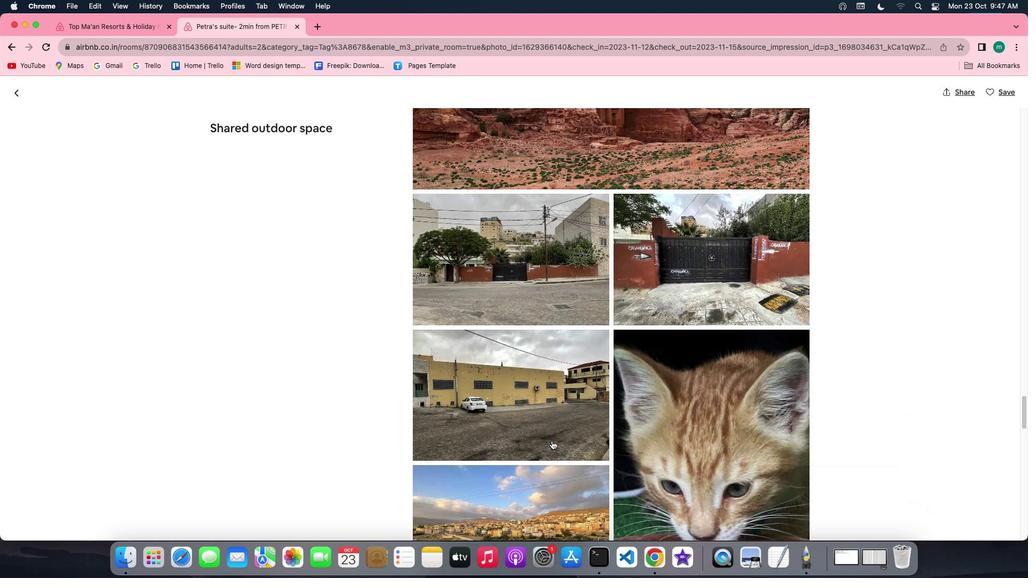 
Action: Mouse scrolled (551, 441) with delta (0, 0)
Screenshot: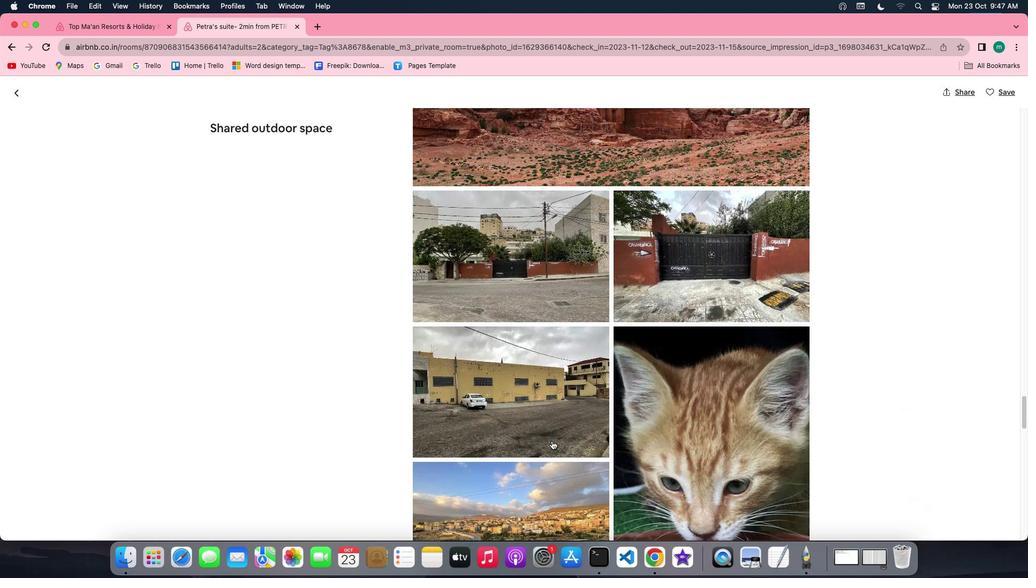 
Action: Mouse scrolled (551, 441) with delta (0, -1)
Screenshot: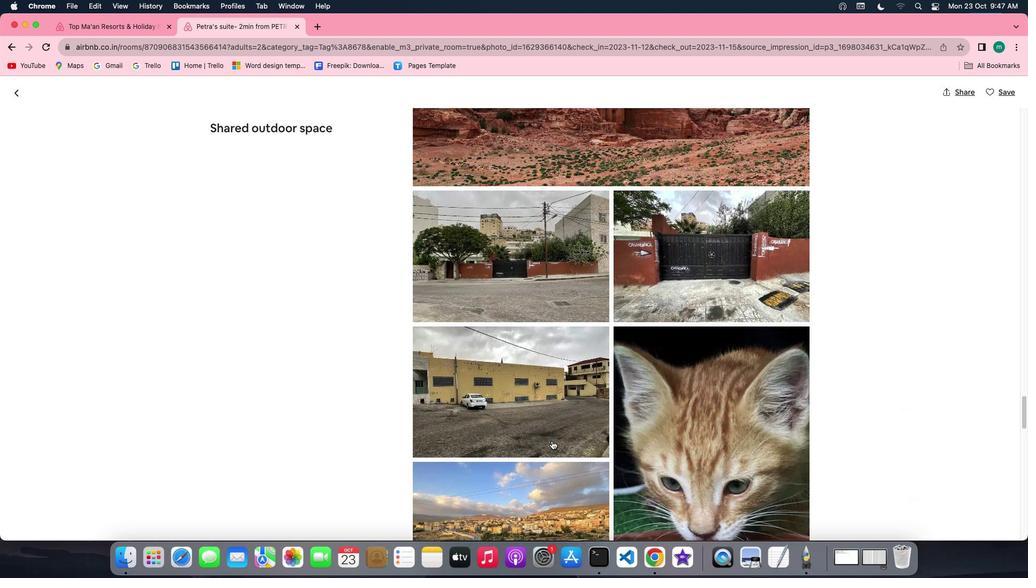 
Action: Mouse scrolled (551, 441) with delta (0, -2)
Screenshot: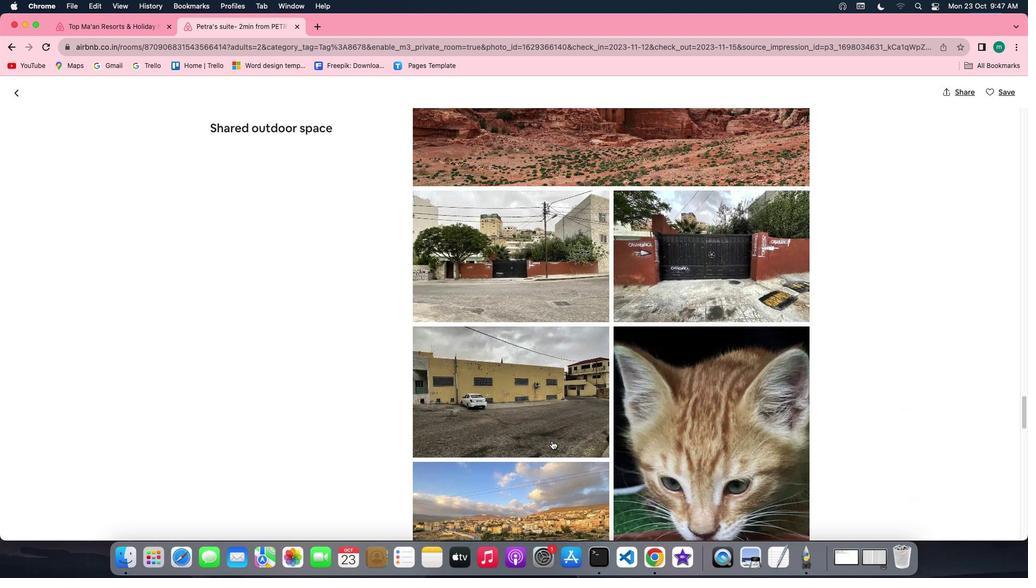 
Action: Mouse scrolled (551, 441) with delta (0, 0)
Screenshot: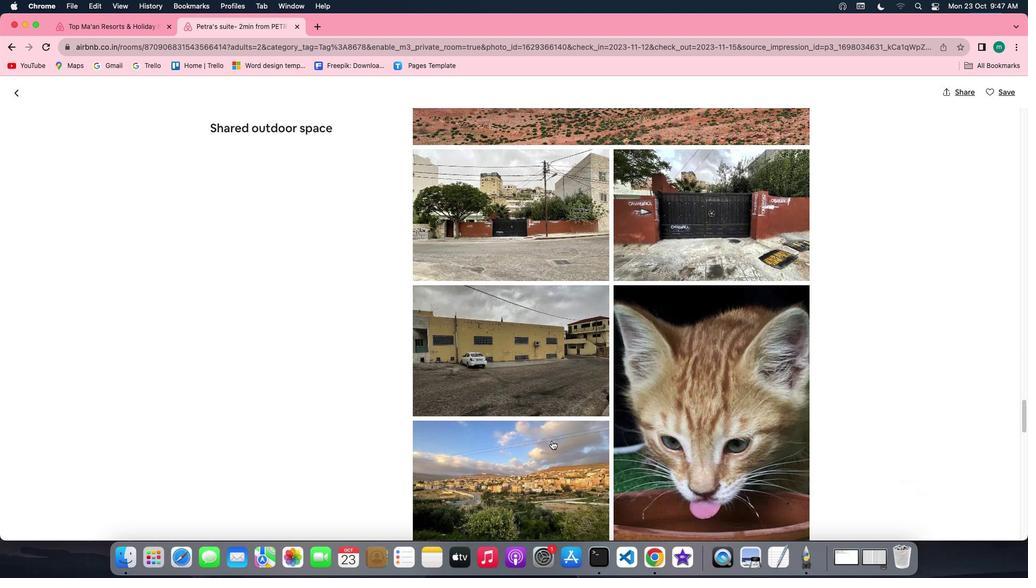 
Action: Mouse scrolled (551, 441) with delta (0, 0)
Screenshot: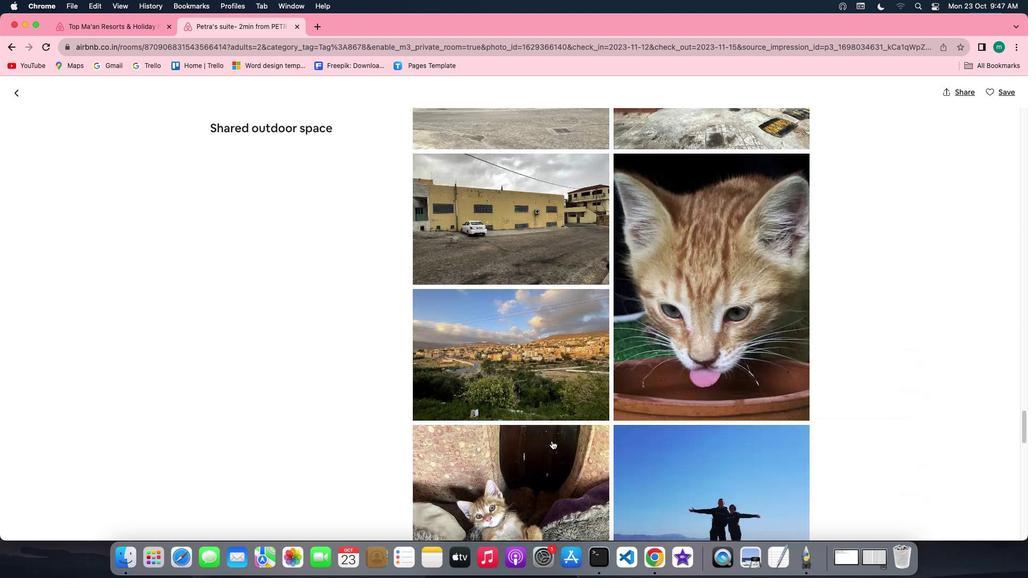 
Action: Mouse scrolled (551, 441) with delta (0, -1)
Screenshot: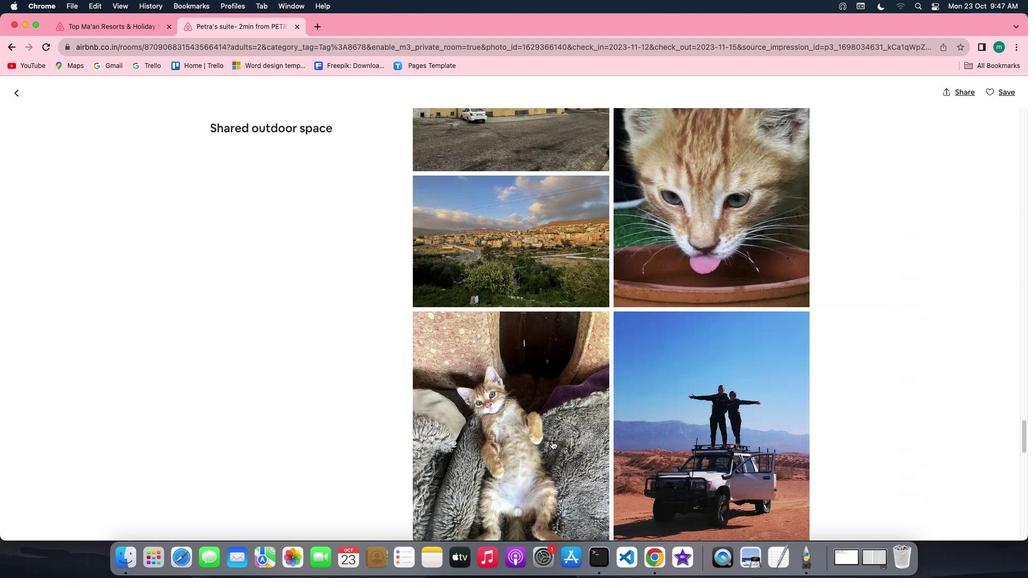
Action: Mouse scrolled (551, 441) with delta (0, -1)
Screenshot: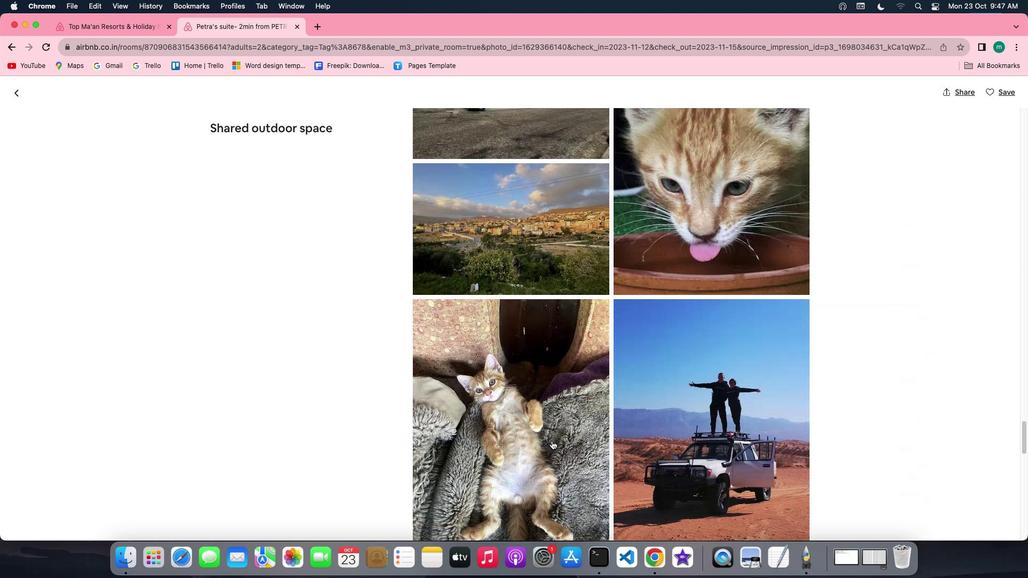 
Action: Mouse scrolled (551, 441) with delta (0, 0)
Screenshot: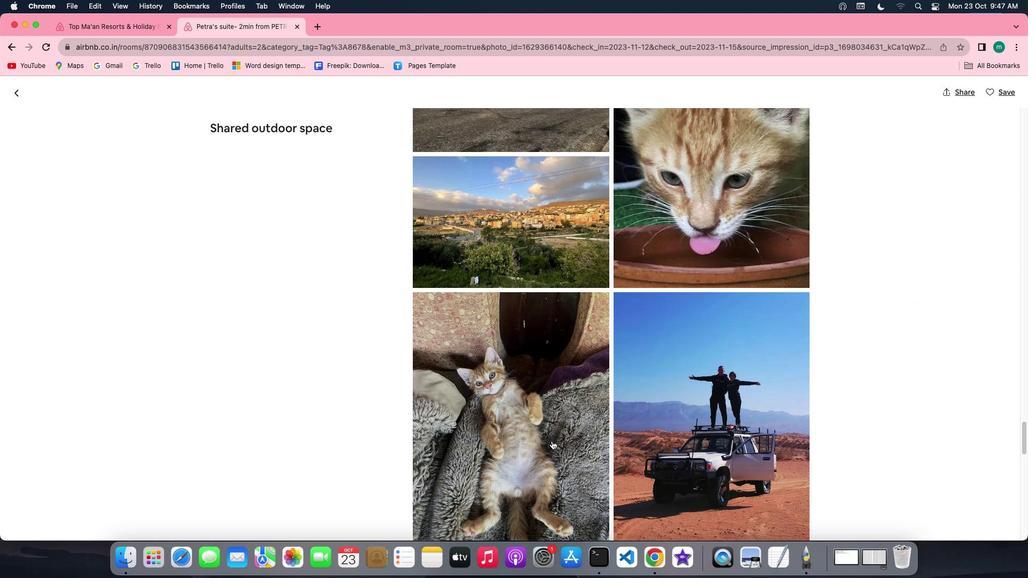 
Action: Mouse scrolled (551, 441) with delta (0, 0)
Screenshot: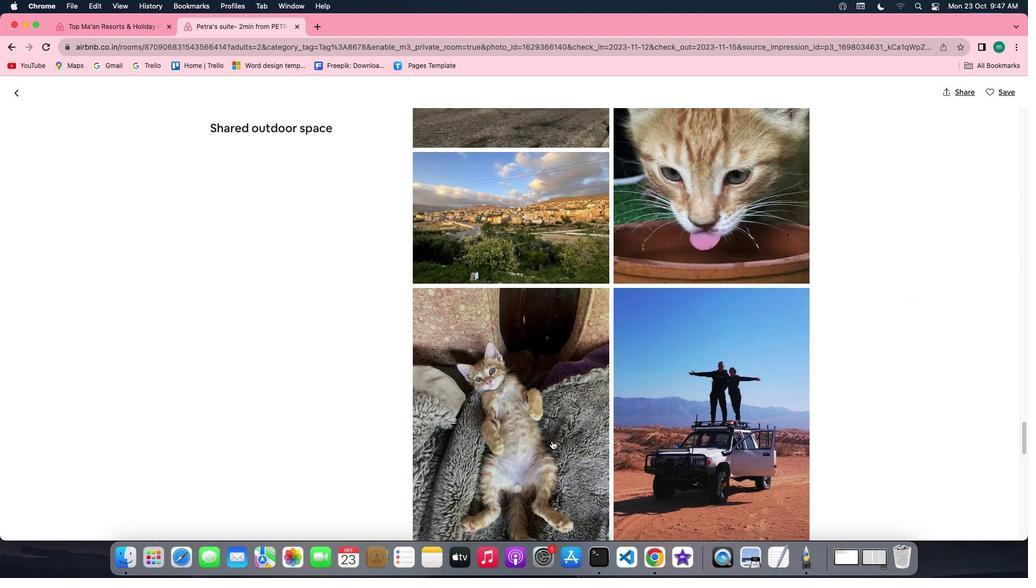 
Action: Mouse scrolled (551, 441) with delta (0, -1)
Screenshot: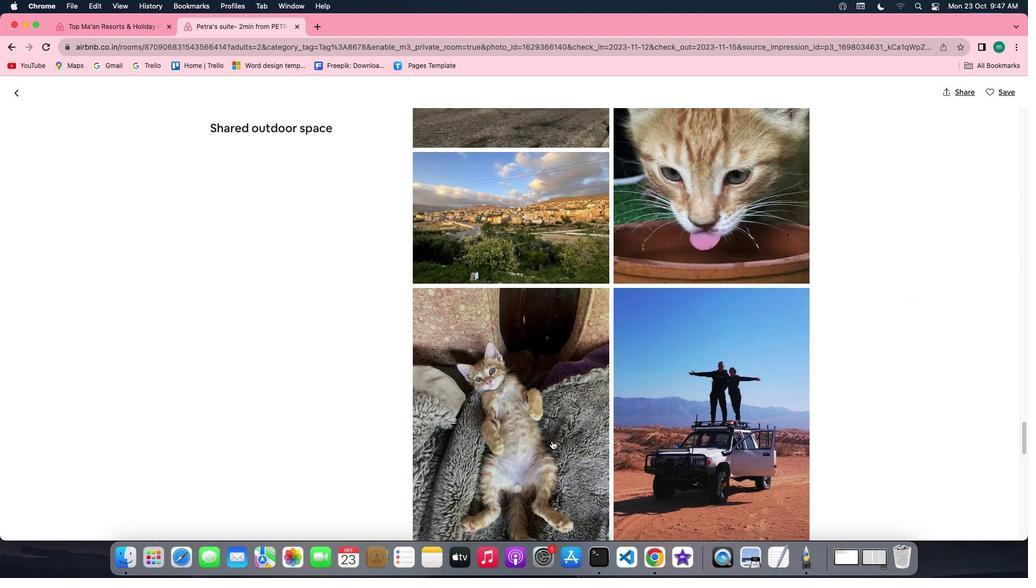 
Action: Mouse scrolled (551, 441) with delta (0, -2)
Screenshot: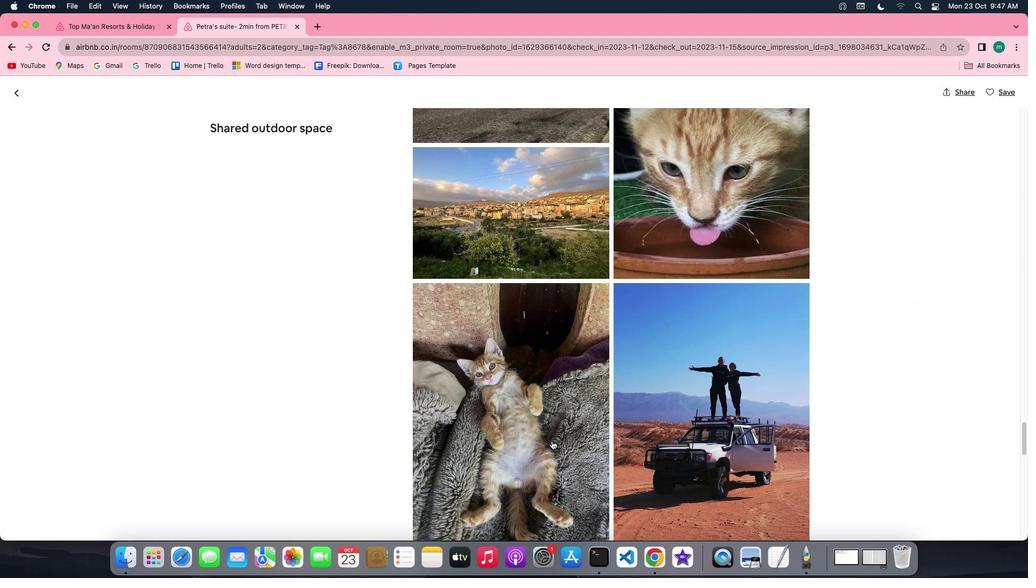 
Action: Mouse scrolled (551, 441) with delta (0, -2)
Screenshot: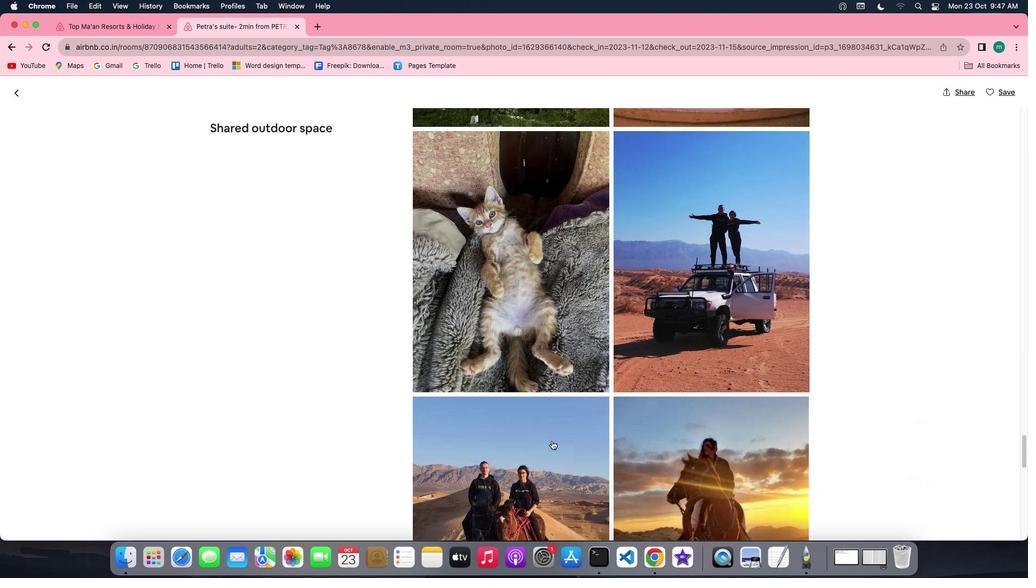 
Action: Mouse scrolled (551, 441) with delta (0, 0)
Screenshot: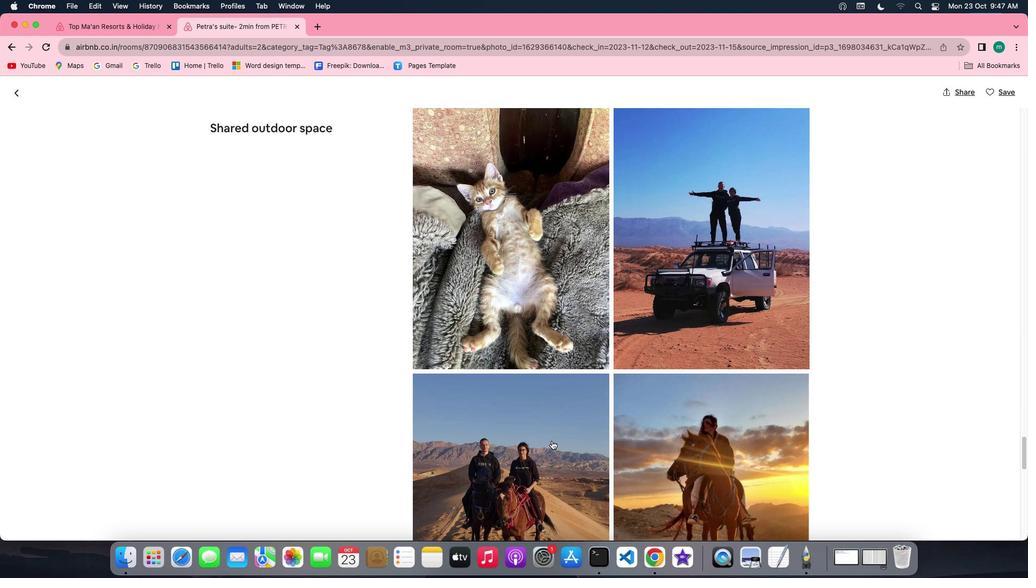 
Action: Mouse scrolled (551, 441) with delta (0, 0)
Screenshot: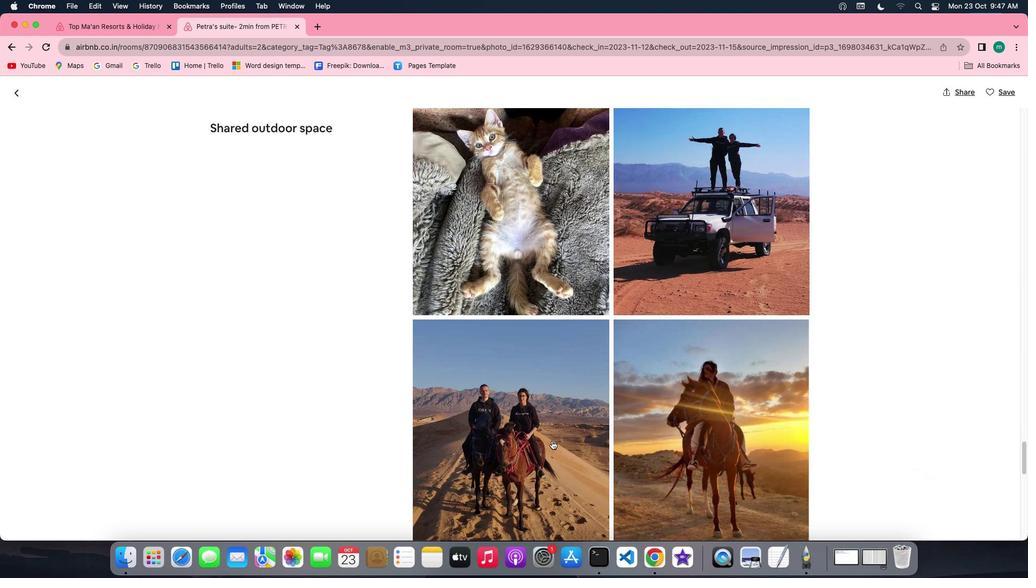 
Action: Mouse scrolled (551, 441) with delta (0, -1)
Screenshot: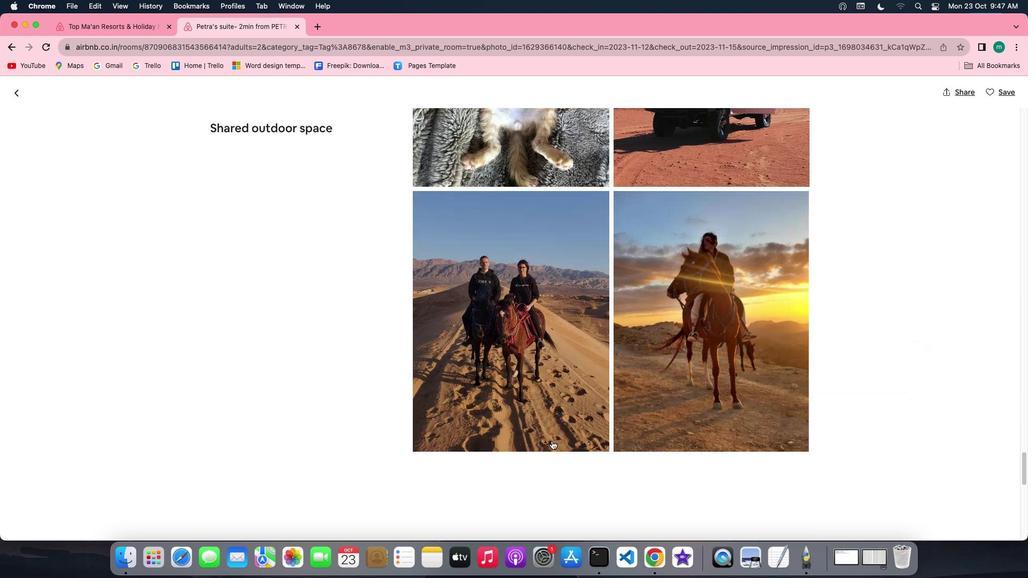 
Action: Mouse scrolled (551, 441) with delta (0, -2)
Screenshot: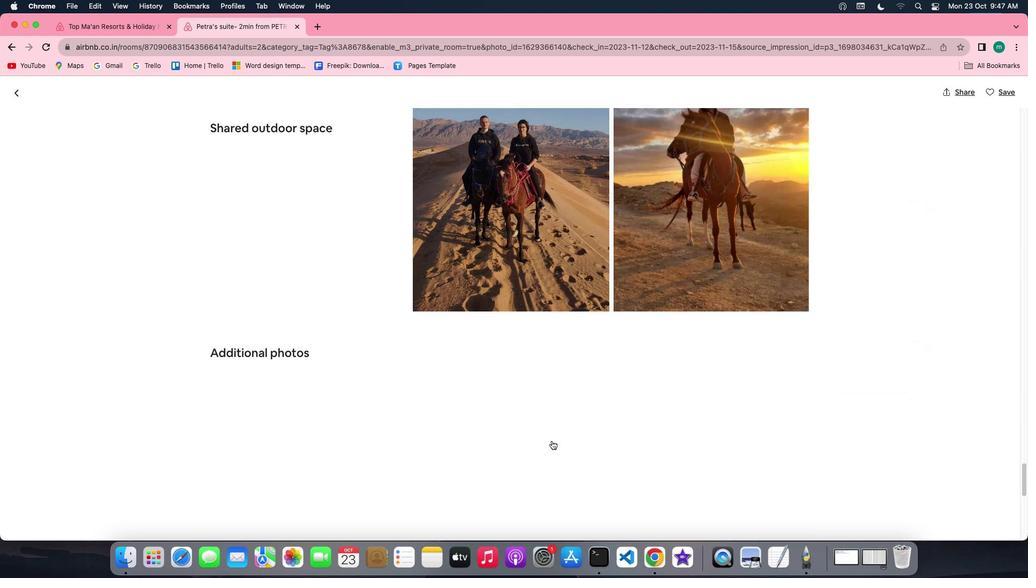 
Action: Mouse scrolled (551, 441) with delta (0, 0)
Screenshot: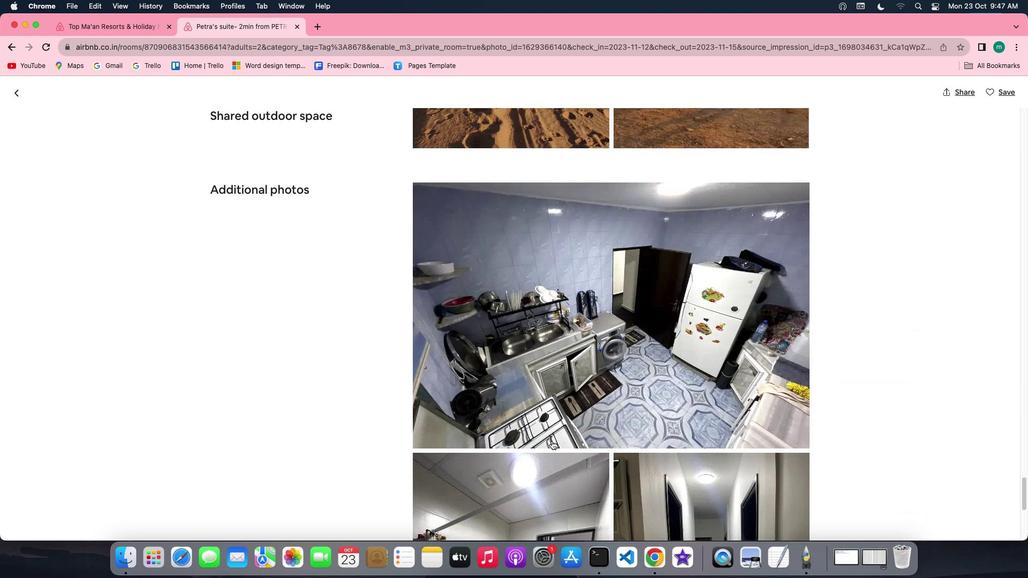 
Action: Mouse scrolled (551, 441) with delta (0, 0)
Screenshot: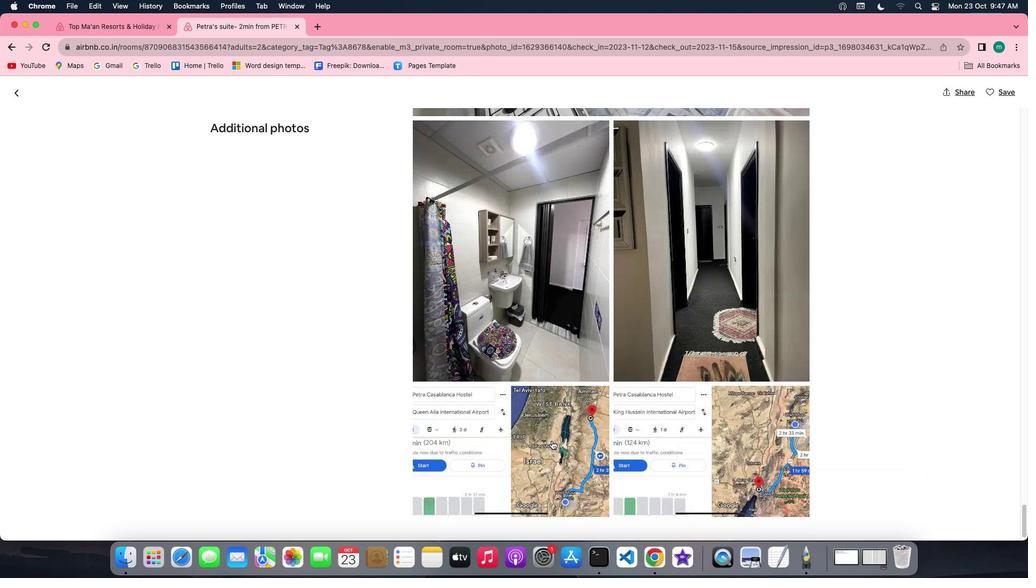 
Action: Mouse scrolled (551, 441) with delta (0, 0)
Screenshot: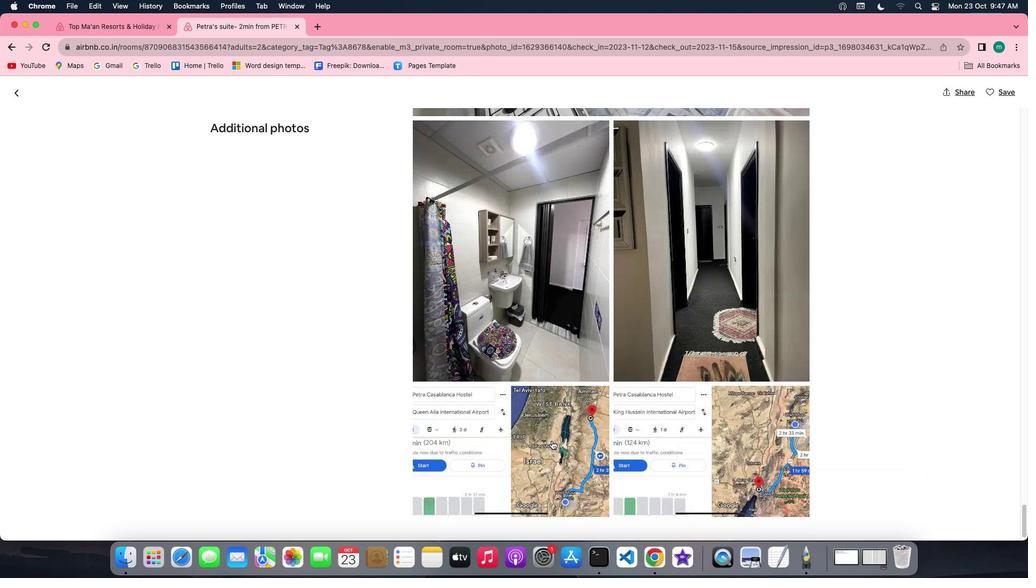 
Action: Mouse scrolled (551, 441) with delta (0, -1)
Screenshot: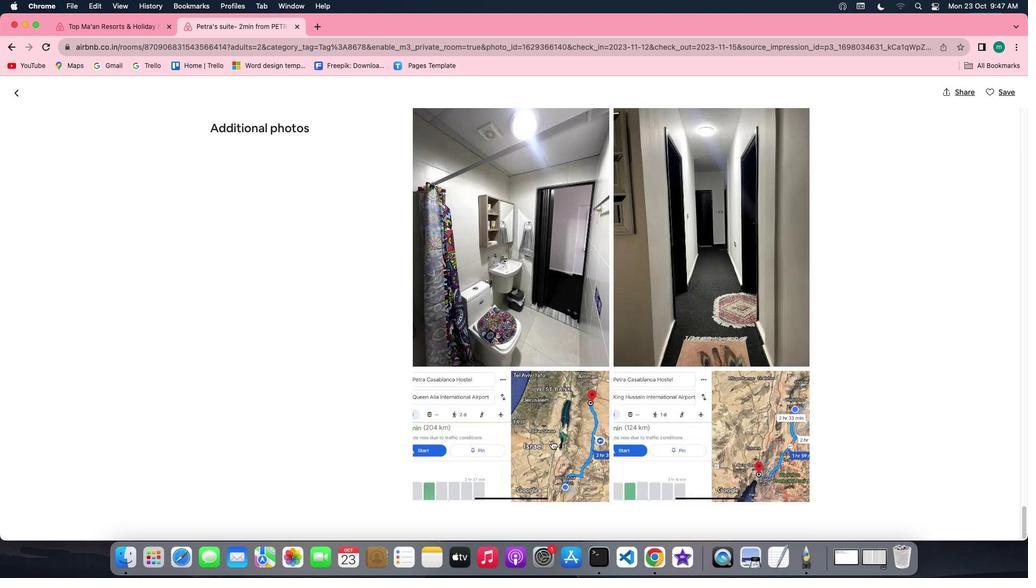 
Action: Mouse scrolled (551, 441) with delta (0, -2)
Screenshot: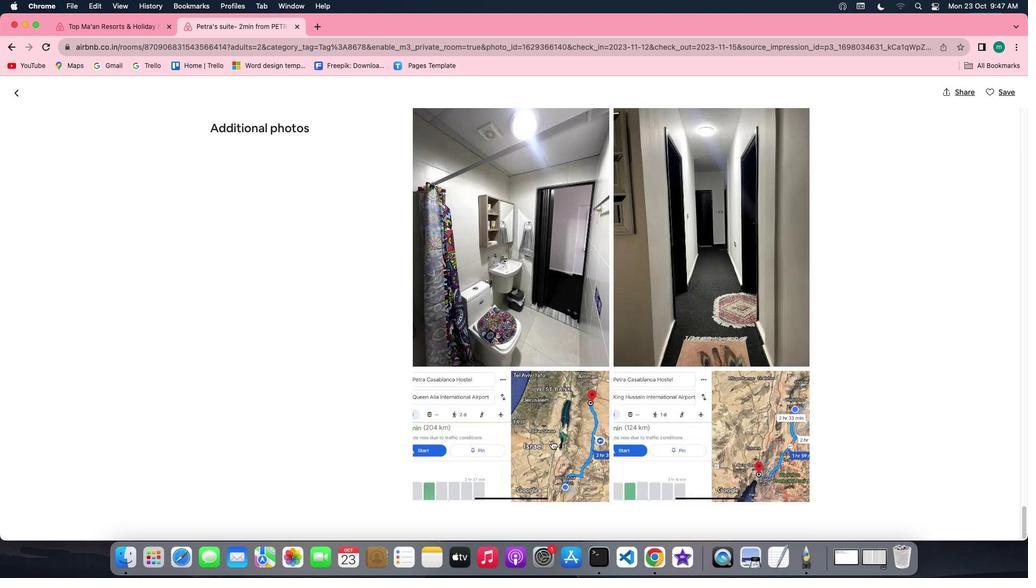 
Action: Mouse scrolled (551, 441) with delta (0, -3)
Screenshot: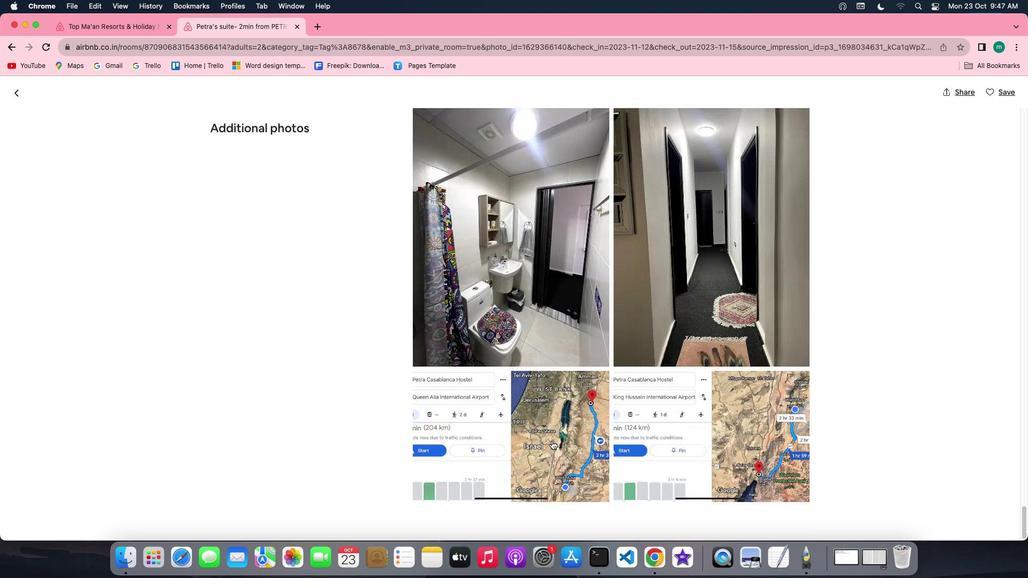 
Action: Mouse scrolled (551, 441) with delta (0, -3)
Screenshot: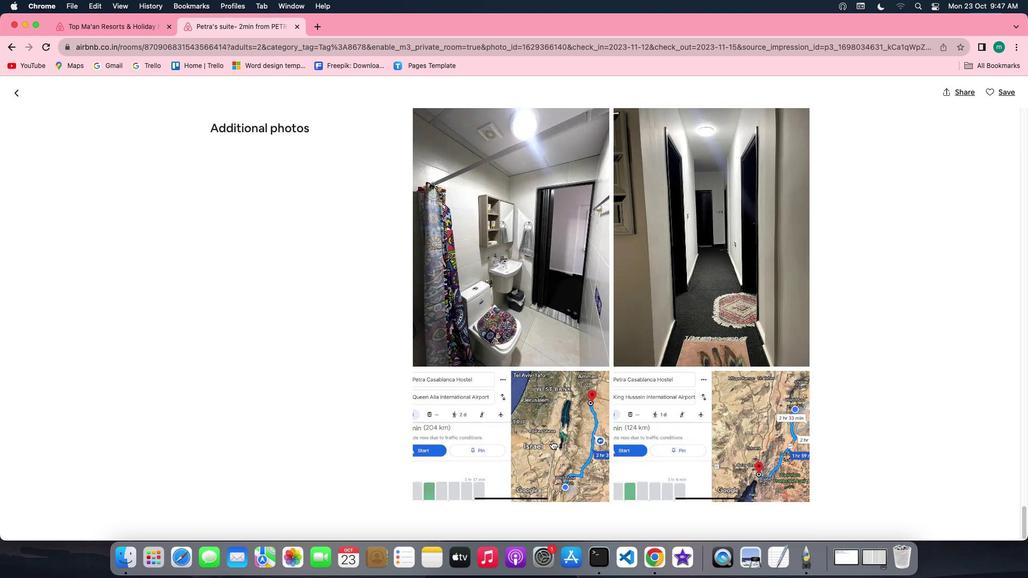 
Action: Mouse scrolled (551, 441) with delta (0, 0)
Screenshot: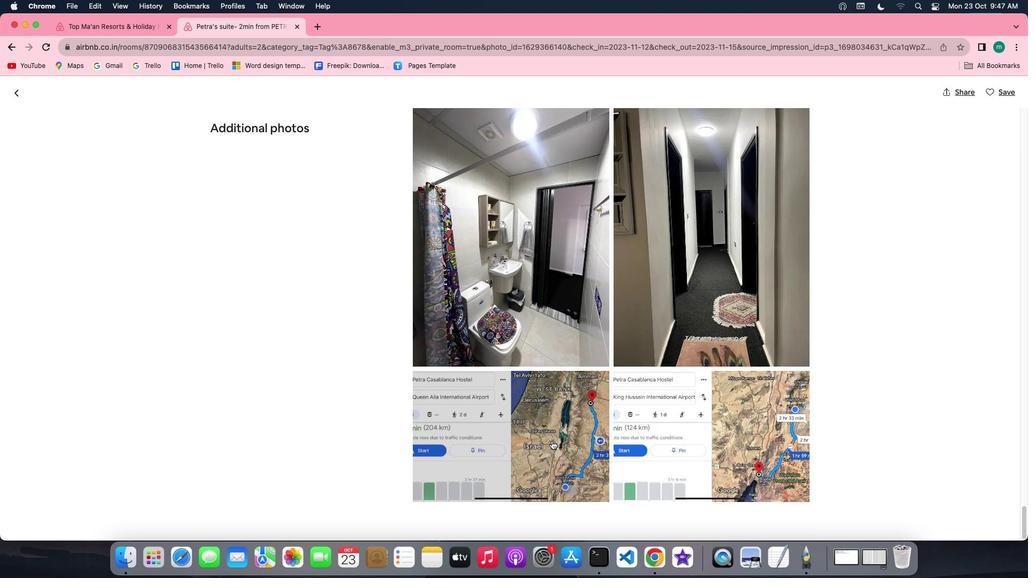 
Action: Mouse scrolled (551, 441) with delta (0, 0)
Screenshot: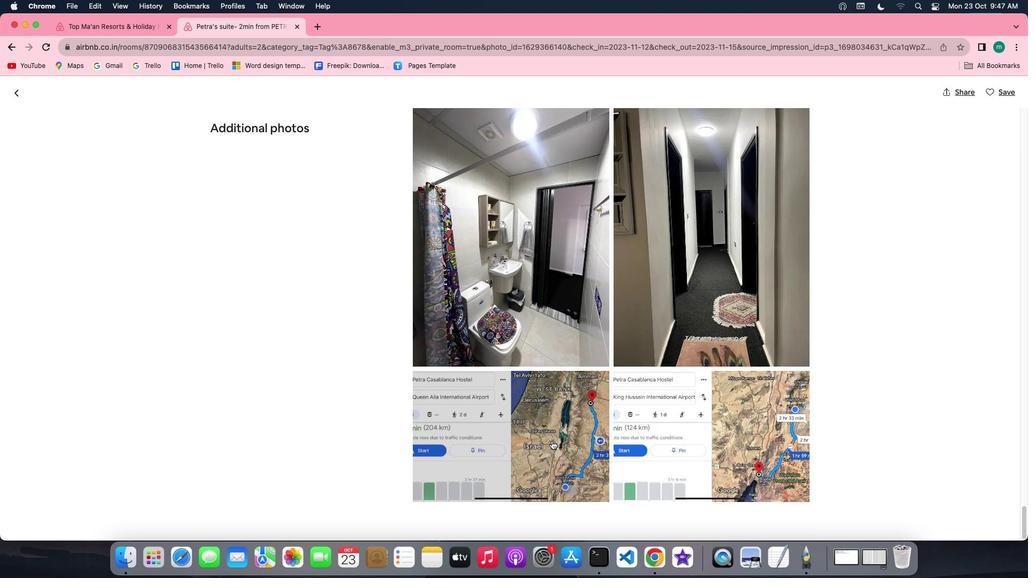 
Action: Mouse scrolled (551, 441) with delta (0, -2)
Screenshot: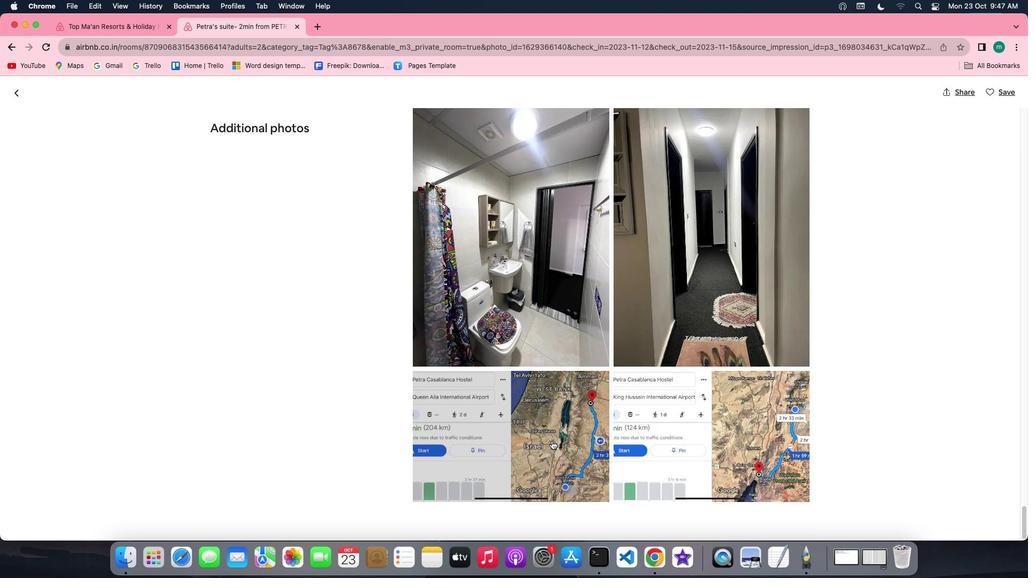 
Action: Mouse scrolled (551, 441) with delta (0, -2)
Screenshot: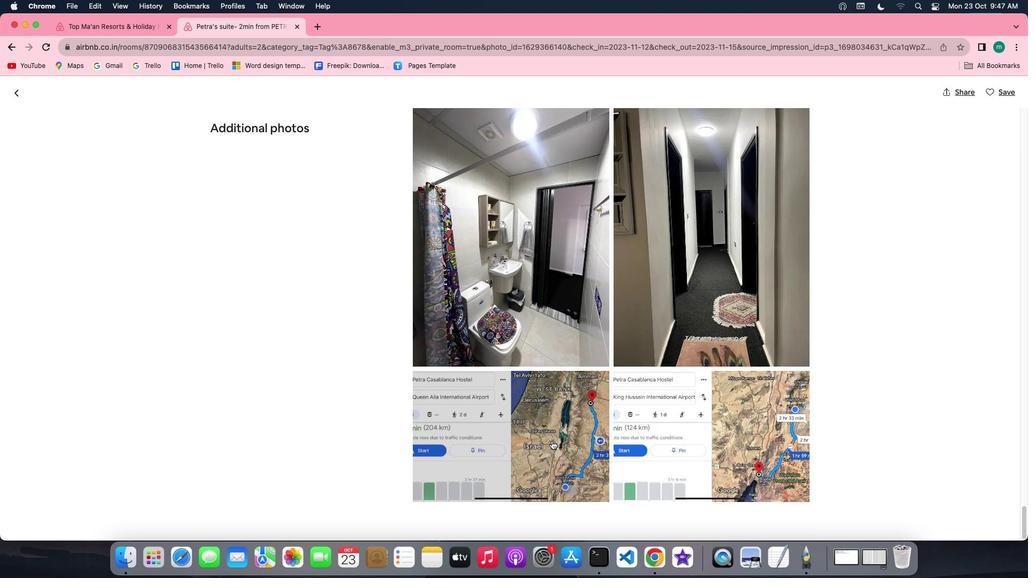 
Action: Mouse scrolled (551, 441) with delta (0, -3)
Screenshot: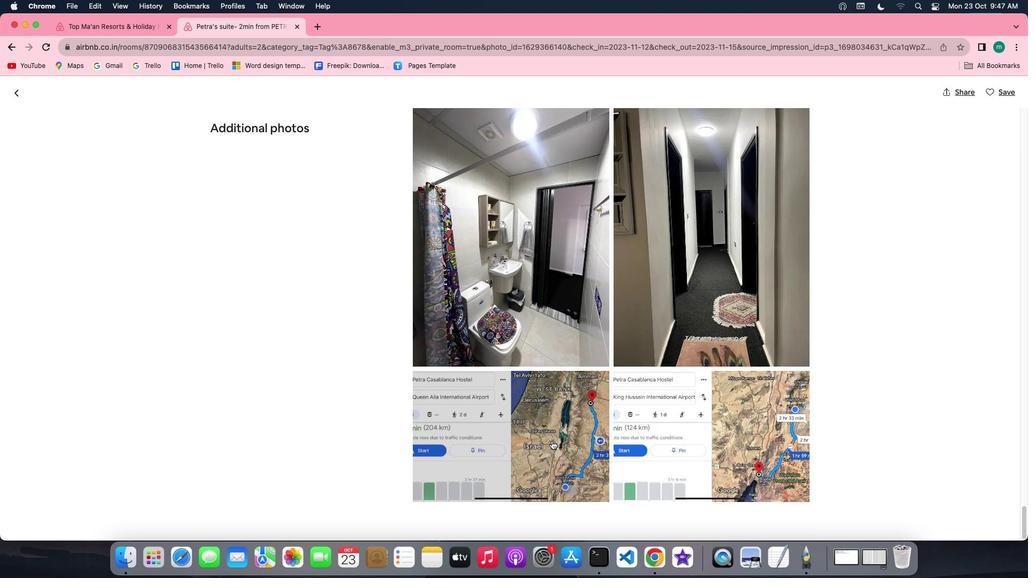 
Action: Mouse scrolled (551, 441) with delta (0, -3)
Screenshot: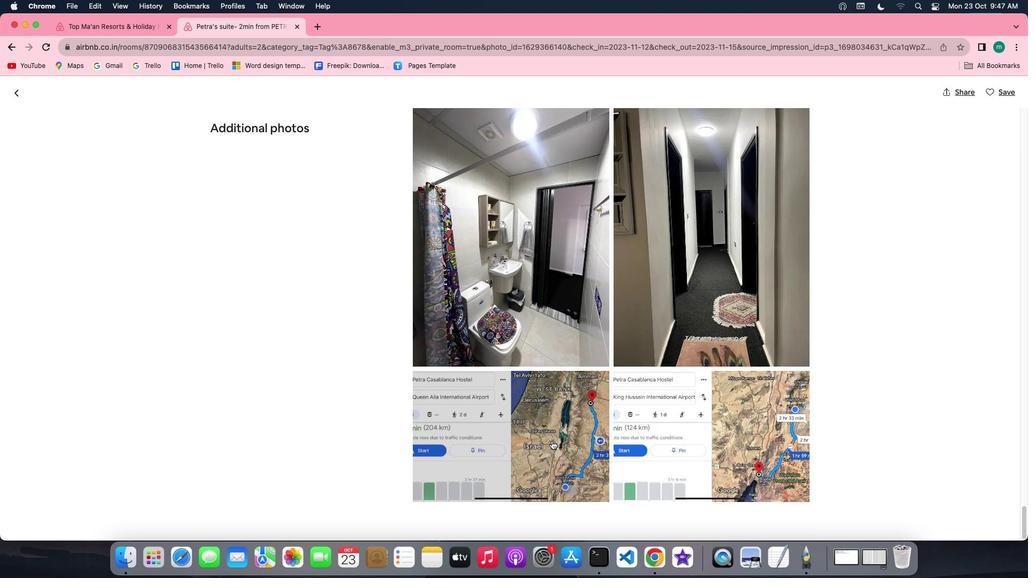 
Action: Mouse scrolled (551, 441) with delta (0, 0)
Screenshot: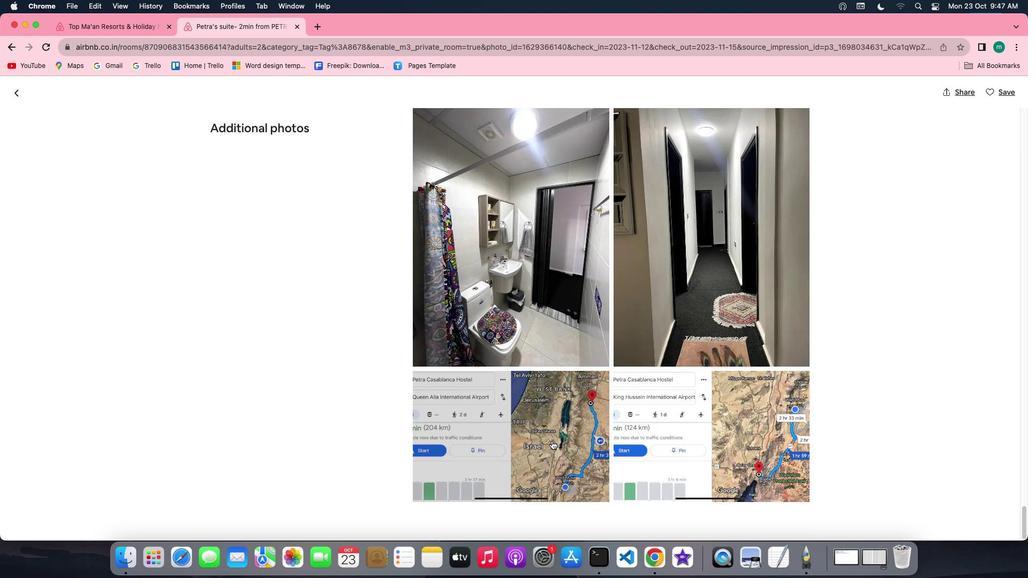 
Action: Mouse scrolled (551, 441) with delta (0, 0)
